Task: Create a digital comic strip: Use Photoshop to create a multi-panel digital comic strip. Experiment with speech bubbles, sound effects, and expressive characters.
Action: Mouse moved to (15, 116)
Screenshot: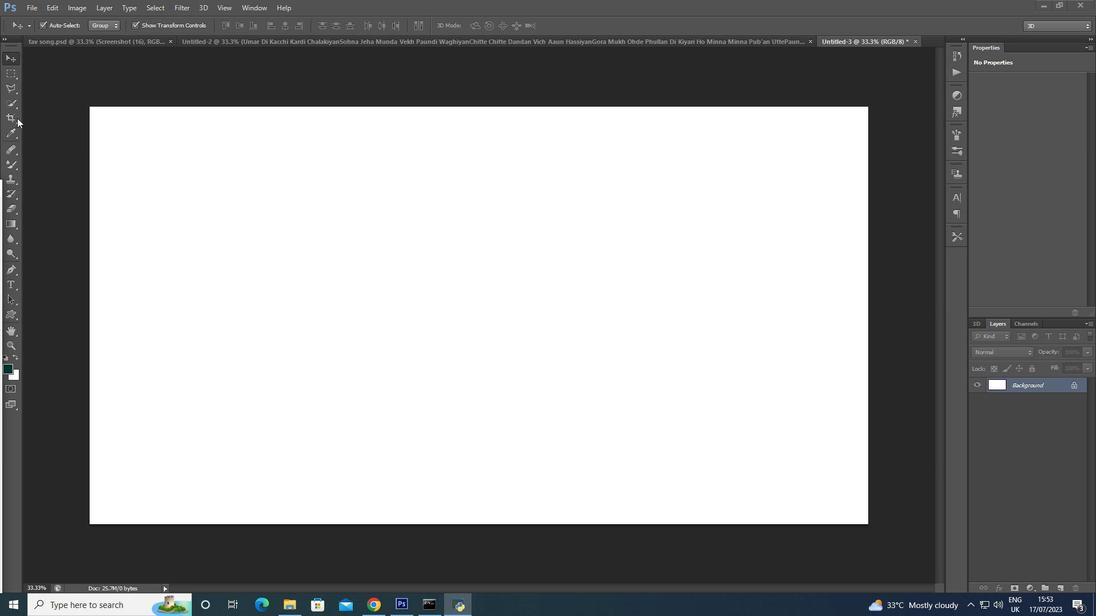 
Action: Mouse pressed left at (15, 116)
Screenshot: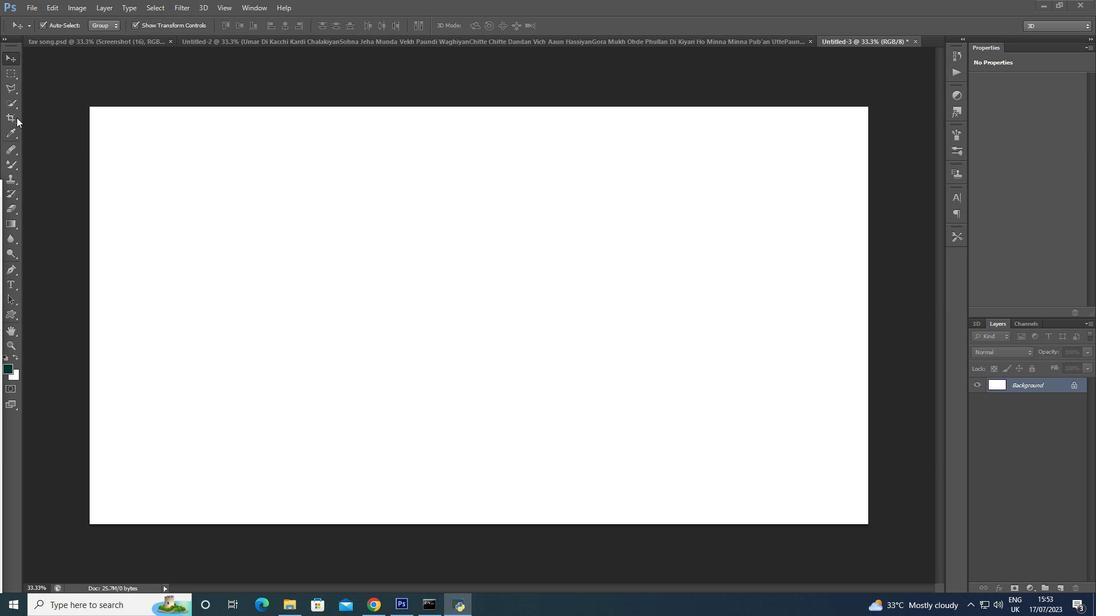 
Action: Mouse moved to (6, 116)
Screenshot: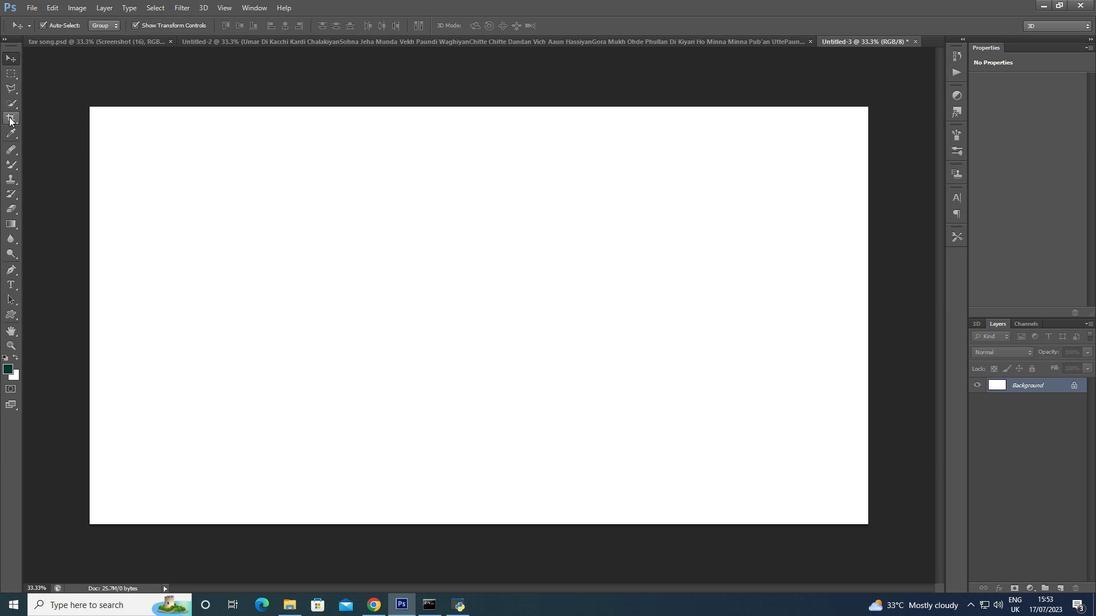 
Action: Mouse pressed left at (6, 116)
Screenshot: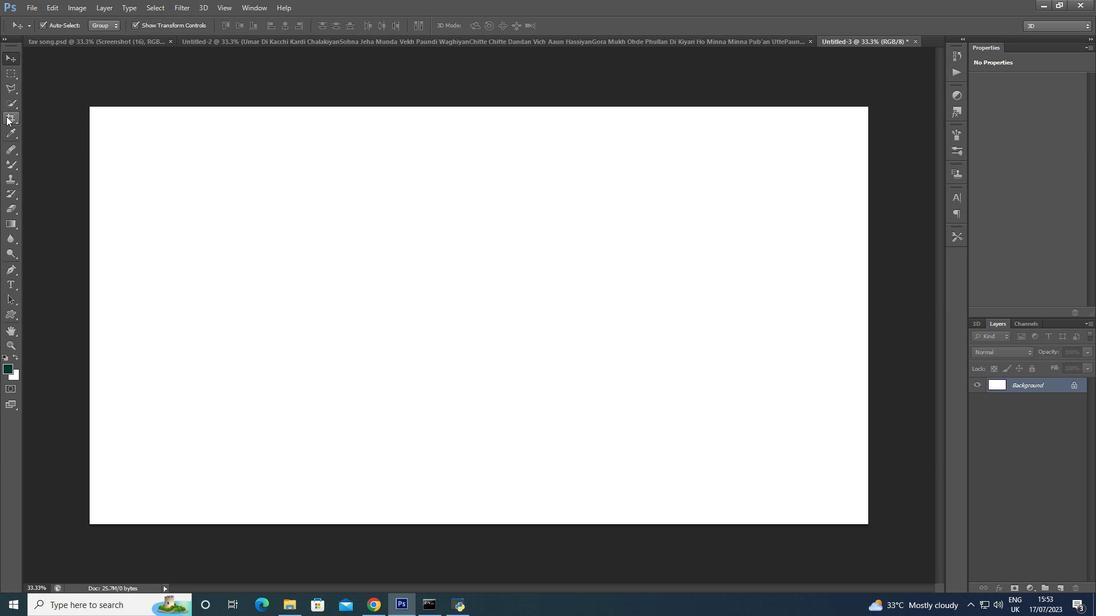 
Action: Mouse moved to (91, 109)
Screenshot: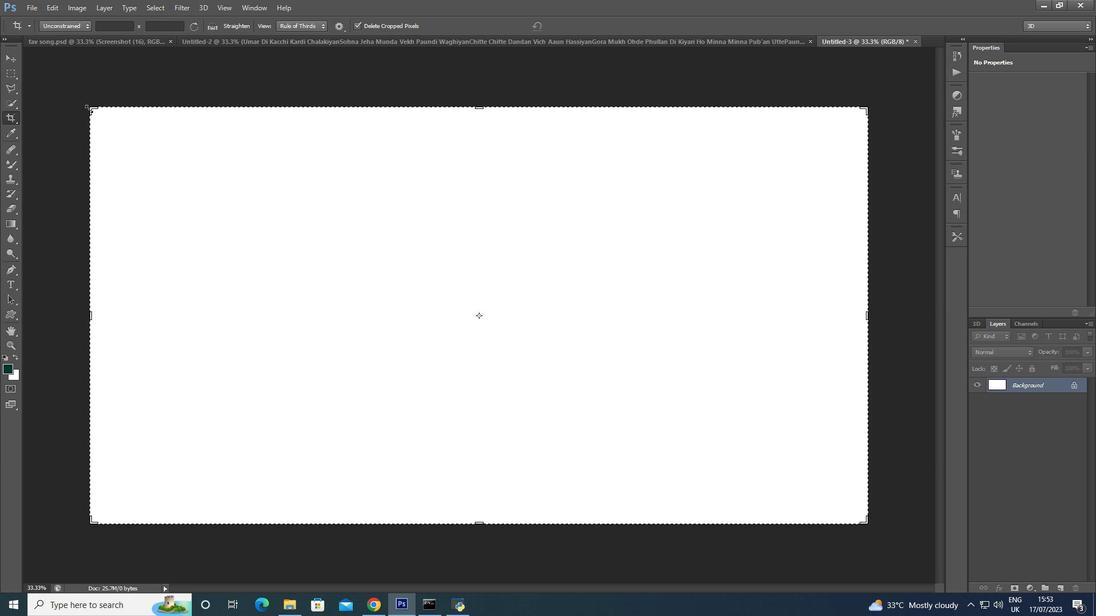 
Action: Mouse pressed left at (91, 109)
Screenshot: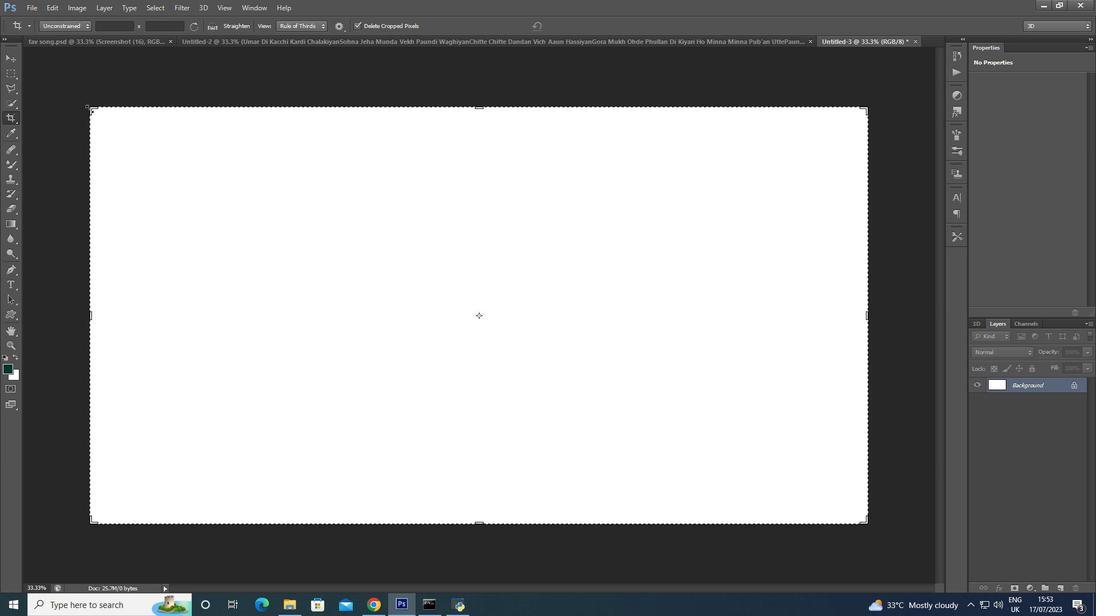 
Action: Mouse moved to (300, 186)
Screenshot: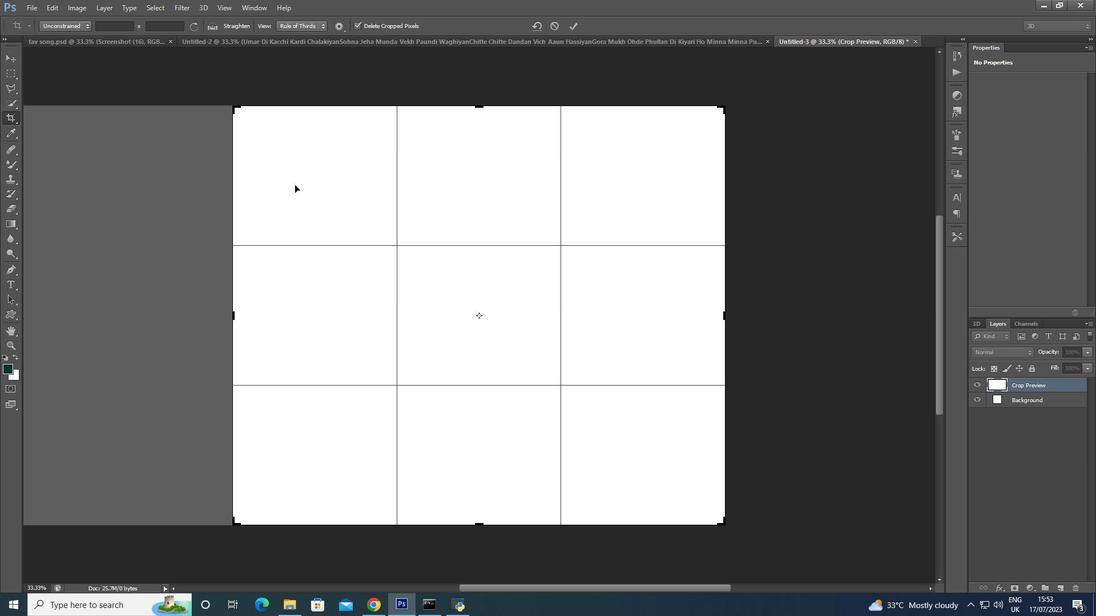 
Action: Key pressed <Key.enter>
Screenshot: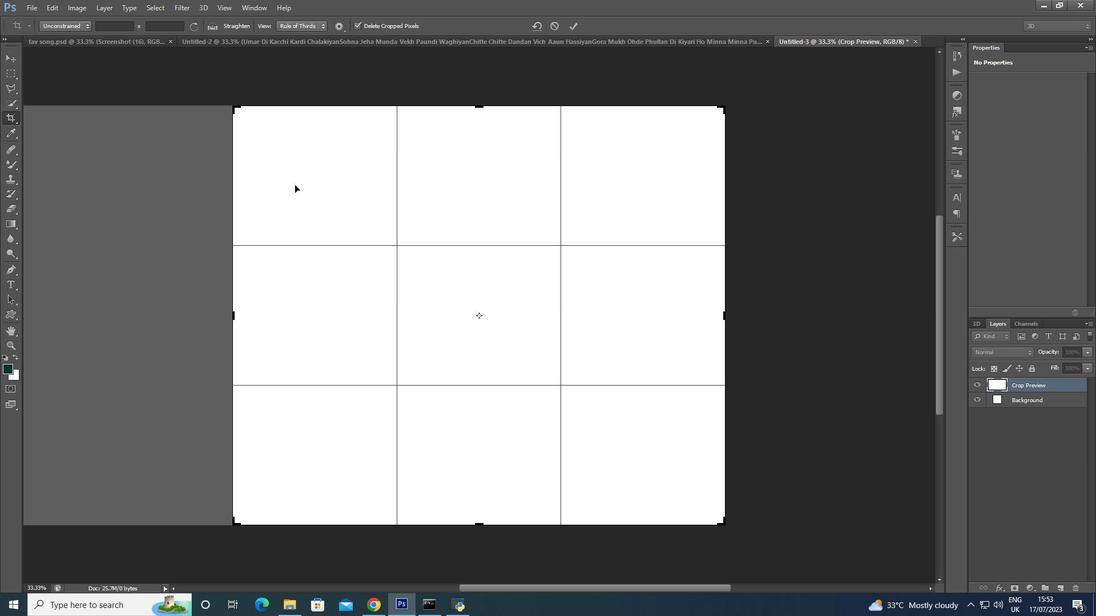 
Action: Mouse moved to (453, 242)
Screenshot: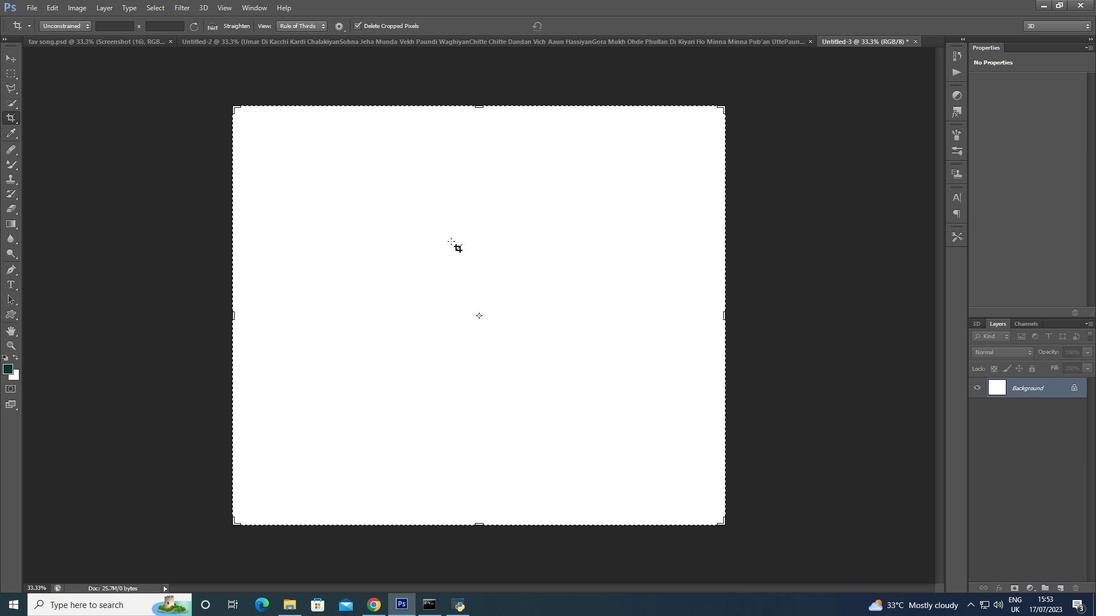 
Action: Key pressed <Key.enter>
Screenshot: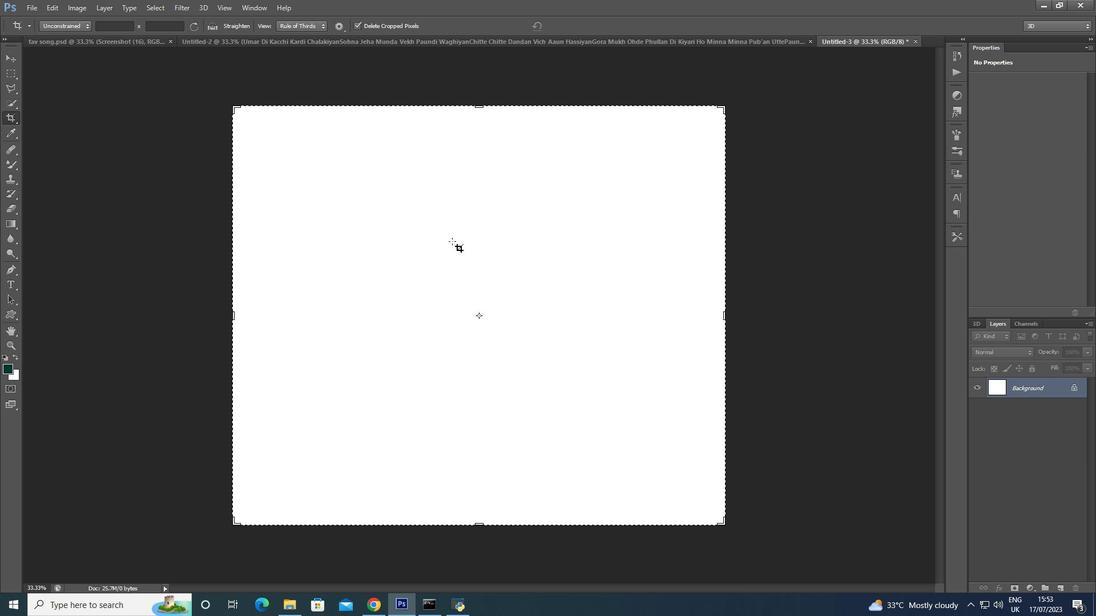 
Action: Mouse moved to (7, 62)
Screenshot: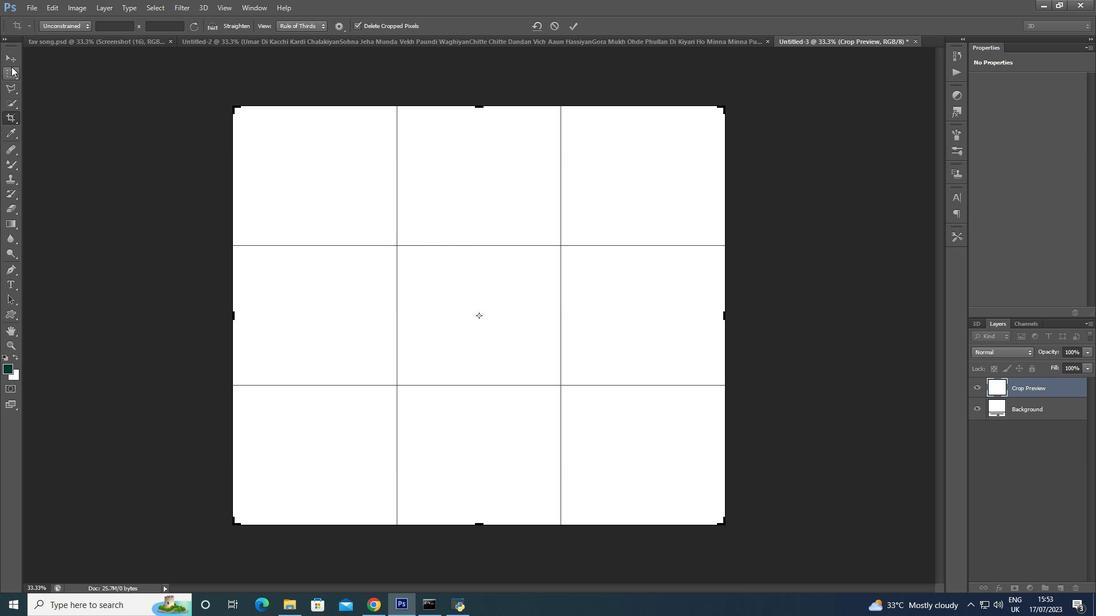 
Action: Mouse pressed left at (7, 62)
Screenshot: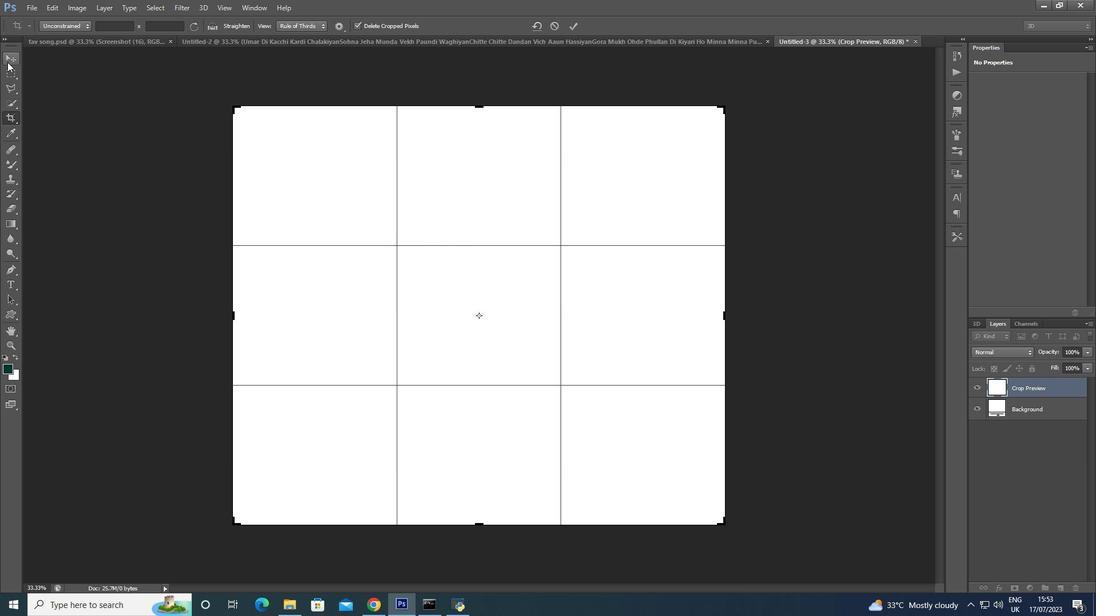 
Action: Mouse moved to (482, 226)
Screenshot: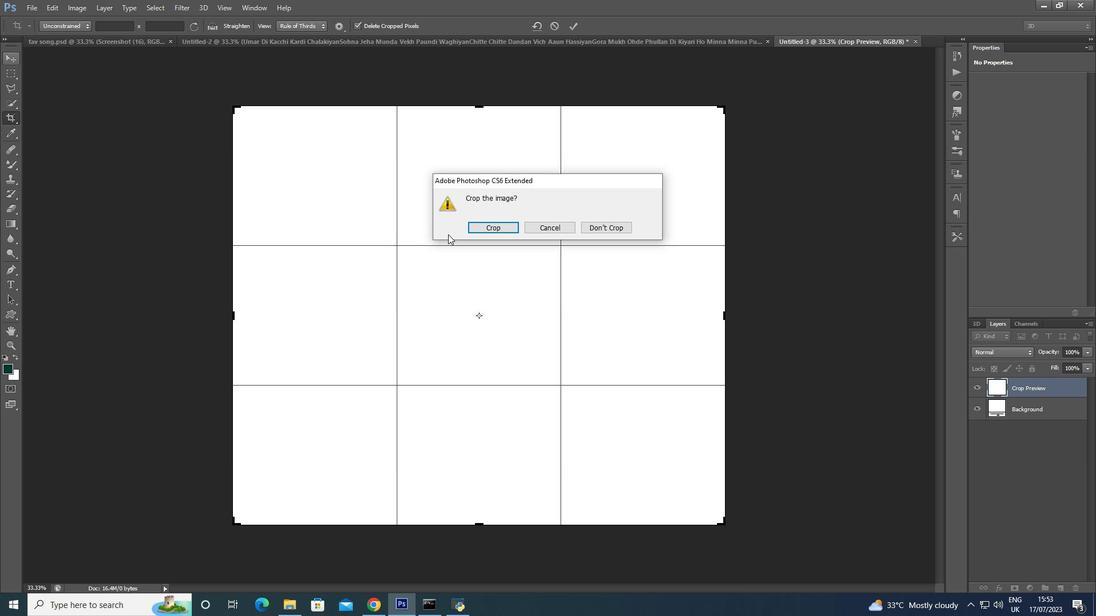 
Action: Mouse pressed left at (482, 226)
Screenshot: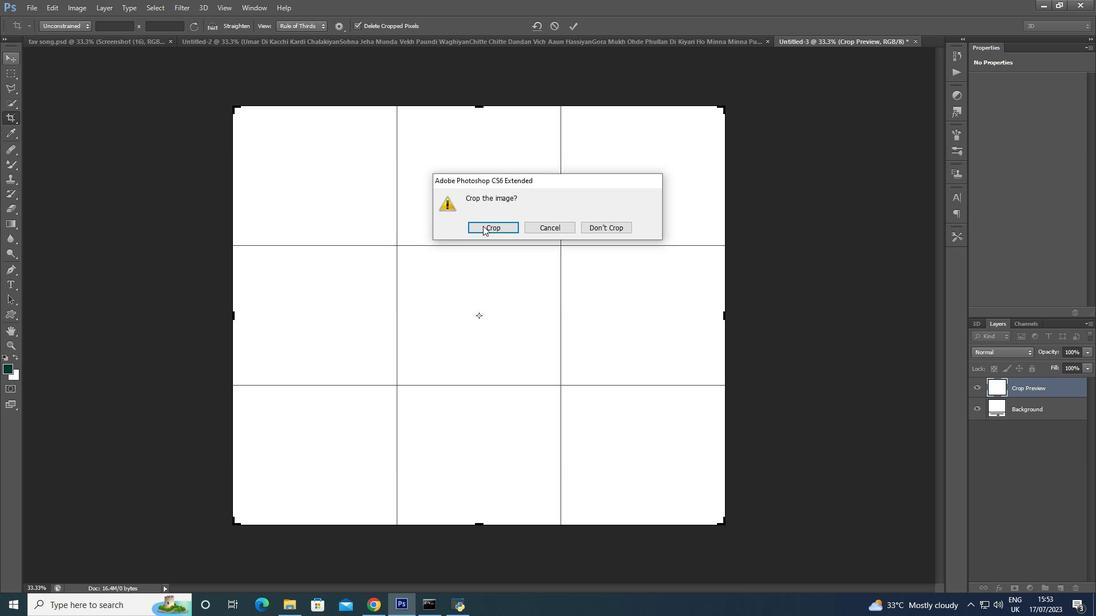 
Action: Mouse moved to (1033, 585)
Screenshot: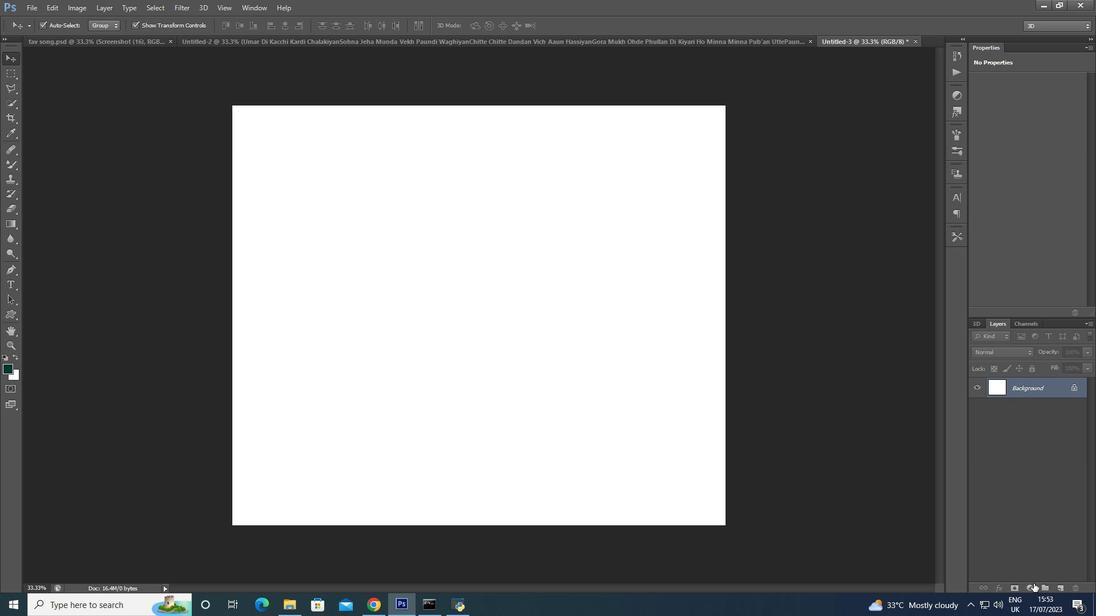 
Action: Mouse pressed left at (1033, 585)
Screenshot: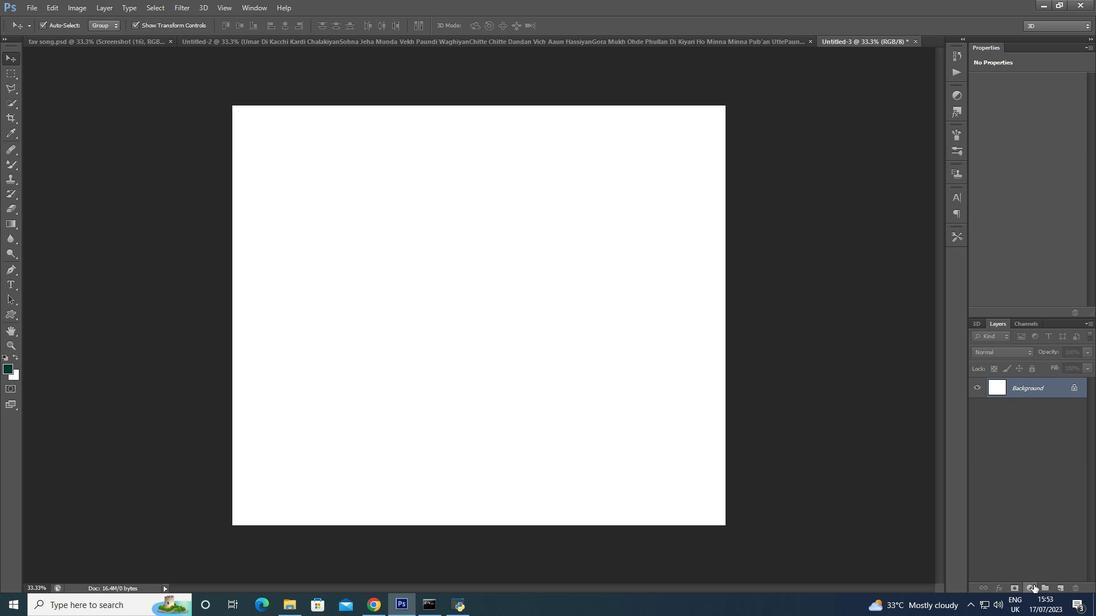 
Action: Mouse moved to (1004, 344)
Screenshot: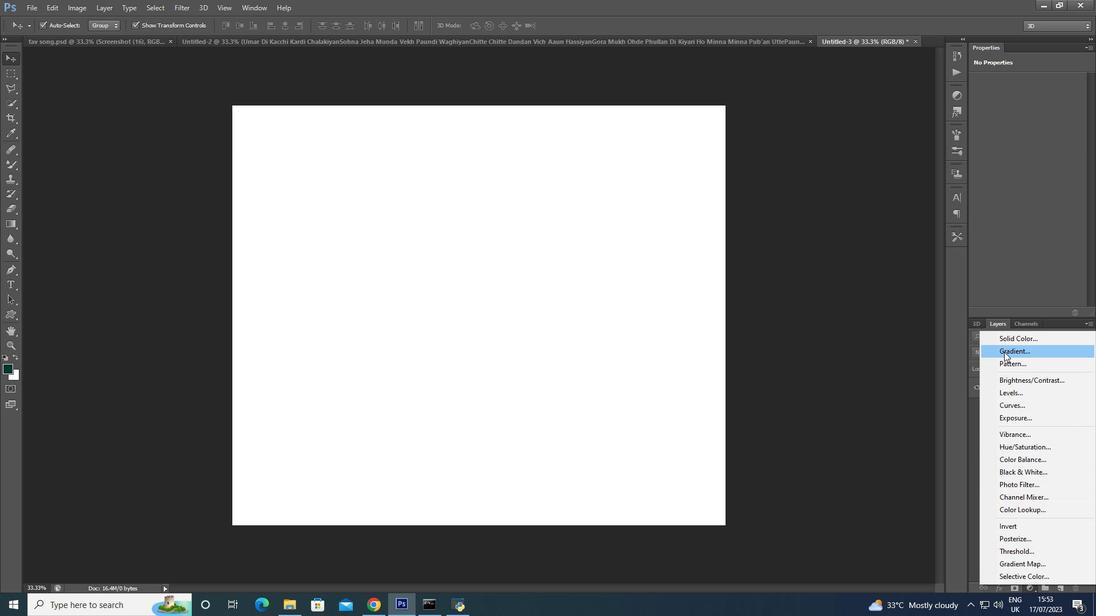
Action: Mouse pressed left at (1004, 344)
Screenshot: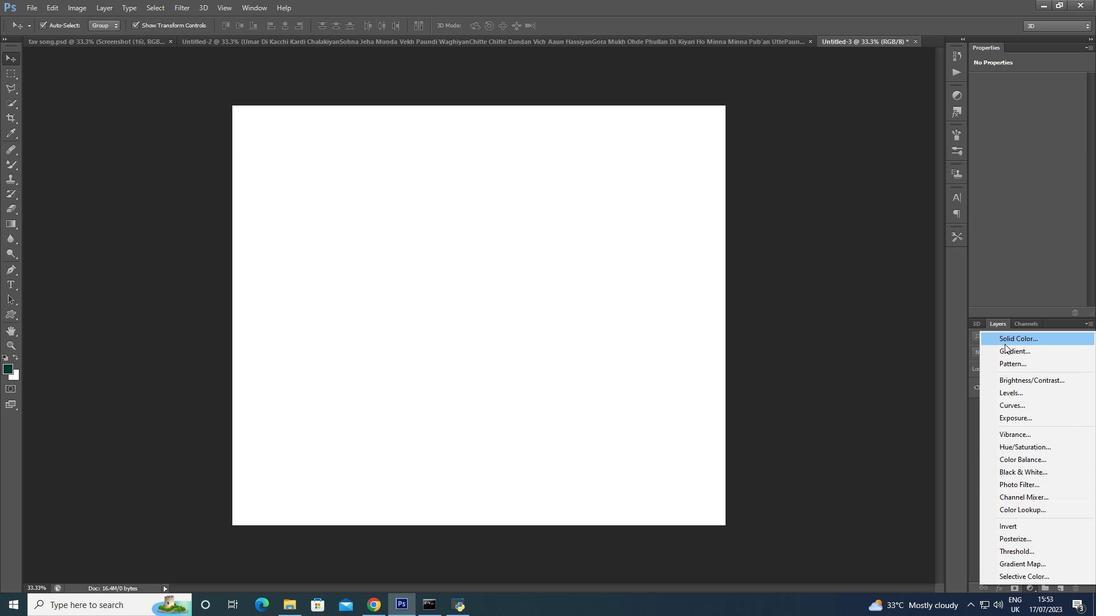 
Action: Mouse moved to (758, 260)
Screenshot: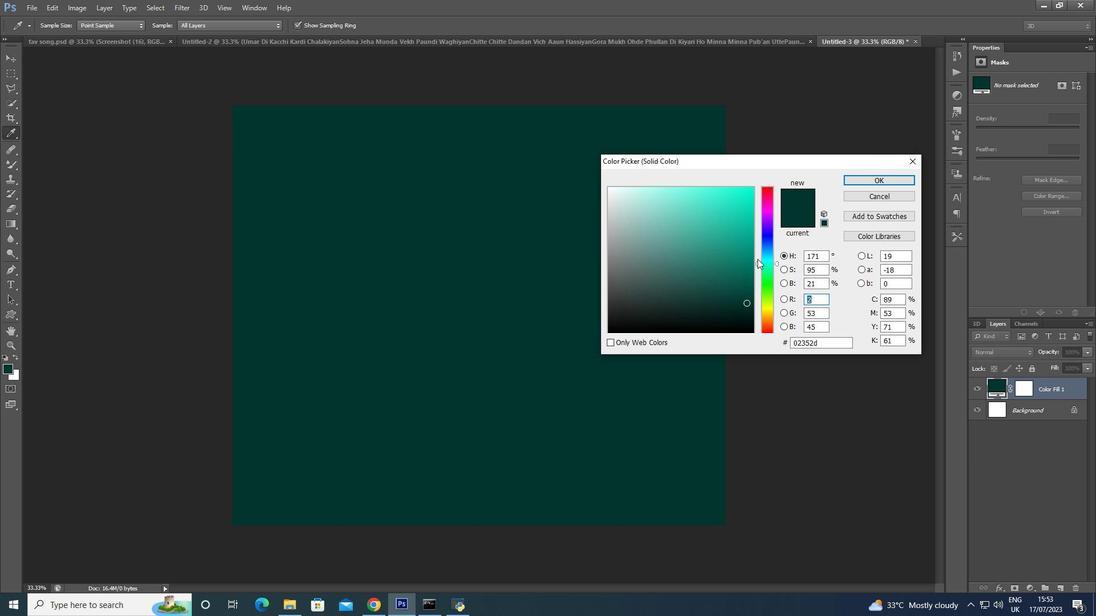 
Action: Mouse pressed left at (758, 260)
Screenshot: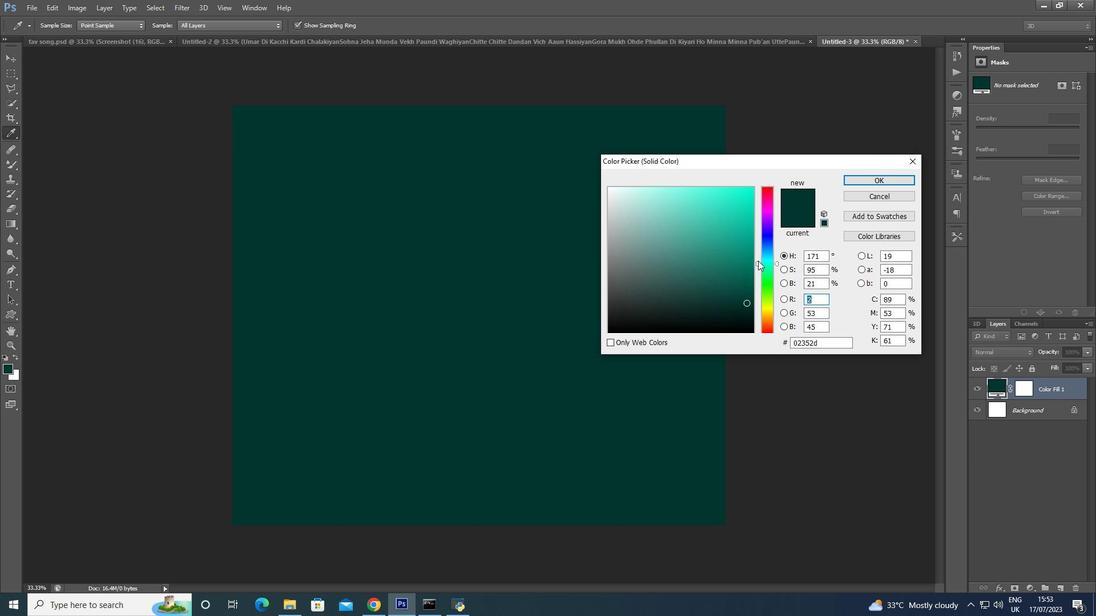 
Action: Mouse moved to (715, 221)
Screenshot: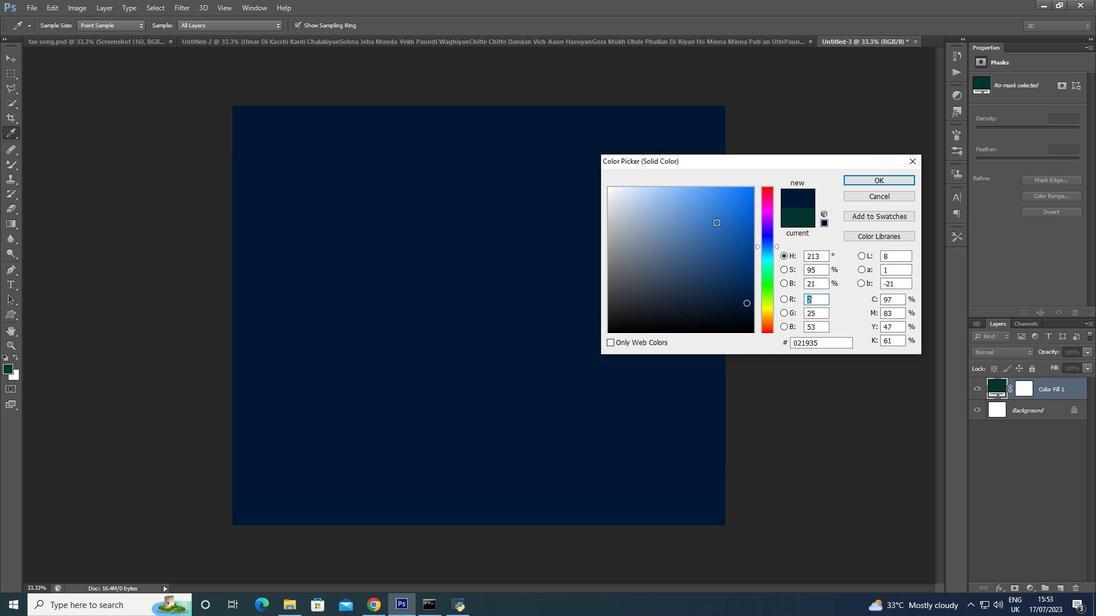 
Action: Mouse pressed left at (715, 221)
Screenshot: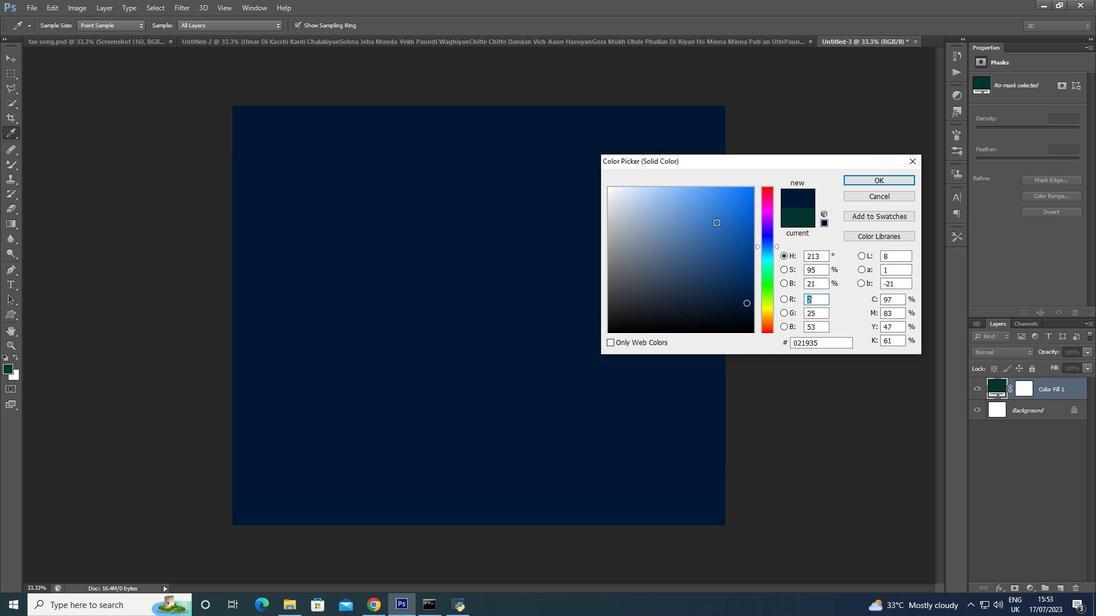 
Action: Mouse moved to (694, 192)
Screenshot: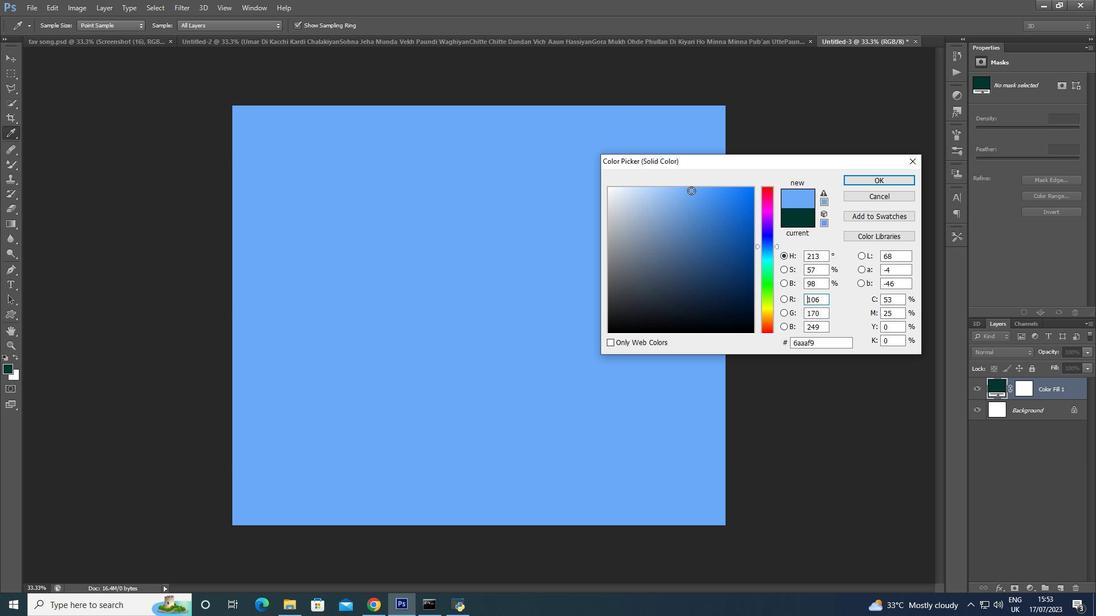
Action: Mouse pressed left at (694, 192)
Screenshot: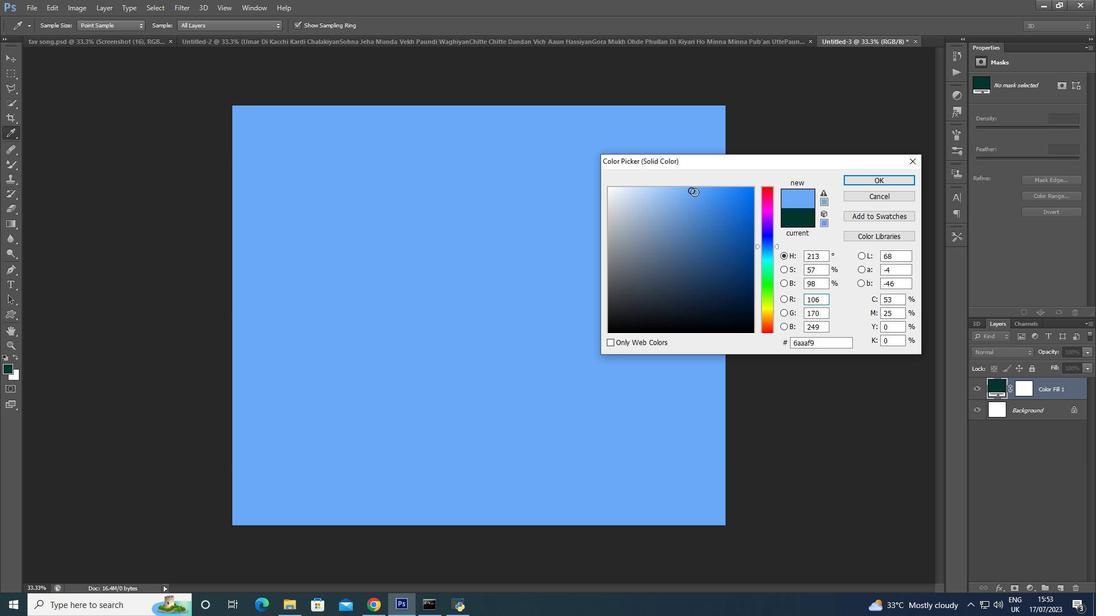 
Action: Mouse moved to (879, 180)
Screenshot: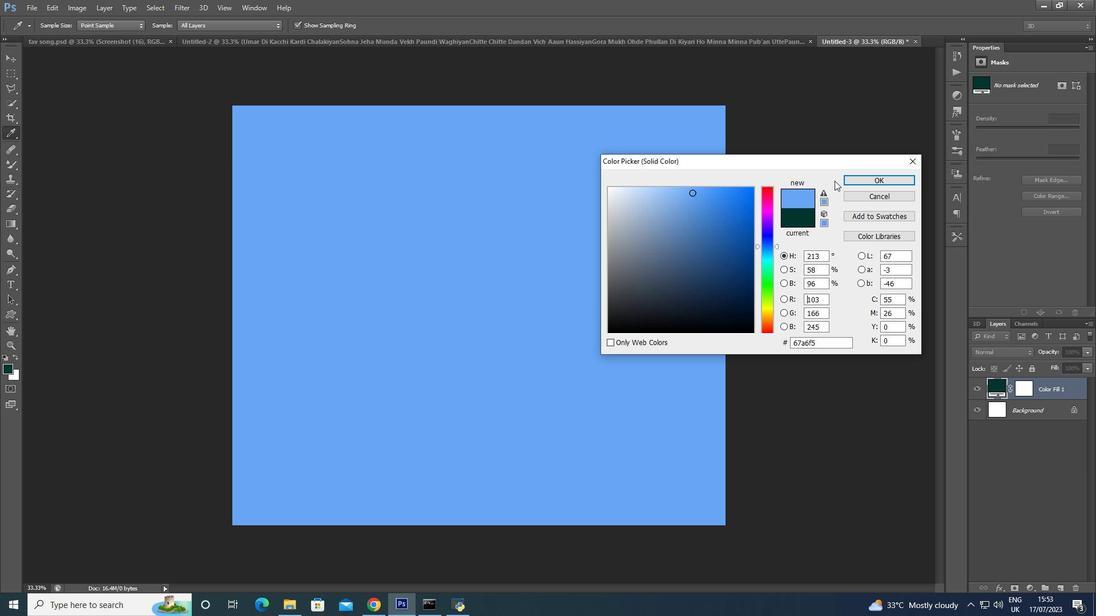 
Action: Mouse pressed left at (879, 180)
Screenshot: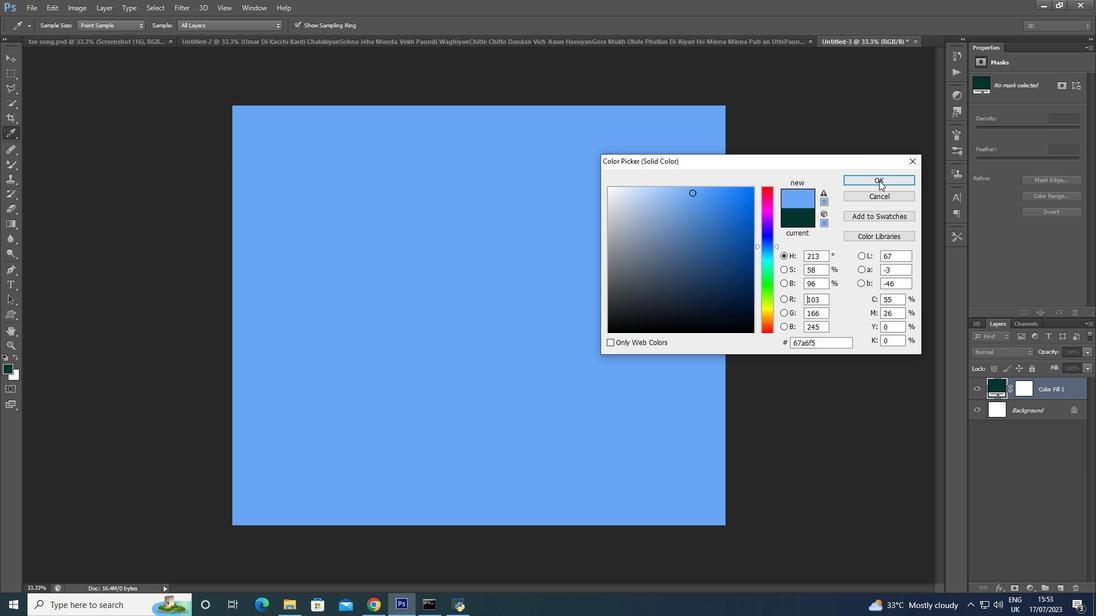
Action: Mouse moved to (573, 287)
Screenshot: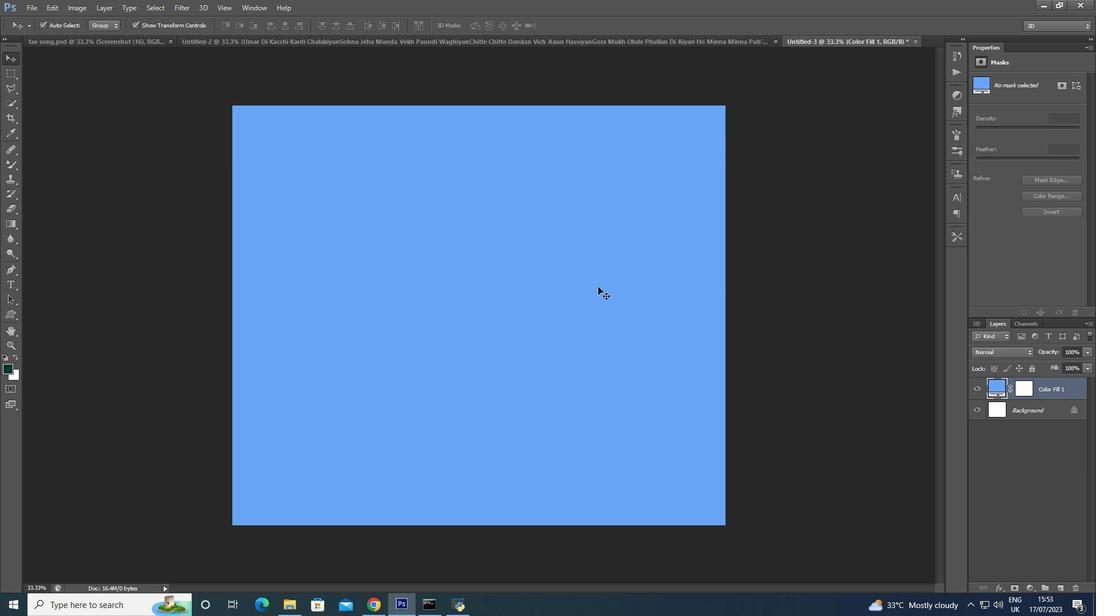 
Action: Mouse pressed left at (573, 287)
Screenshot: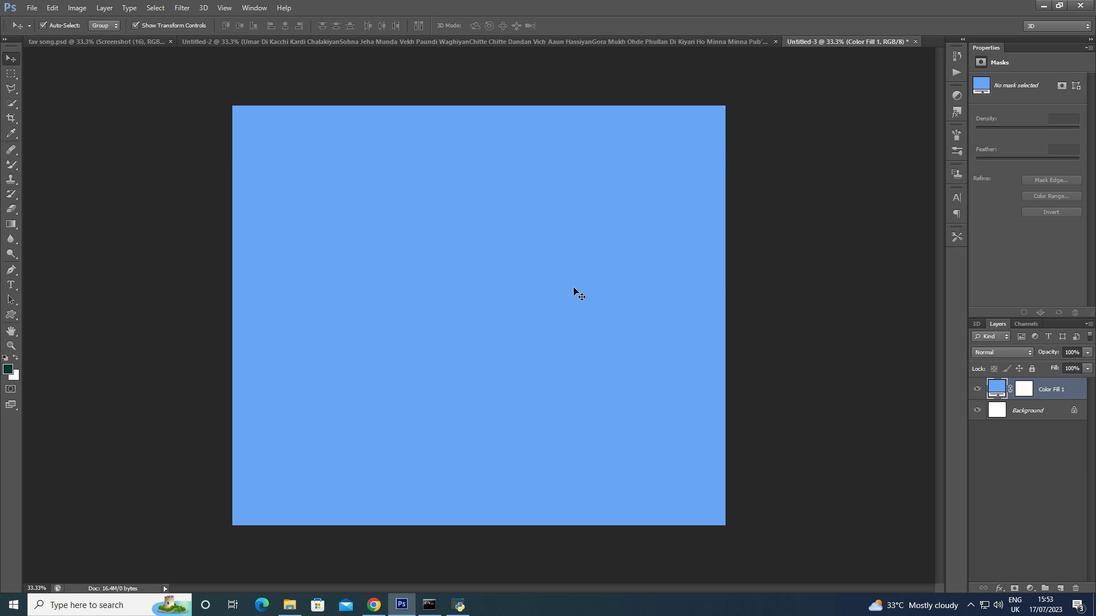 
Action: Mouse moved to (15, 283)
Screenshot: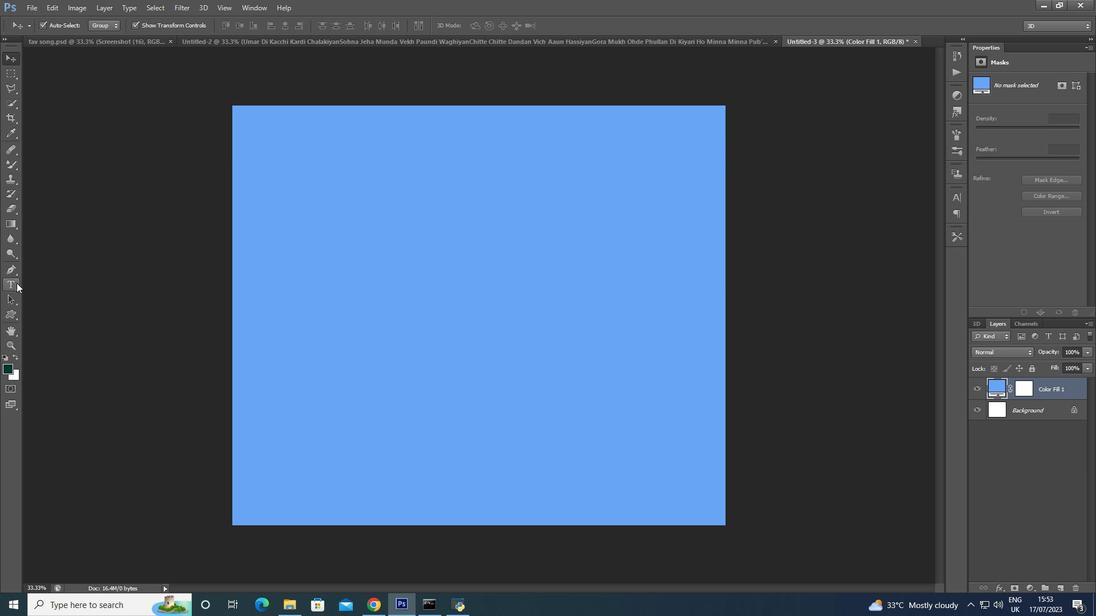 
Action: Mouse pressed left at (15, 283)
Screenshot: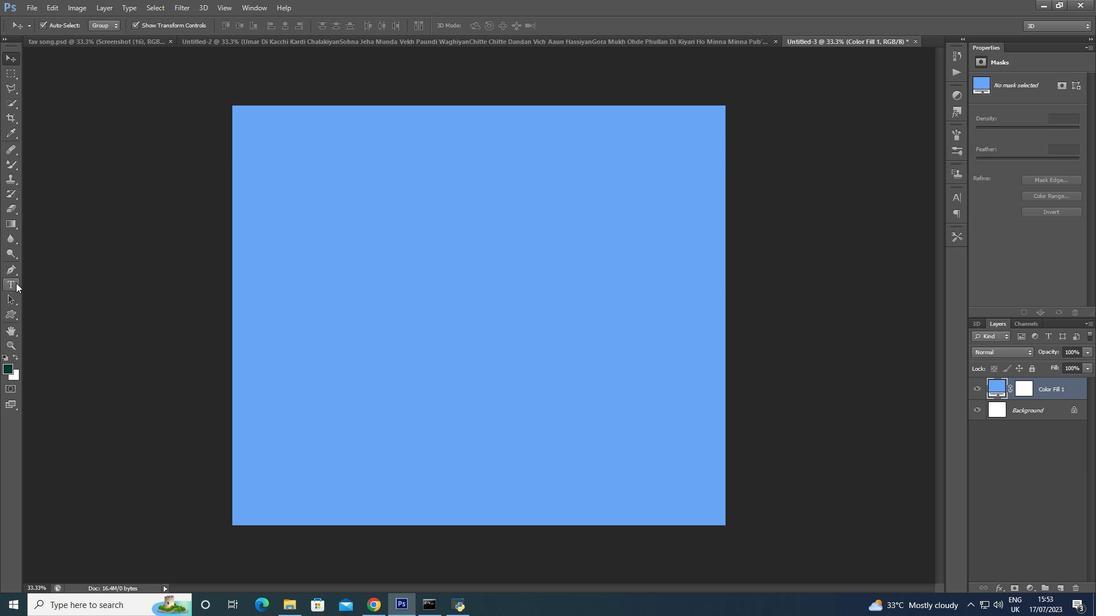 
Action: Mouse moved to (362, 135)
Screenshot: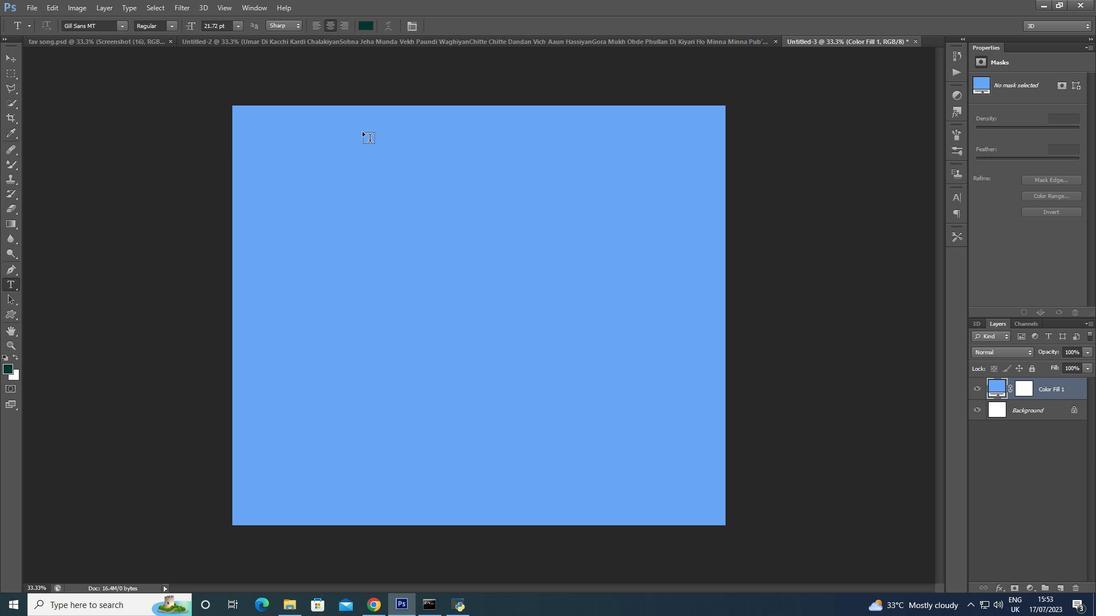
Action: Mouse pressed left at (362, 135)
Screenshot: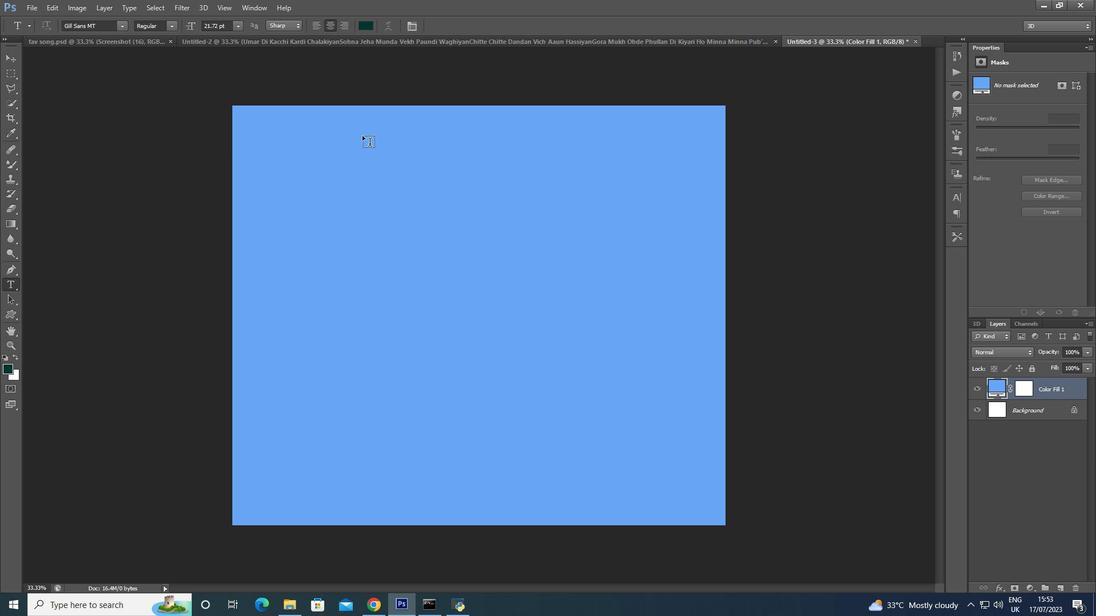 
Action: Mouse moved to (363, 24)
Screenshot: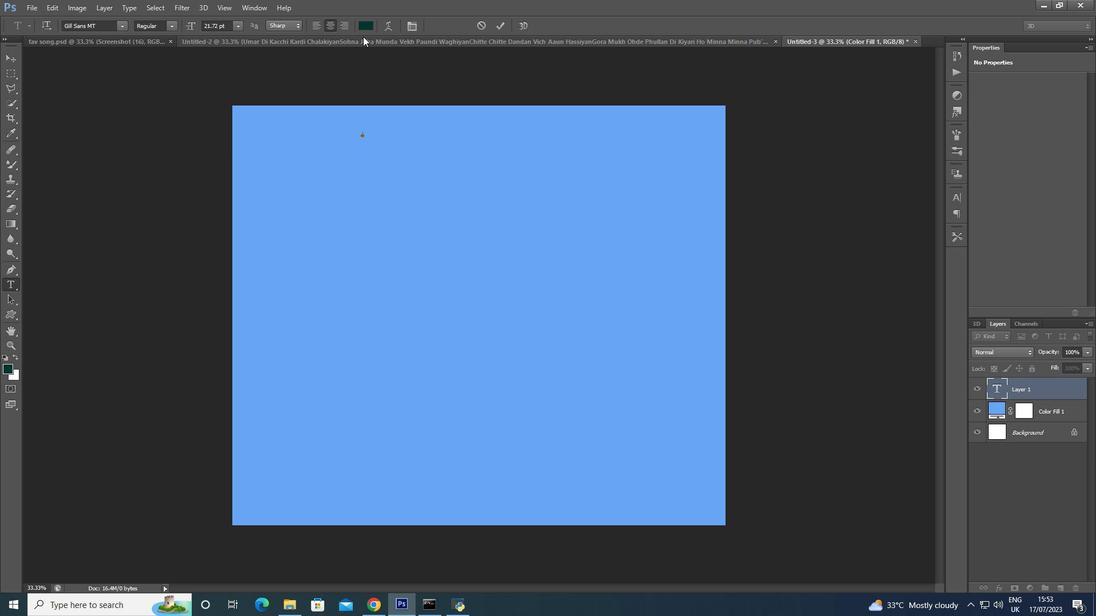 
Action: Mouse pressed left at (363, 24)
Screenshot: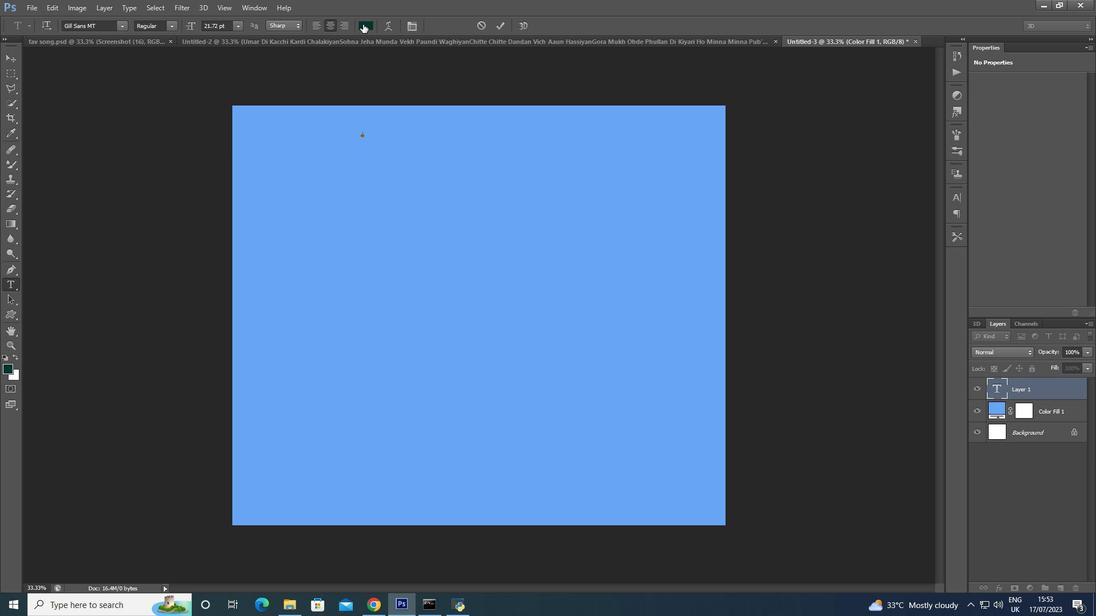 
Action: Mouse moved to (615, 215)
Screenshot: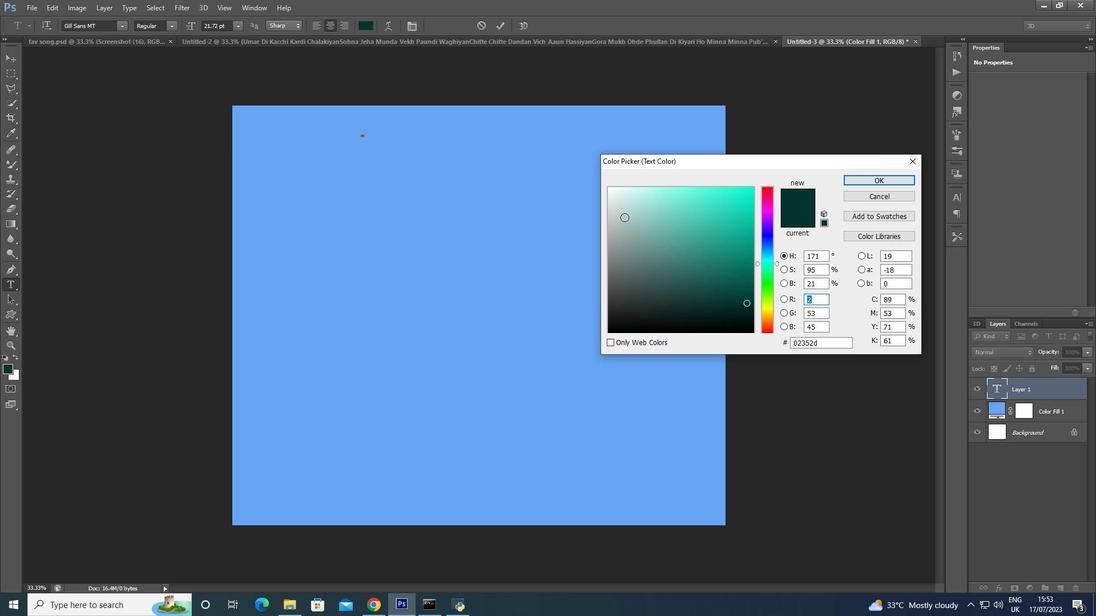 
Action: Mouse pressed left at (615, 215)
Screenshot: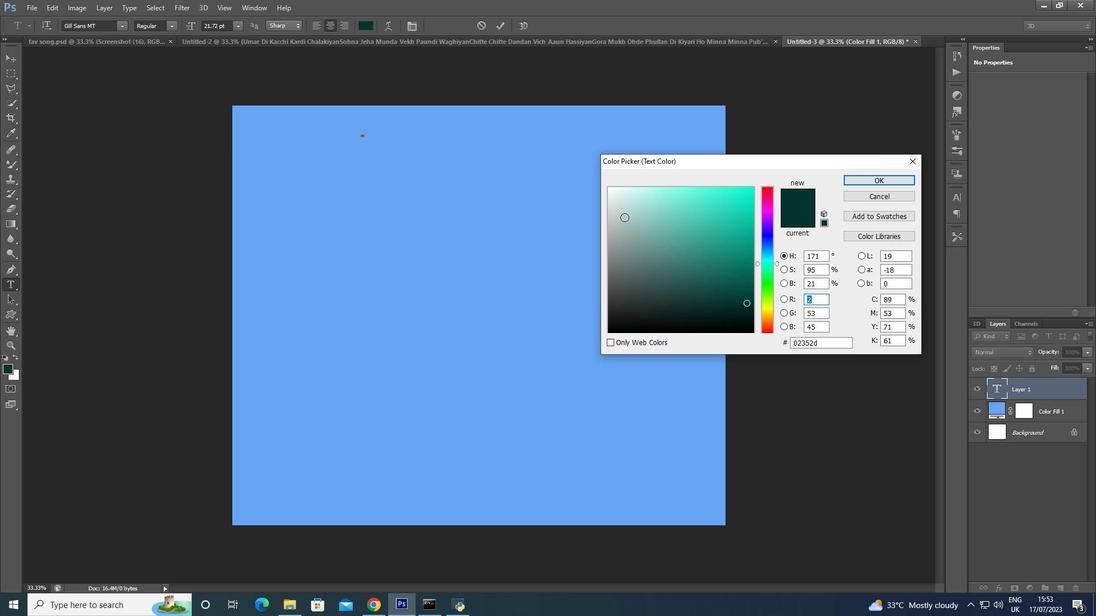 
Action: Mouse moved to (857, 178)
Screenshot: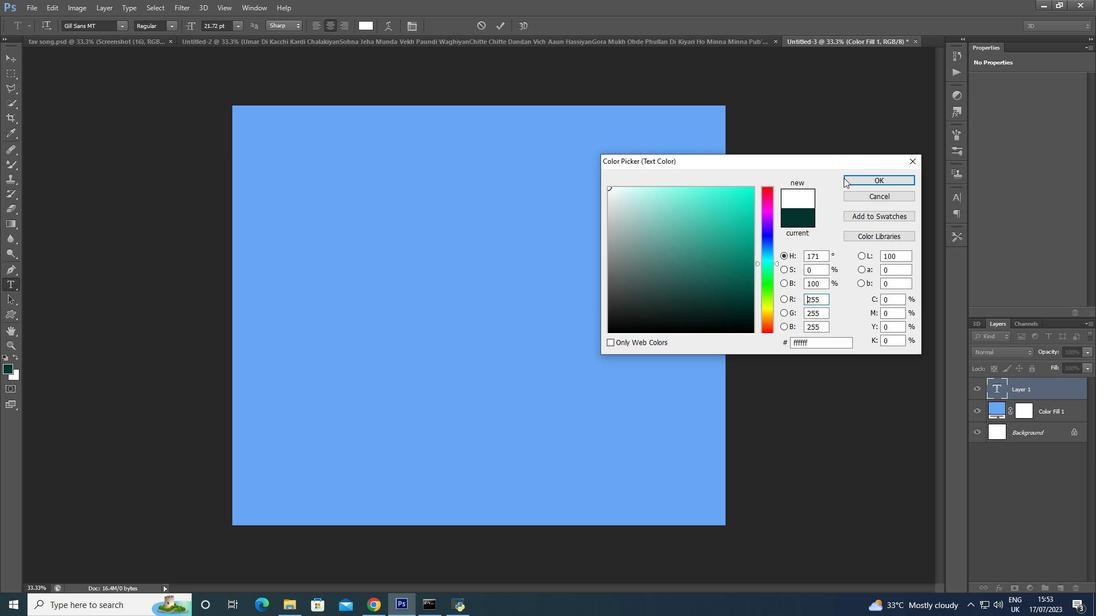 
Action: Mouse pressed left at (857, 178)
Screenshot: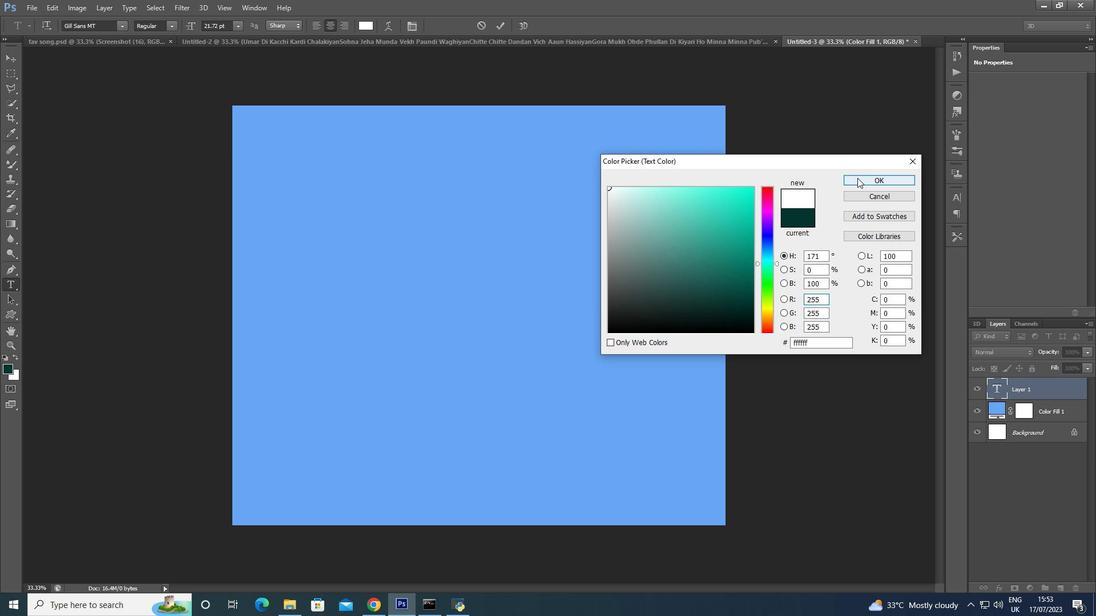 
Action: Mouse moved to (232, 27)
Screenshot: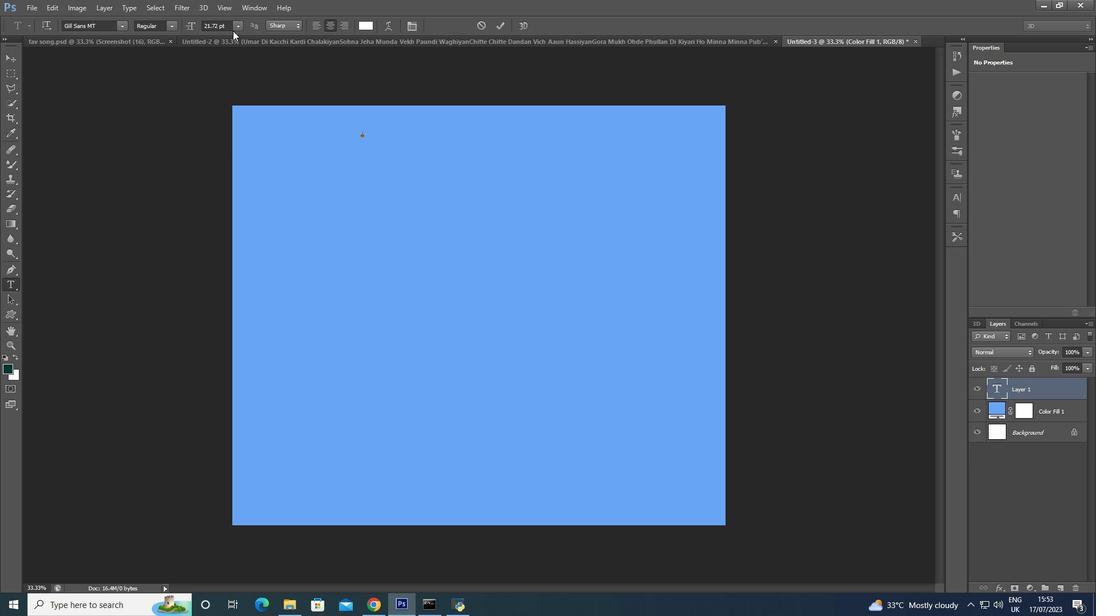 
Action: Mouse pressed left at (232, 27)
Screenshot: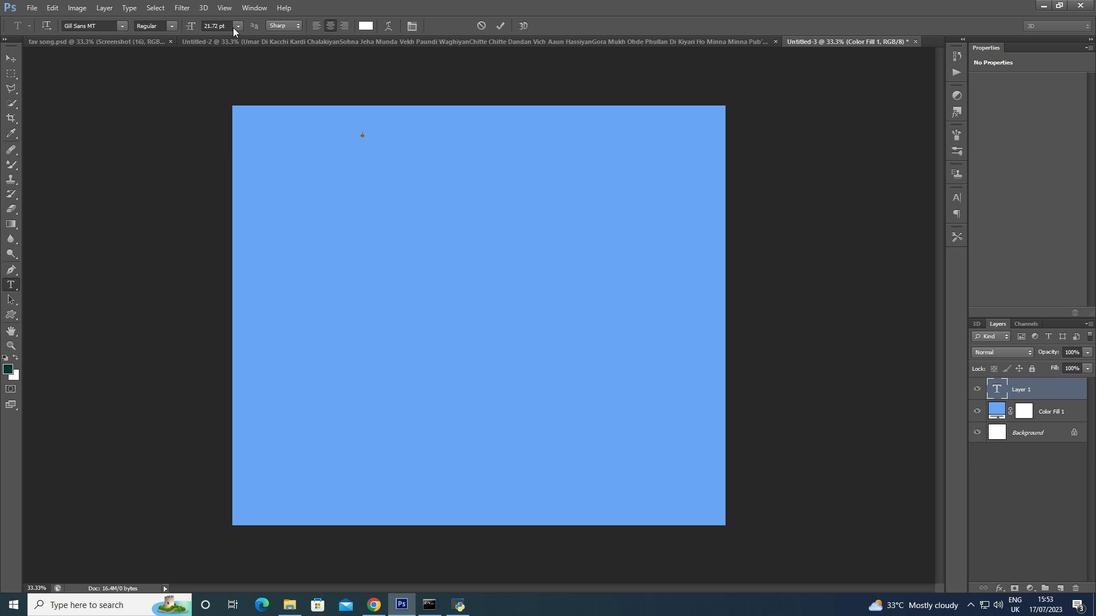 
Action: Mouse pressed right at (232, 27)
Screenshot: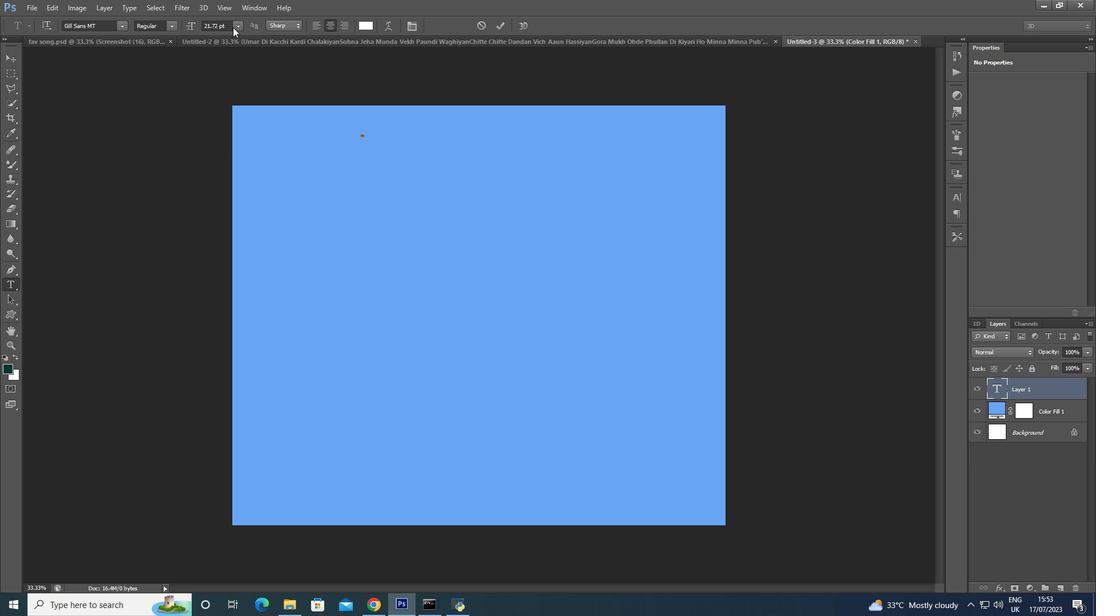 
Action: Mouse moved to (241, 198)
Screenshot: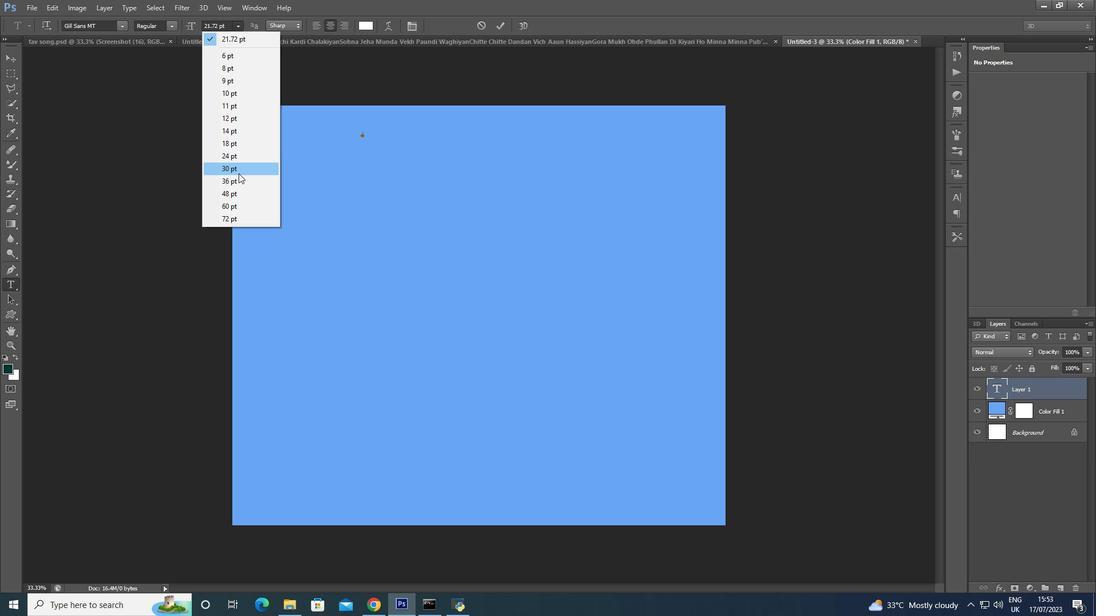 
Action: Mouse pressed left at (241, 198)
Screenshot: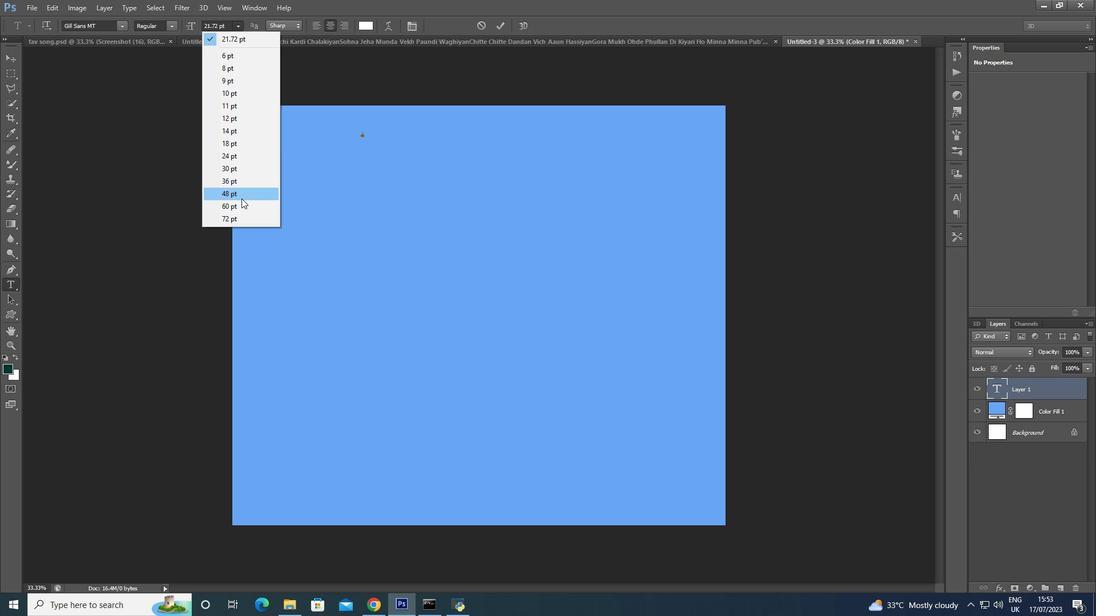 
Action: Mouse moved to (360, 134)
Screenshot: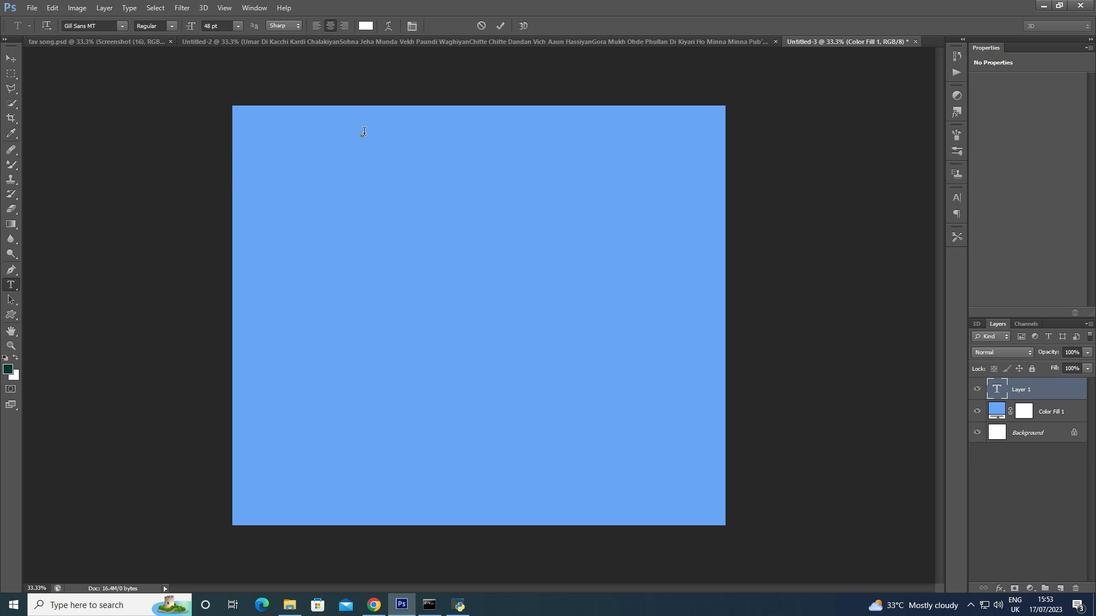 
Action: Mouse pressed left at (360, 134)
Screenshot: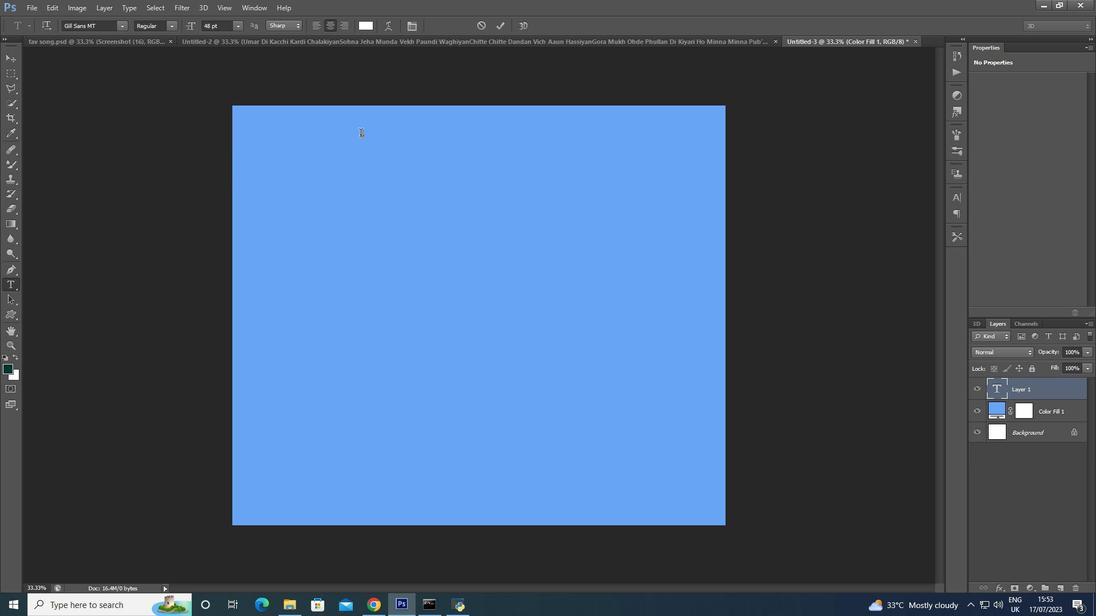 
Action: Mouse pressed left at (360, 134)
Screenshot: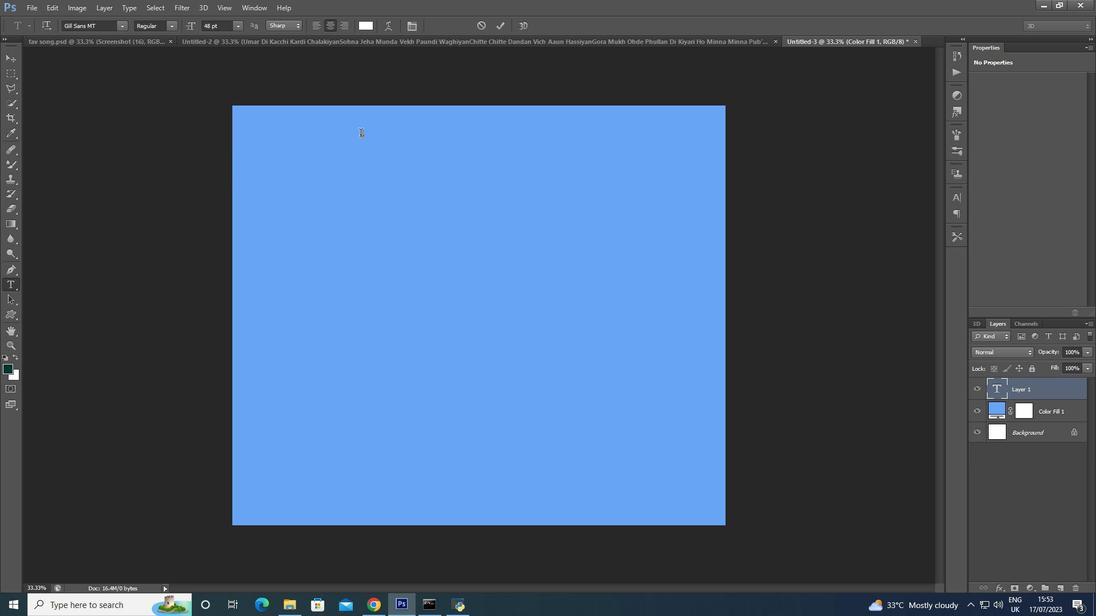 
Action: Mouse moved to (368, 137)
Screenshot: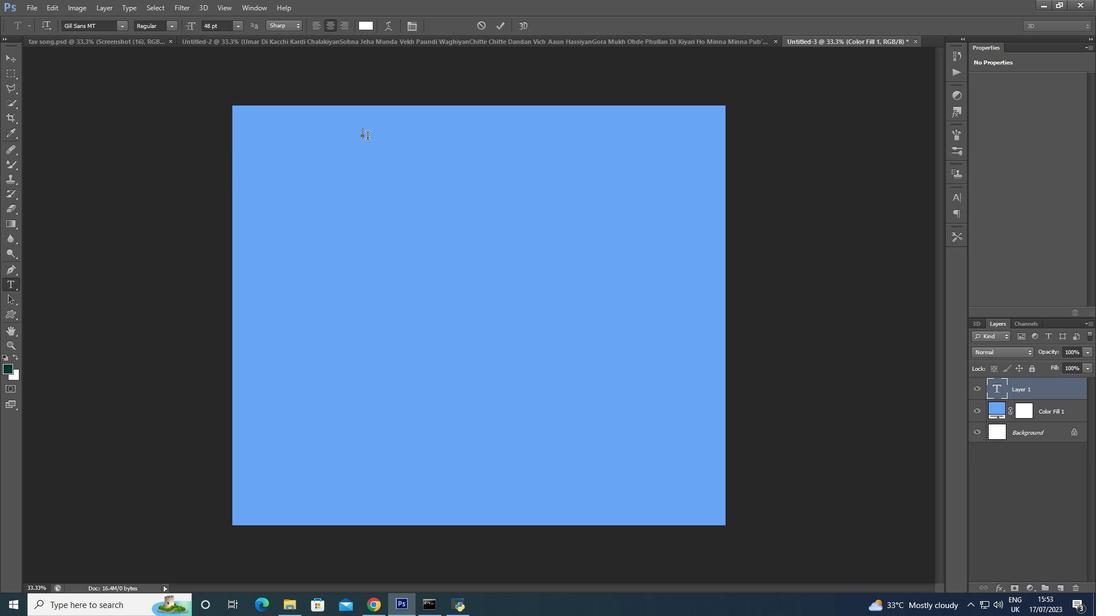 
Action: Key pressed ctrl+A
Screenshot: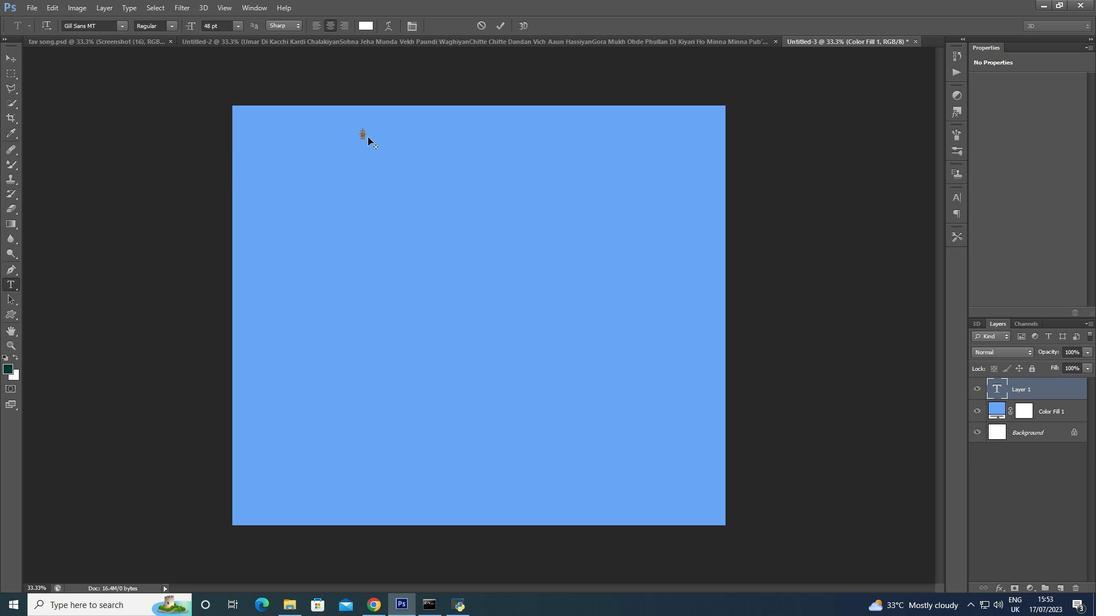 
Action: Mouse moved to (238, 23)
Screenshot: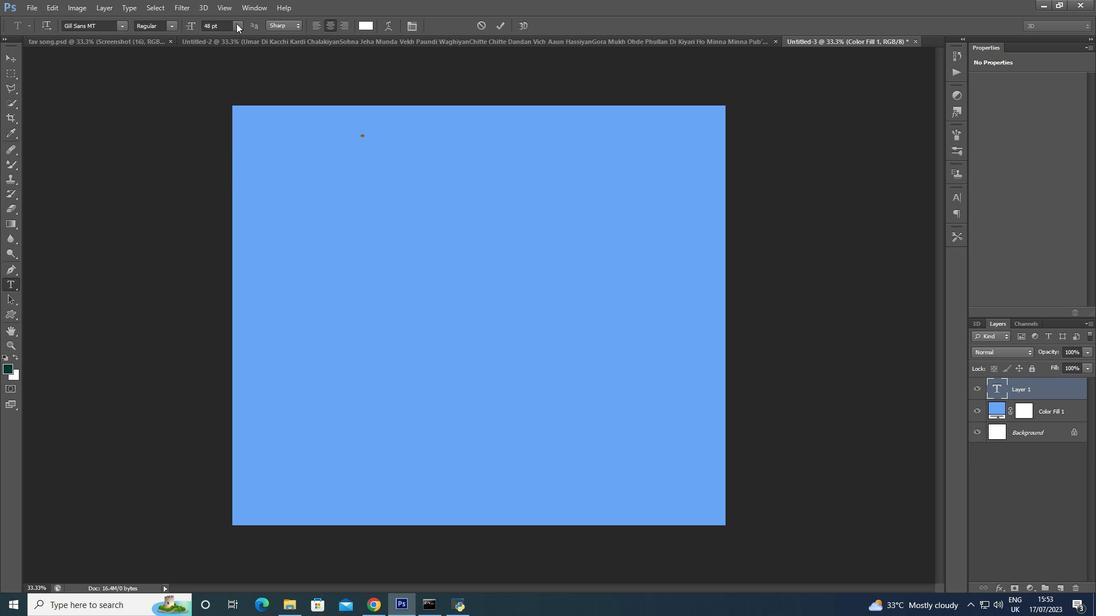 
Action: Mouse pressed left at (238, 23)
Screenshot: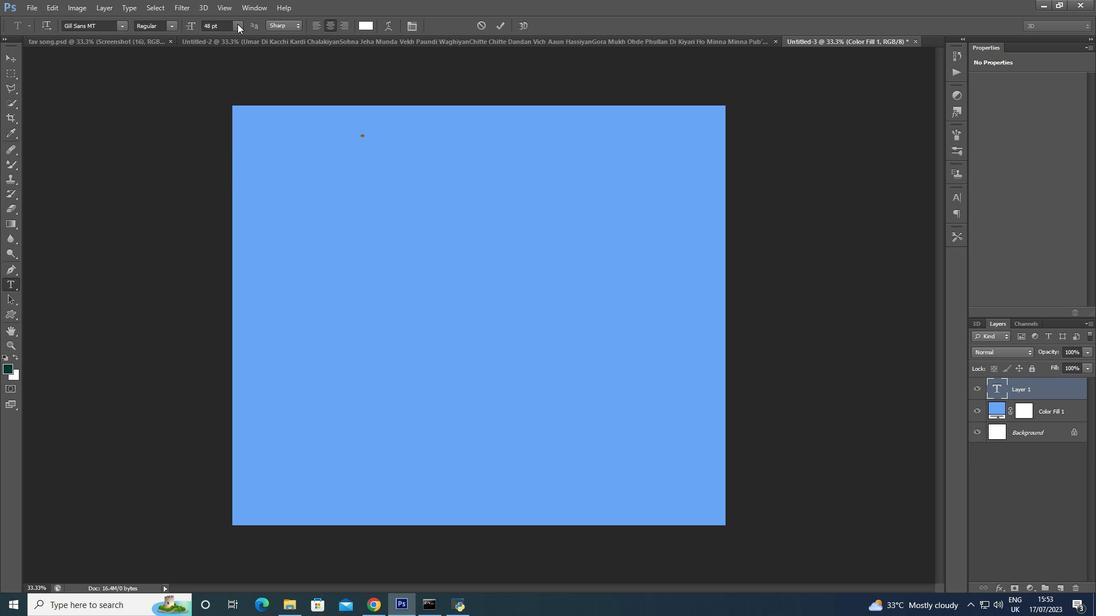 
Action: Mouse moved to (237, 200)
Screenshot: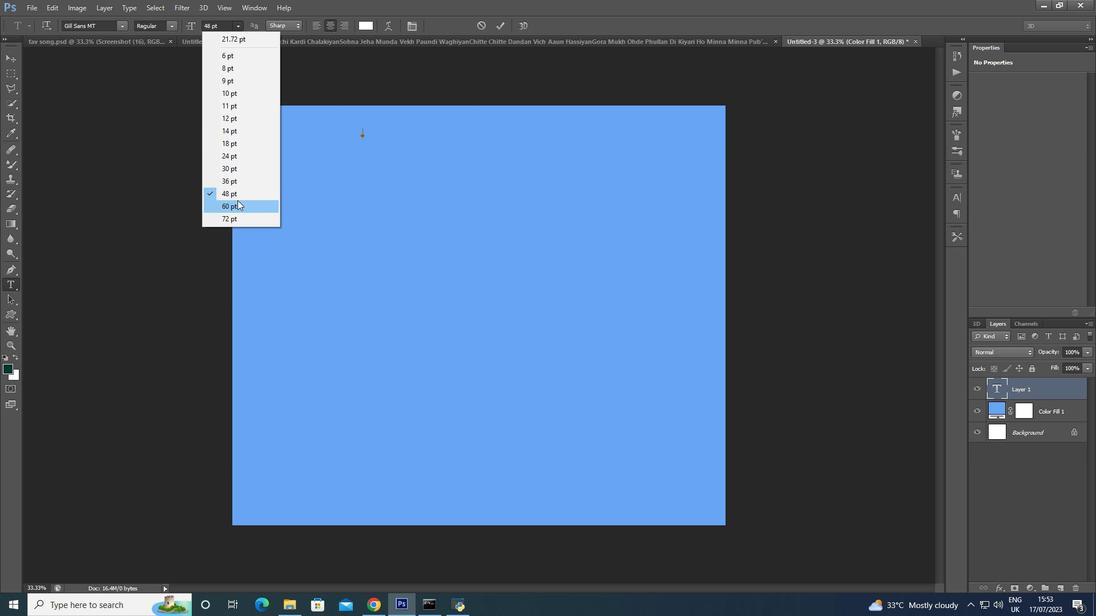 
Action: Mouse pressed left at (237, 200)
Screenshot: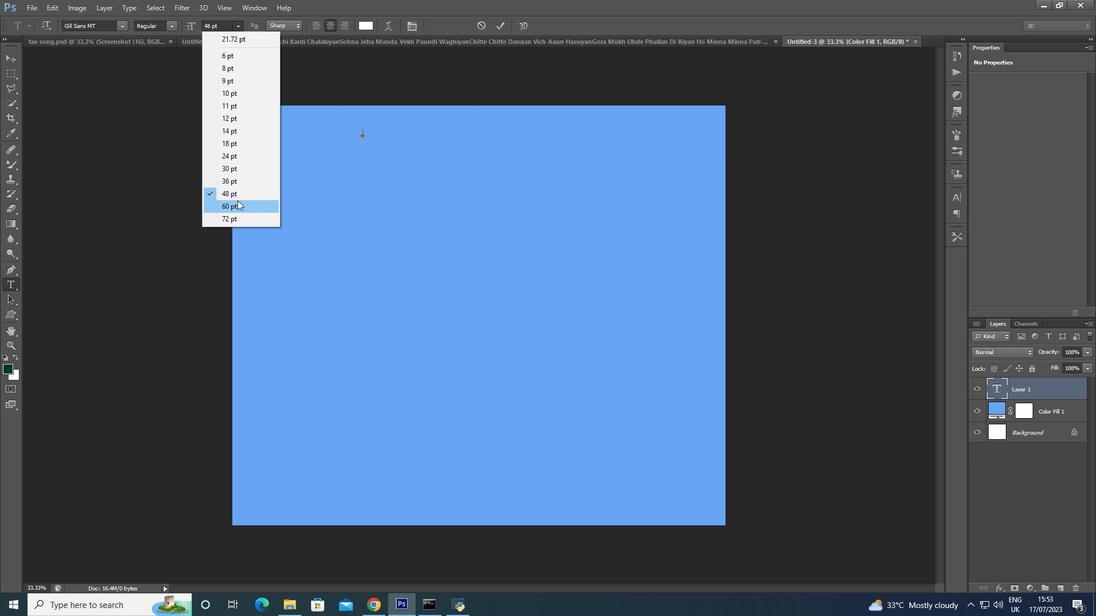 
Action: Mouse moved to (364, 133)
Screenshot: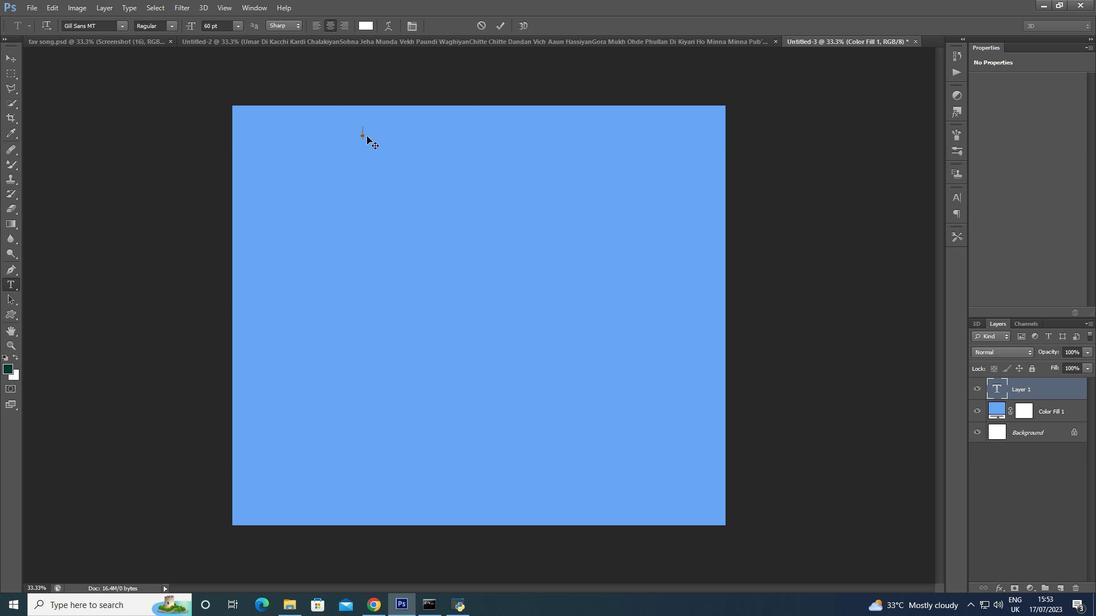 
Action: Key pressed <Key.shift>Smoking<Key.space>is<Key.space>good<Key.space>and<Key.space>bad
Screenshot: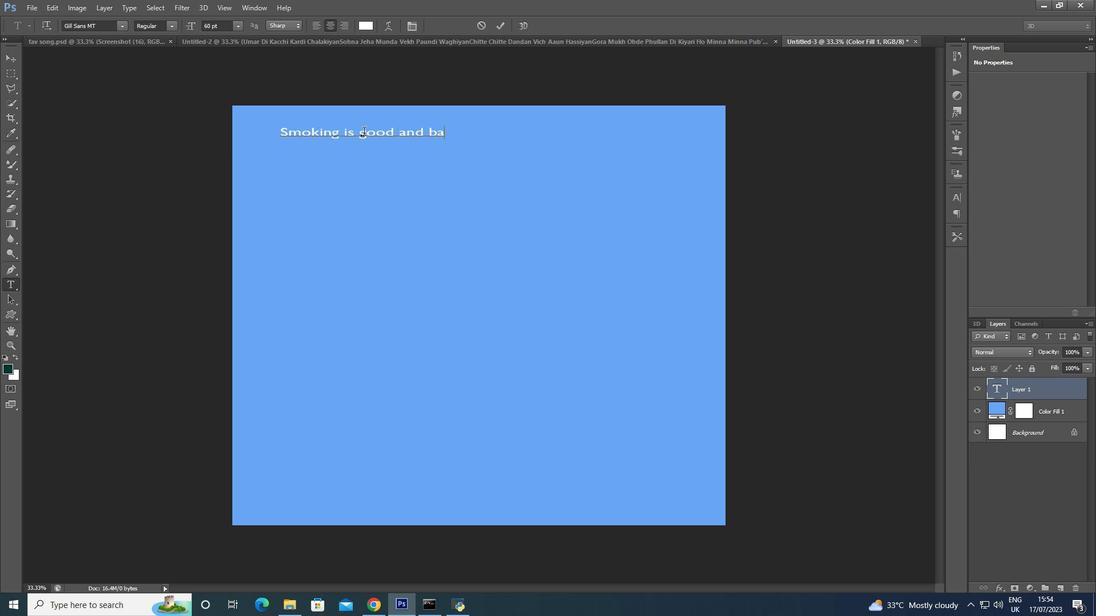 
Action: Mouse moved to (363, 133)
Screenshot: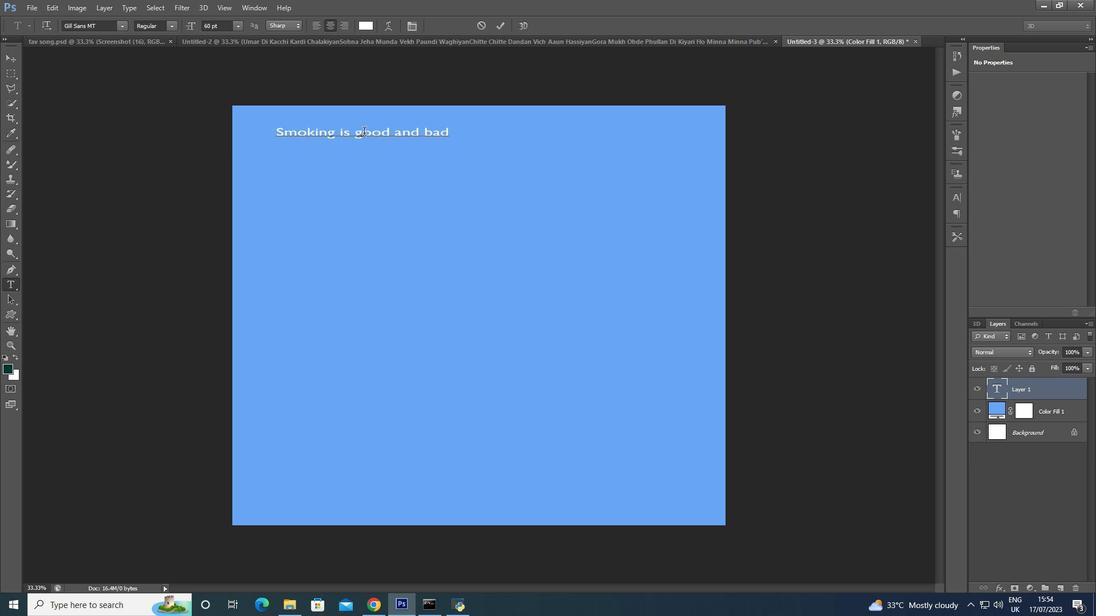 
Action: Key pressed ctrl+A
Screenshot: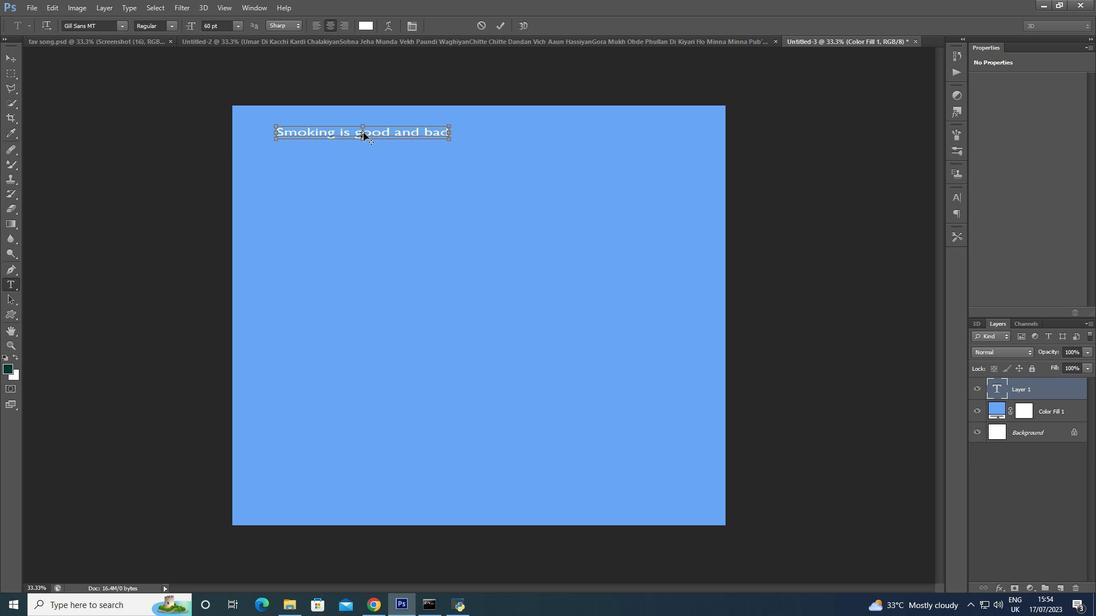 
Action: Mouse moved to (123, 23)
Screenshot: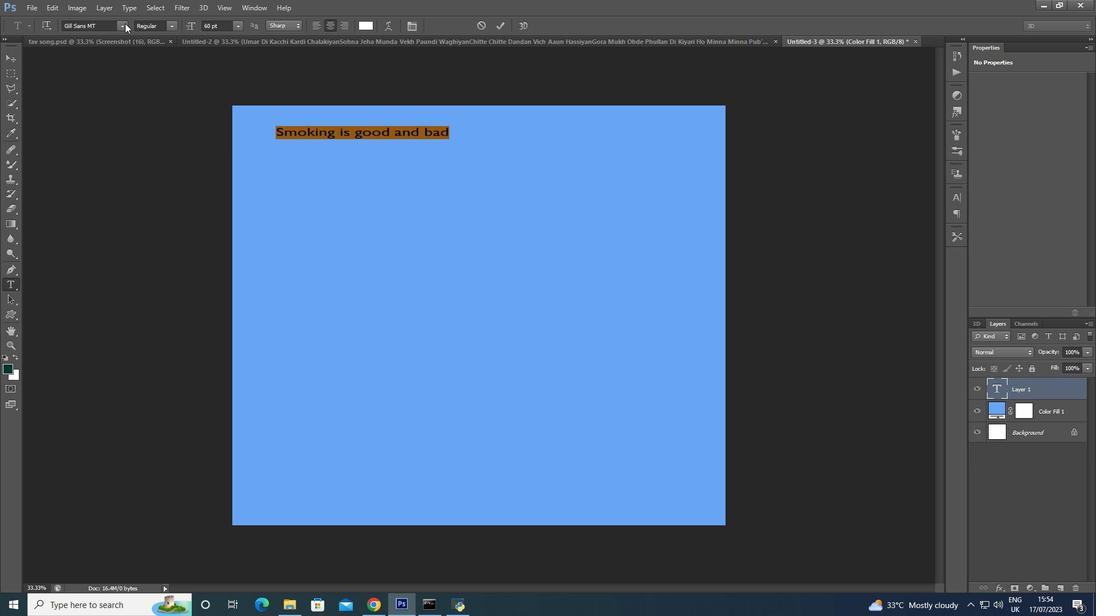 
Action: Mouse pressed left at (123, 23)
Screenshot: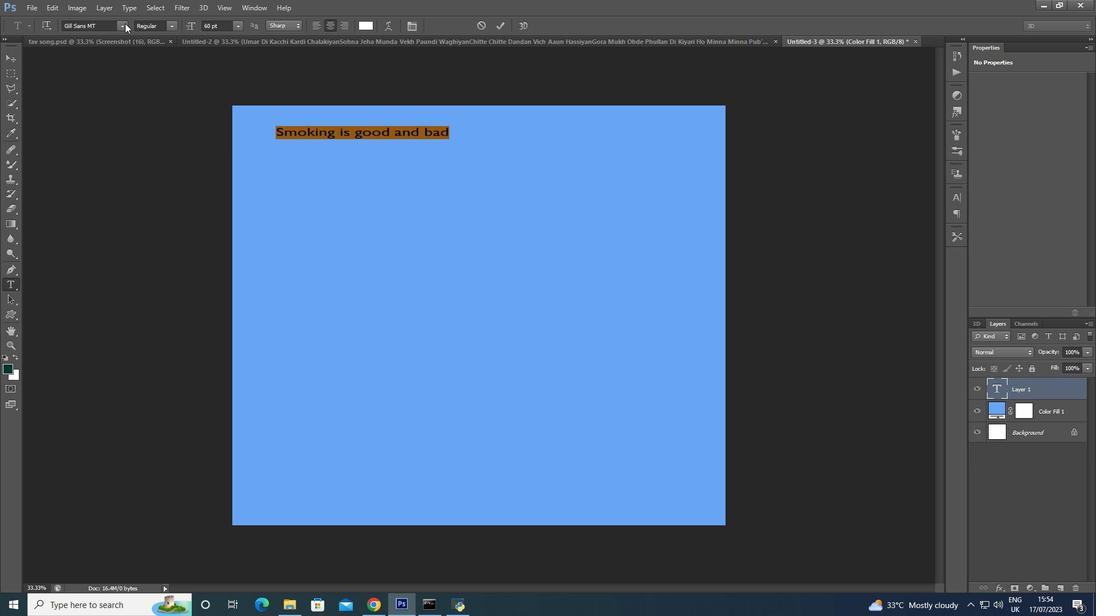 
Action: Mouse moved to (201, 122)
Screenshot: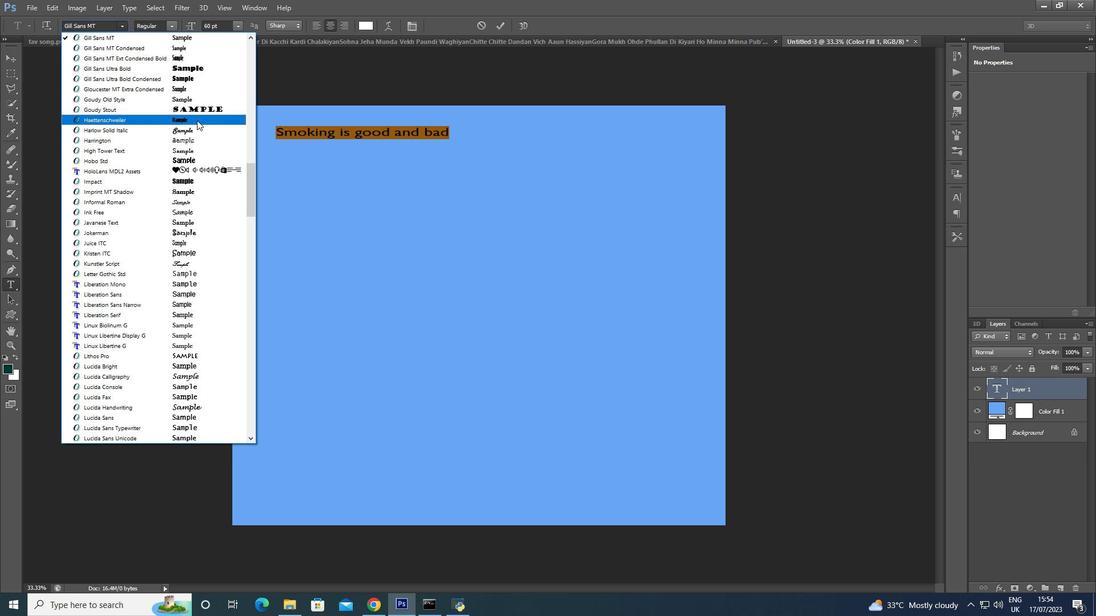 
Action: Mouse scrolled (201, 122) with delta (0, 0)
Screenshot: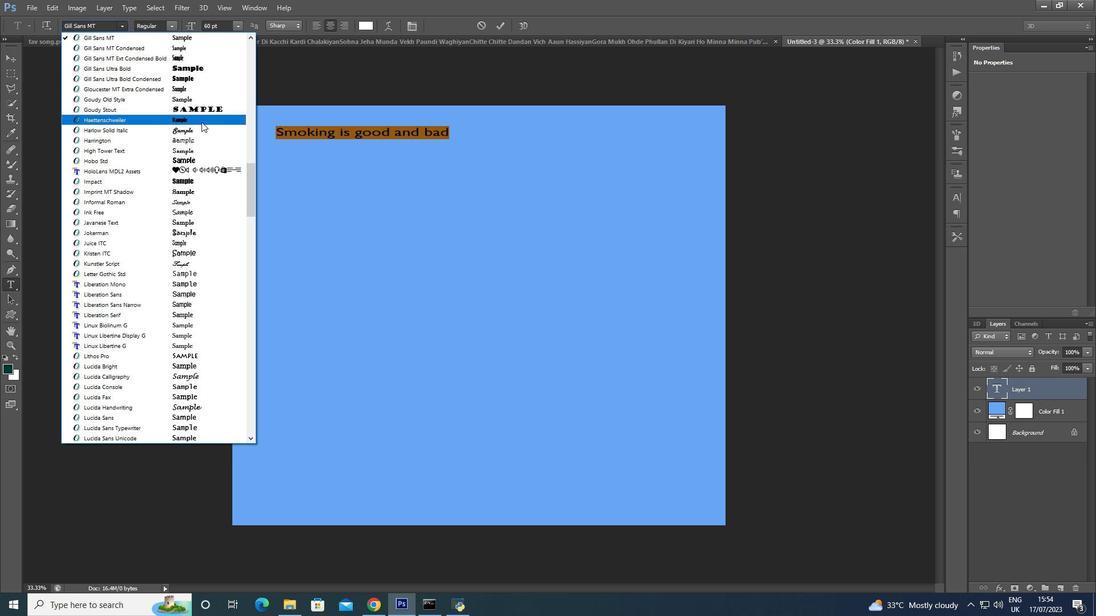 
Action: Mouse scrolled (201, 122) with delta (0, 0)
Screenshot: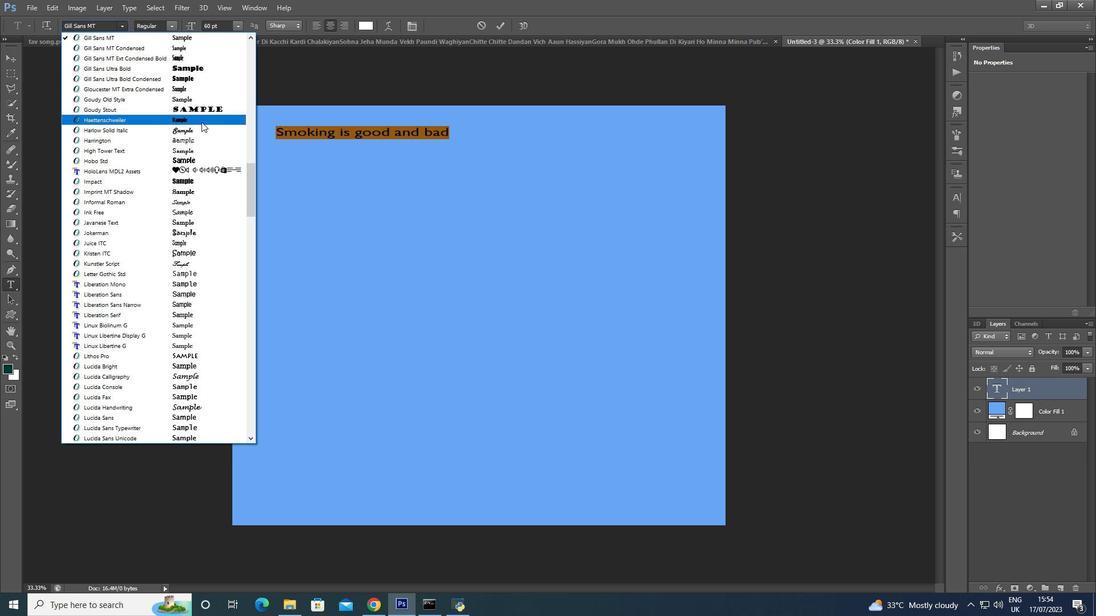 
Action: Mouse scrolled (201, 122) with delta (0, 0)
Screenshot: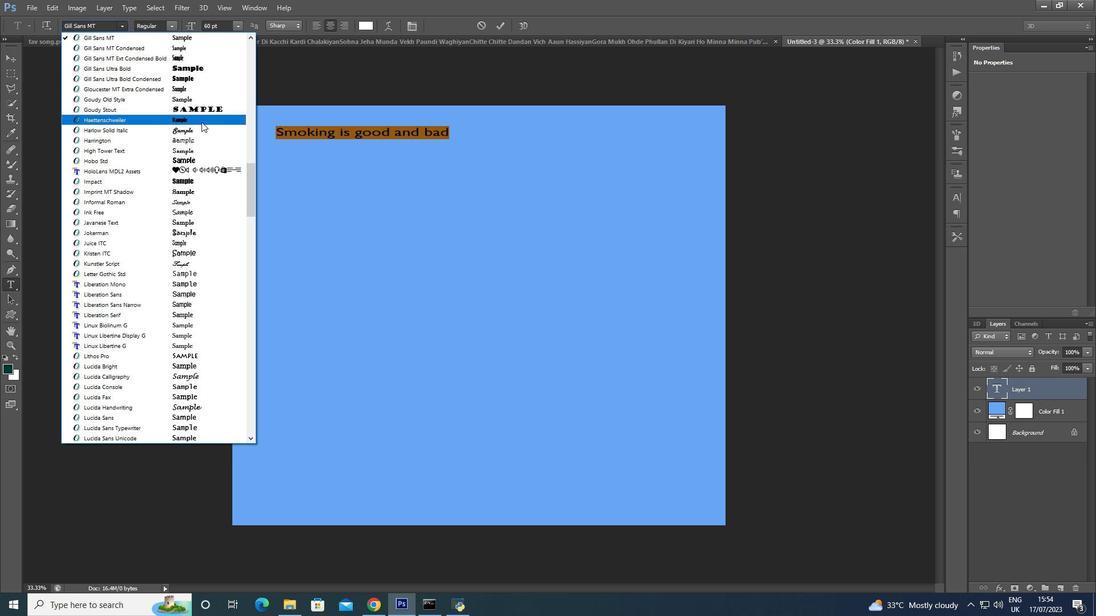 
Action: Mouse scrolled (201, 122) with delta (0, 0)
Screenshot: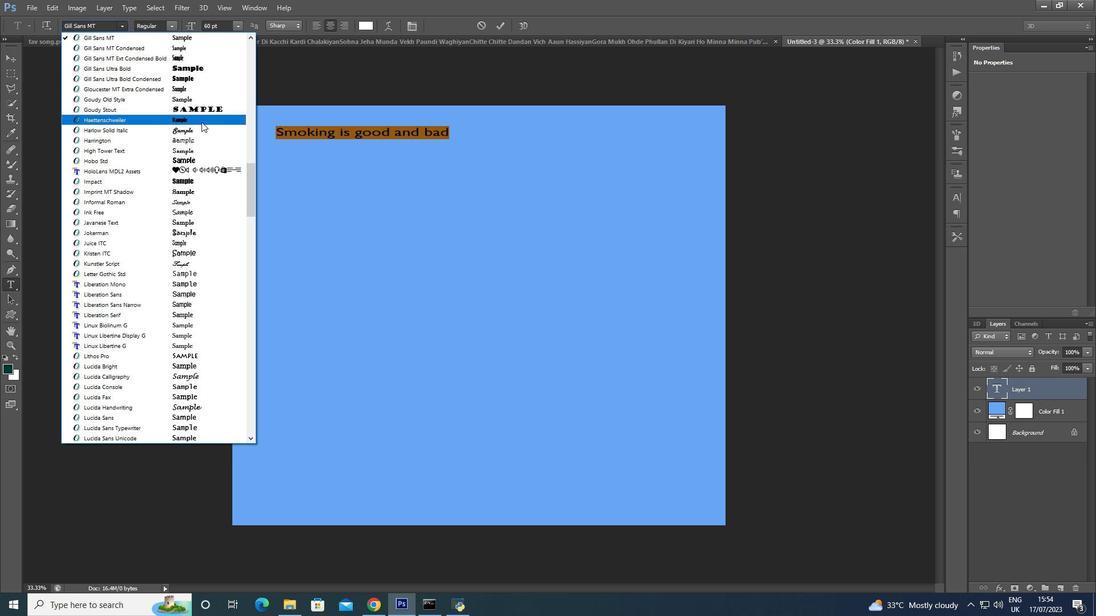 
Action: Mouse scrolled (201, 122) with delta (0, 0)
Screenshot: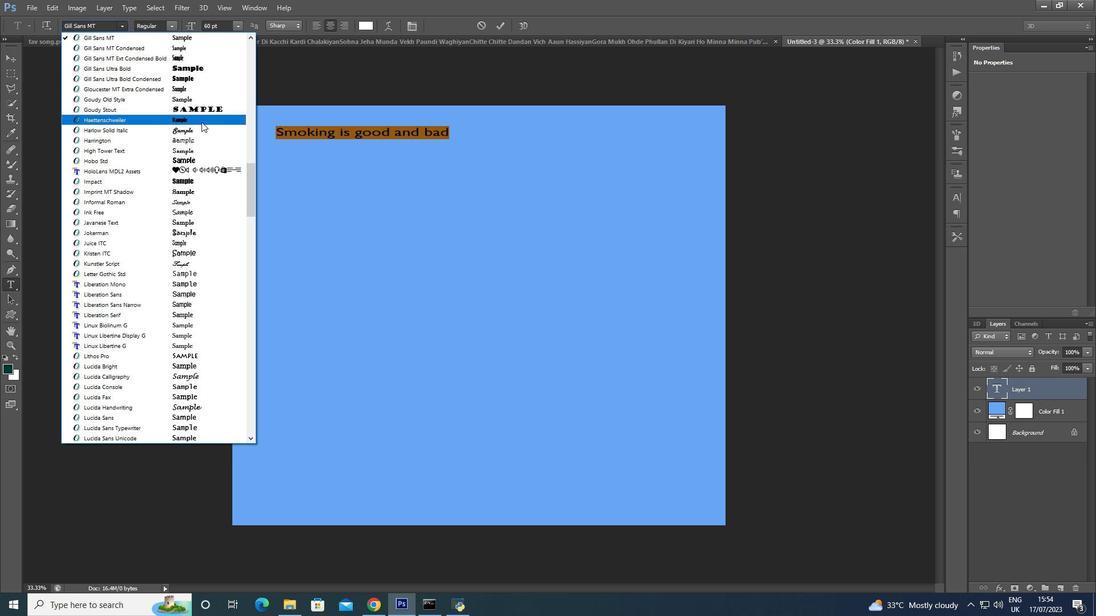 
Action: Mouse scrolled (201, 122) with delta (0, 0)
Screenshot: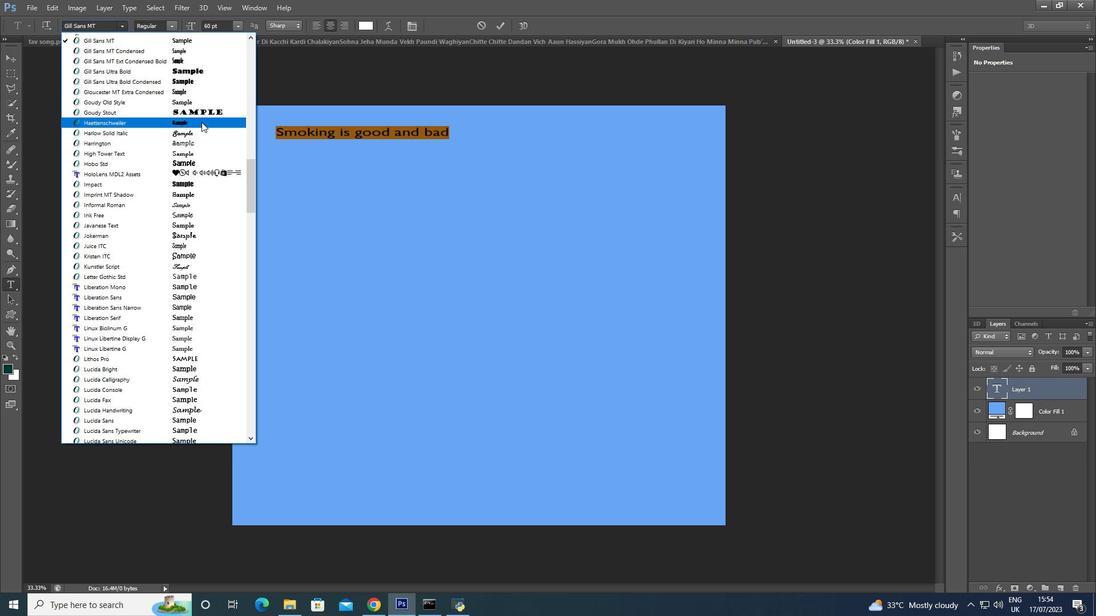 
Action: Mouse moved to (210, 131)
Screenshot: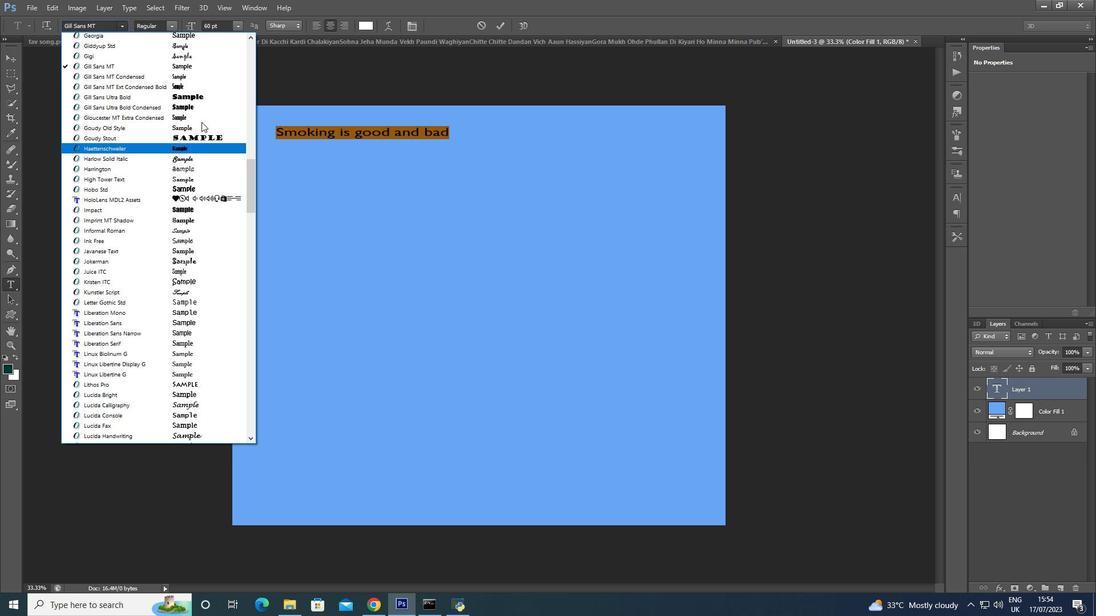 
Action: Mouse scrolled (210, 132) with delta (0, 0)
Screenshot: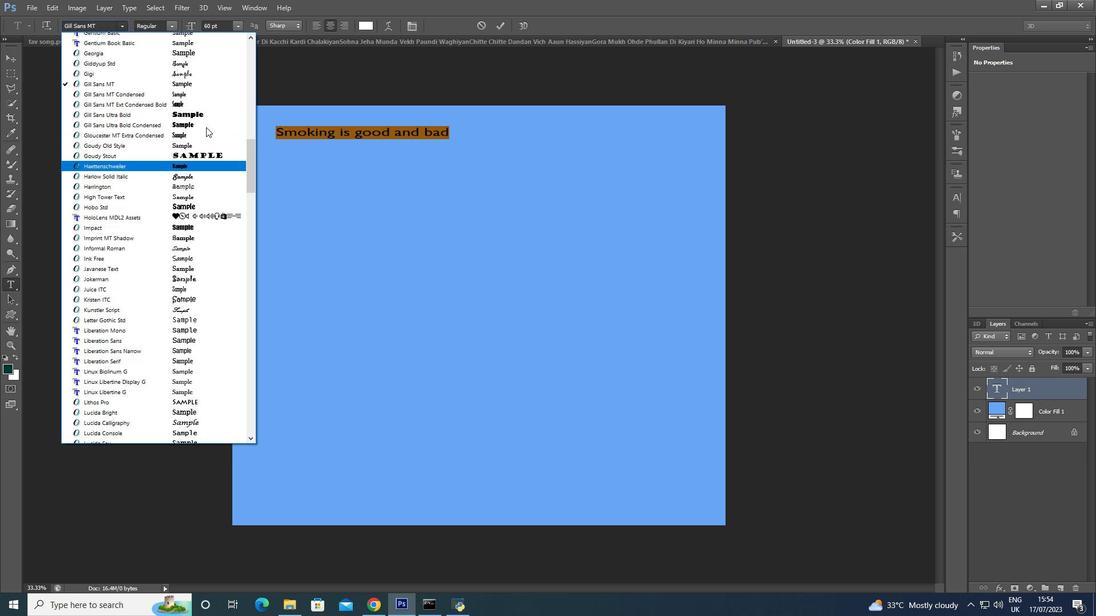 
Action: Mouse scrolled (210, 132) with delta (0, 0)
Screenshot: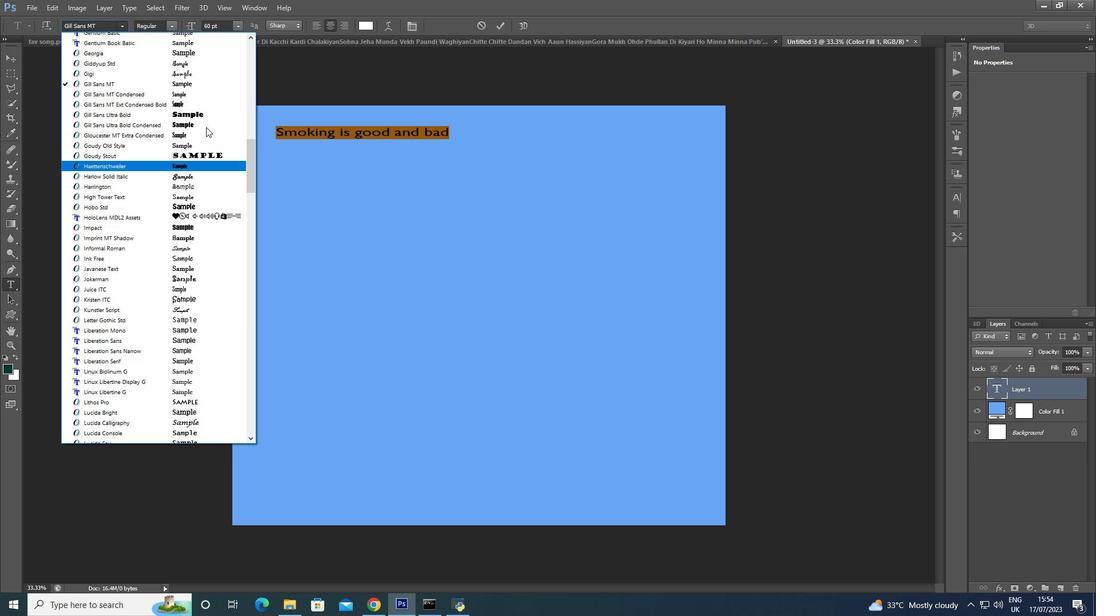 
Action: Mouse scrolled (210, 132) with delta (0, 0)
Screenshot: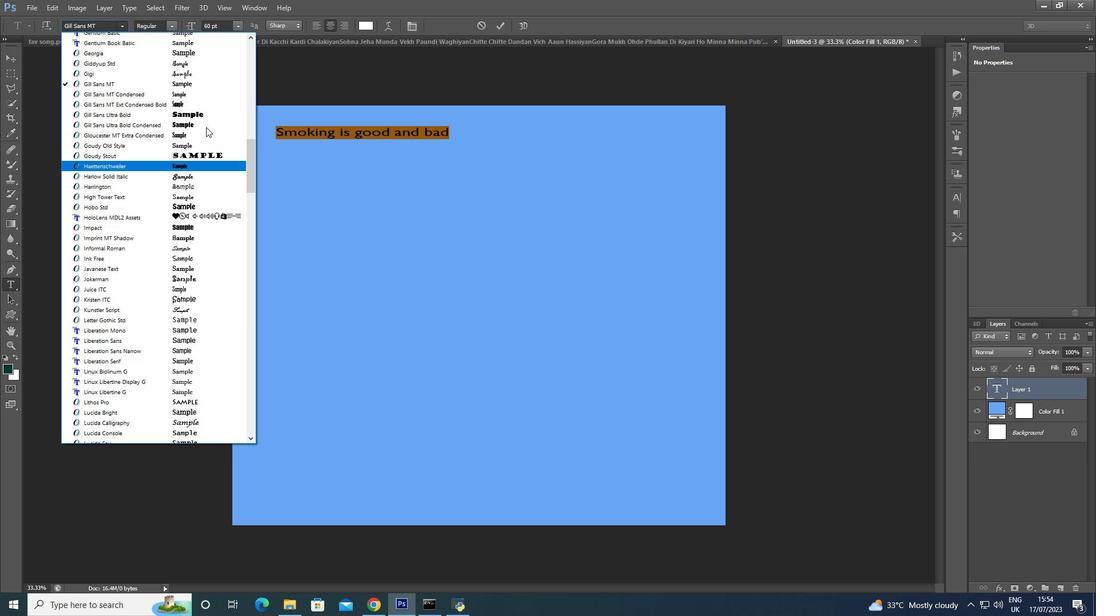 
Action: Mouse scrolled (210, 132) with delta (0, 0)
Screenshot: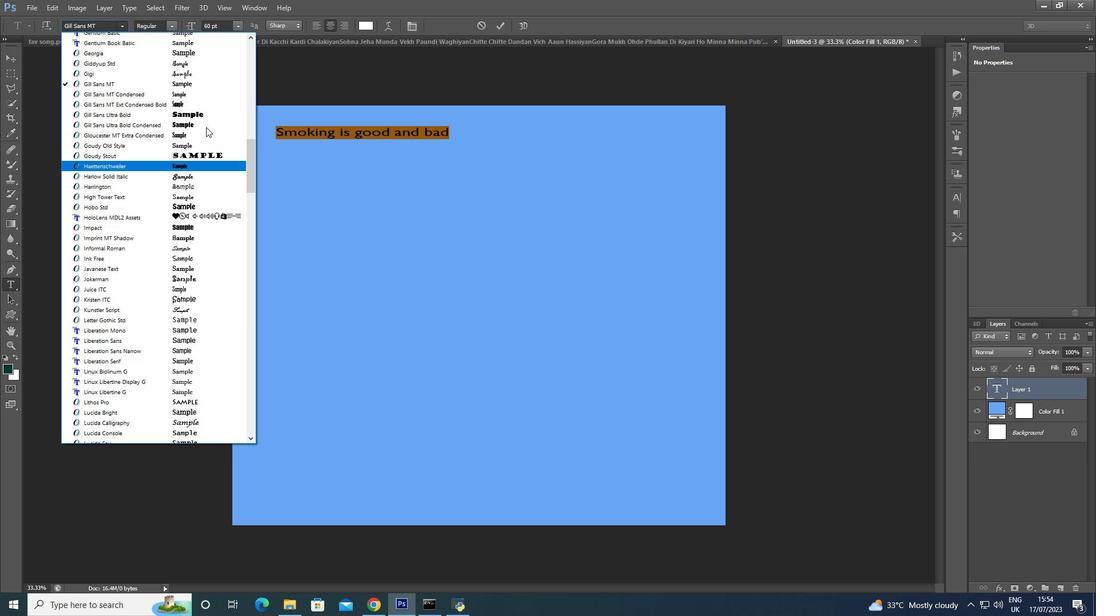 
Action: Mouse scrolled (210, 132) with delta (0, 0)
Screenshot: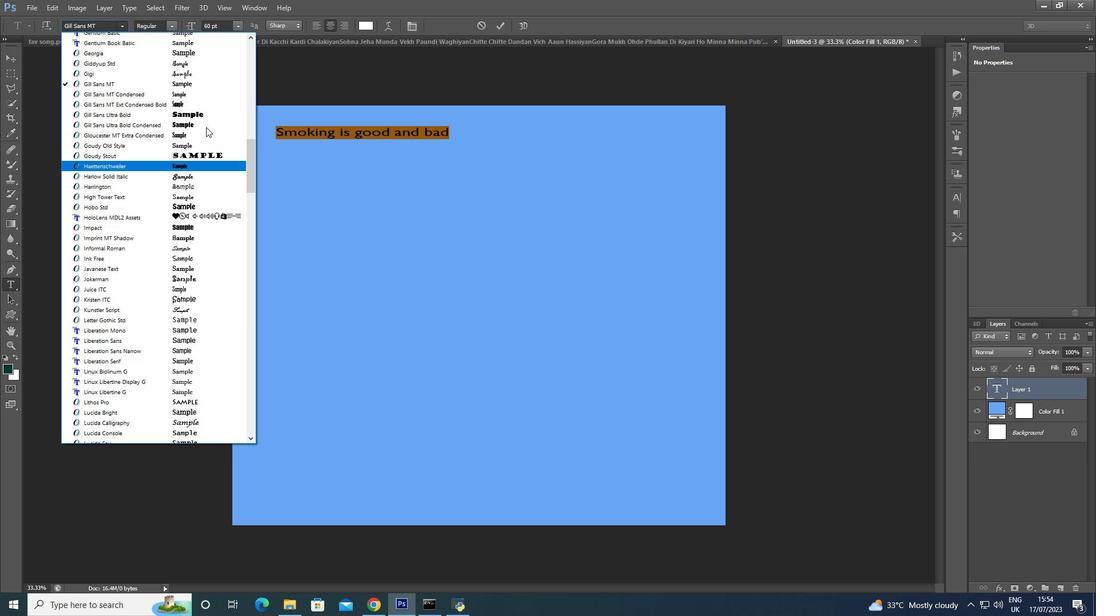 
Action: Mouse scrolled (210, 132) with delta (0, 0)
Screenshot: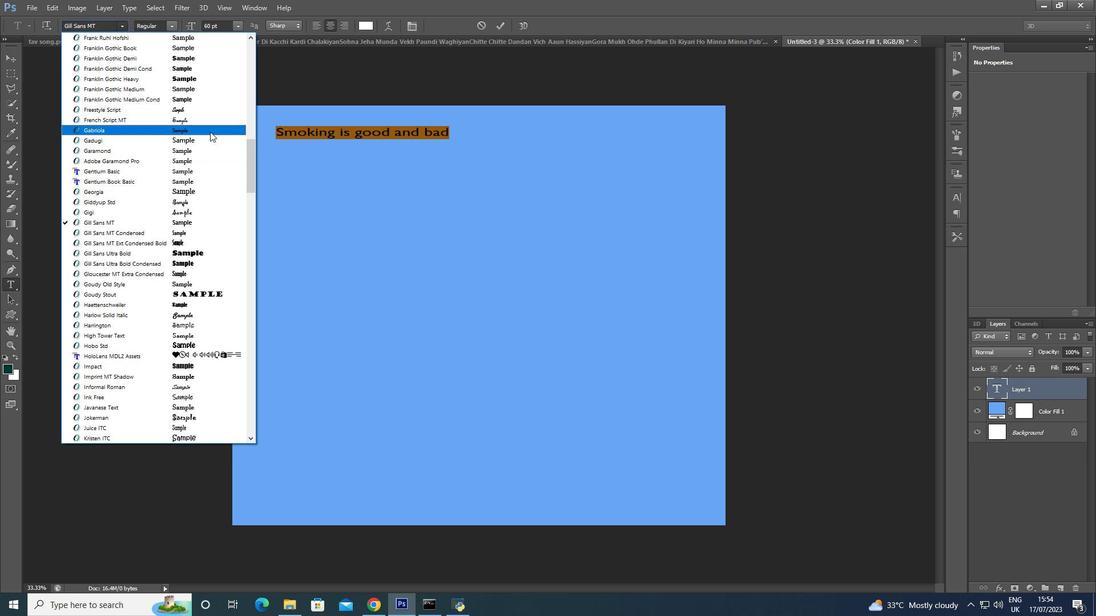 
Action: Mouse scrolled (210, 132) with delta (0, 0)
Screenshot: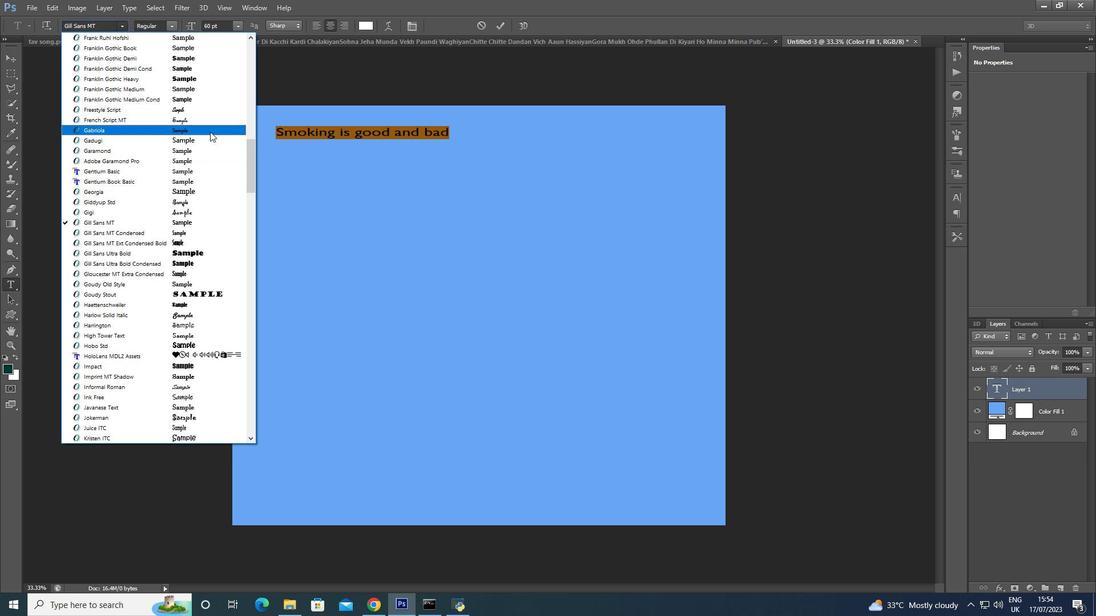 
Action: Mouse moved to (252, 145)
Screenshot: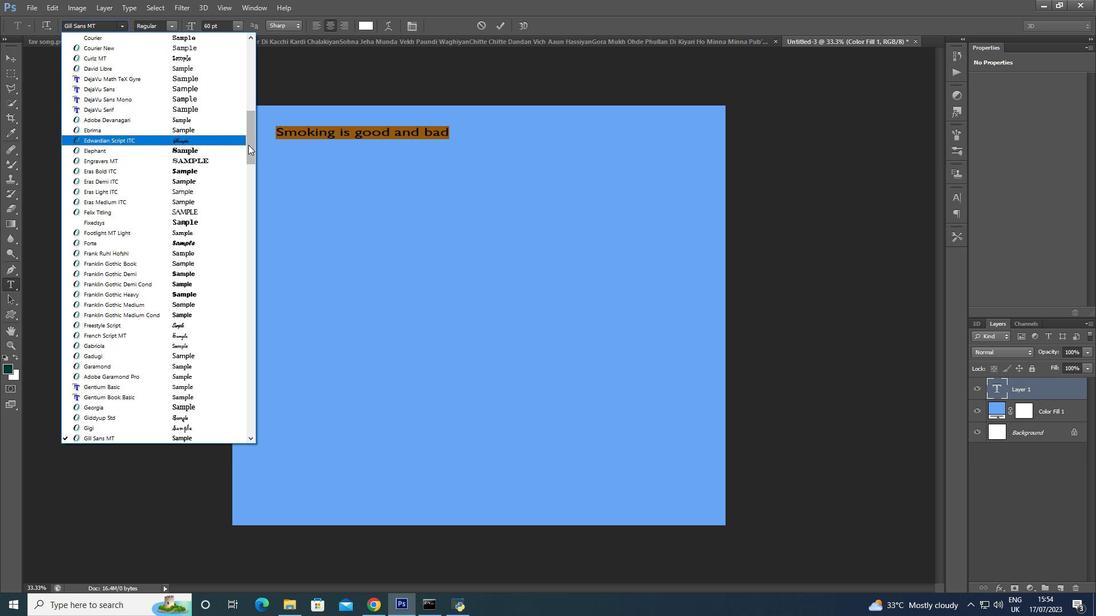 
Action: Mouse pressed left at (252, 145)
Screenshot: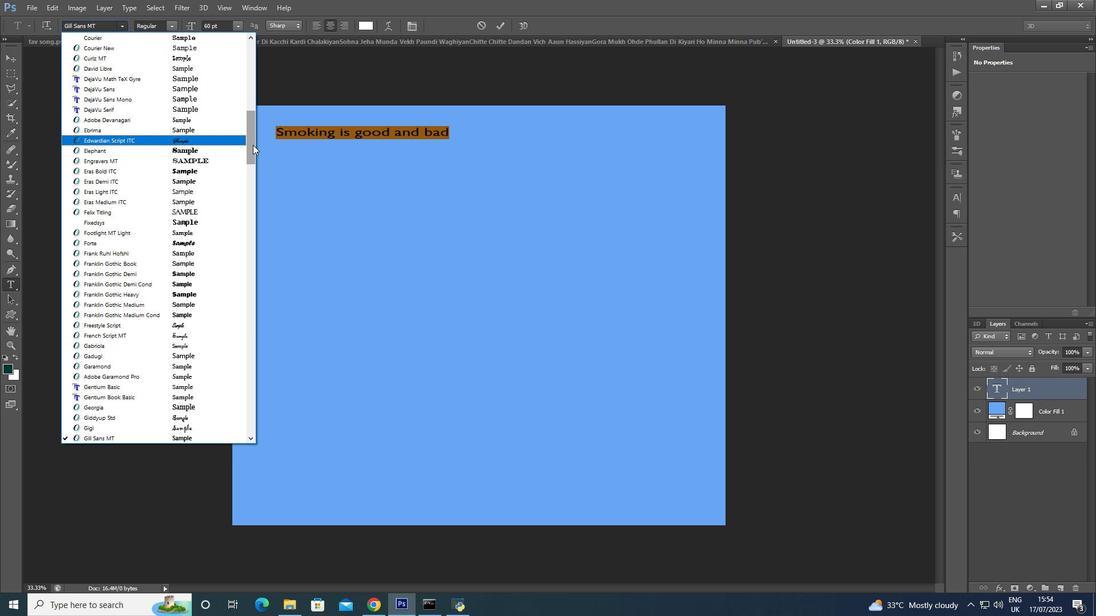 
Action: Mouse moved to (210, 55)
Screenshot: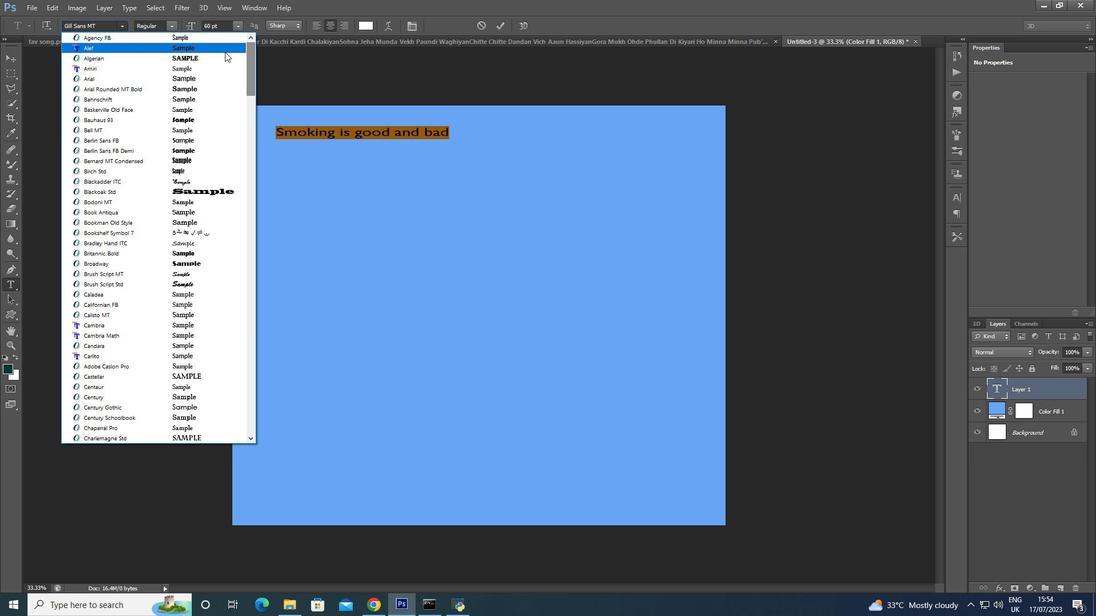 
Action: Mouse pressed left at (210, 55)
Screenshot: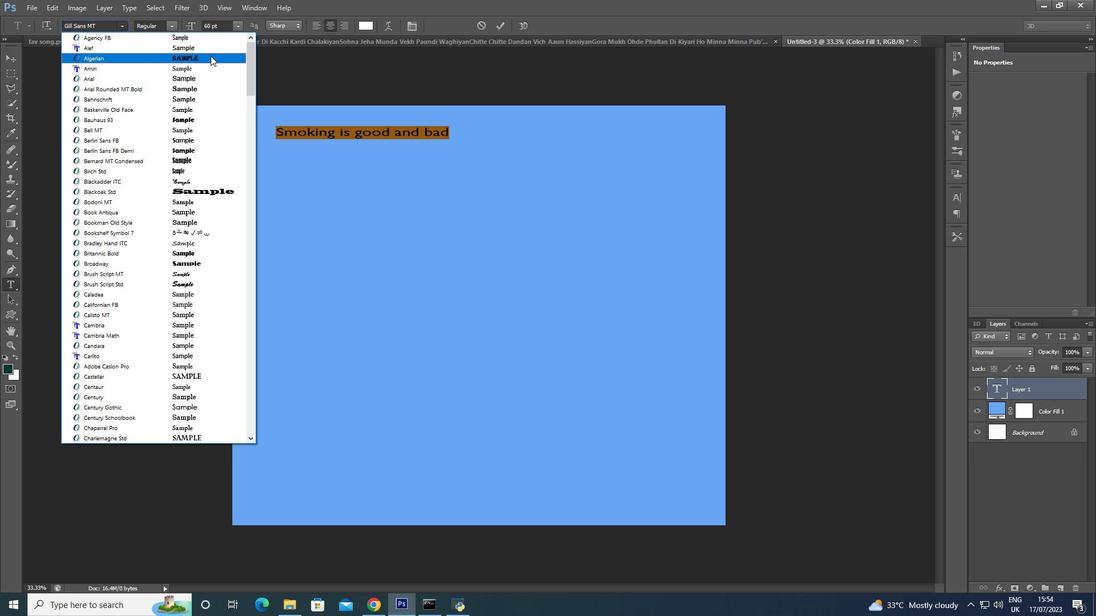 
Action: Mouse moved to (123, 22)
Screenshot: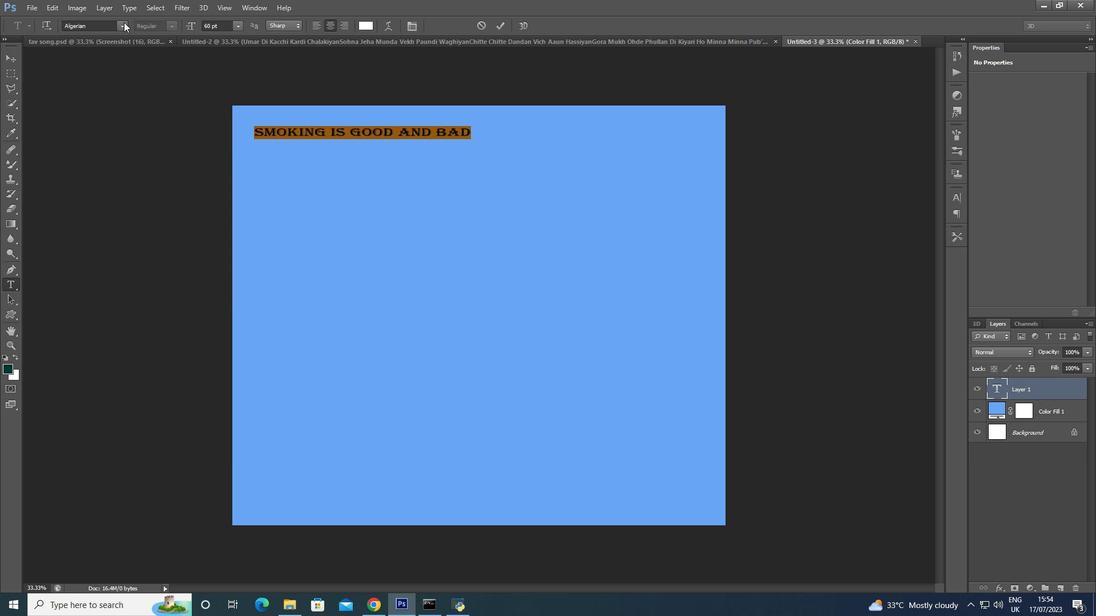 
Action: Mouse pressed left at (123, 22)
Screenshot: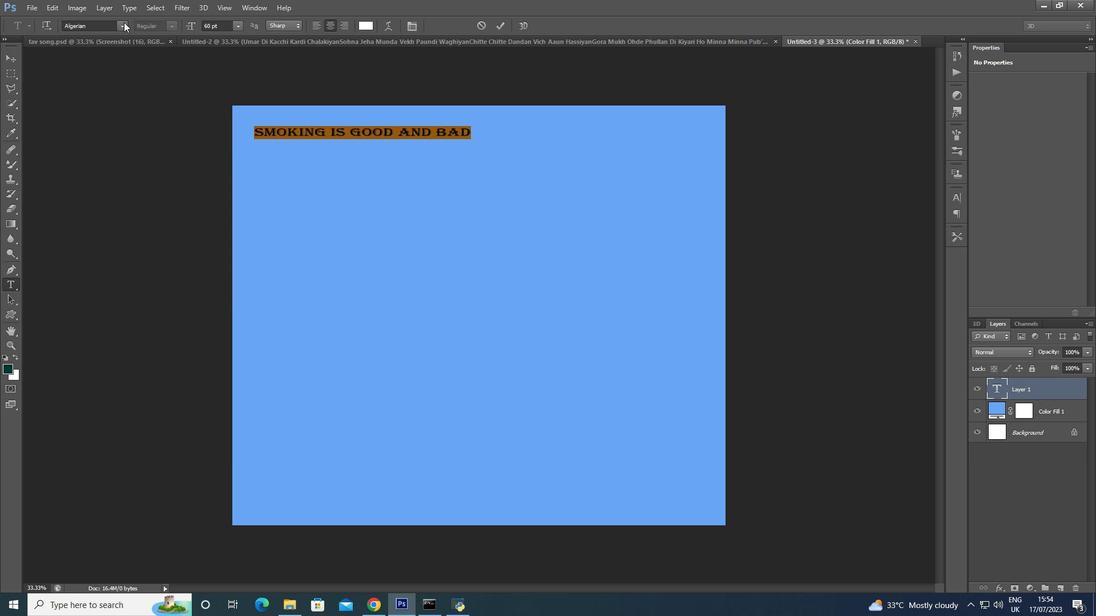 
Action: Mouse moved to (138, 45)
Screenshot: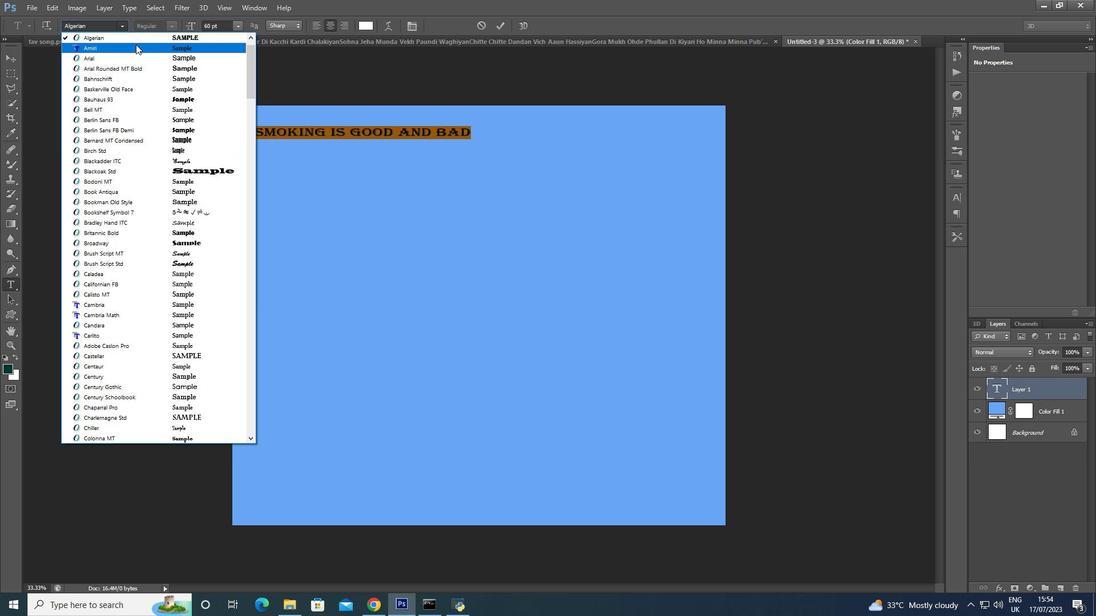 
Action: Mouse scrolled (138, 45) with delta (0, 0)
Screenshot: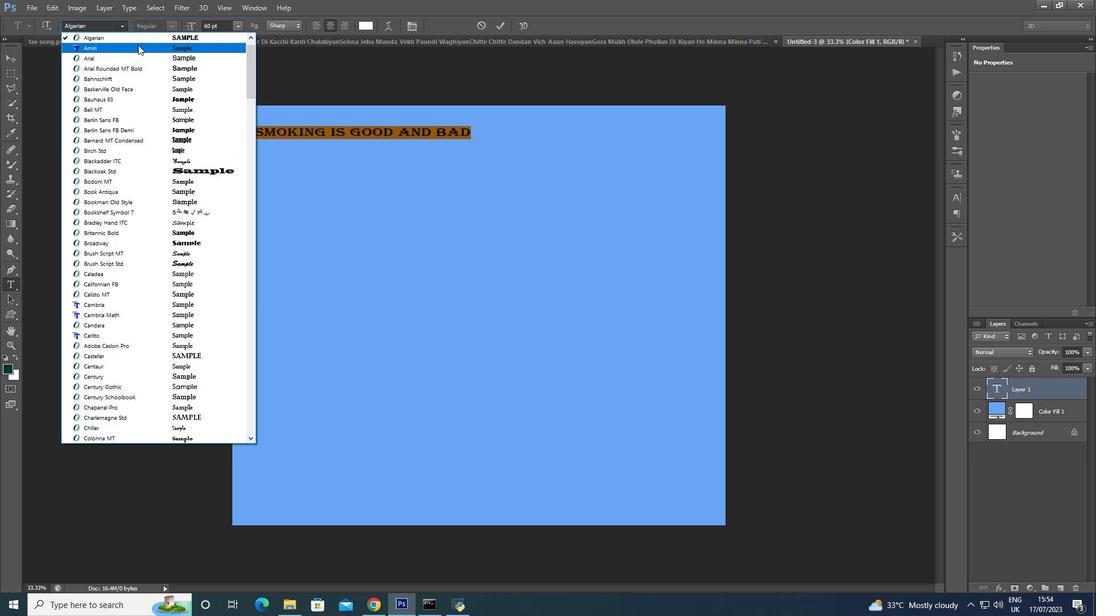
Action: Mouse moved to (132, 75)
Screenshot: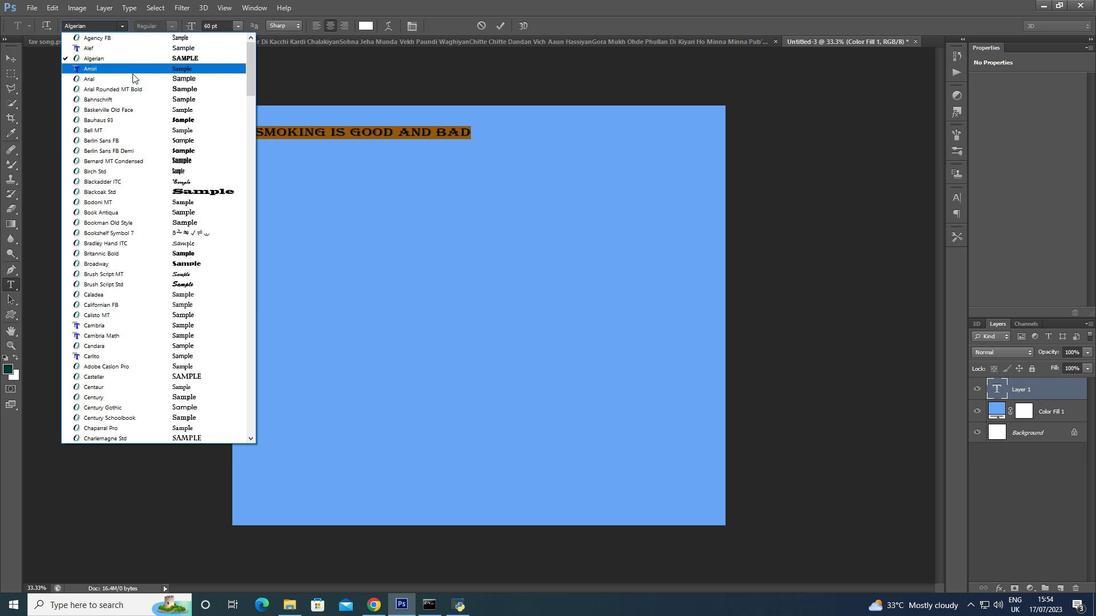 
Action: Mouse pressed left at (132, 75)
Screenshot: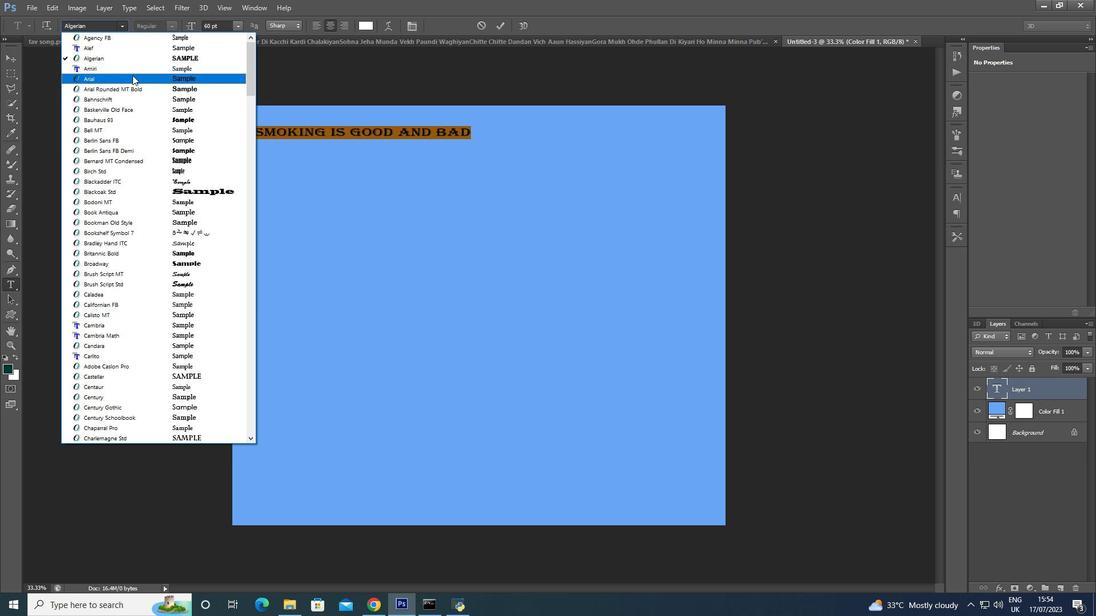 
Action: Mouse moved to (339, 129)
Screenshot: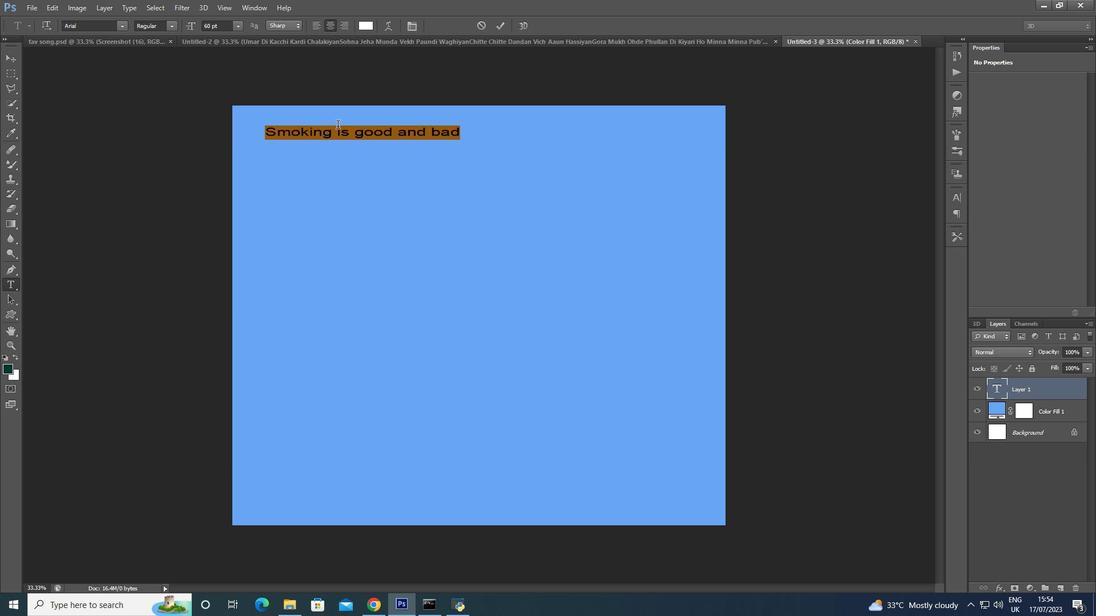 
Action: Mouse pressed left at (339, 129)
Screenshot: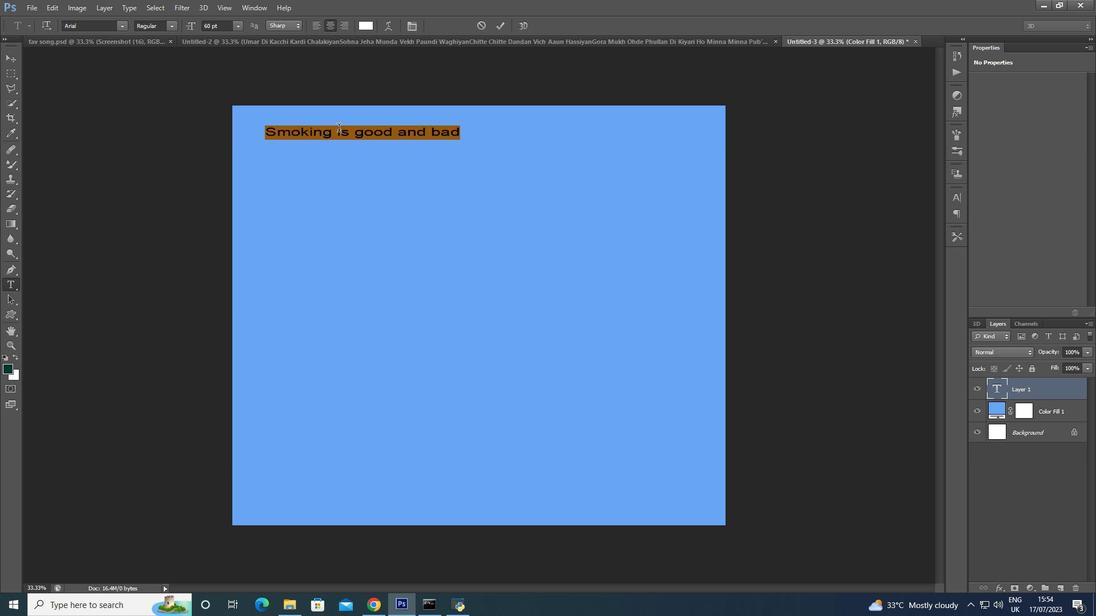 
Action: Mouse moved to (351, 133)
Screenshot: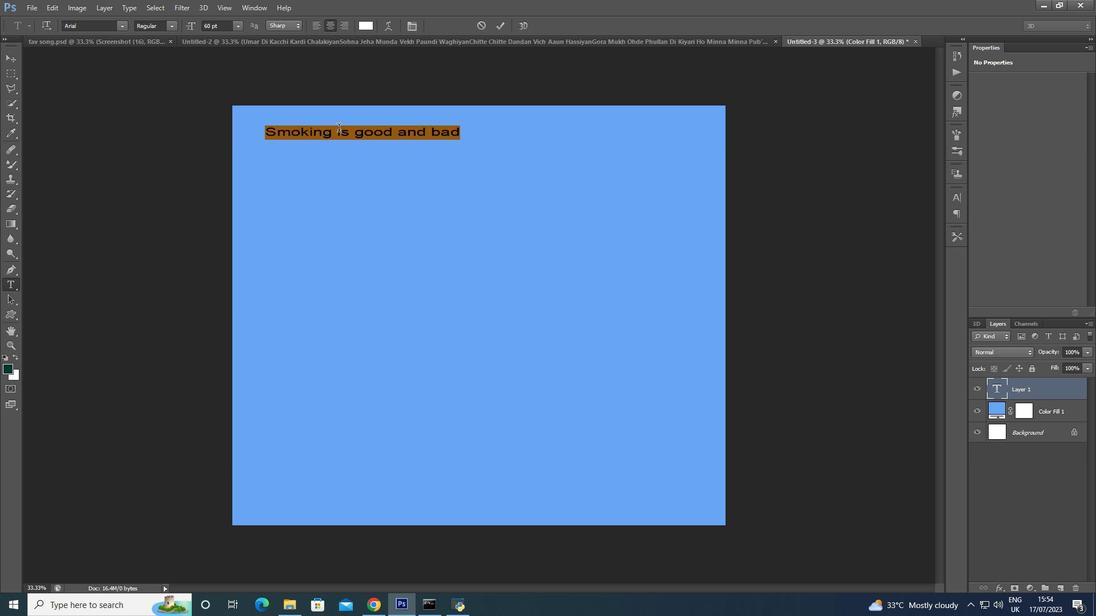 
Action: Mouse pressed left at (351, 133)
Screenshot: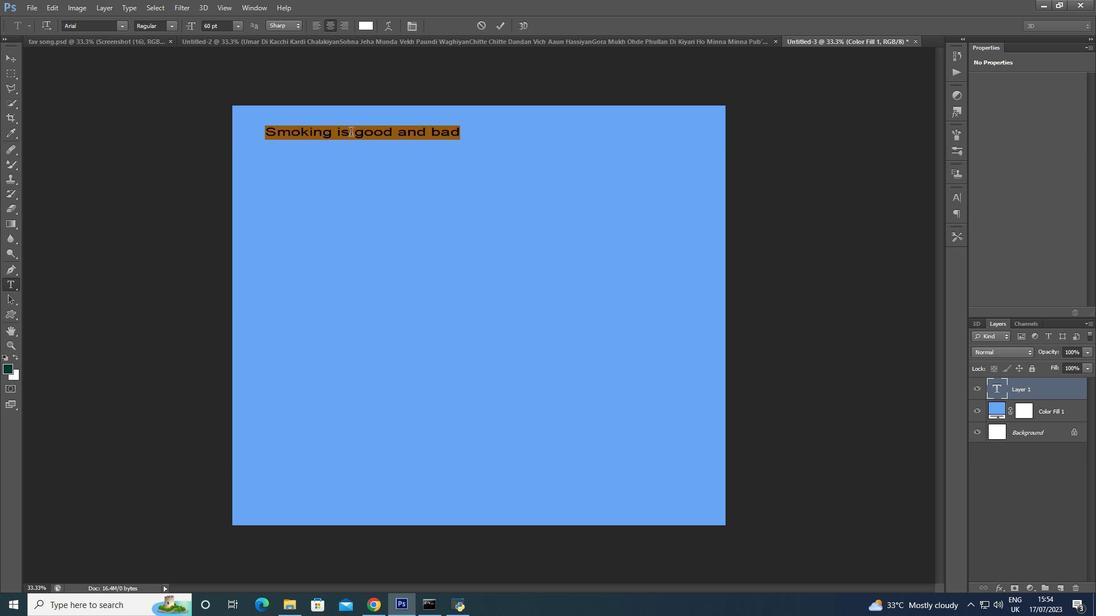 
Action: Mouse moved to (14, 61)
Screenshot: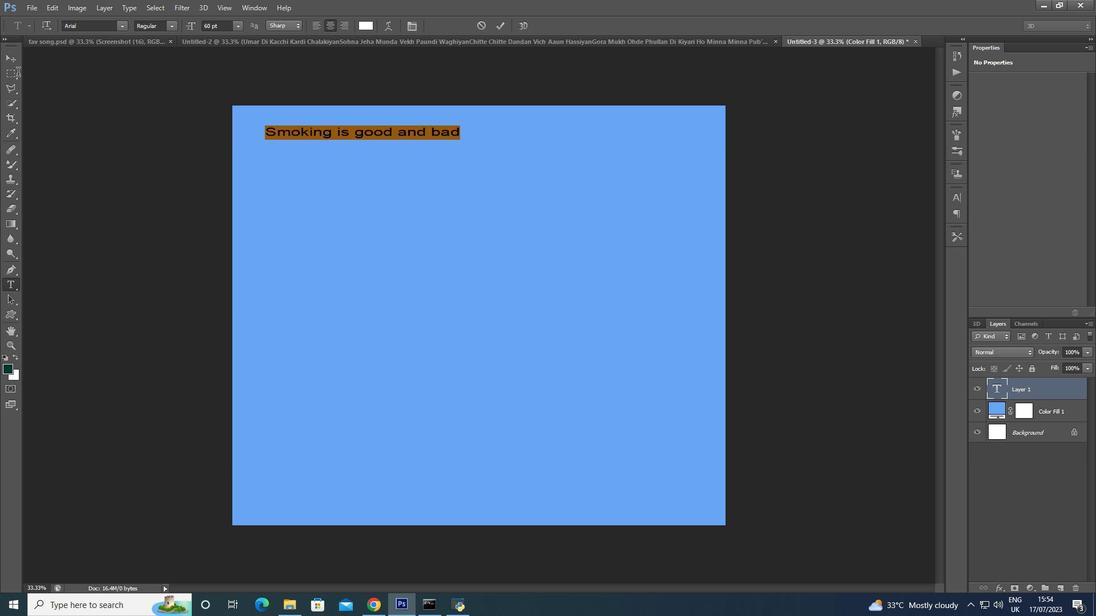 
Action: Mouse pressed left at (14, 61)
Screenshot: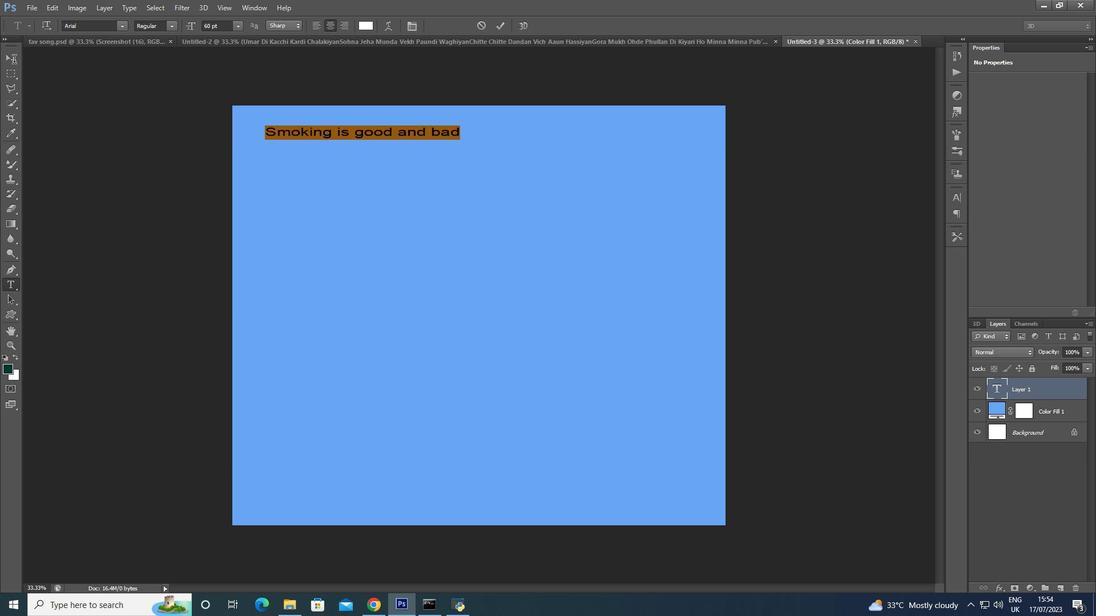 
Action: Mouse moved to (14, 63)
Screenshot: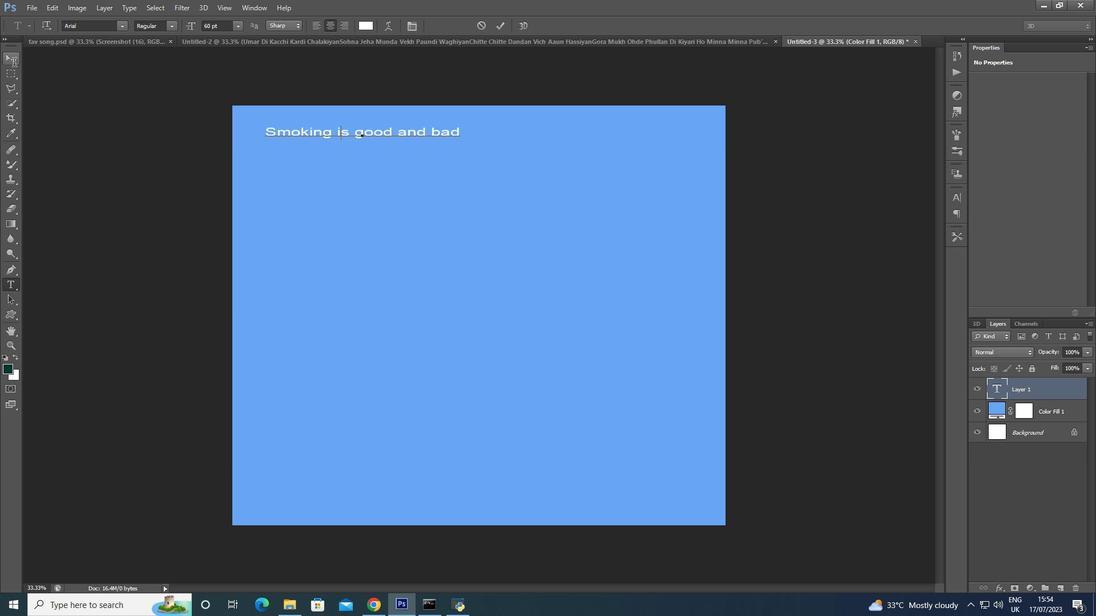 
Action: Mouse pressed left at (14, 63)
Screenshot: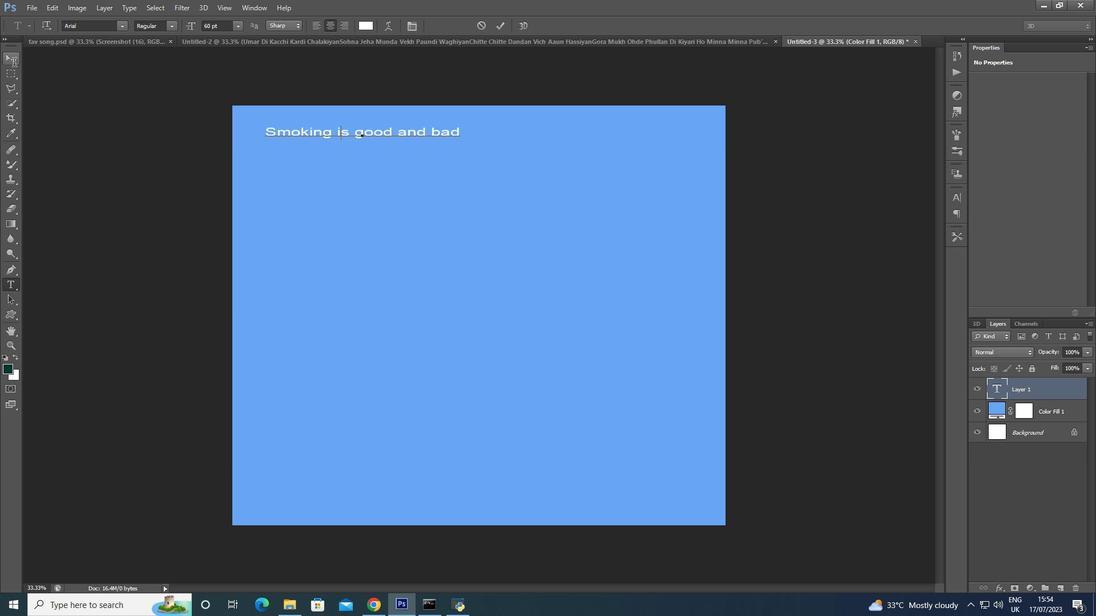 
Action: Mouse moved to (457, 137)
Screenshot: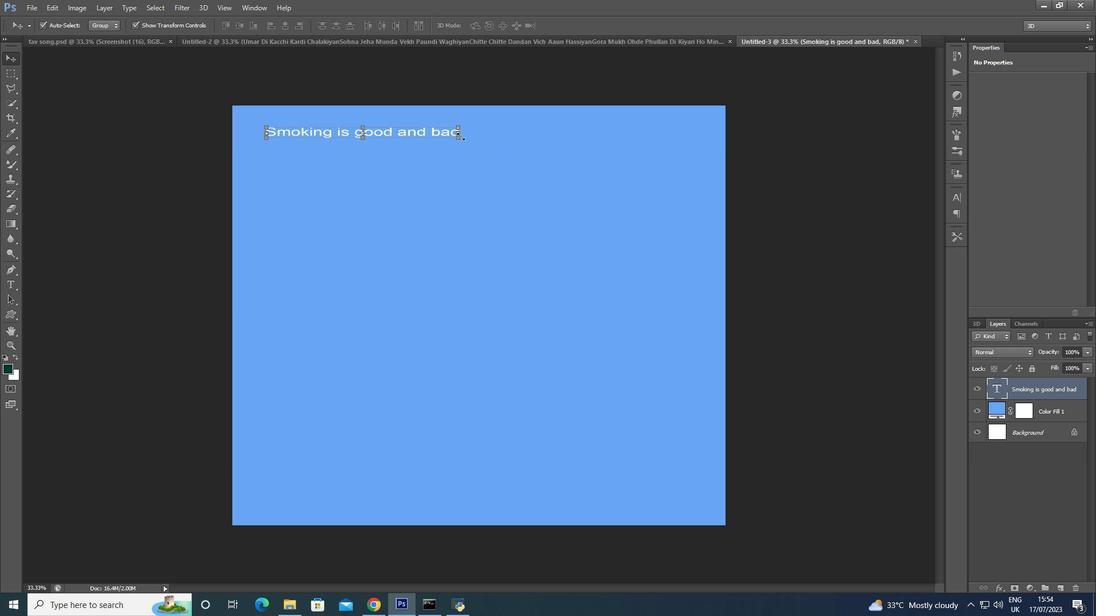 
Action: Key pressed <Key.shift><Key.alt_l>
Screenshot: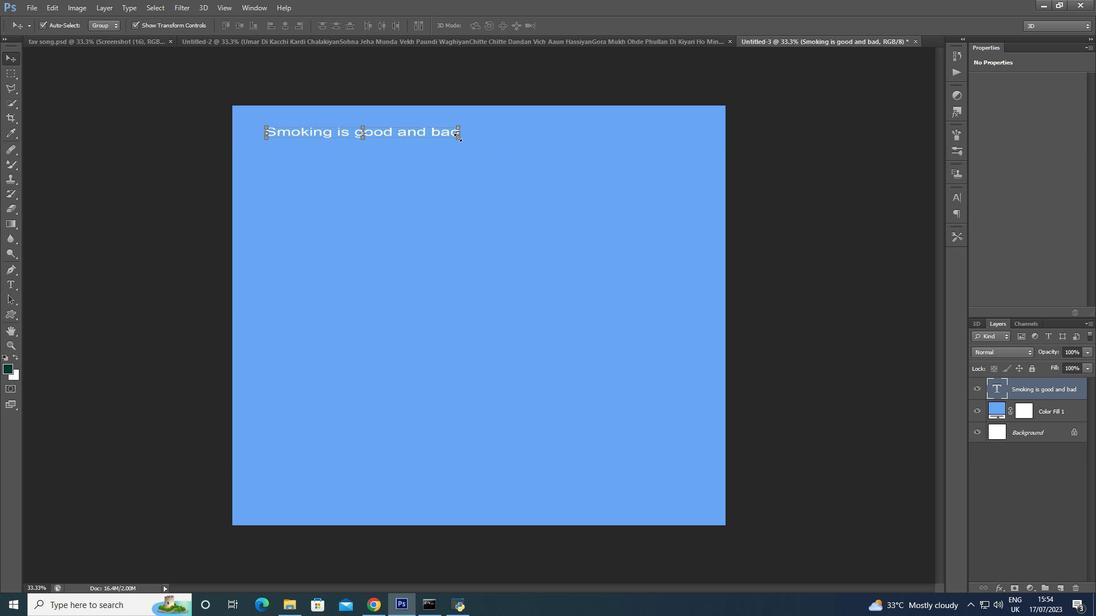 
Action: Mouse pressed left at (457, 137)
Screenshot: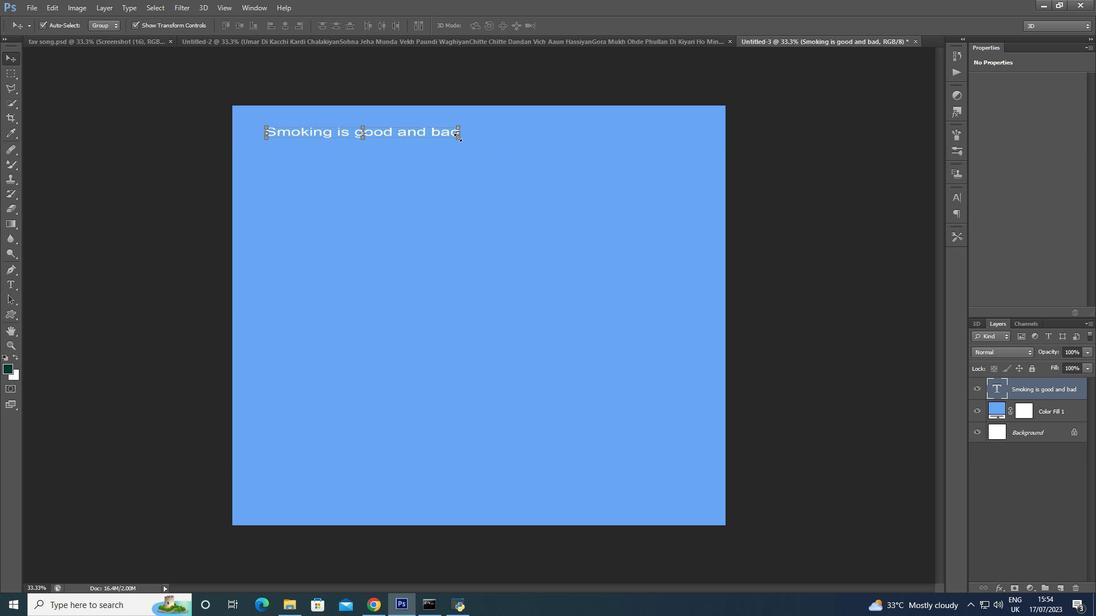 
Action: Mouse moved to (469, 143)
Screenshot: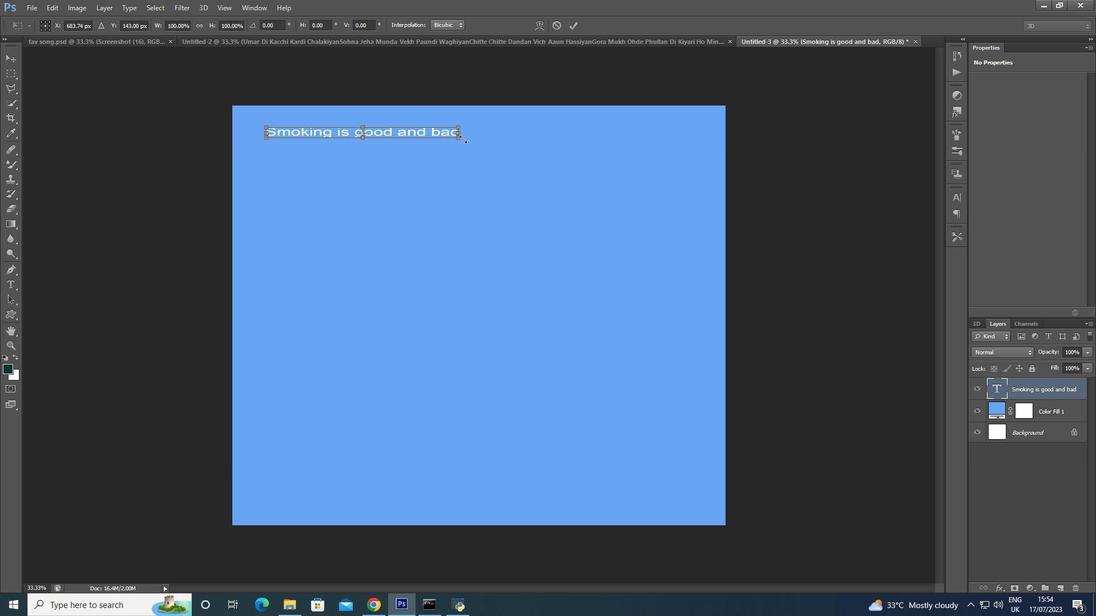 
Action: Key pressed <Key.shift>
Screenshot: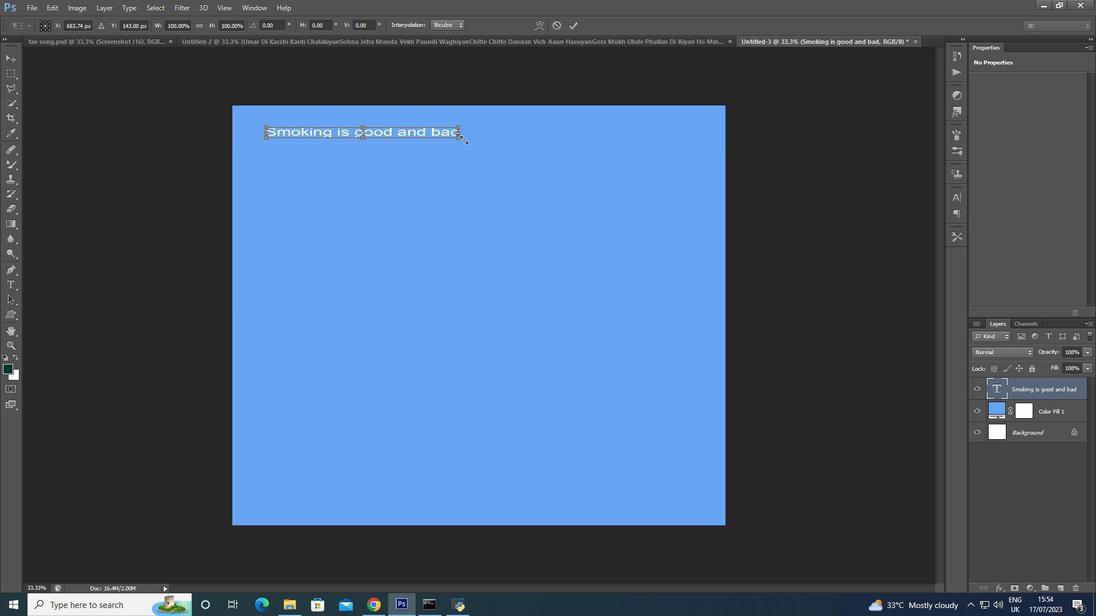 
Action: Mouse moved to (469, 143)
Screenshot: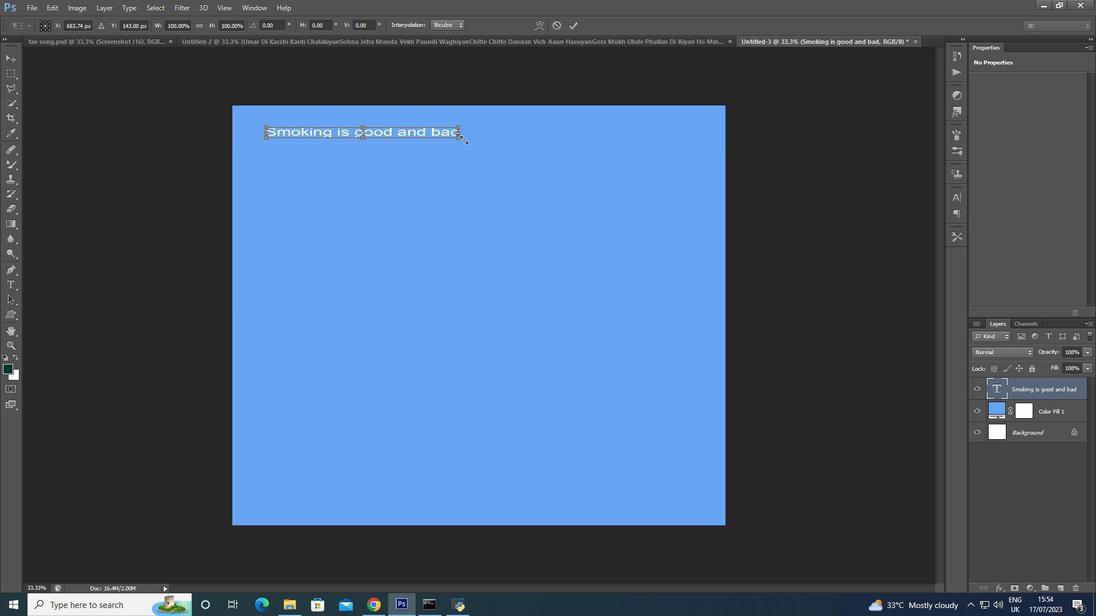 
Action: Key pressed <Key.alt_l>
Screenshot: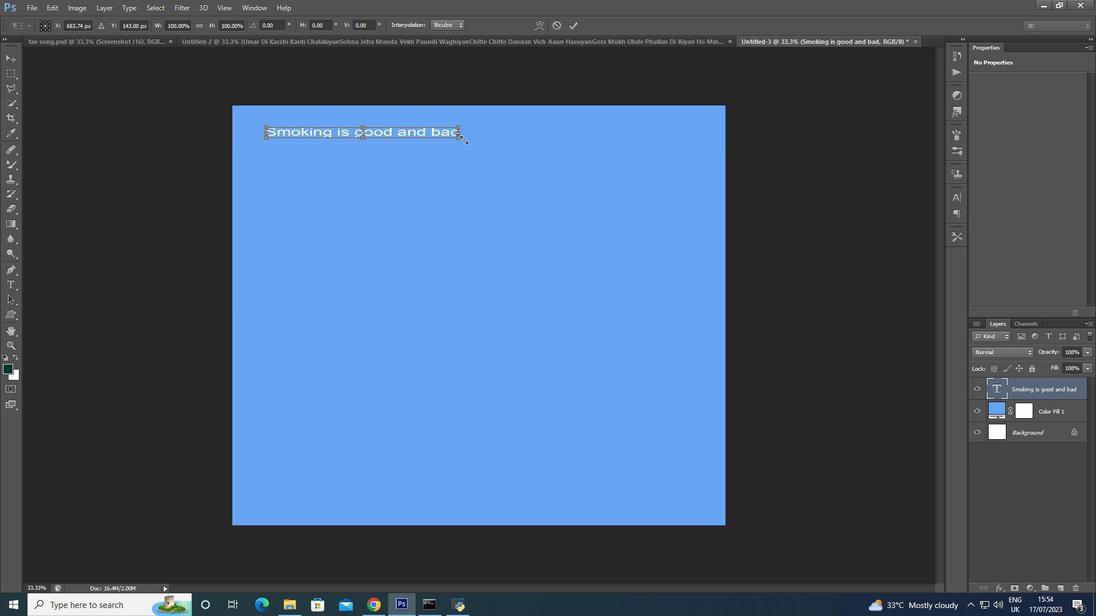 
Action: Mouse moved to (471, 144)
Screenshot: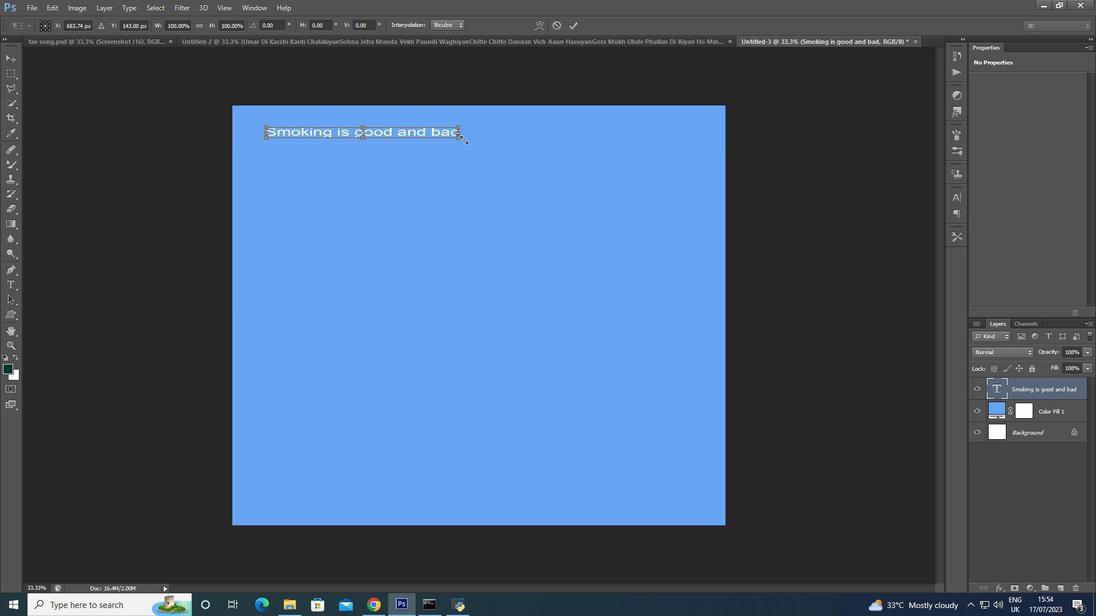 
Action: Key pressed <Key.shift>
Screenshot: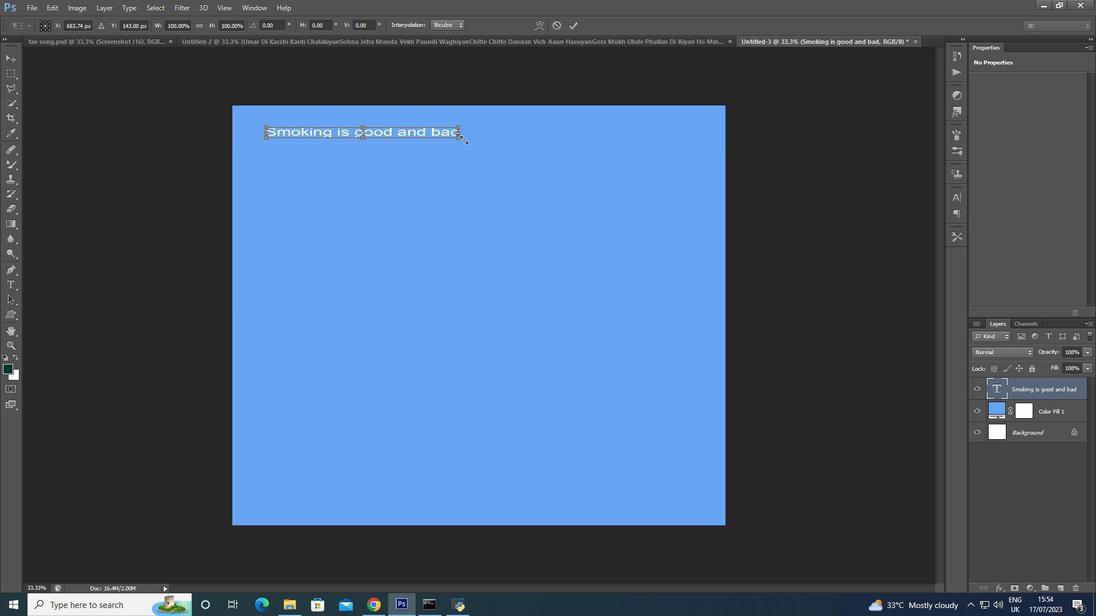 
Action: Mouse moved to (472, 145)
Screenshot: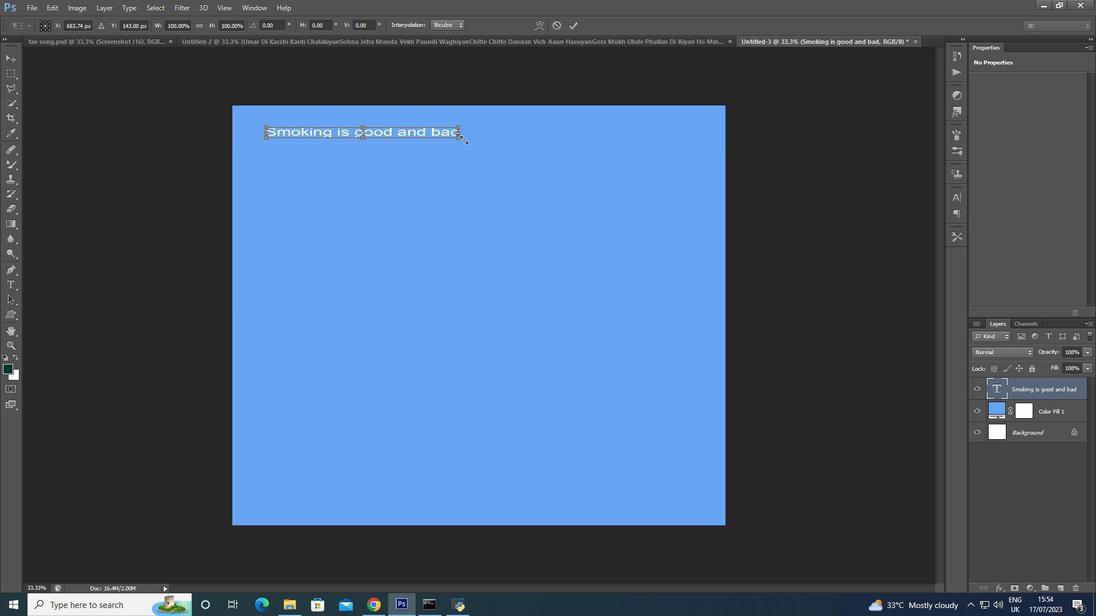 
Action: Key pressed <Key.alt_l>
Screenshot: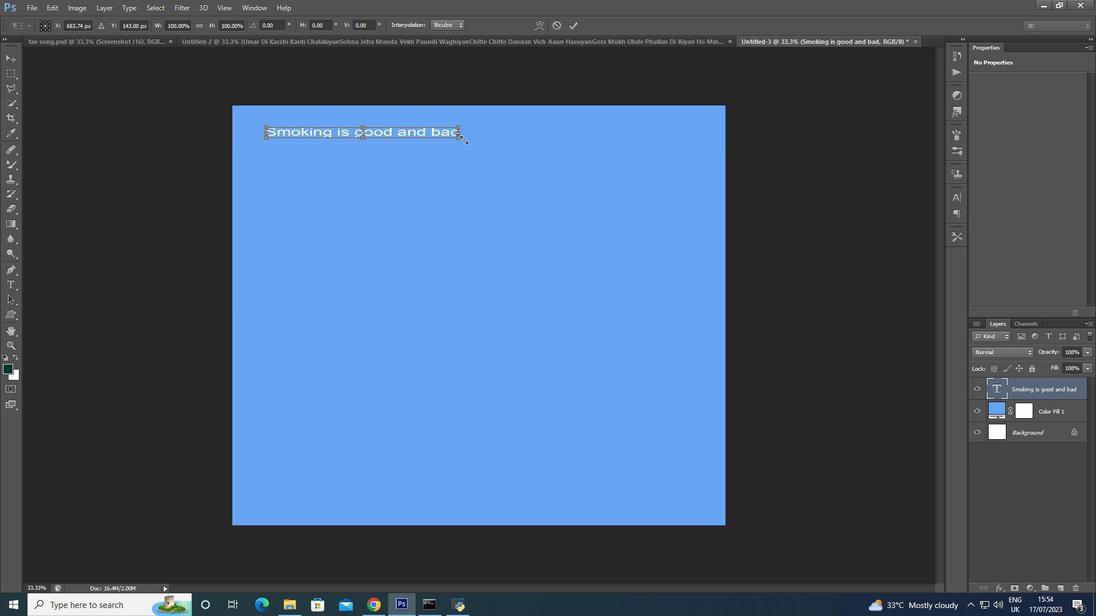 
Action: Mouse moved to (473, 146)
Screenshot: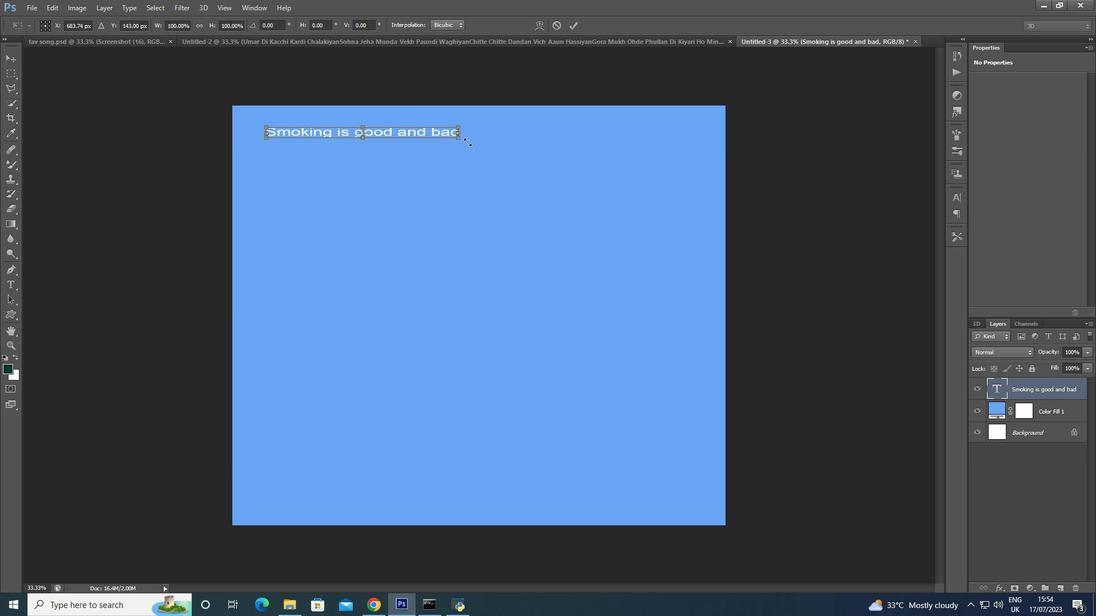 
Action: Key pressed <Key.shift>
Screenshot: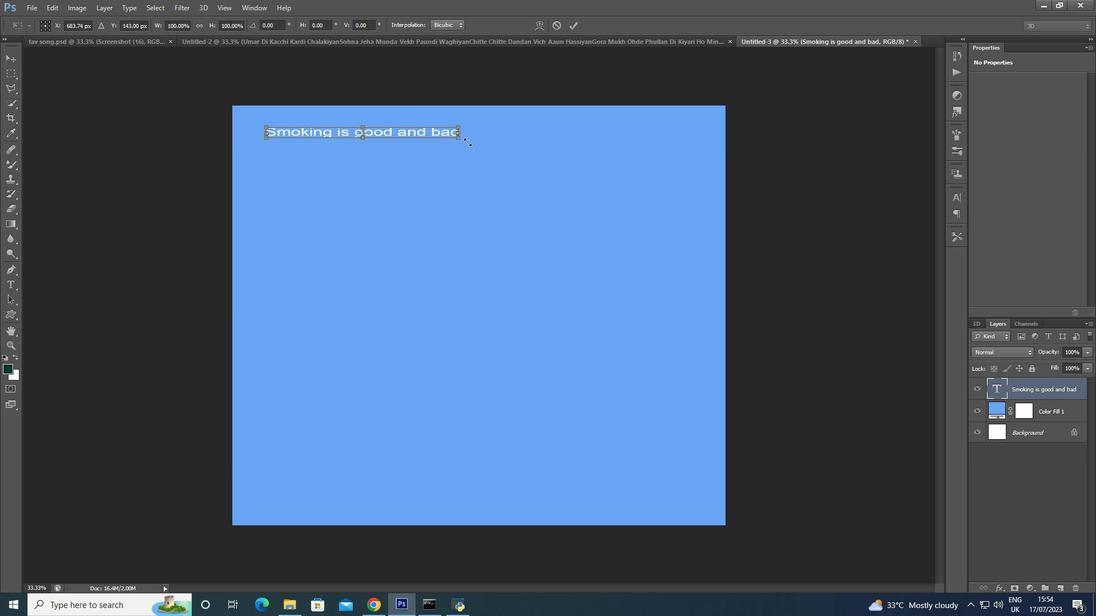 
Action: Mouse moved to (473, 146)
Screenshot: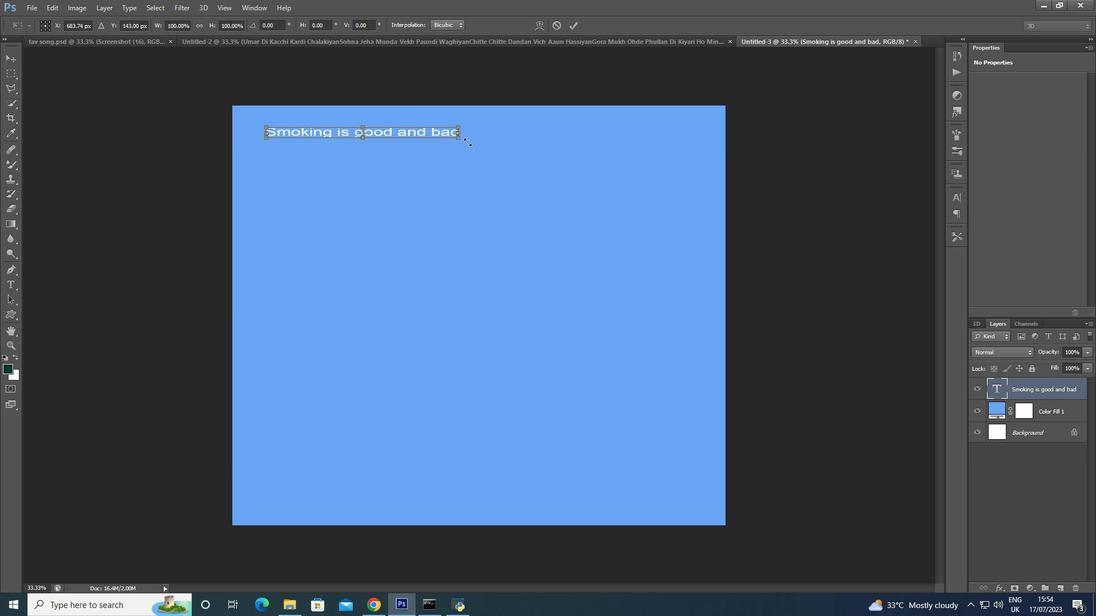 
Action: Key pressed <Key.alt_l>
Screenshot: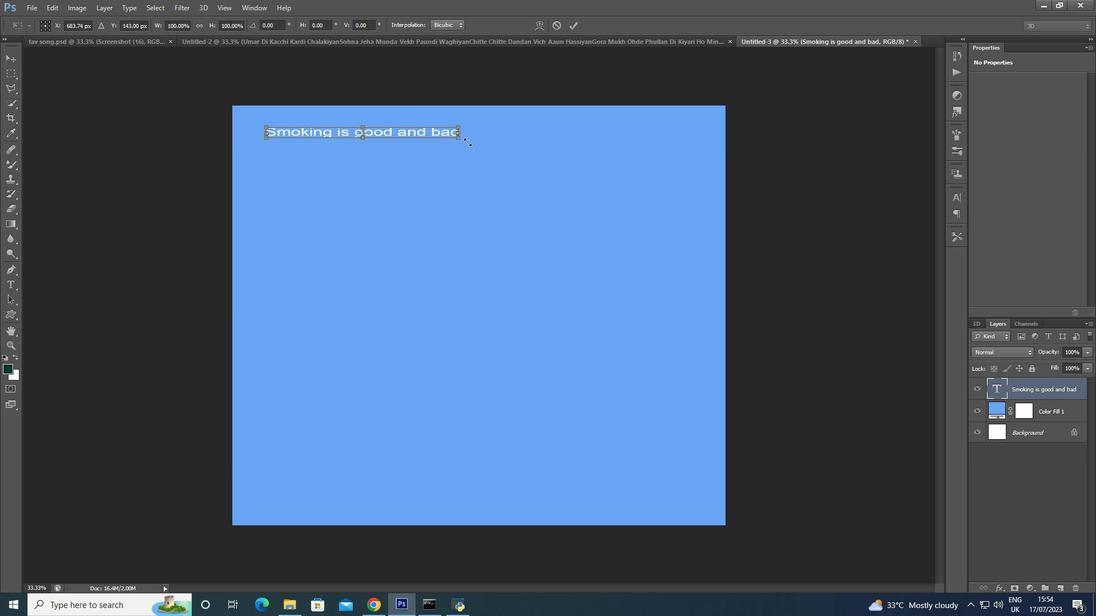 
Action: Mouse moved to (476, 147)
Screenshot: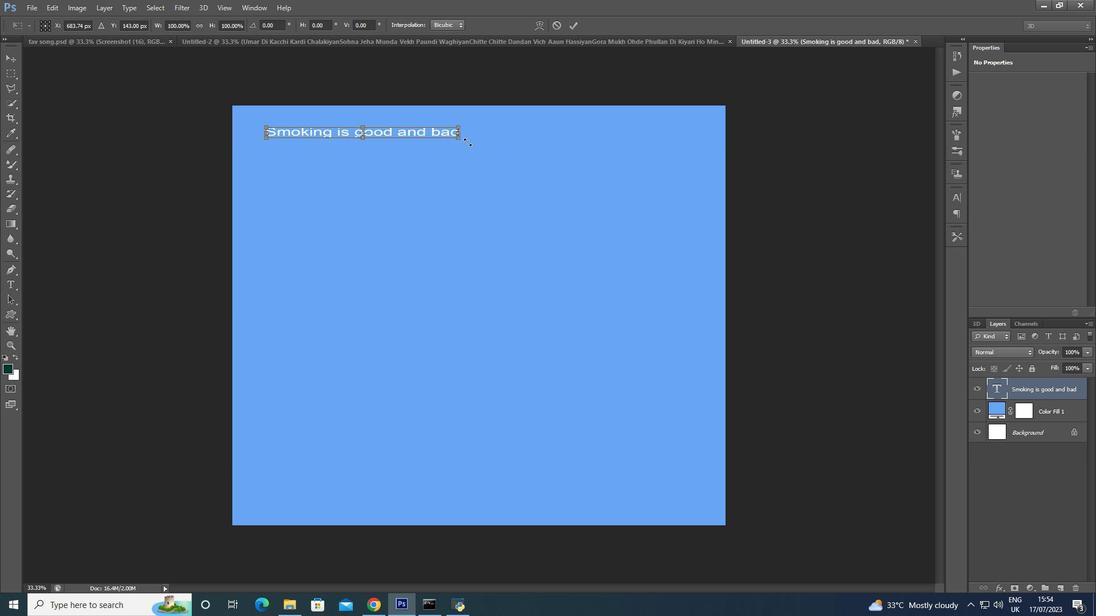 
Action: Key pressed <Key.shift>
Screenshot: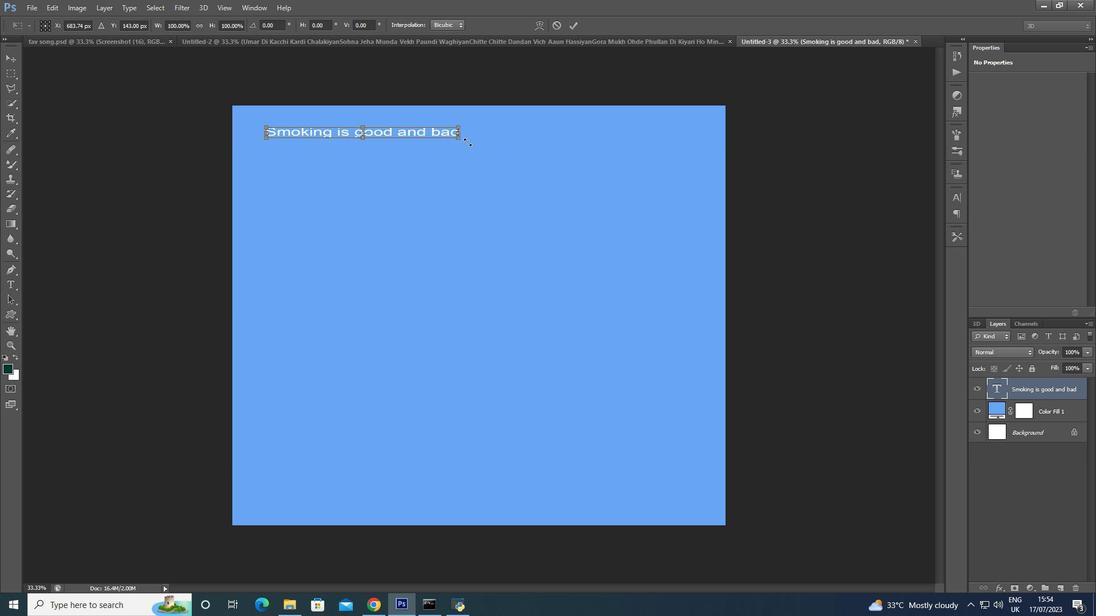 
Action: Mouse moved to (476, 148)
Screenshot: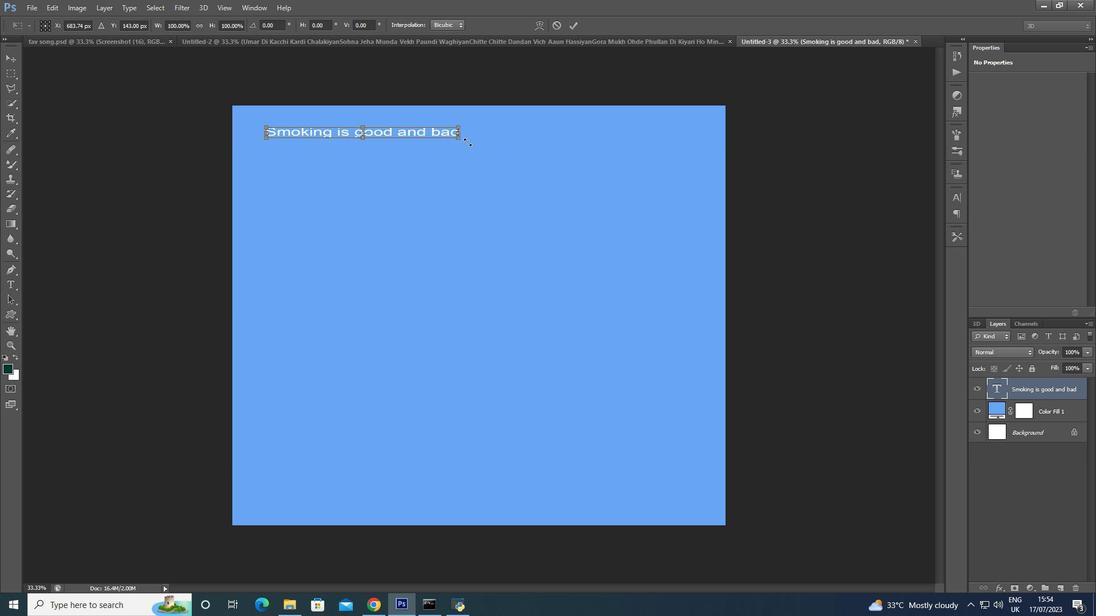 
Action: Key pressed <Key.alt_l>
Screenshot: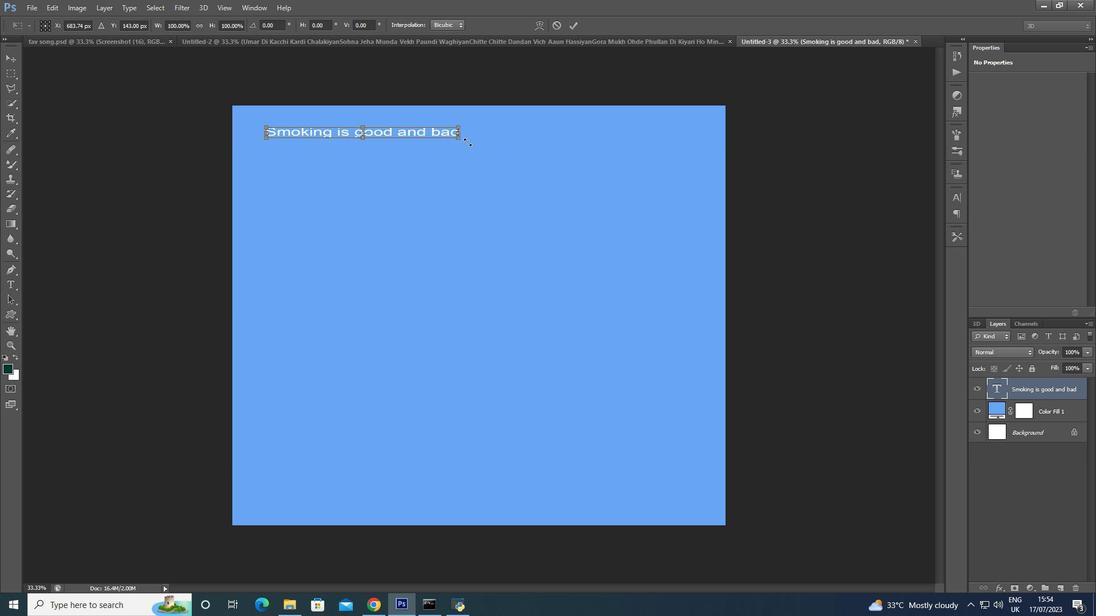 
Action: Mouse moved to (478, 150)
Screenshot: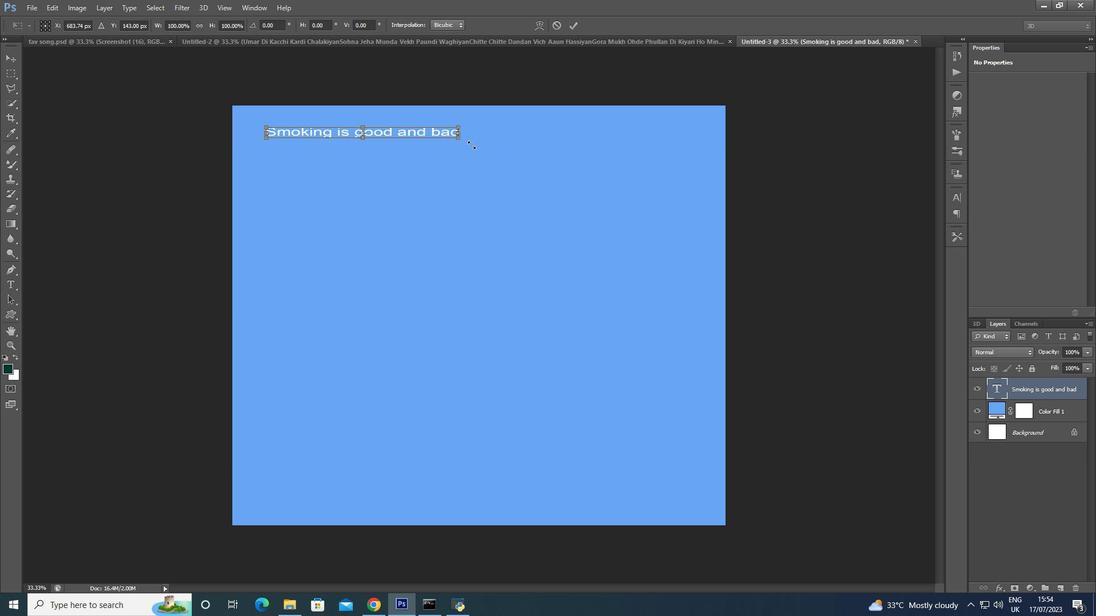 
Action: Key pressed <Key.shift><Key.alt_l>
Screenshot: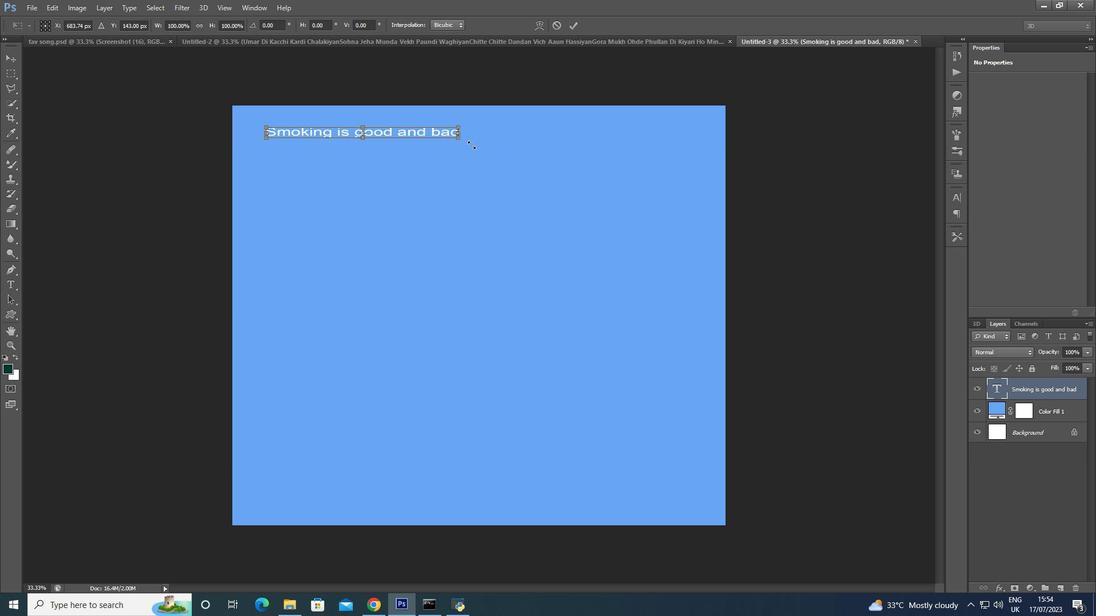 
Action: Mouse moved to (479, 151)
Screenshot: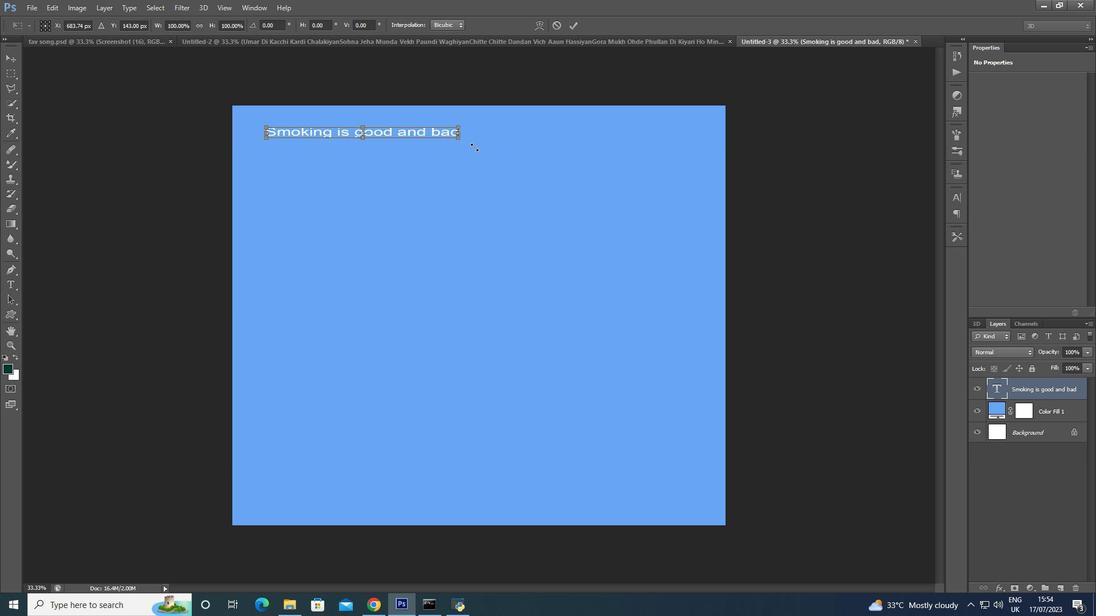 
Action: Key pressed <Key.shift><Key.alt_l>
Screenshot: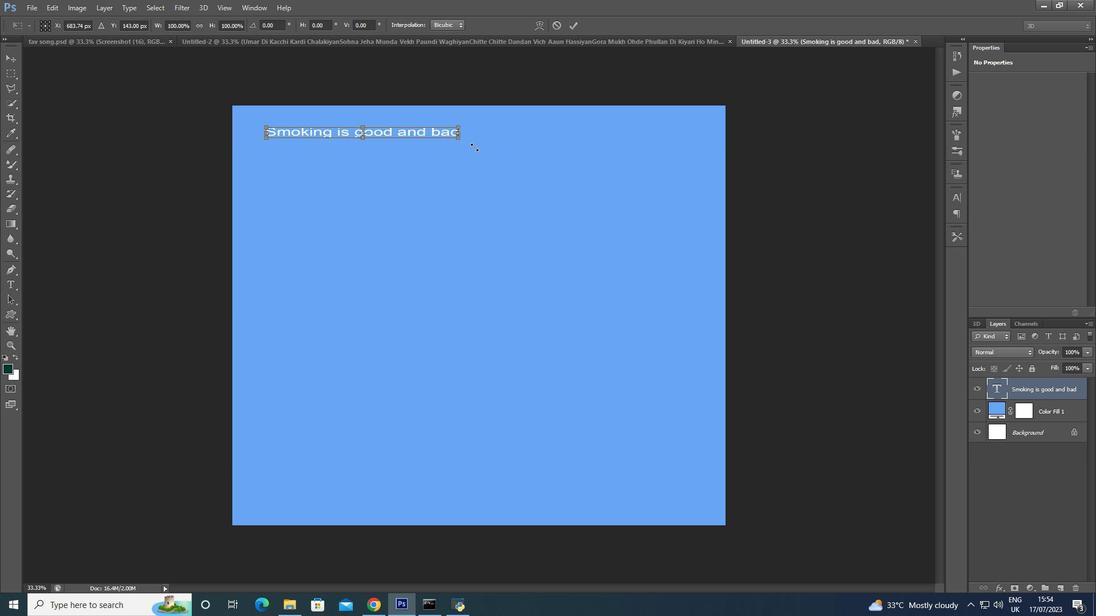 
Action: Mouse moved to (480, 152)
Screenshot: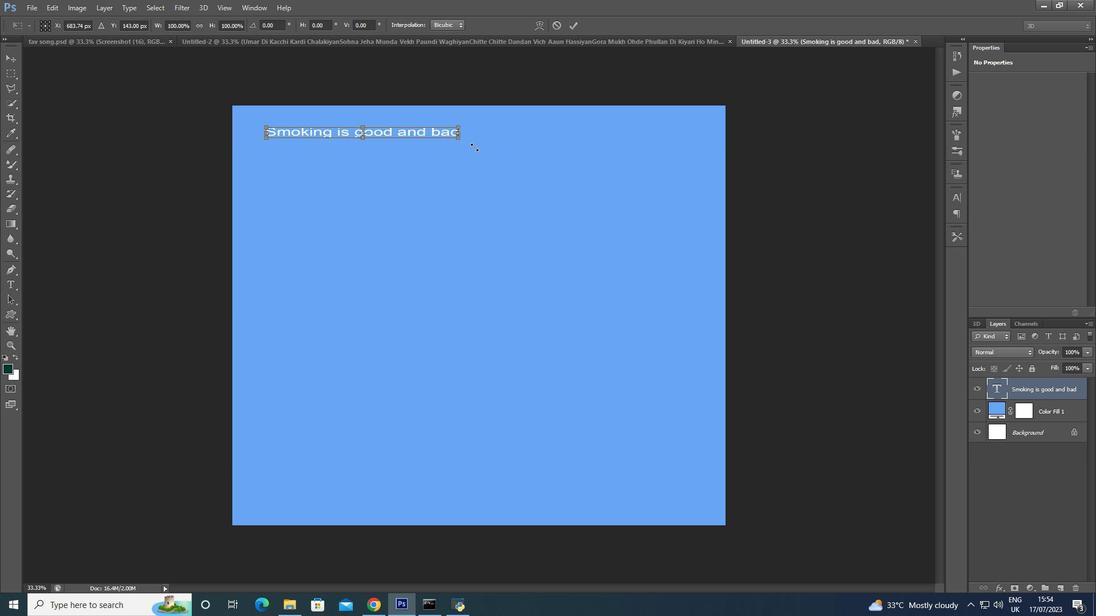 
Action: Key pressed <Key.shift><Key.alt_l>
Screenshot: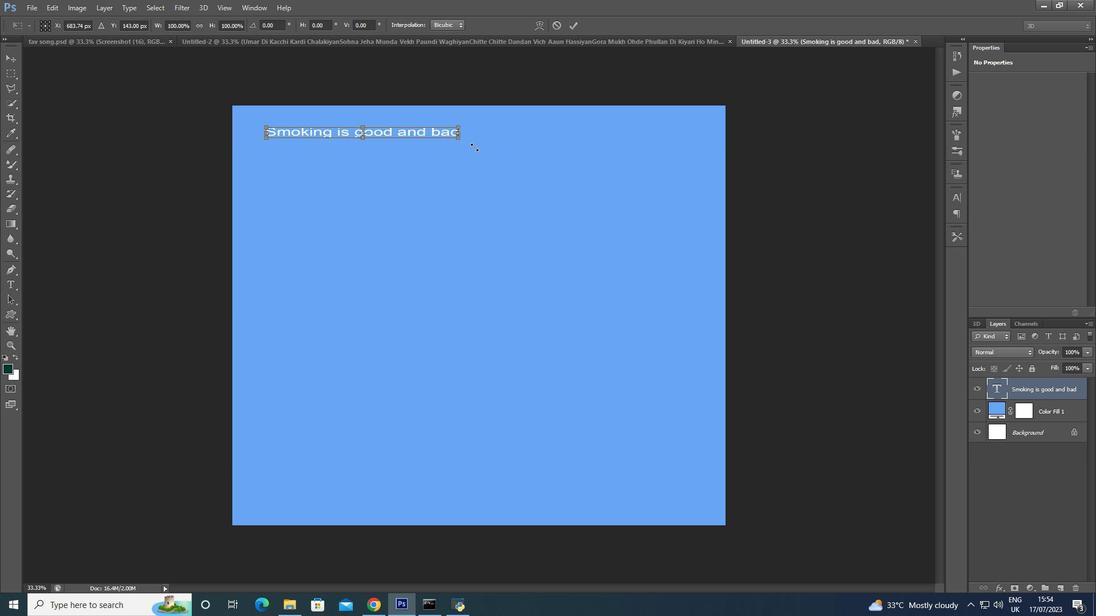 
Action: Mouse moved to (481, 154)
Screenshot: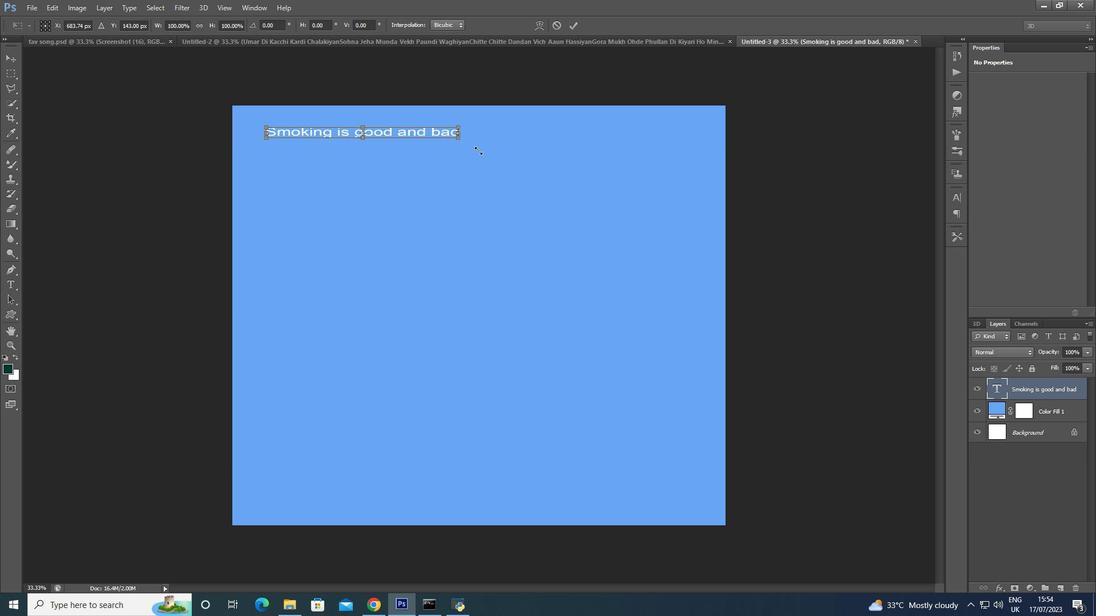 
Action: Key pressed <Key.shift><Key.alt_l>
Screenshot: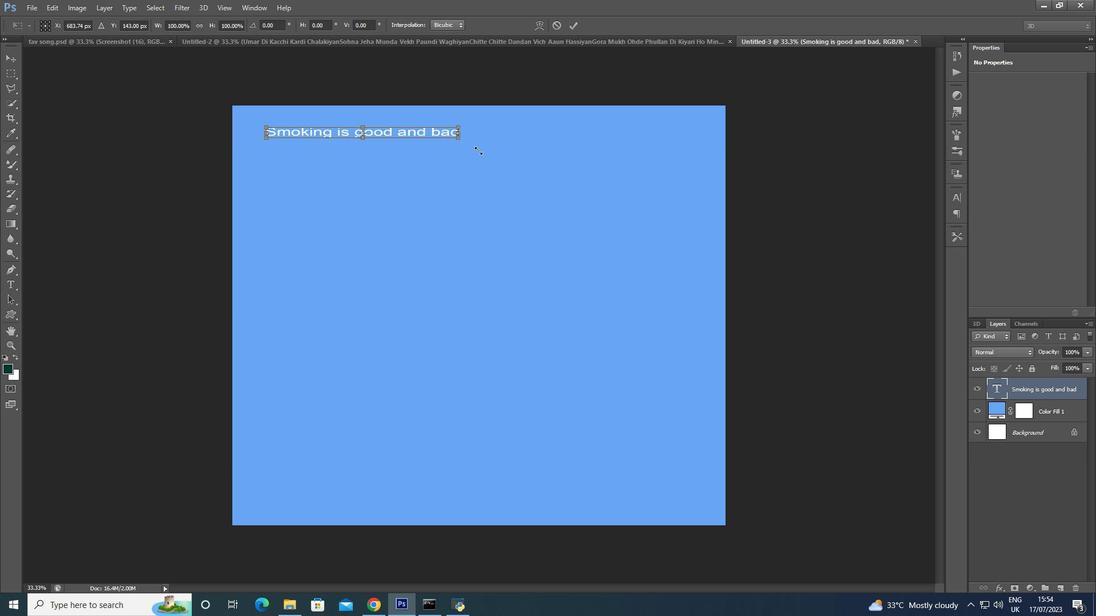 
Action: Mouse moved to (481, 155)
Screenshot: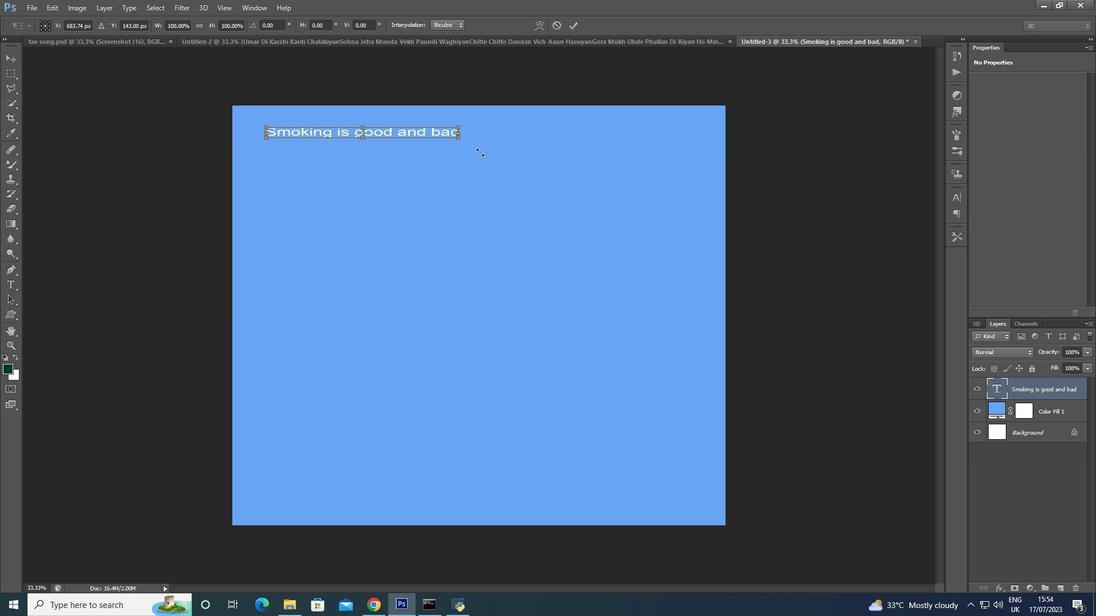 
Action: Key pressed <Key.shift><Key.alt_l><Key.shift><Key.alt_l>
Screenshot: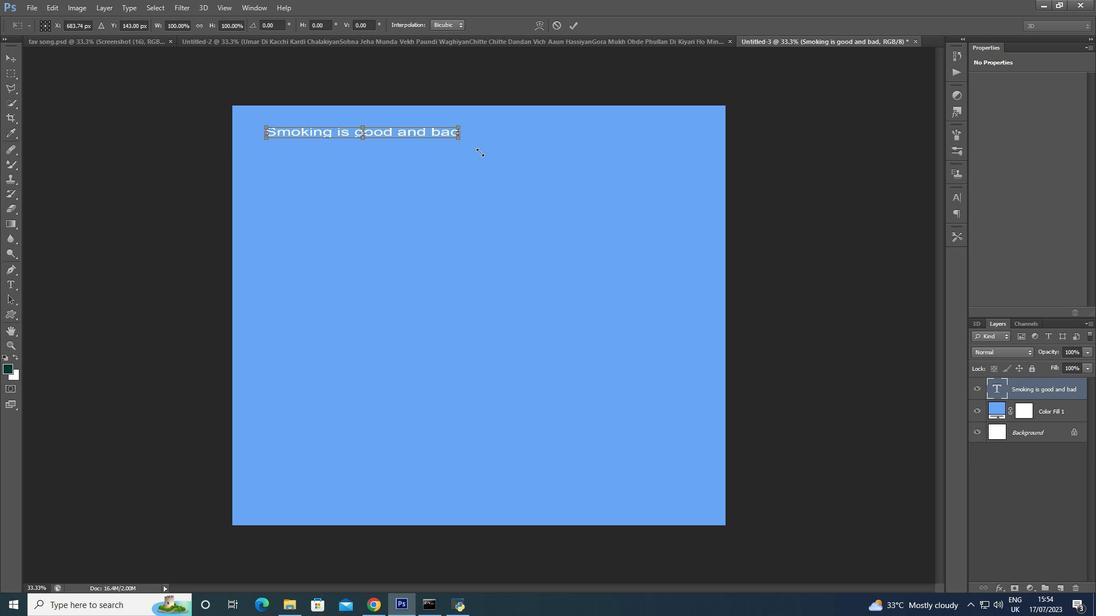 
Action: Mouse moved to (481, 155)
Screenshot: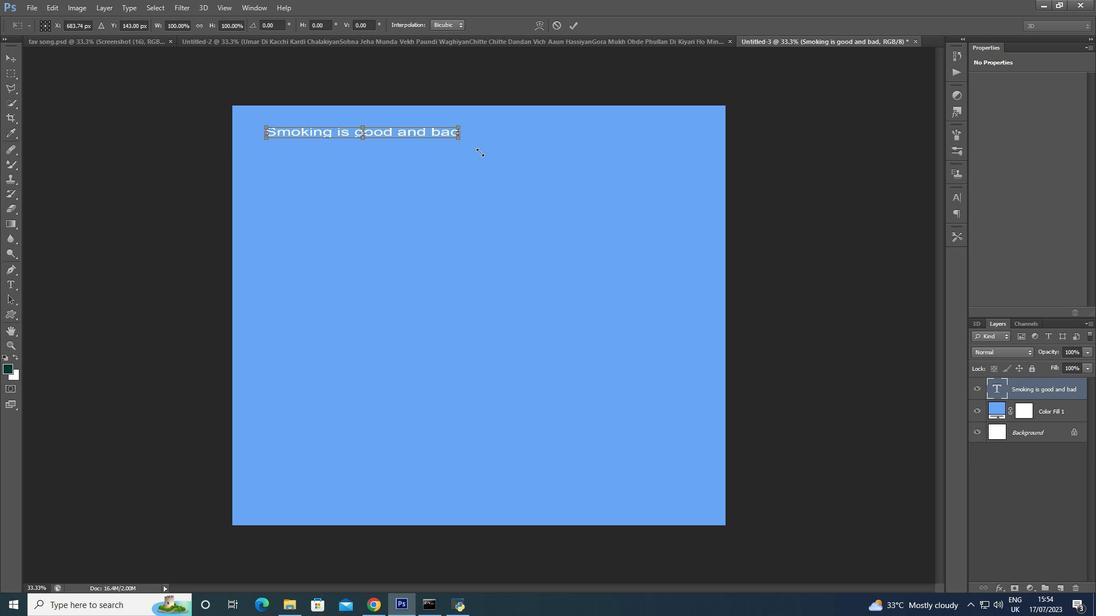 
Action: Key pressed <Key.shift><Key.alt_l><Key.shift><Key.alt_l>
Screenshot: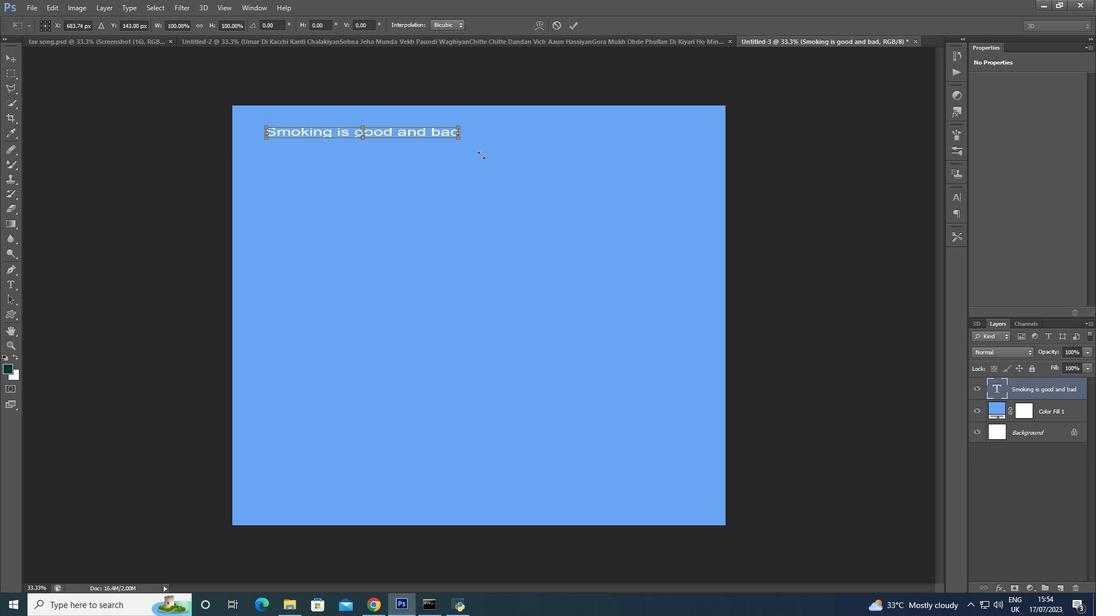 
Action: Mouse moved to (482, 156)
Screenshot: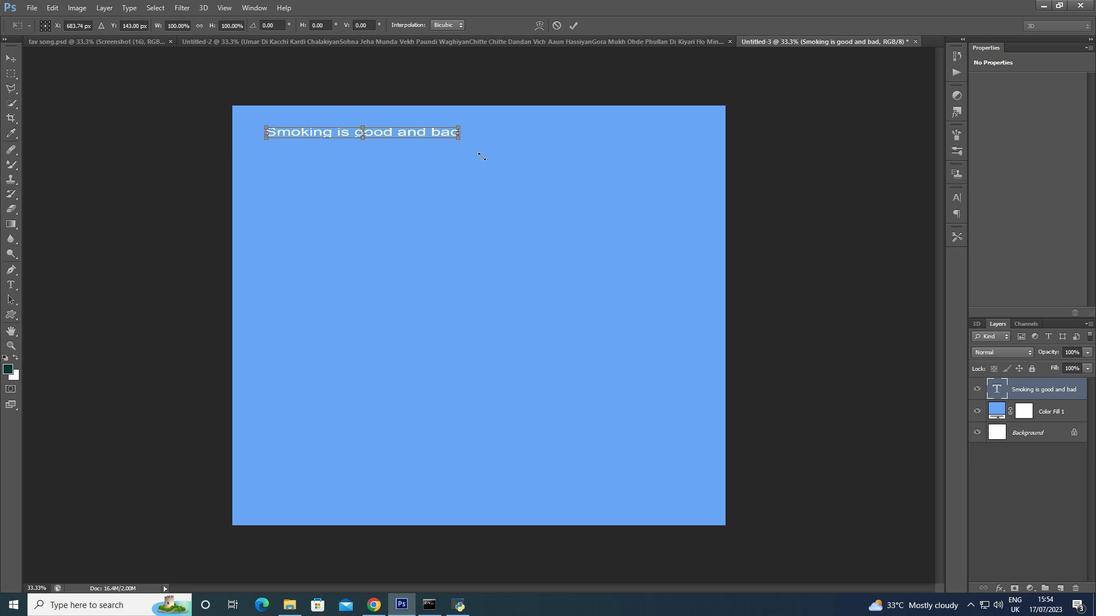 
Action: Key pressed <Key.shift><Key.alt_l>
Screenshot: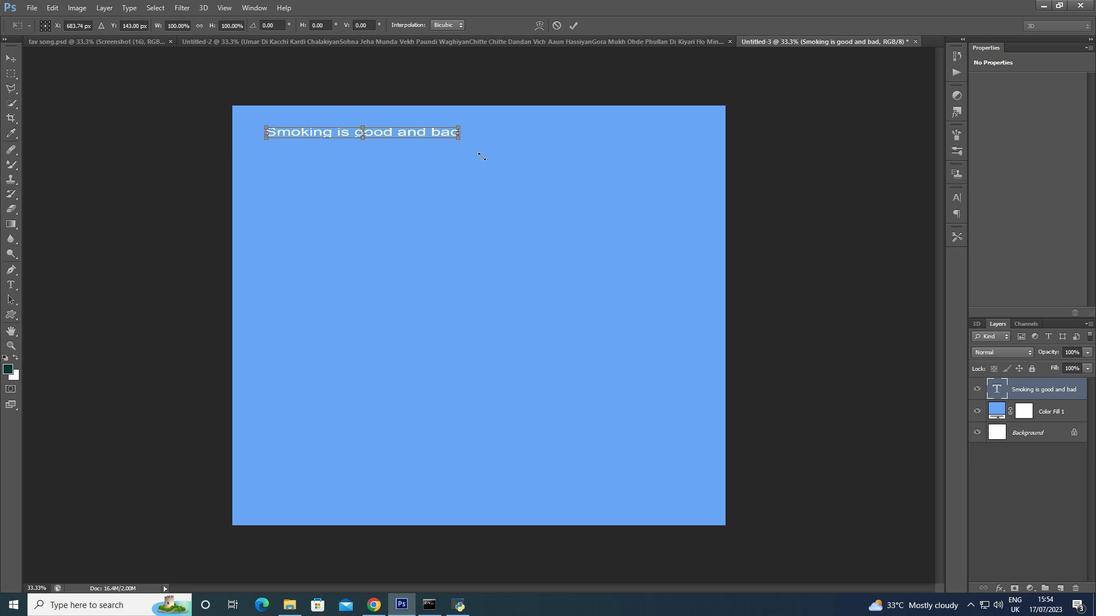 
Action: Mouse moved to (483, 157)
Screenshot: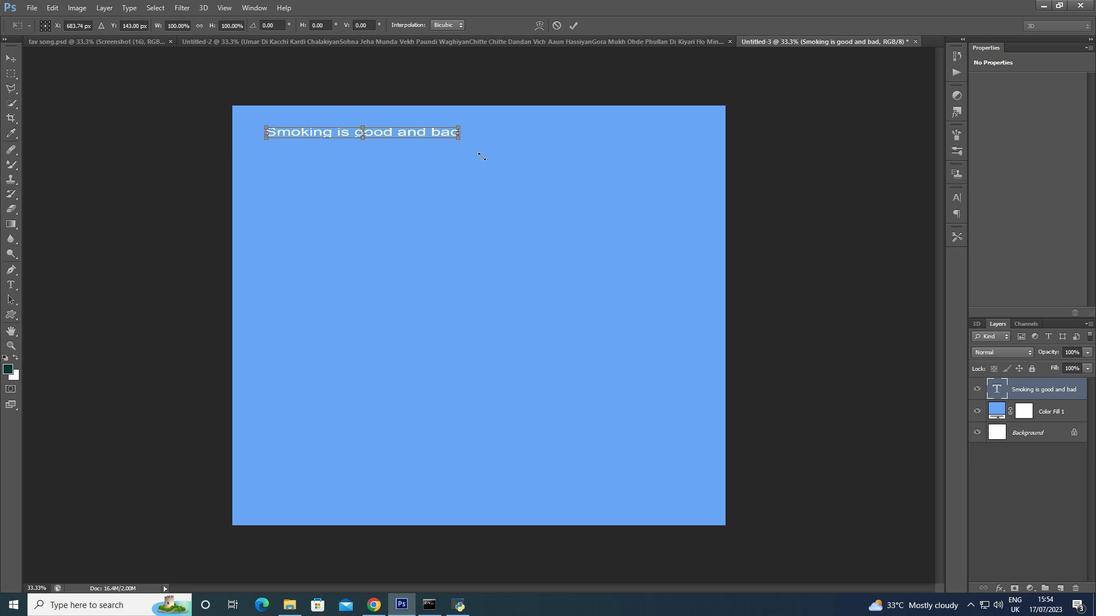 
Action: Key pressed <Key.shift><Key.alt_l><Key.shift>
Screenshot: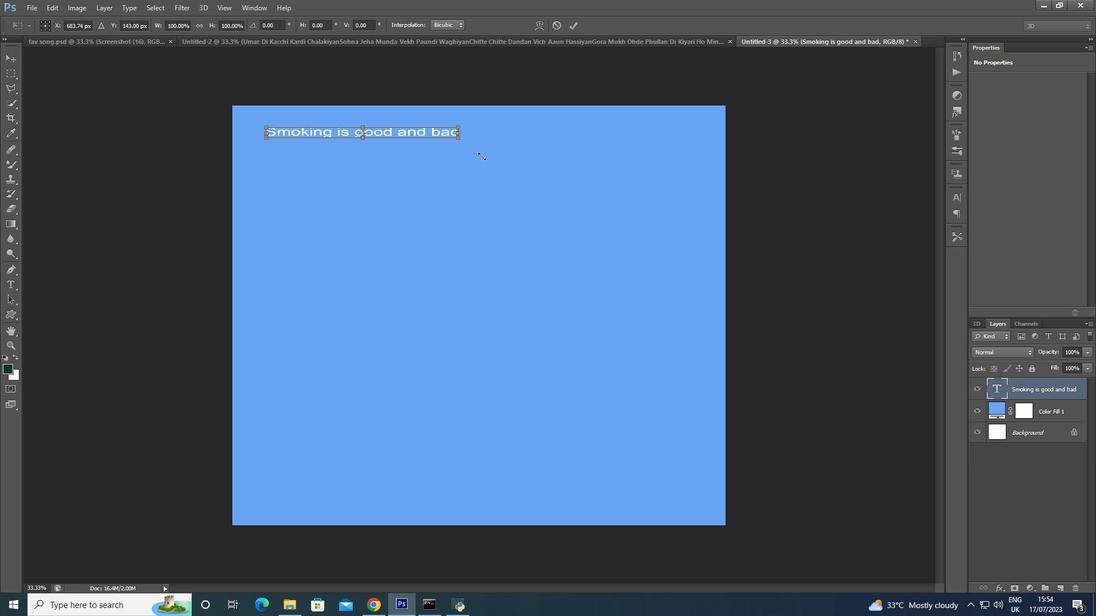 
Action: Mouse moved to (483, 158)
Screenshot: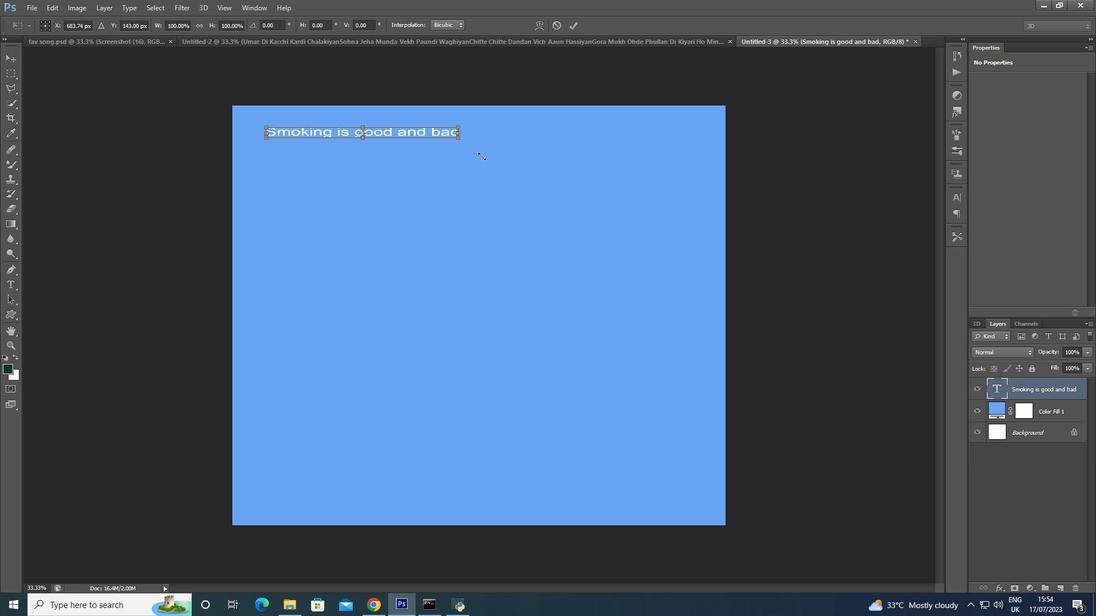 
Action: Key pressed <Key.alt_l>
Screenshot: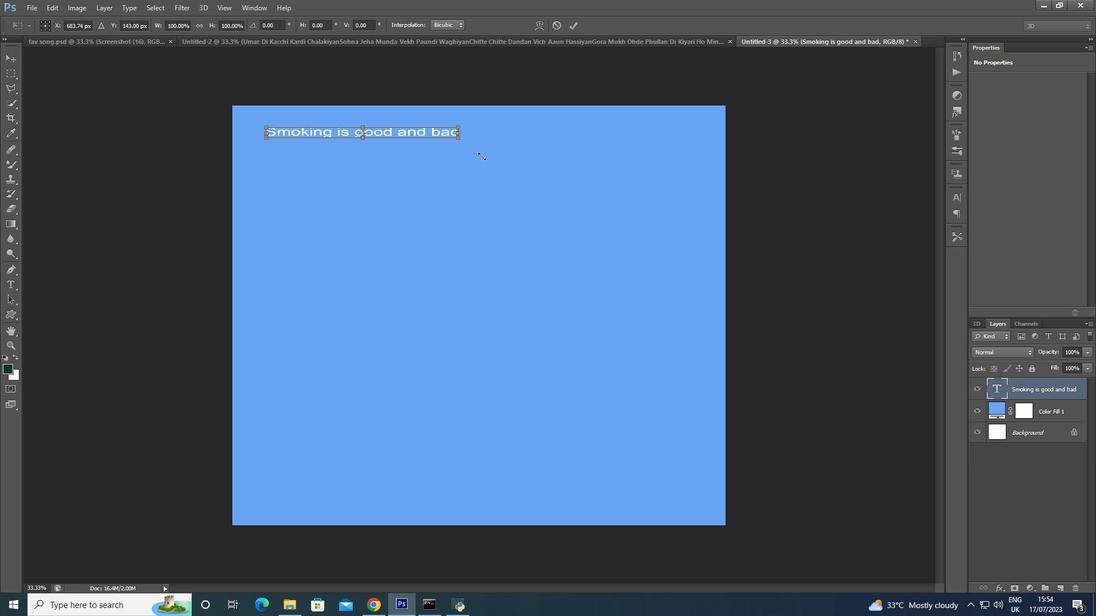 
Action: Mouse moved to (485, 158)
Screenshot: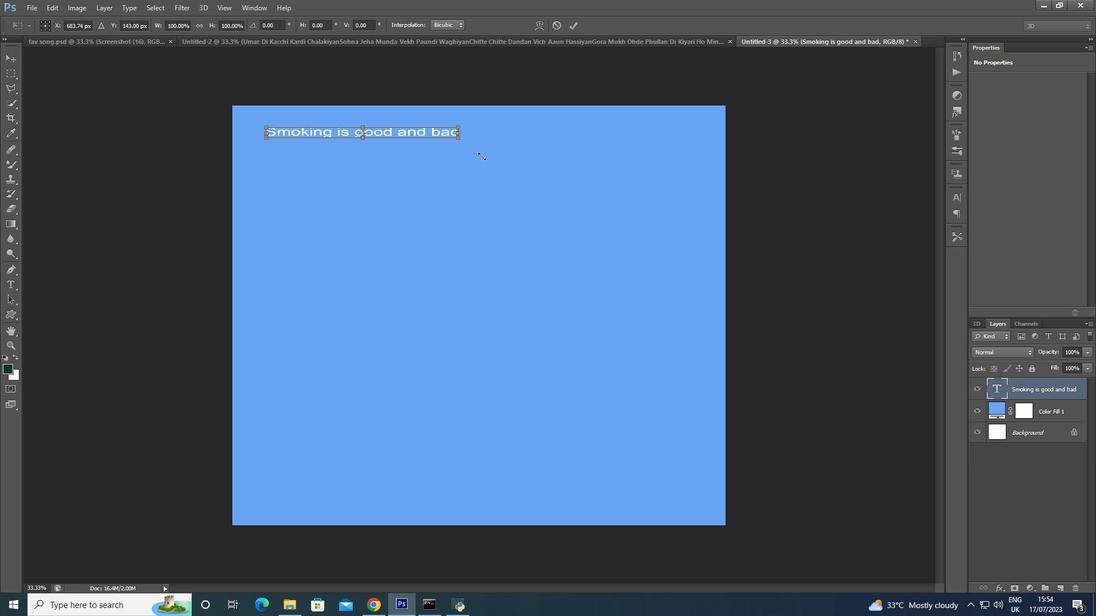 
Action: Key pressed <Key.shift><Key.alt_l>
Screenshot: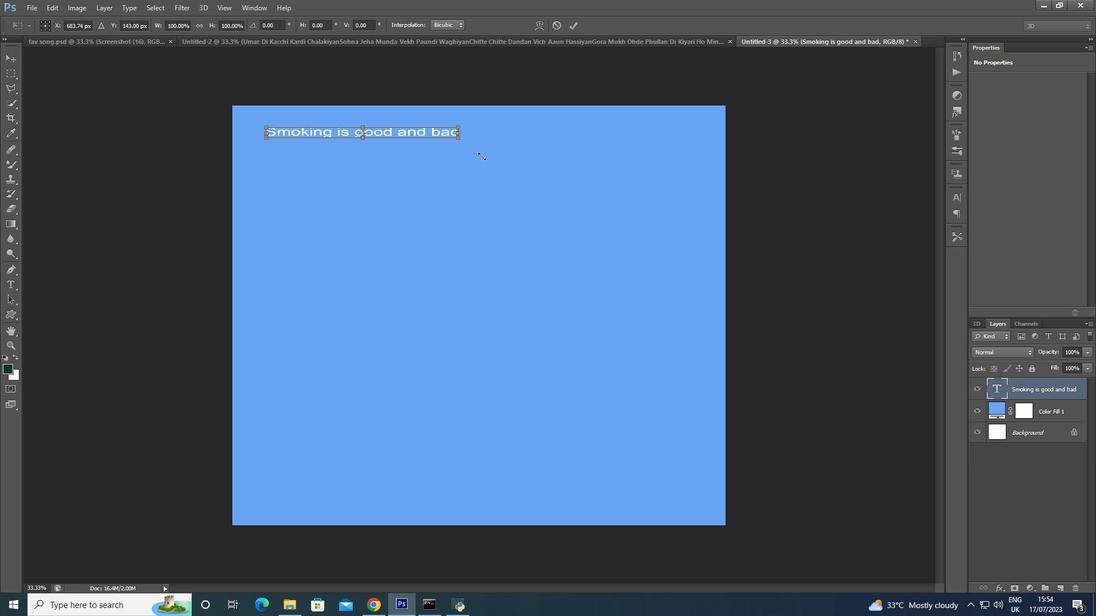 
Action: Mouse moved to (487, 159)
Screenshot: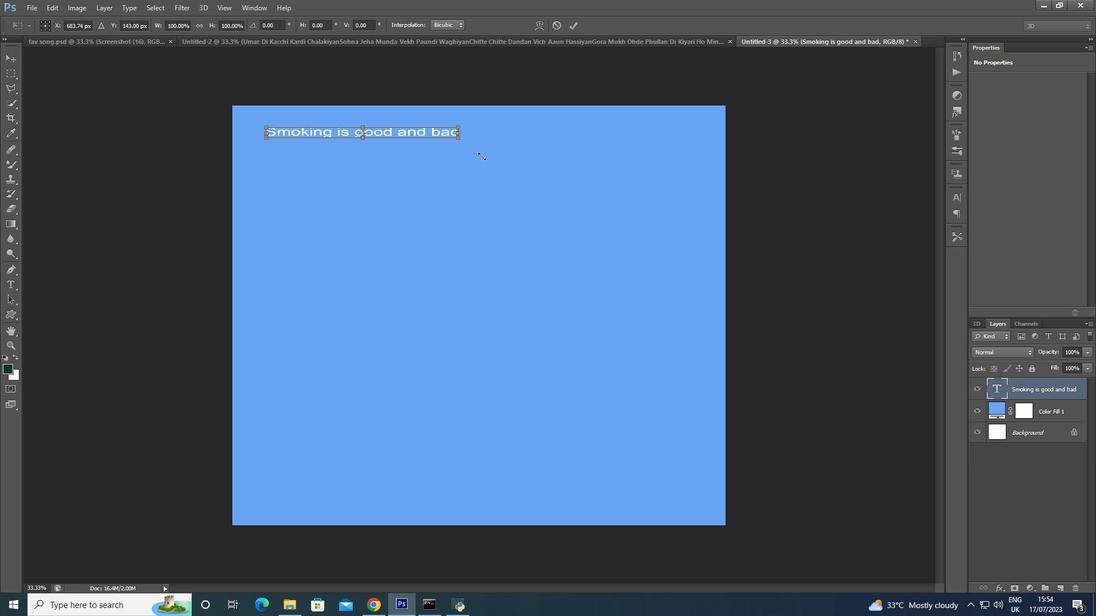 
Action: Key pressed <Key.shift><Key.alt_l>
Screenshot: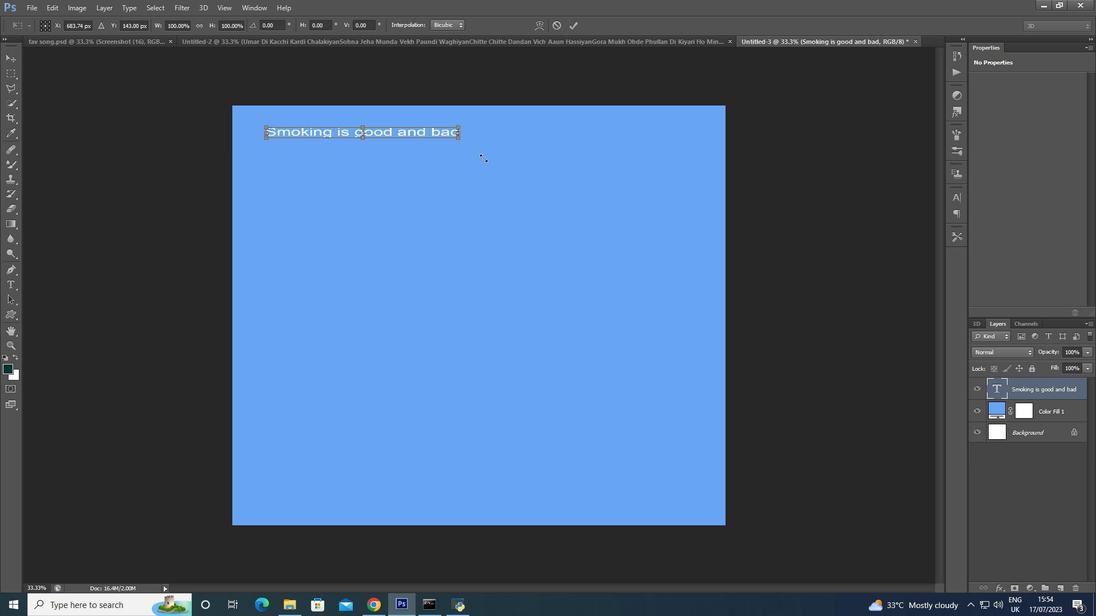 
Action: Mouse moved to (489, 159)
Screenshot: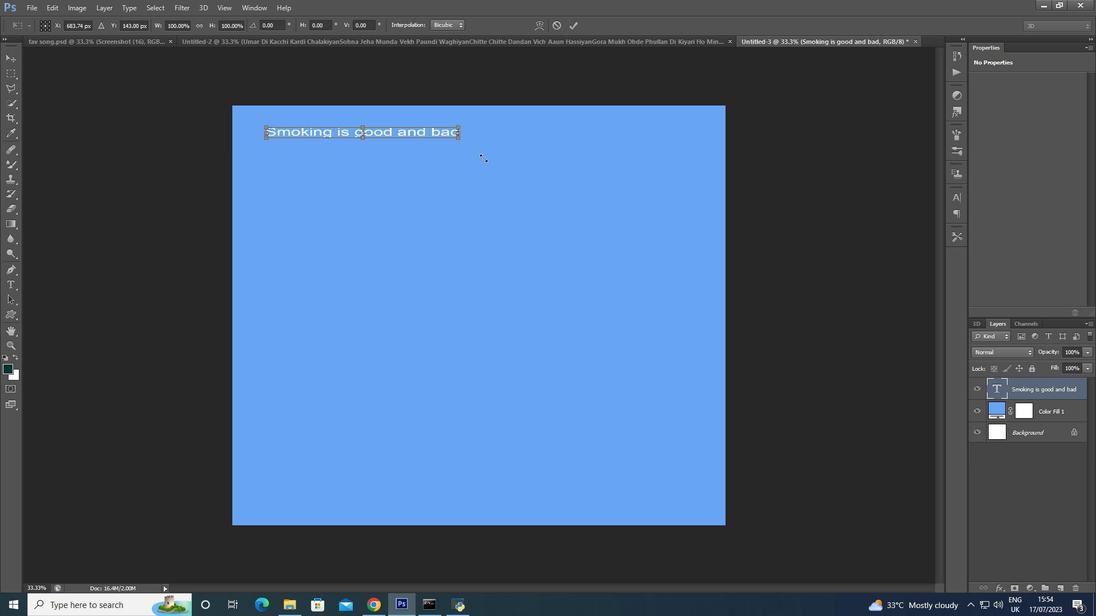 
Action: Key pressed <Key.shift>
Screenshot: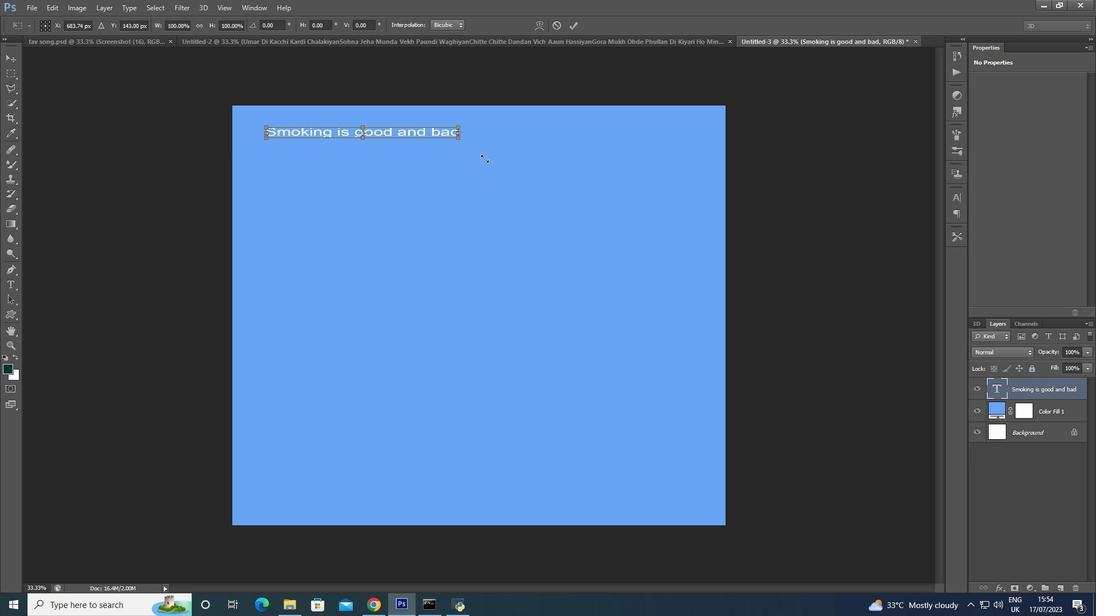 
Action: Mouse moved to (489, 159)
Screenshot: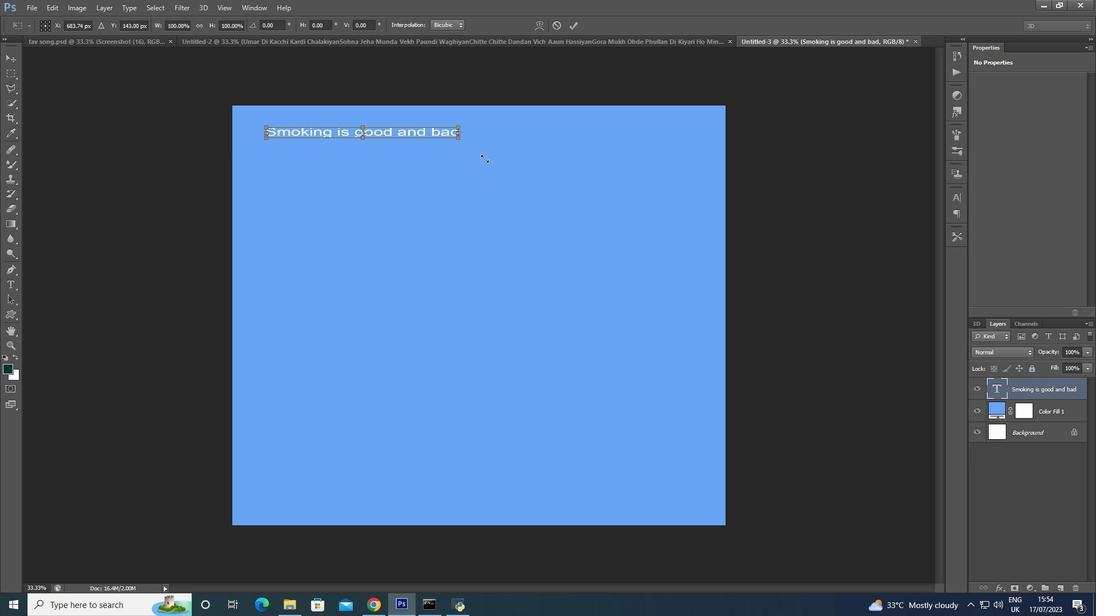 
Action: Key pressed <Key.alt_l>
Screenshot: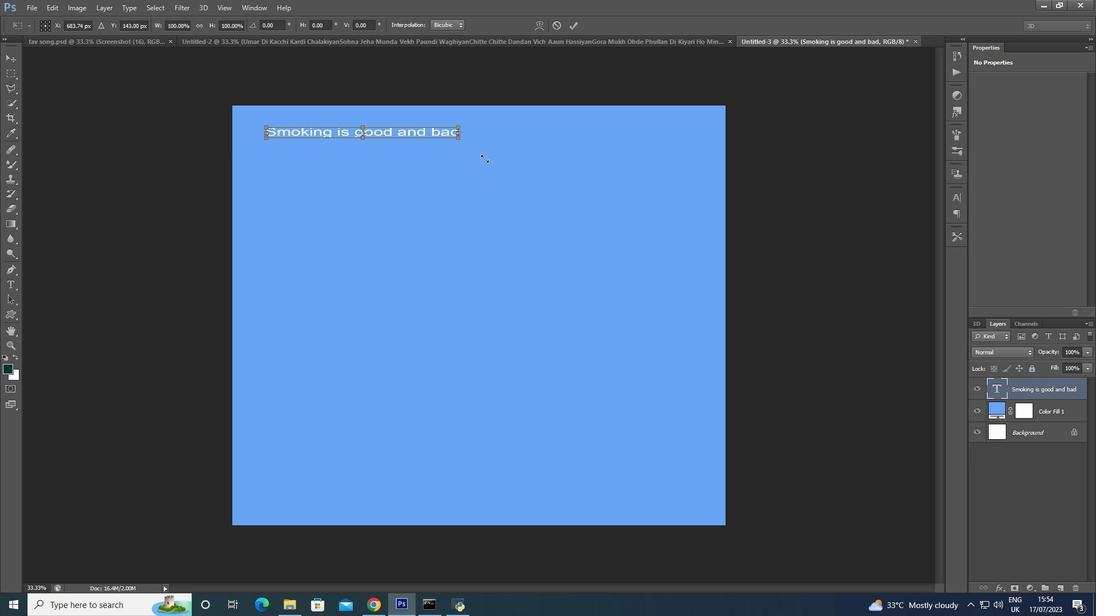 
Action: Mouse moved to (492, 160)
Screenshot: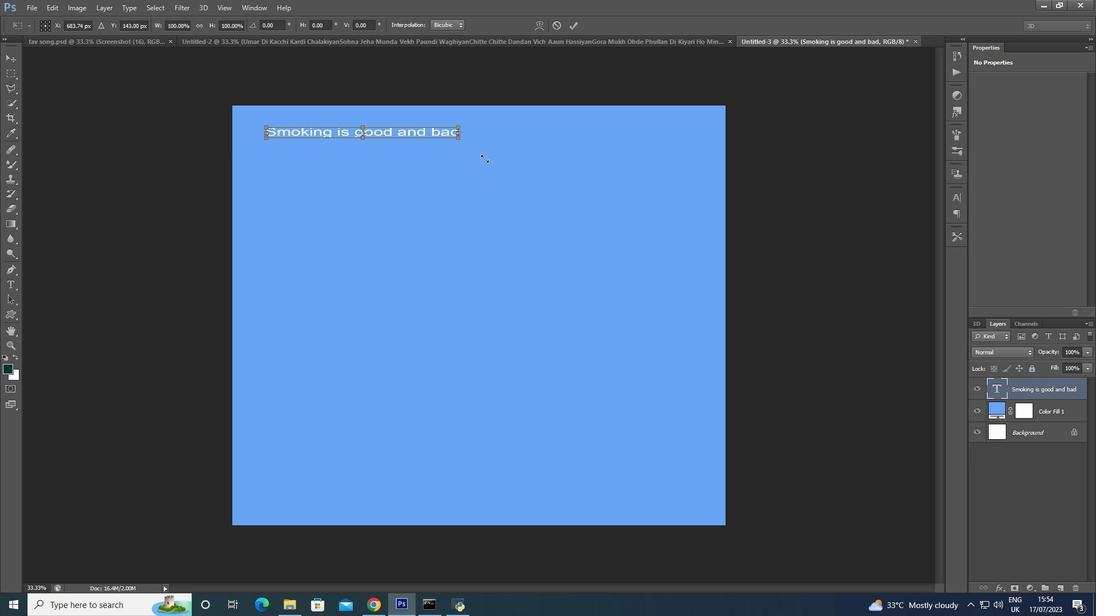 
Action: Key pressed <Key.shift>
Screenshot: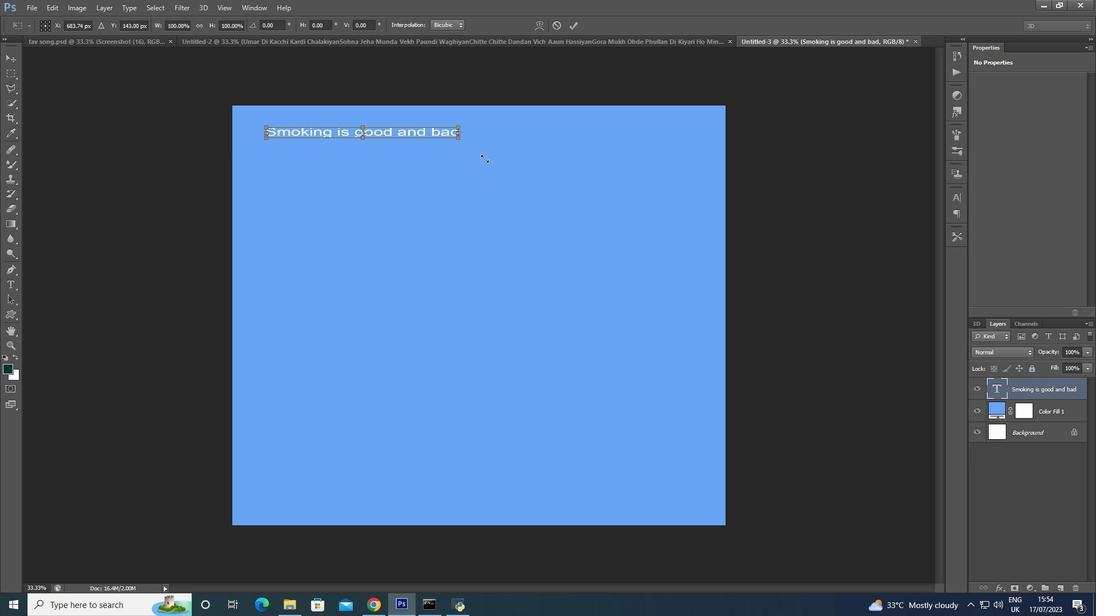 
Action: Mouse moved to (493, 160)
Screenshot: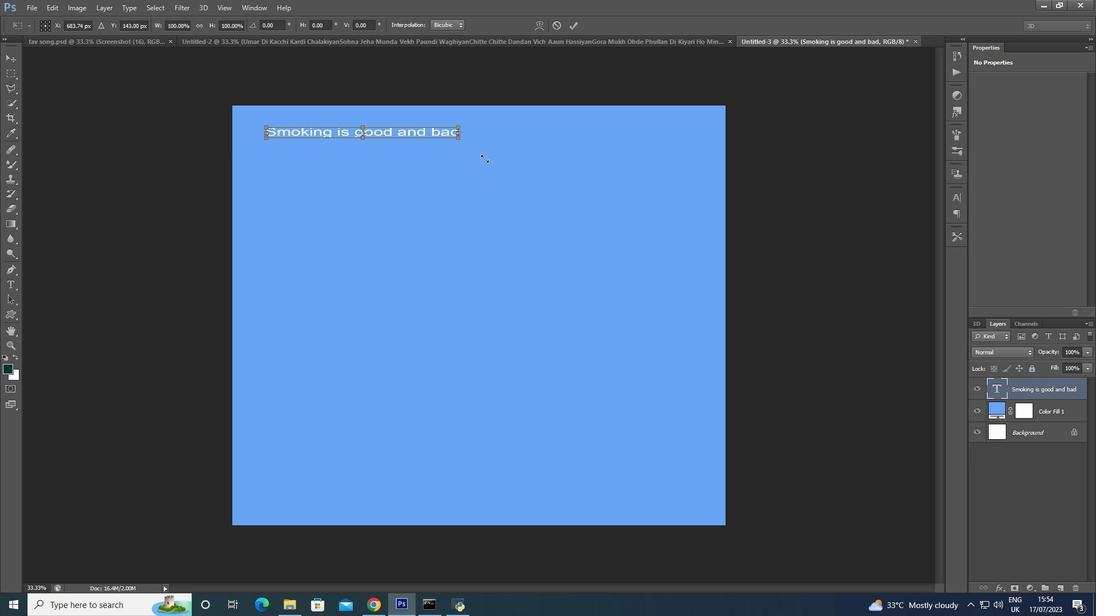 
Action: Key pressed <Key.alt_l>
Screenshot: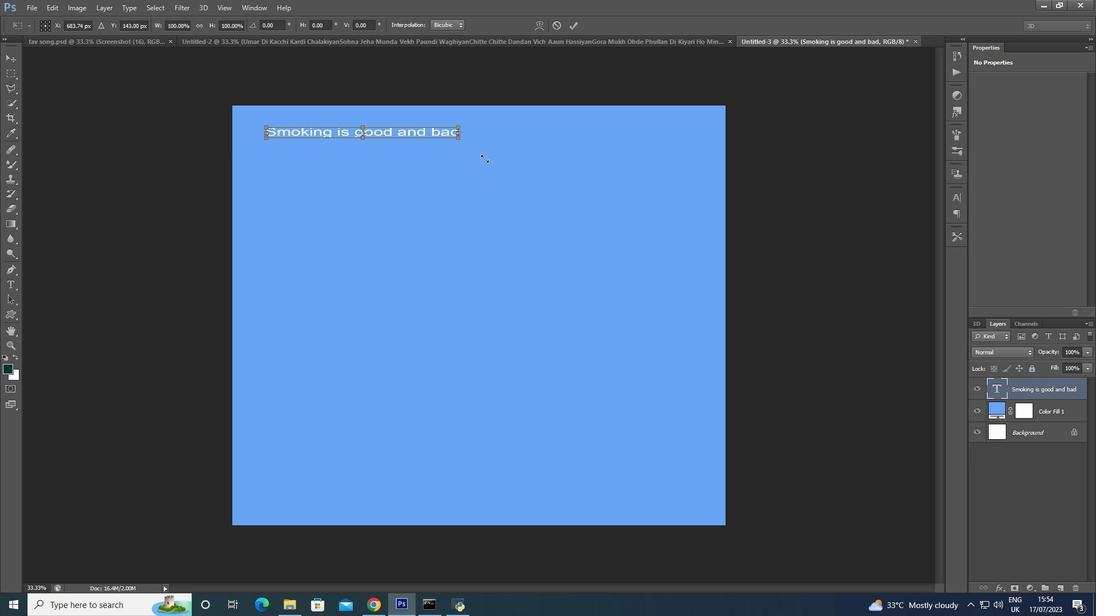 
Action: Mouse moved to (493, 160)
Screenshot: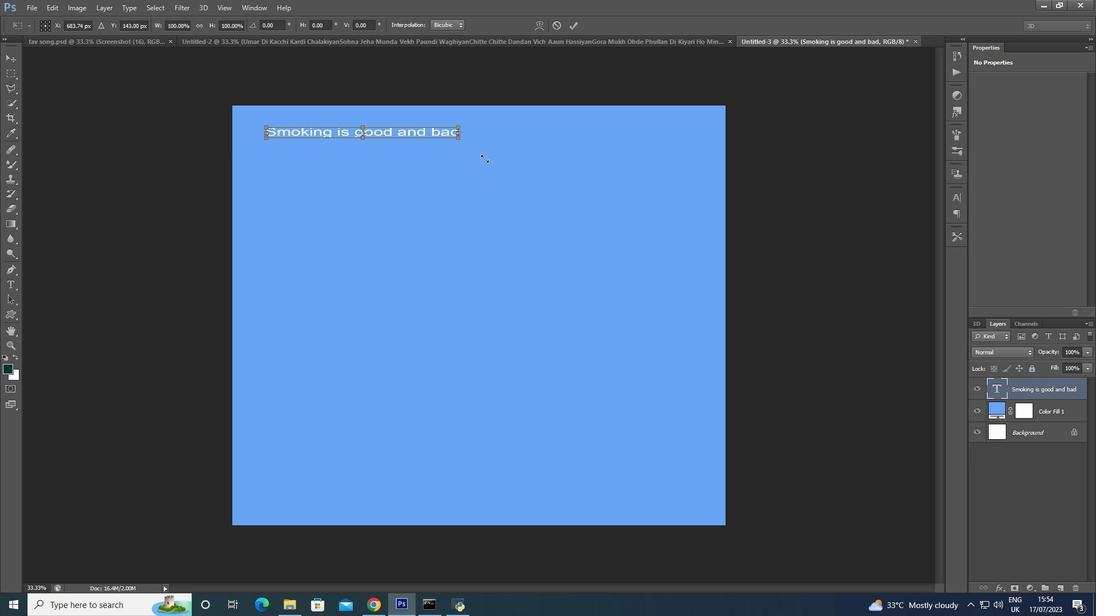 
Action: Key pressed <Key.shift><Key.alt_l>
Screenshot: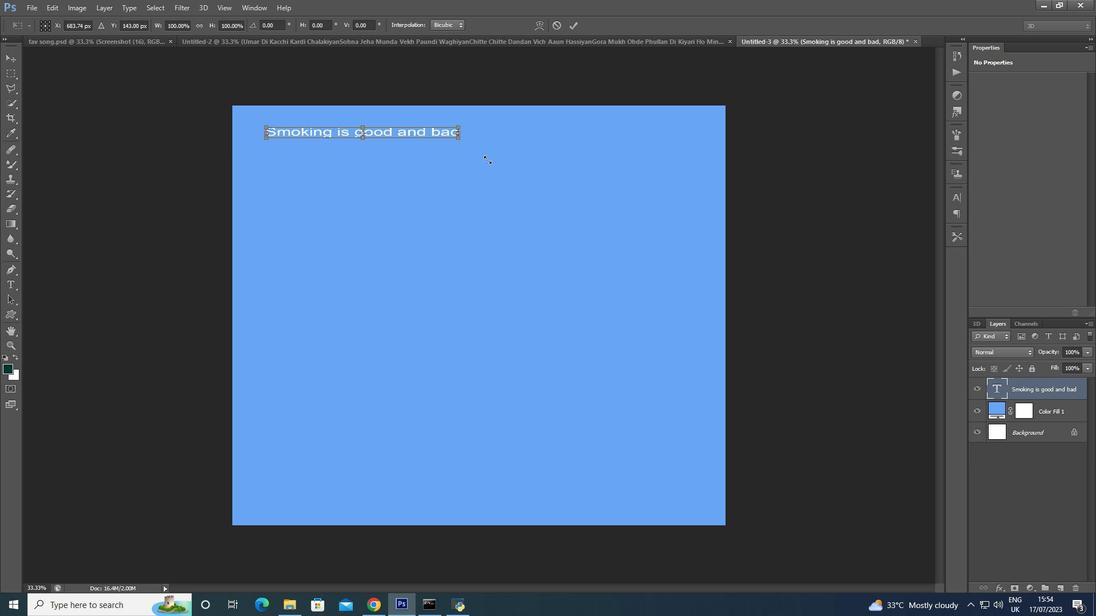 
Action: Mouse moved to (494, 160)
Screenshot: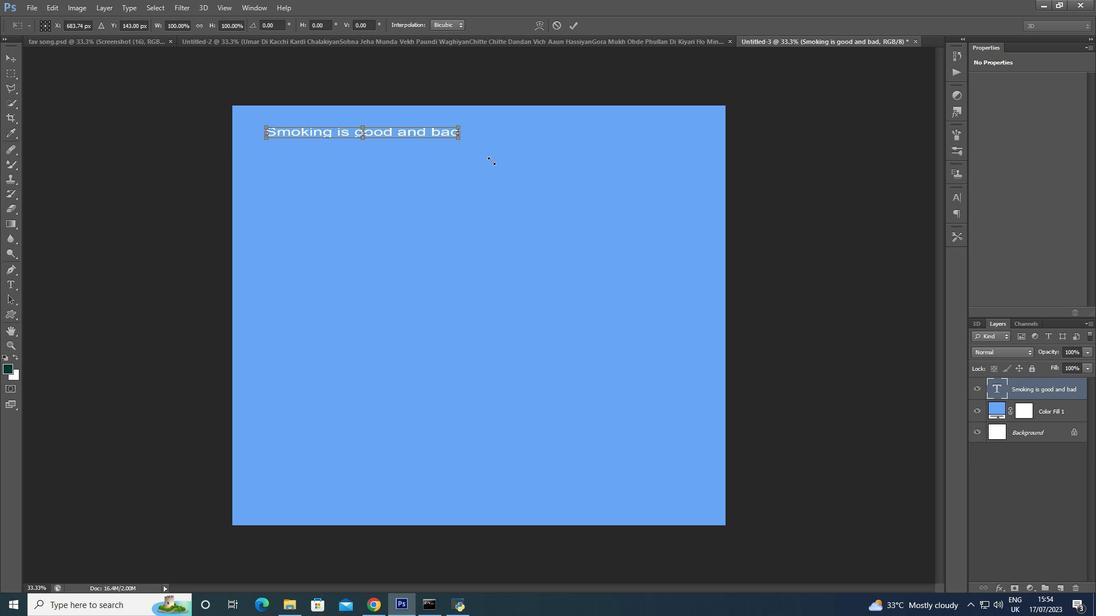 
Action: Key pressed <Key.shift><Key.alt_l>
Screenshot: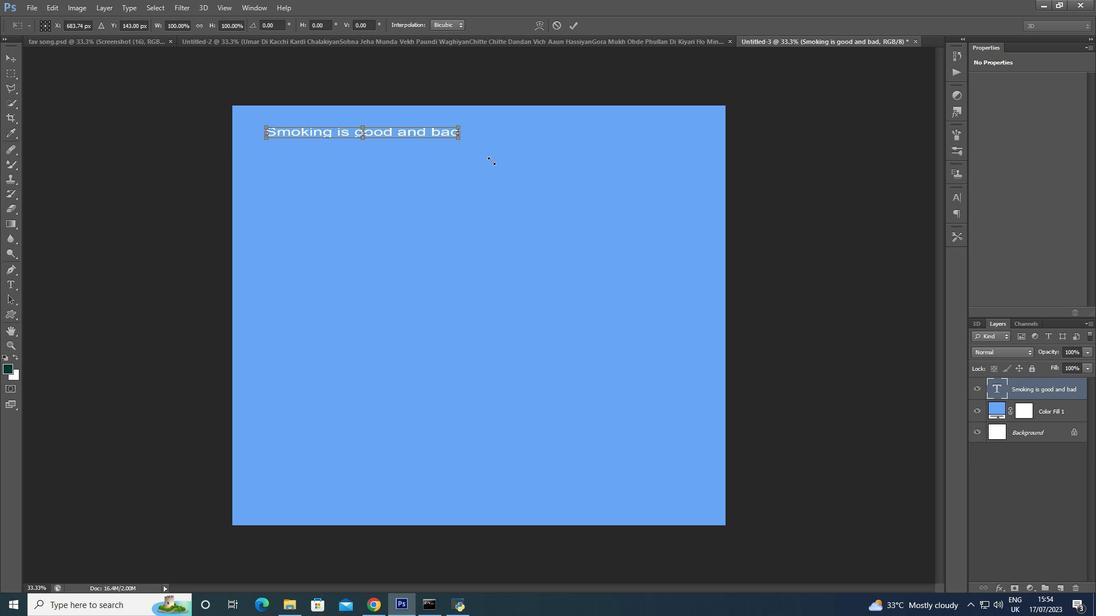 
Action: Mouse moved to (496, 161)
Screenshot: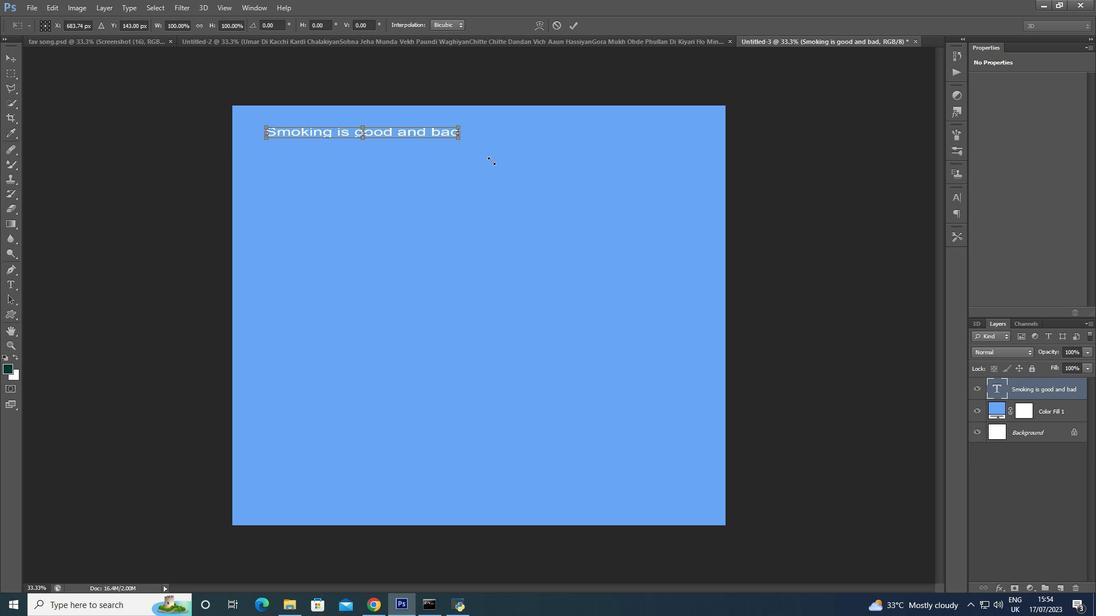 
Action: Key pressed <Key.shift>
Screenshot: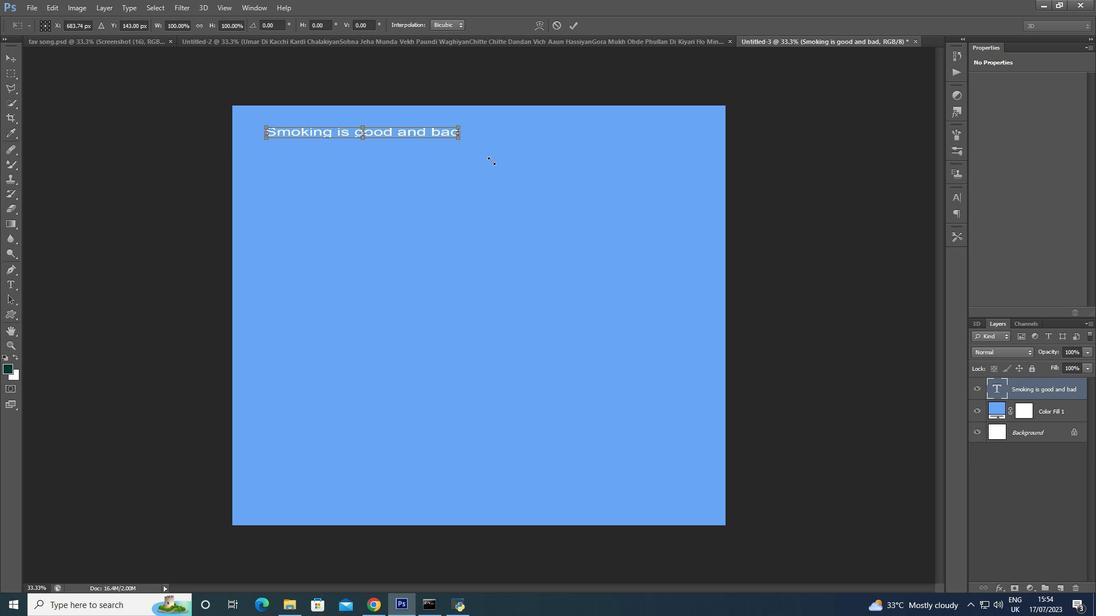 
Action: Mouse moved to (496, 162)
Screenshot: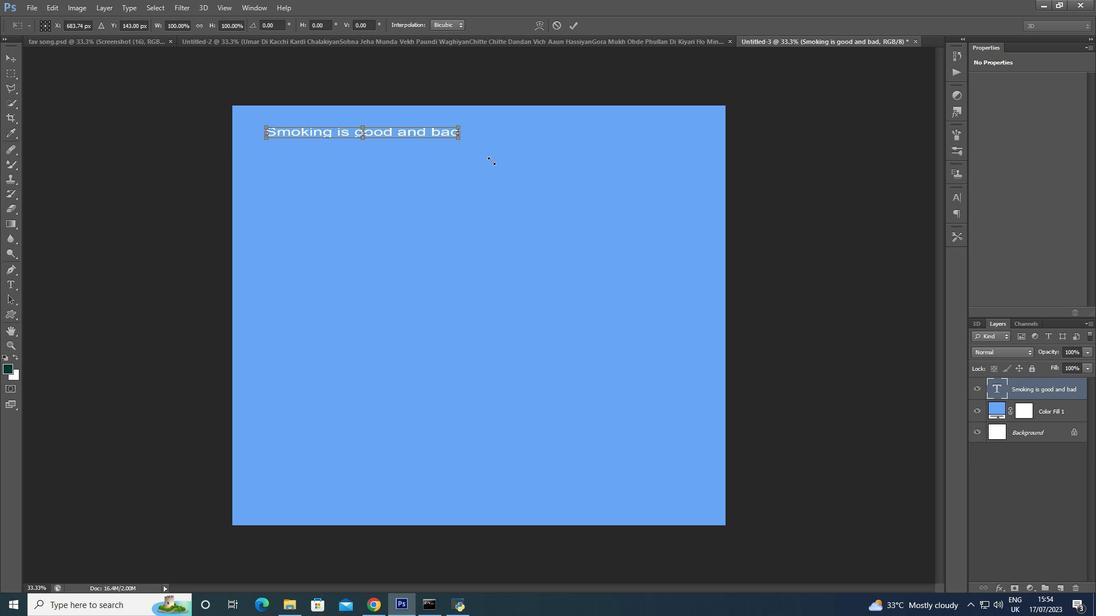 
Action: Key pressed <Key.alt_l>
Screenshot: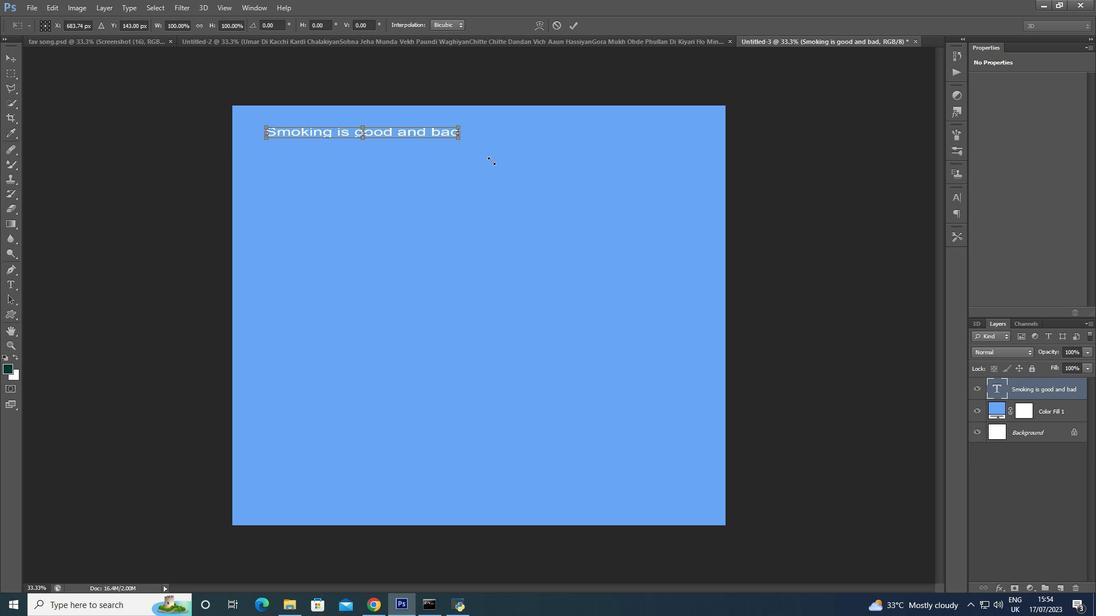 
Action: Mouse moved to (498, 162)
Screenshot: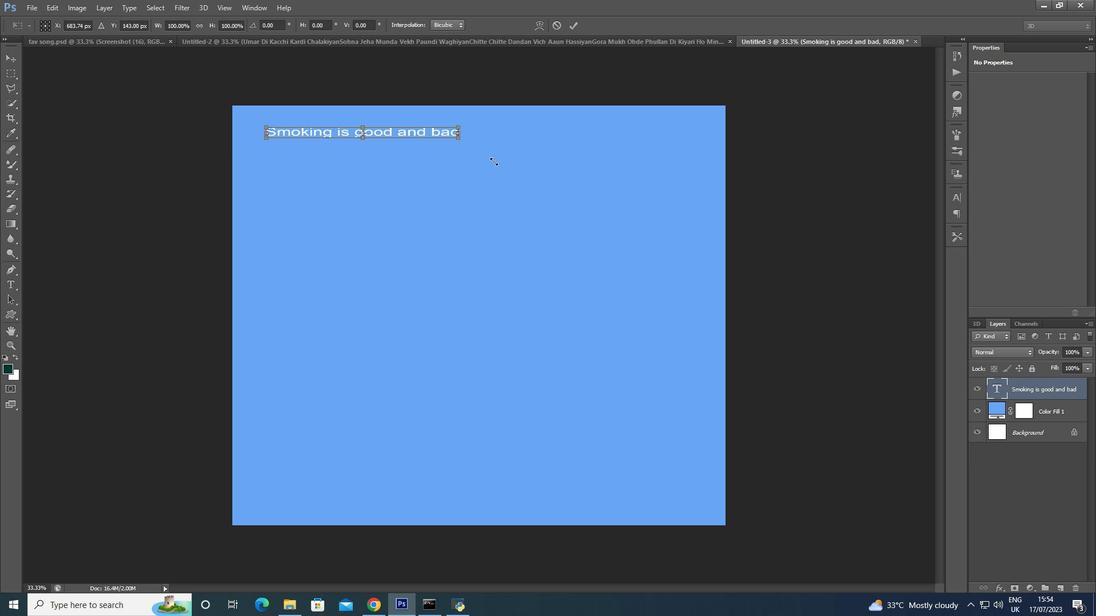 
Action: Key pressed <Key.shift>
Screenshot: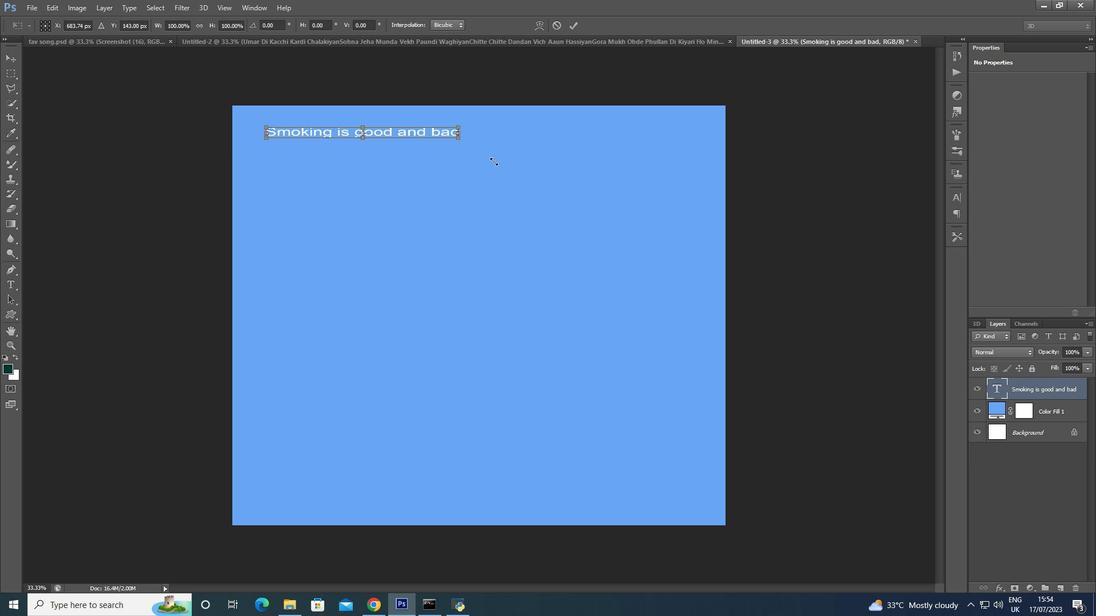 
Action: Mouse moved to (499, 162)
Screenshot: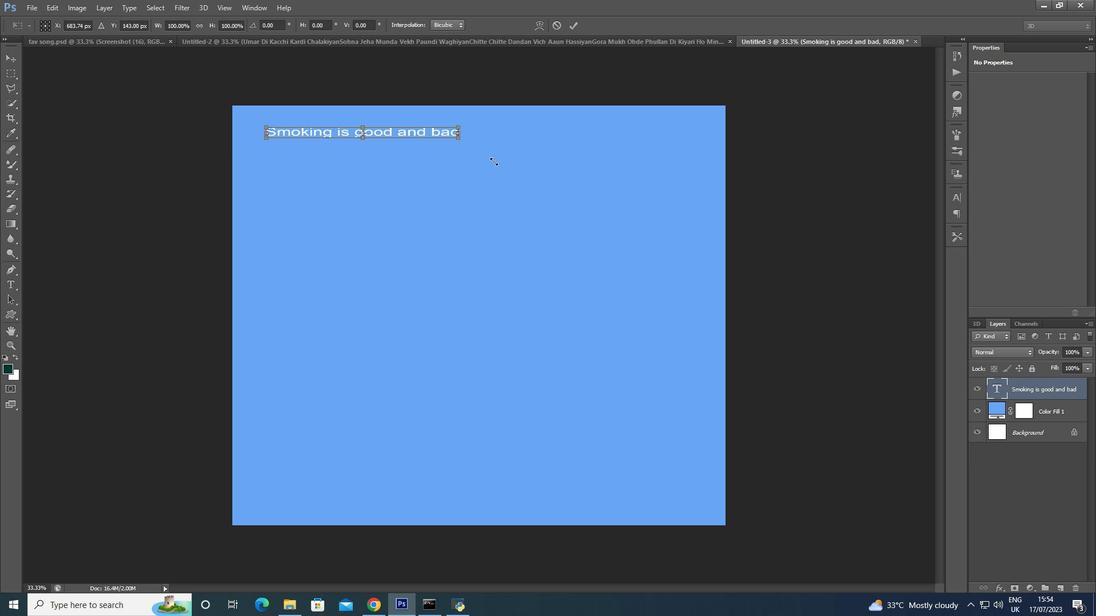 
Action: Key pressed <Key.alt_l>
Screenshot: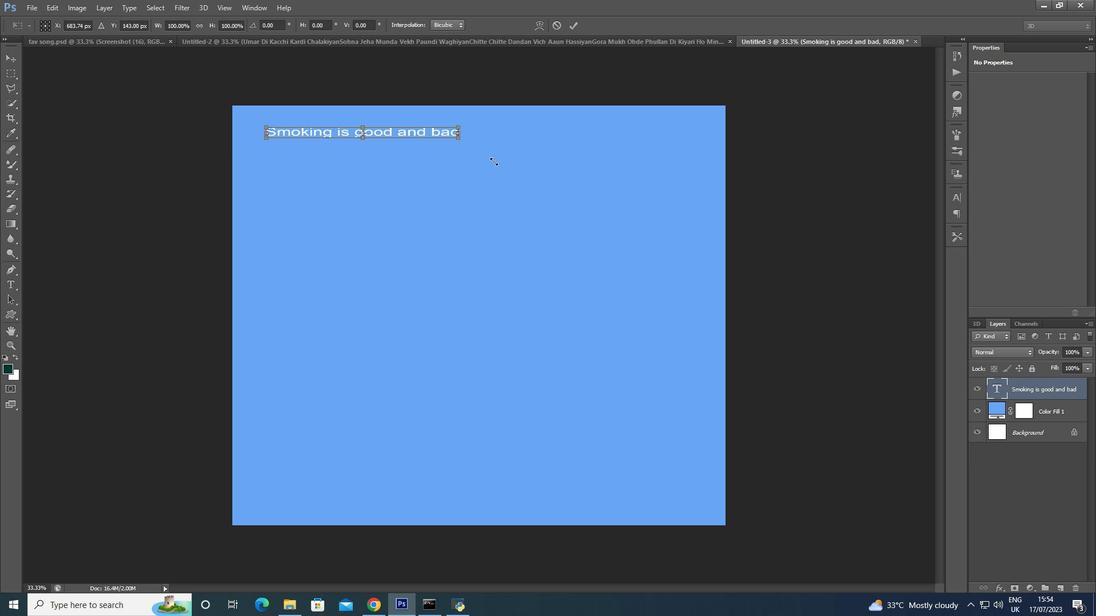 
Action: Mouse moved to (503, 163)
Screenshot: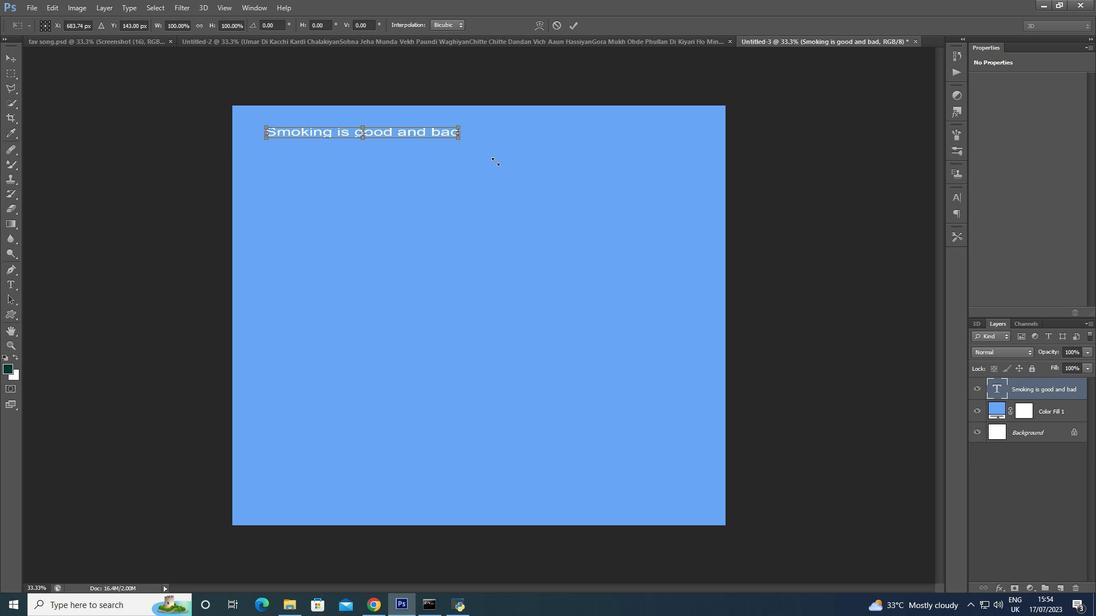 
Action: Key pressed <Key.shift><Key.alt_l>
Screenshot: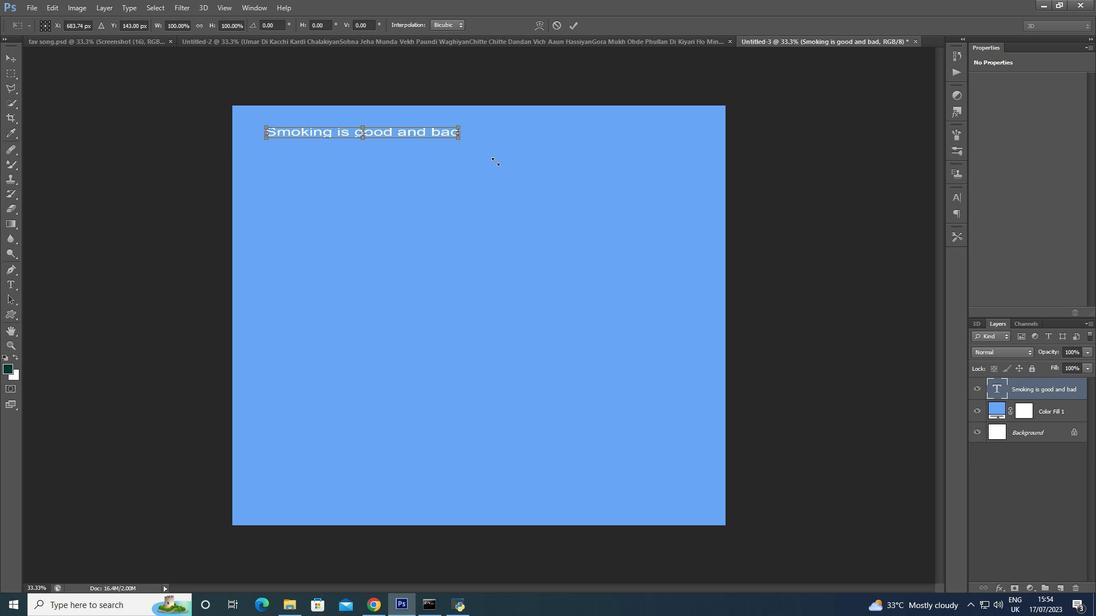 
Action: Mouse moved to (505, 163)
Screenshot: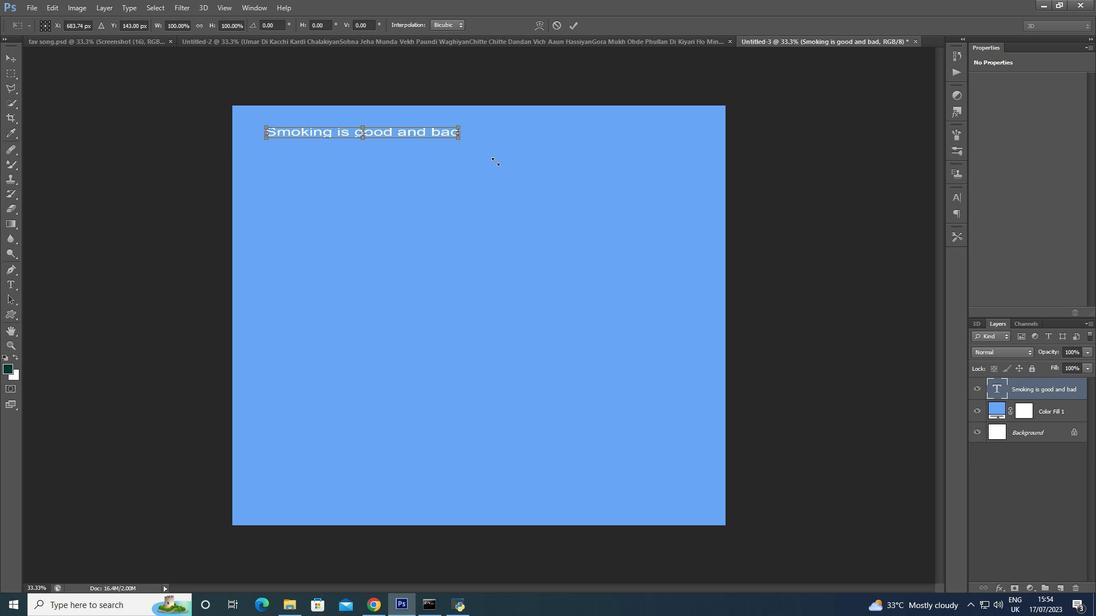 
Action: Key pressed <Key.shift><Key.alt_l>
Screenshot: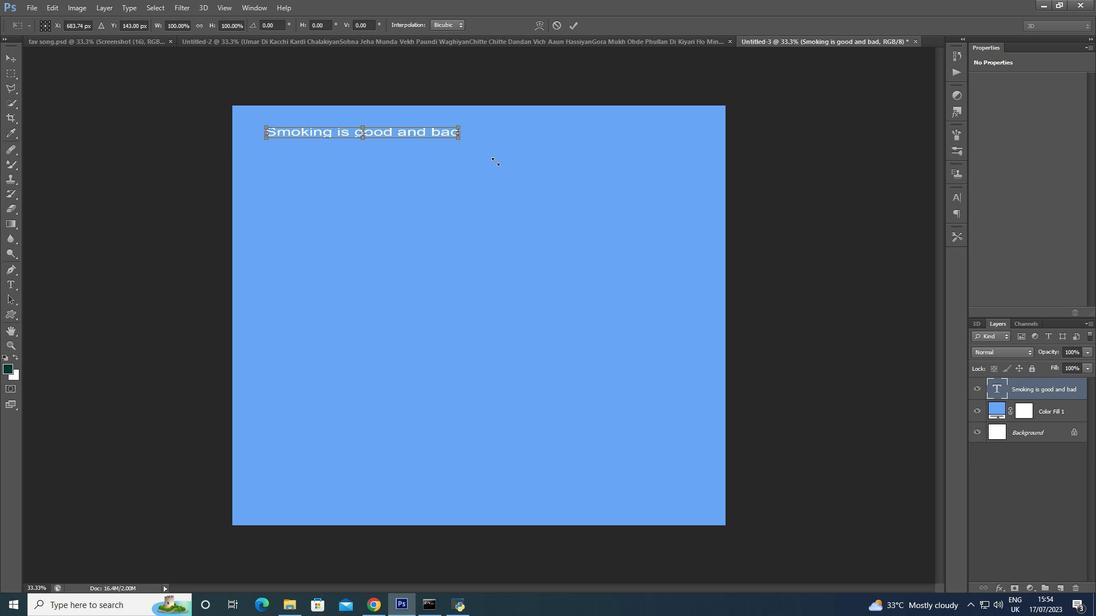 
Action: Mouse moved to (506, 163)
Screenshot: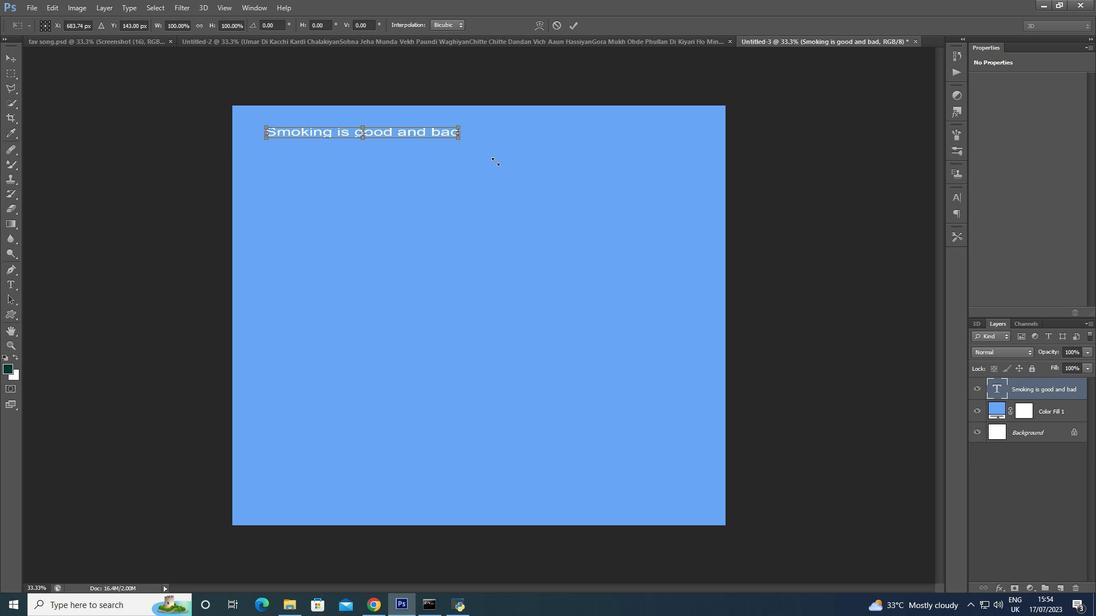 
Action: Key pressed <Key.shift><Key.alt_l><Key.shift><Key.alt_l><Key.shift><Key.alt_l><Key.shift>
Screenshot: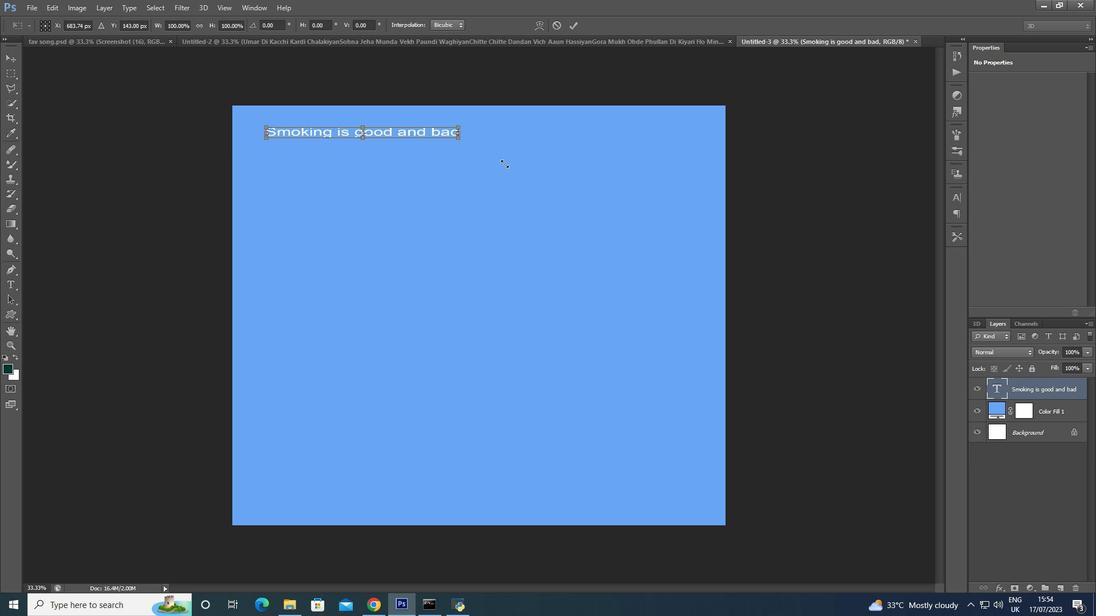 
Action: Mouse moved to (513, 164)
Screenshot: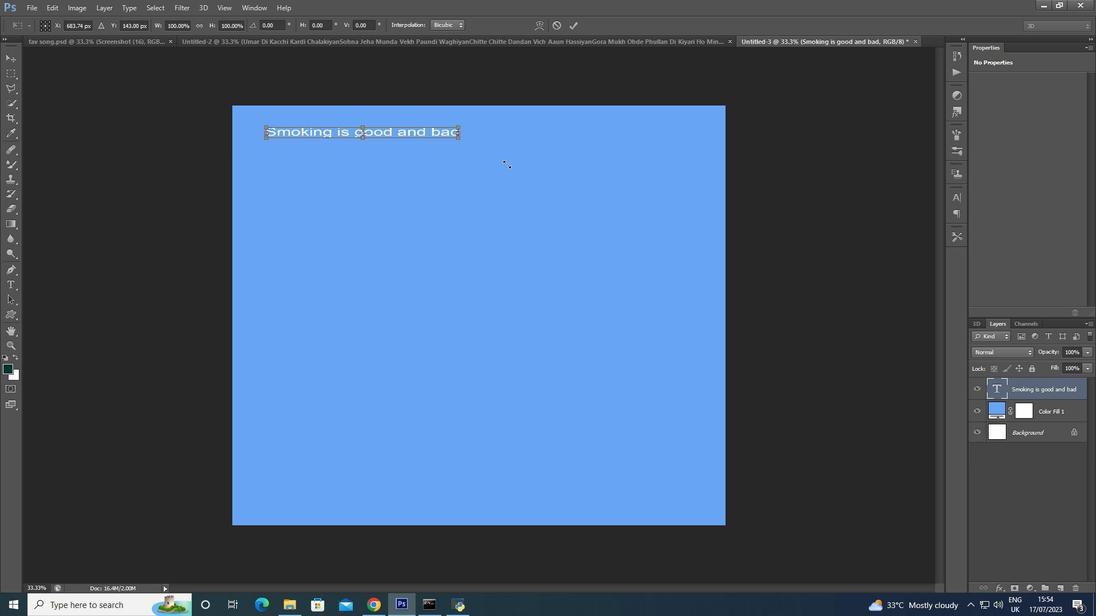 
Action: Key pressed <Key.shift>
Screenshot: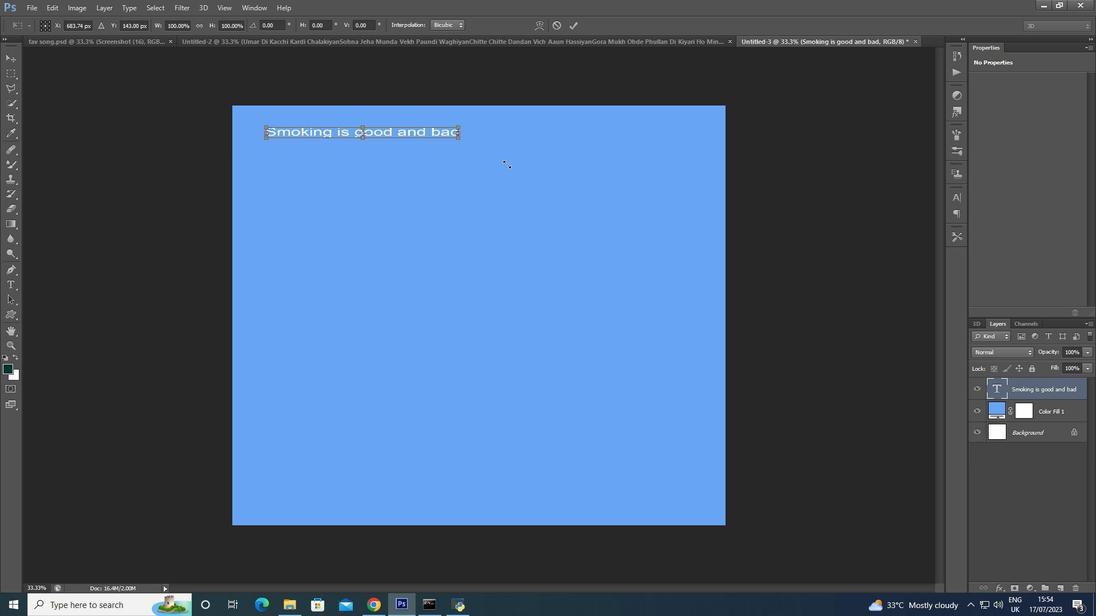 
Action: Mouse moved to (514, 164)
Screenshot: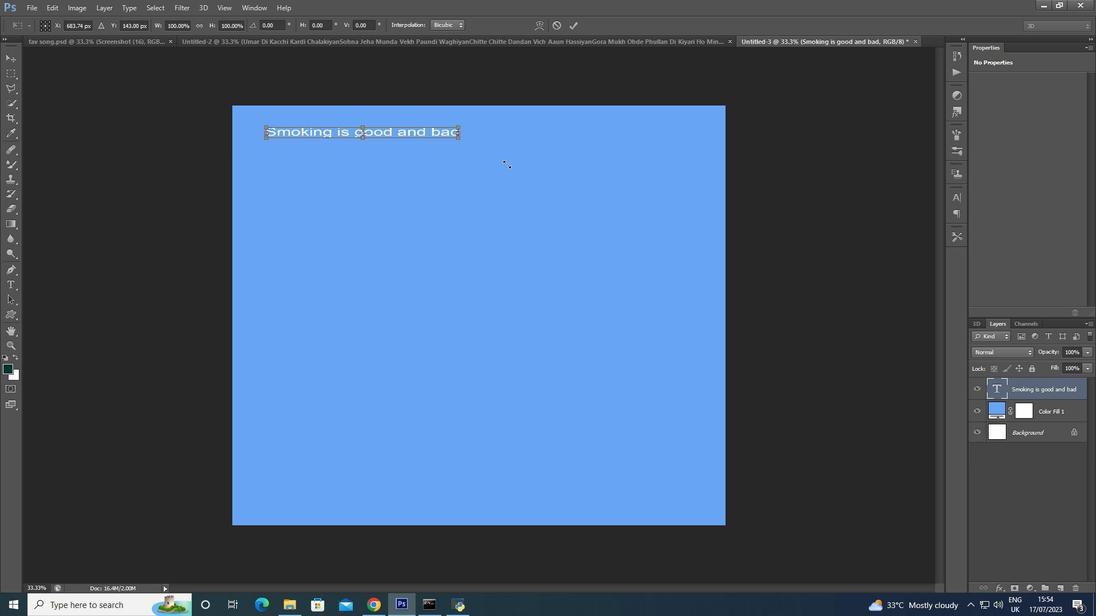 
Action: Key pressed <Key.alt_l><Key.shift><Key.alt_l>
Screenshot: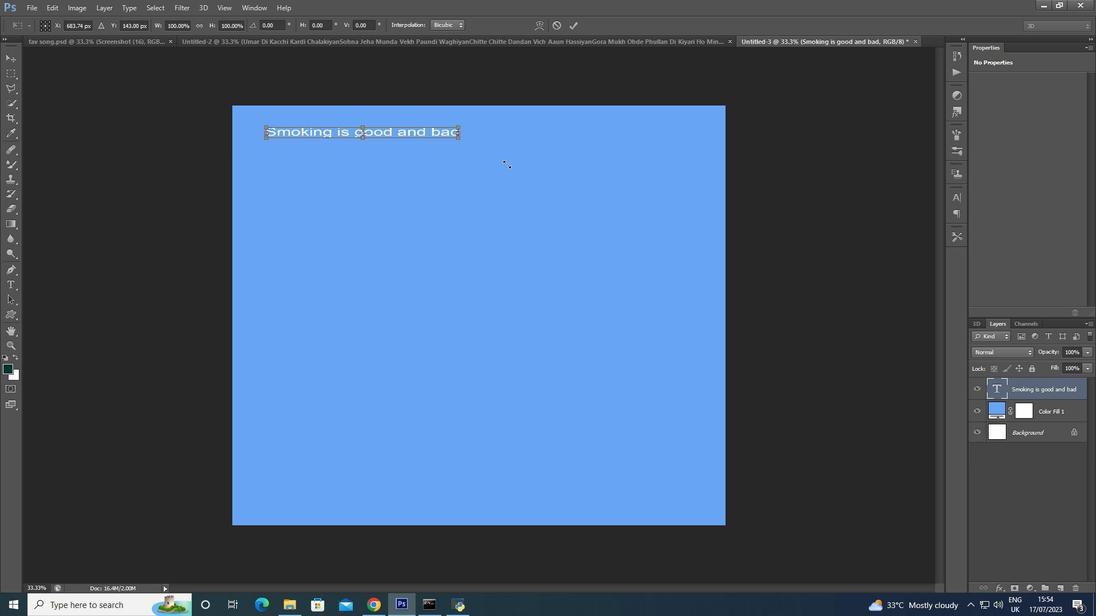 
Action: Mouse moved to (514, 164)
Screenshot: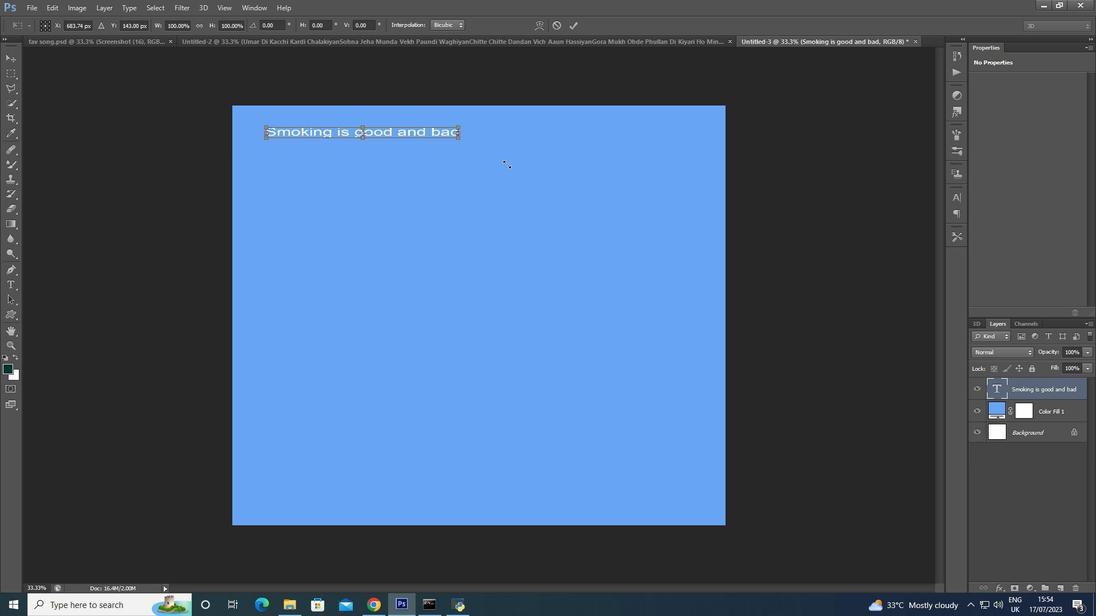 
Action: Key pressed <Key.shift><Key.alt_l>
Screenshot: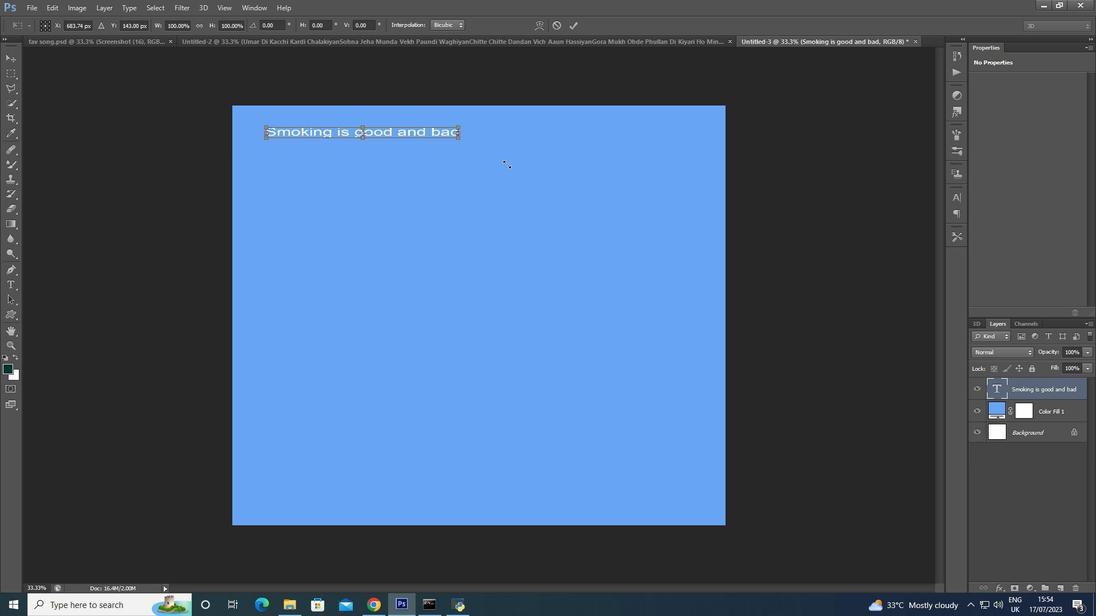 
Action: Mouse moved to (515, 164)
Screenshot: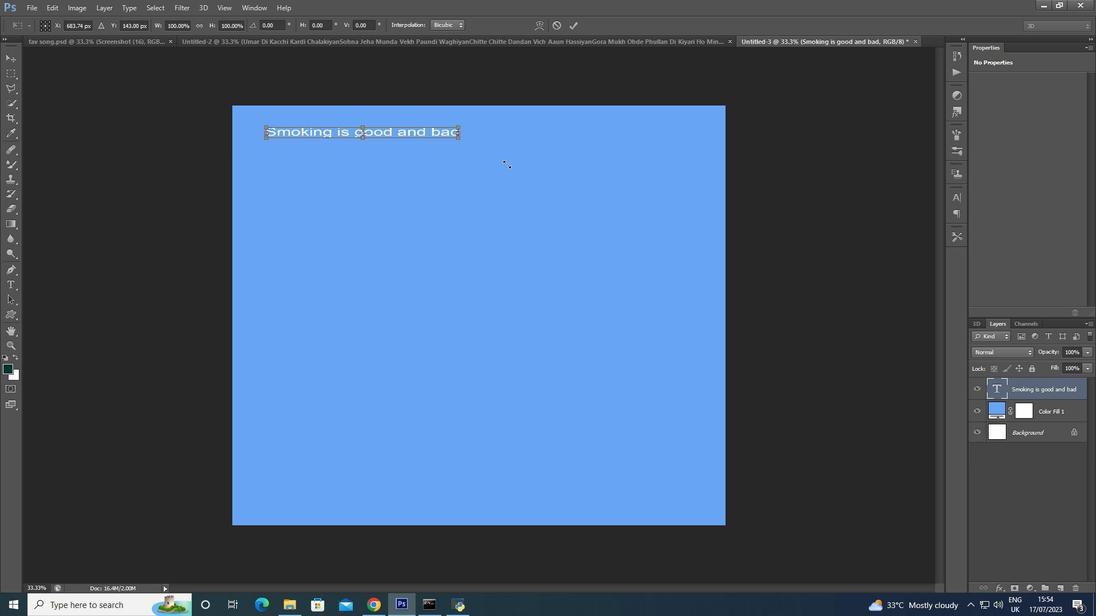 
Action: Key pressed <Key.shift>
Screenshot: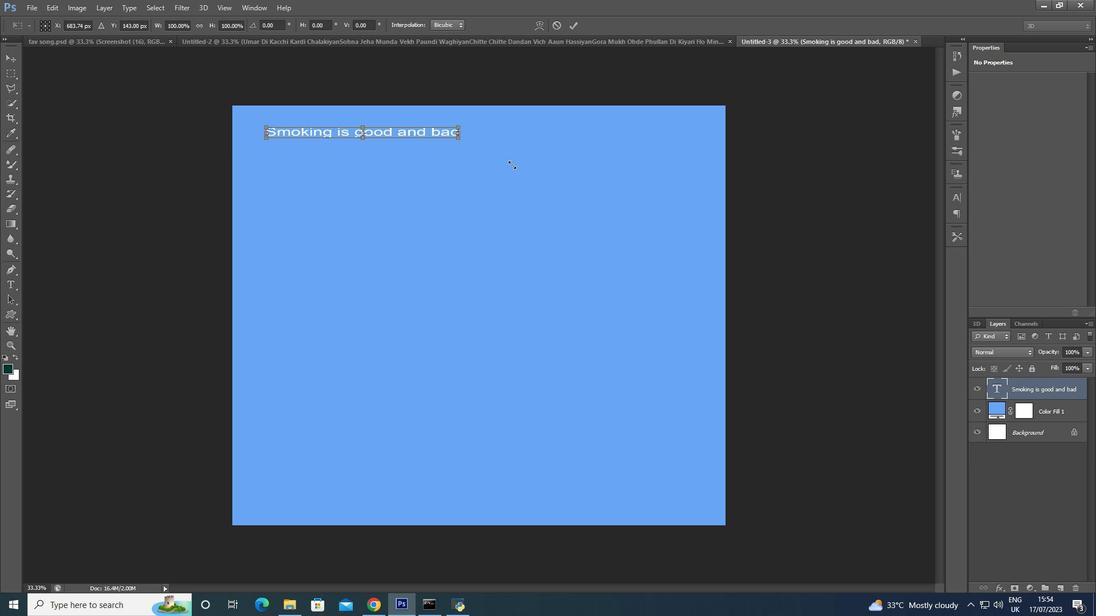 
Action: Mouse moved to (516, 164)
Screenshot: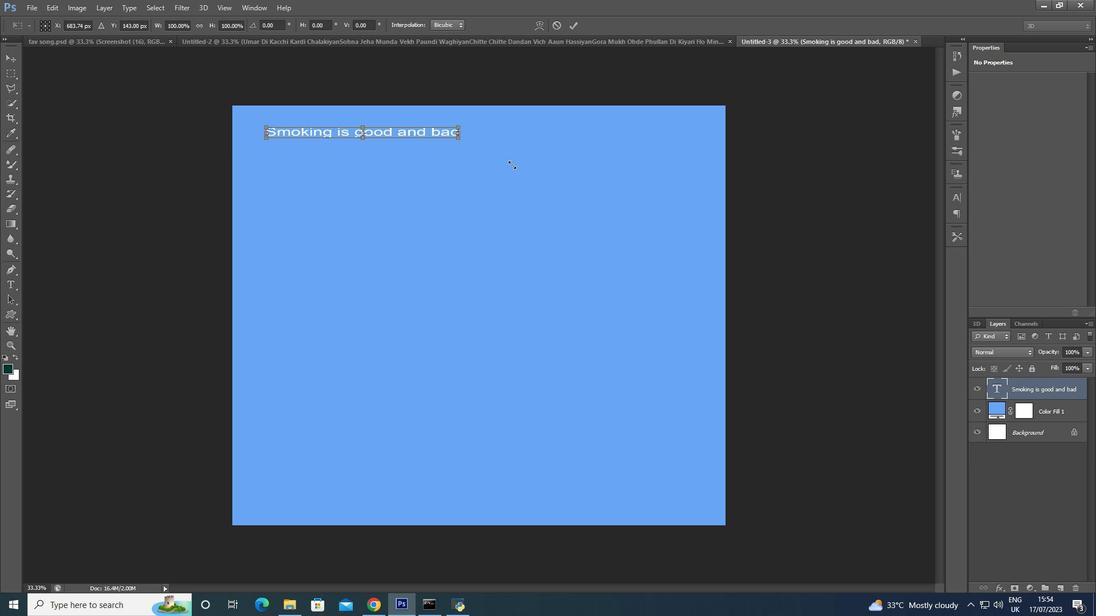 
Action: Key pressed <Key.alt_l><Key.shift><Key.alt_l><Key.shift><Key.alt_l><Key.shift><Key.alt_l>
Screenshot: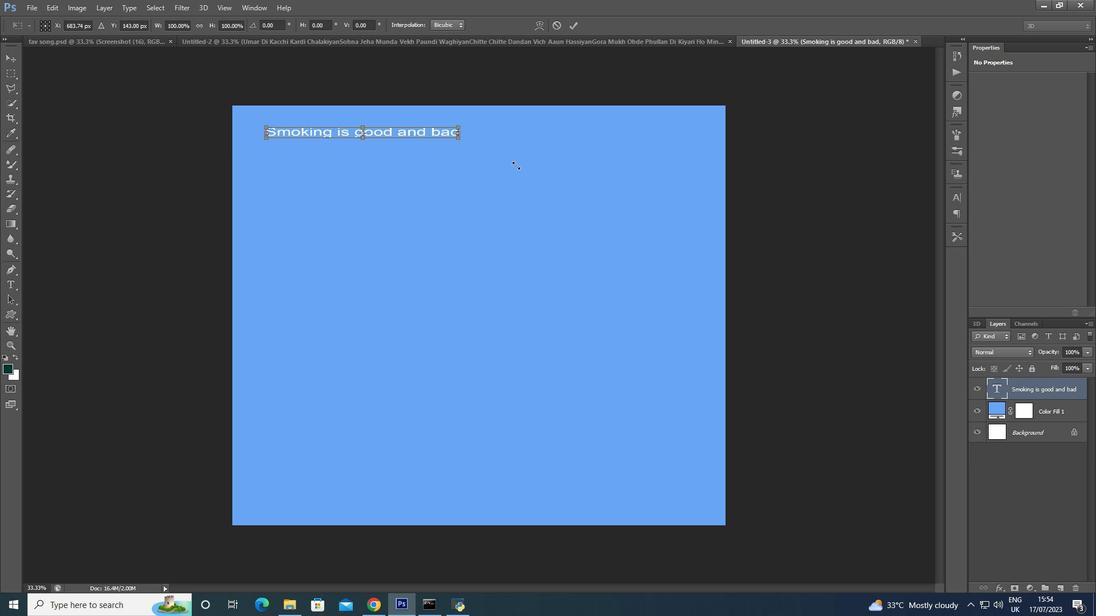 
Action: Mouse moved to (518, 165)
Screenshot: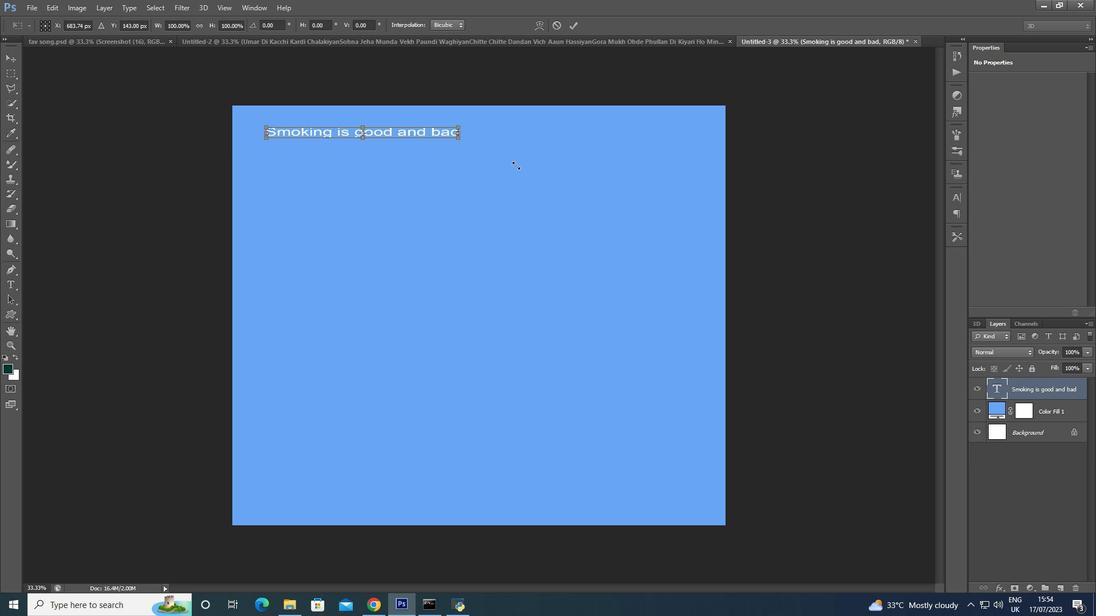 
Action: Key pressed <Key.shift><Key.alt_l>
Screenshot: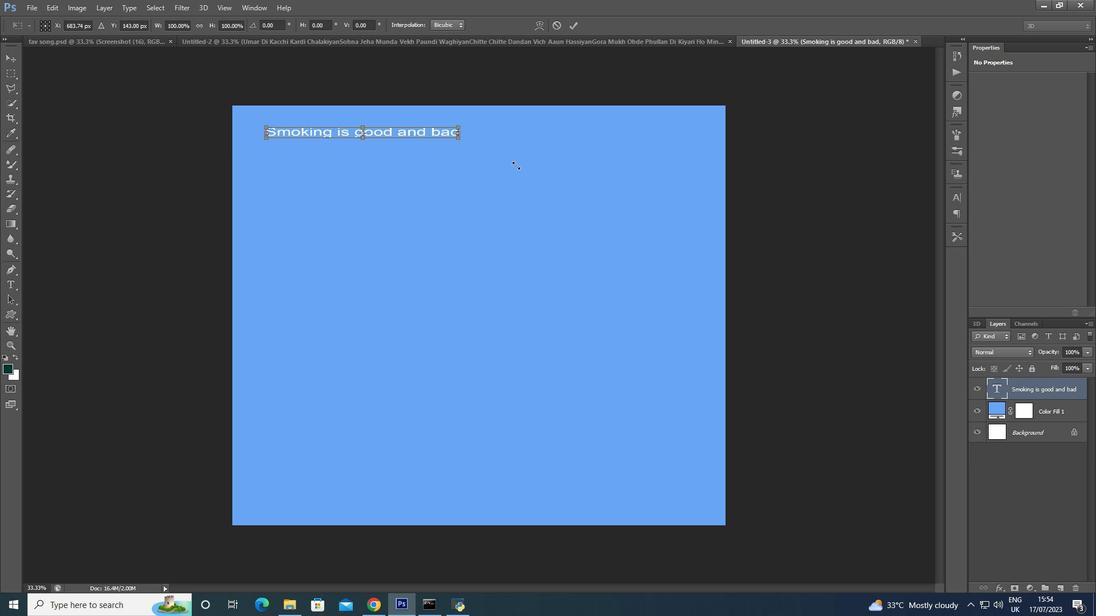 
Action: Mouse moved to (529, 167)
Screenshot: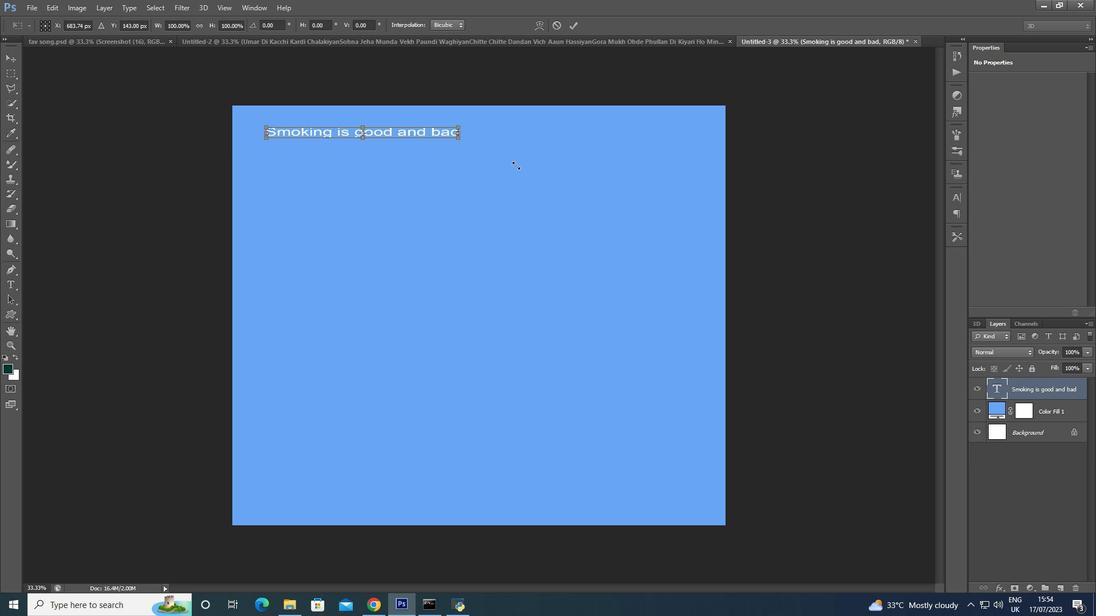 
Action: Key pressed <Key.shift>
Screenshot: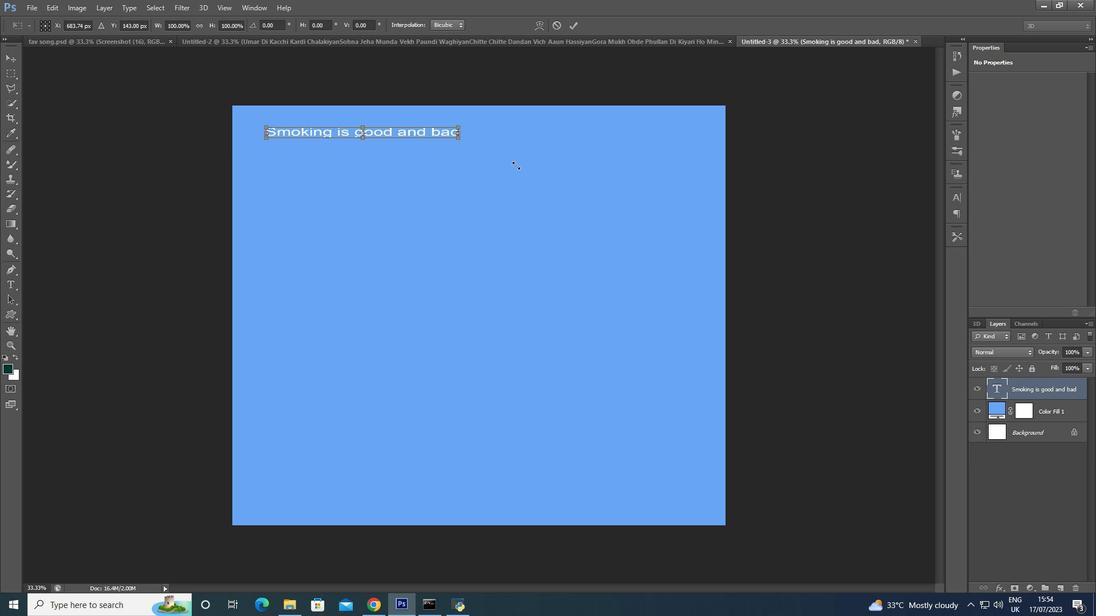 
Action: Mouse moved to (533, 167)
Screenshot: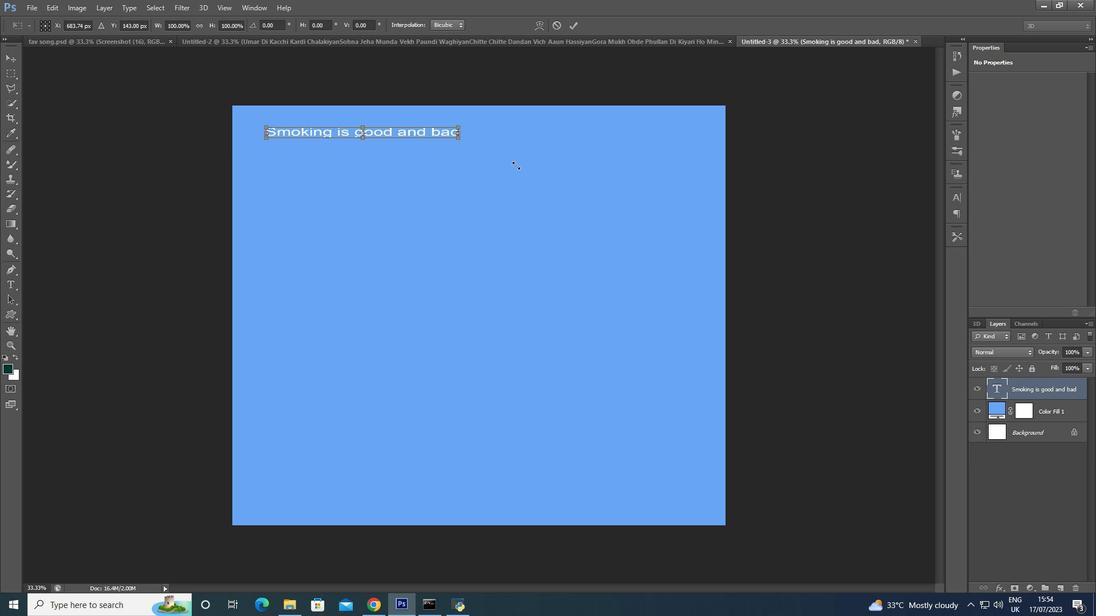 
Action: Key pressed <Key.shift>
Screenshot: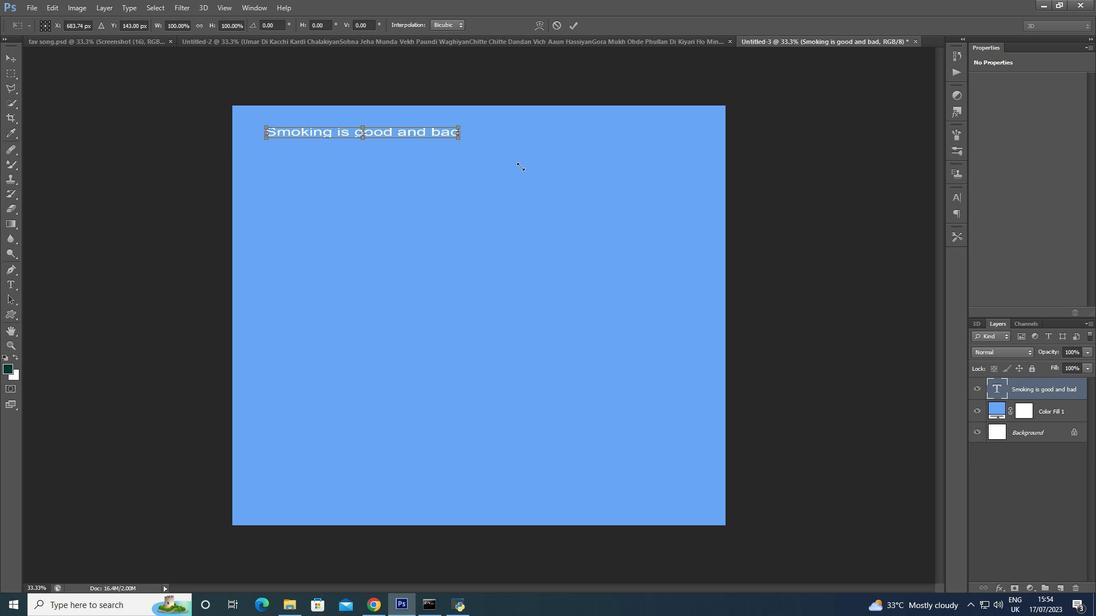 
Action: Mouse moved to (534, 167)
Screenshot: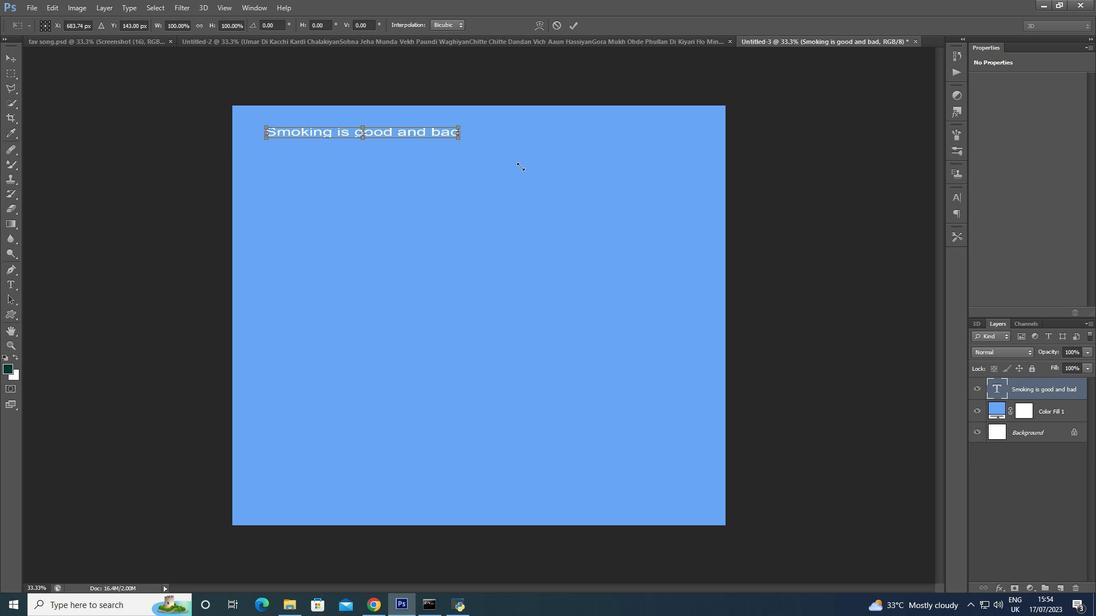 
Action: Key pressed <Key.alt_l><Key.shift><Key.alt_l><Key.shift><Key.alt_l>
Screenshot: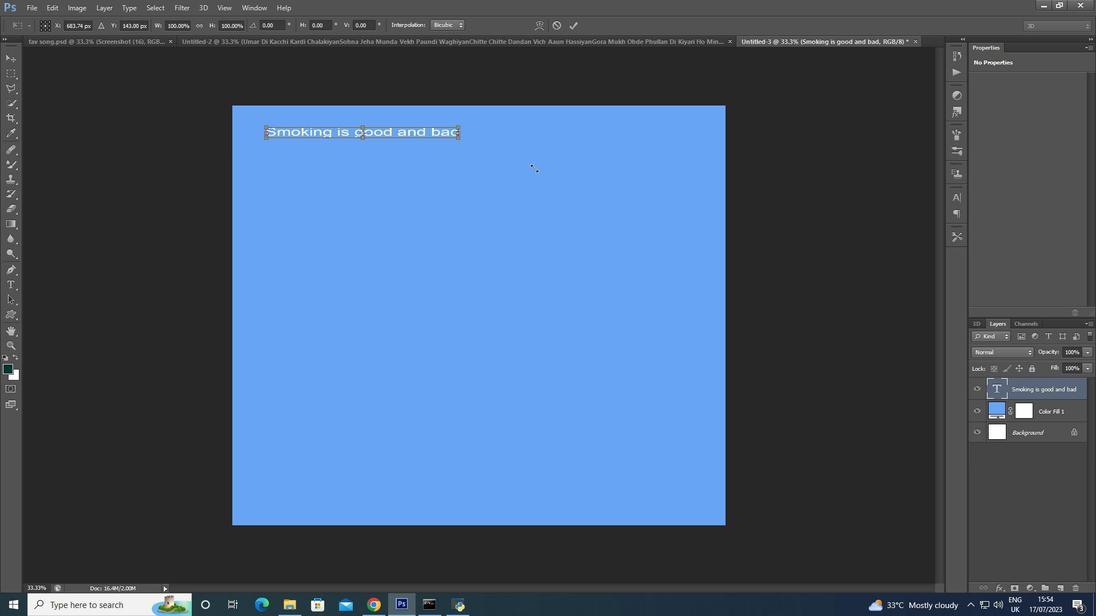 
Action: Mouse moved to (534, 167)
Screenshot: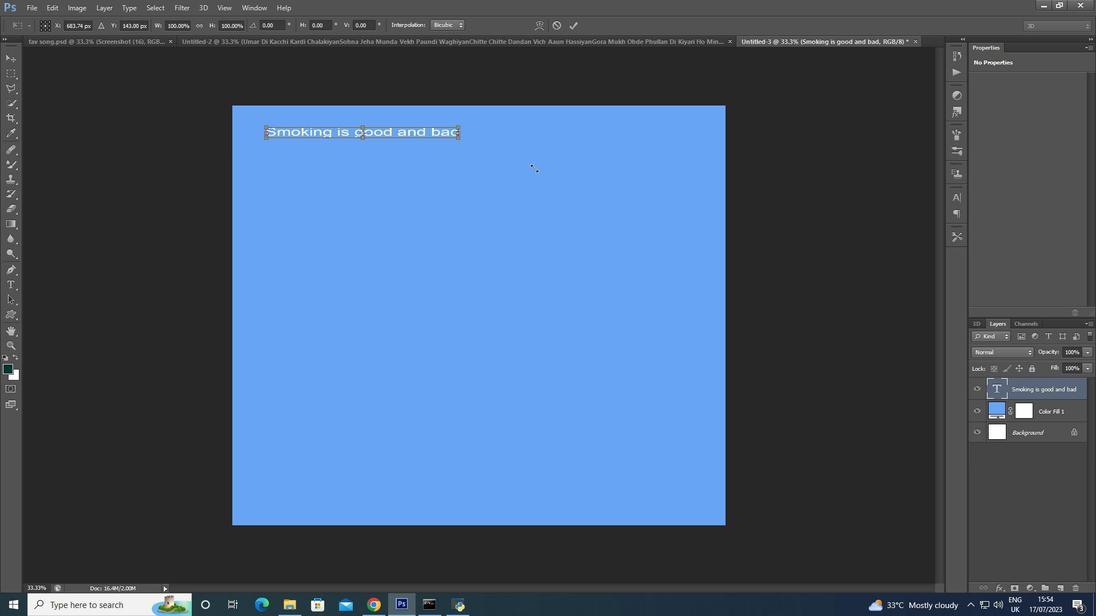 
Action: Key pressed <Key.shift><Key.alt_l>
Screenshot: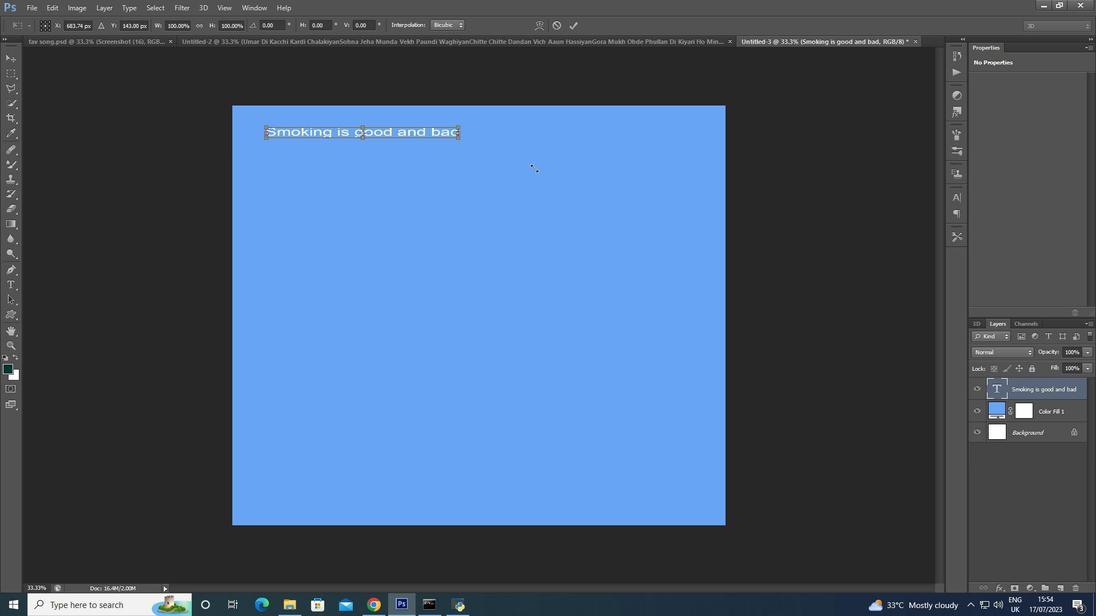 
Action: Mouse moved to (535, 167)
Screenshot: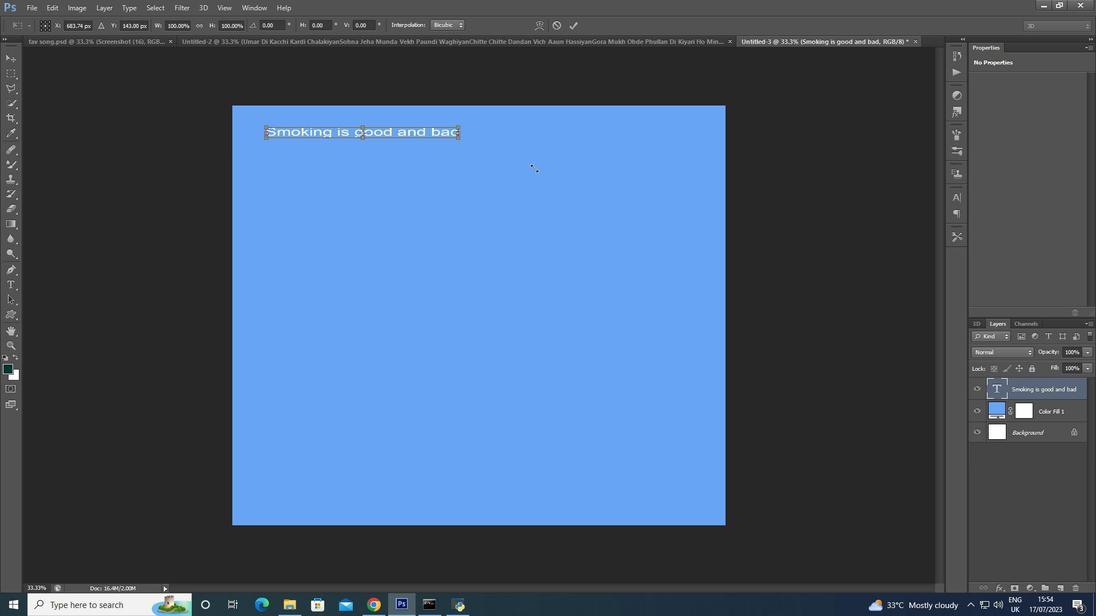 
Action: Key pressed <Key.shift><Key.alt_l>
Screenshot: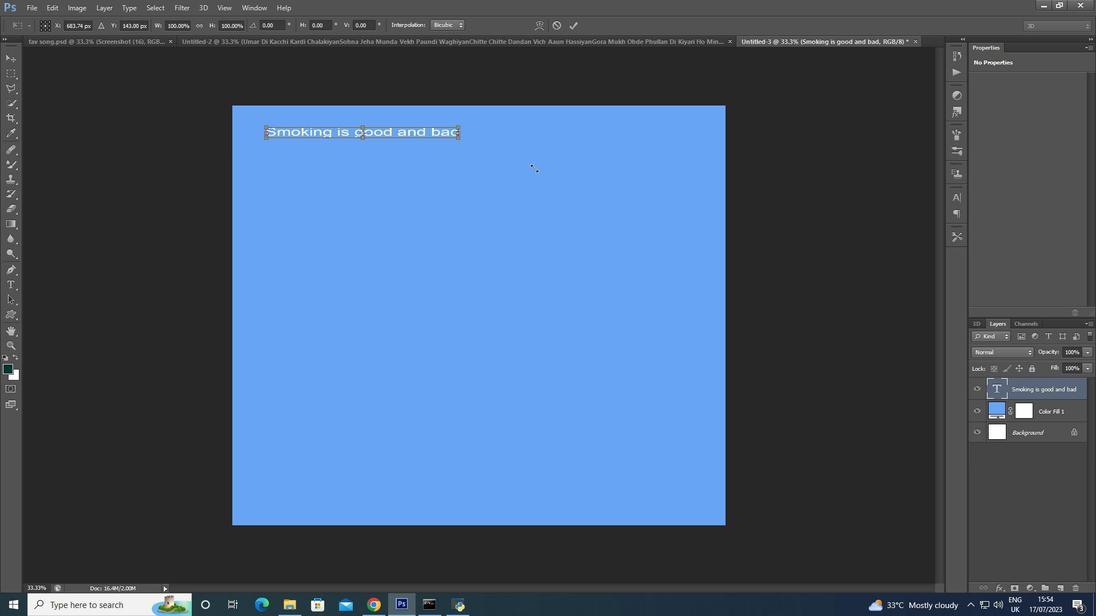 
Action: Mouse moved to (536, 167)
Screenshot: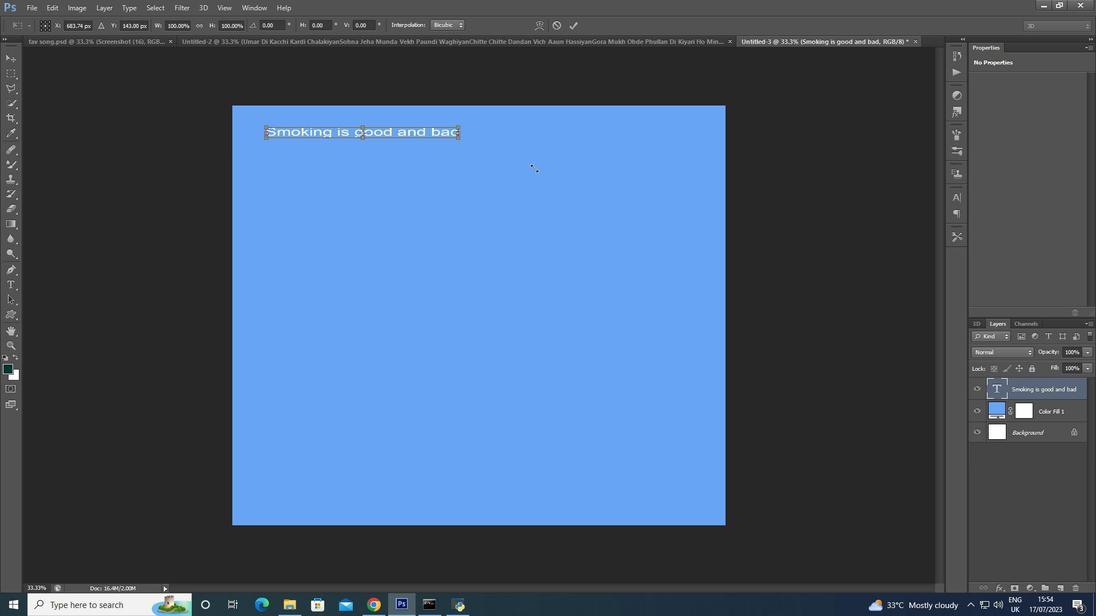 
Action: Key pressed <Key.shift><Key.alt_l><Key.shift><Key.alt_l><Key.shift><Key.alt_l><Key.shift><Key.alt_l><Key.shift><Key.alt_l><Key.shift><Key.alt_l><Key.shift><Key.alt_l><Key.shift><Key.alt_l><Key.shift><Key.alt_l>
Screenshot: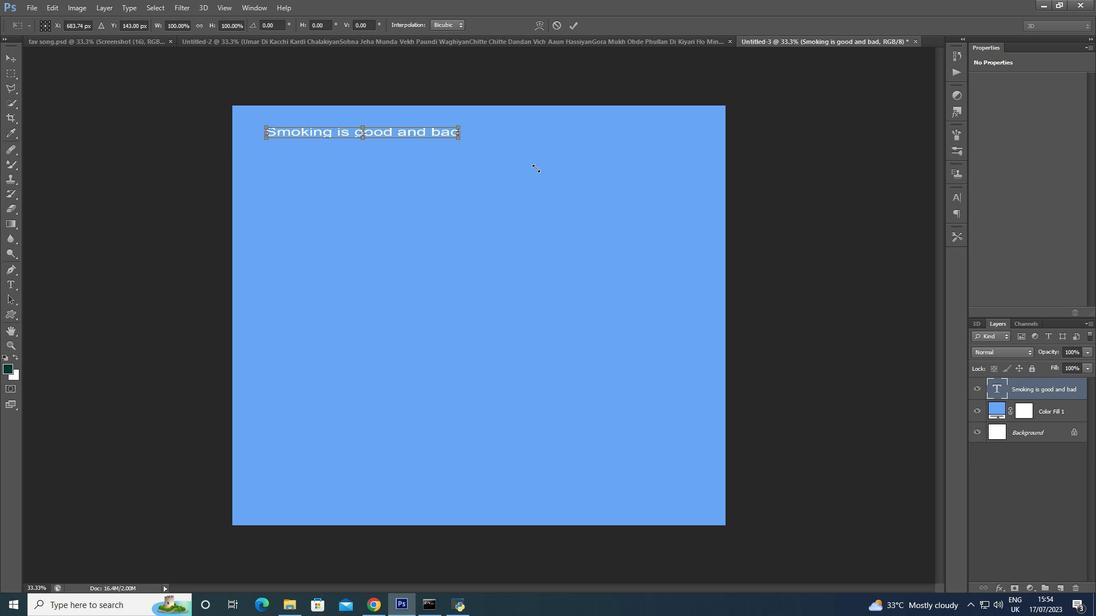 
Action: Mouse moved to (537, 167)
Screenshot: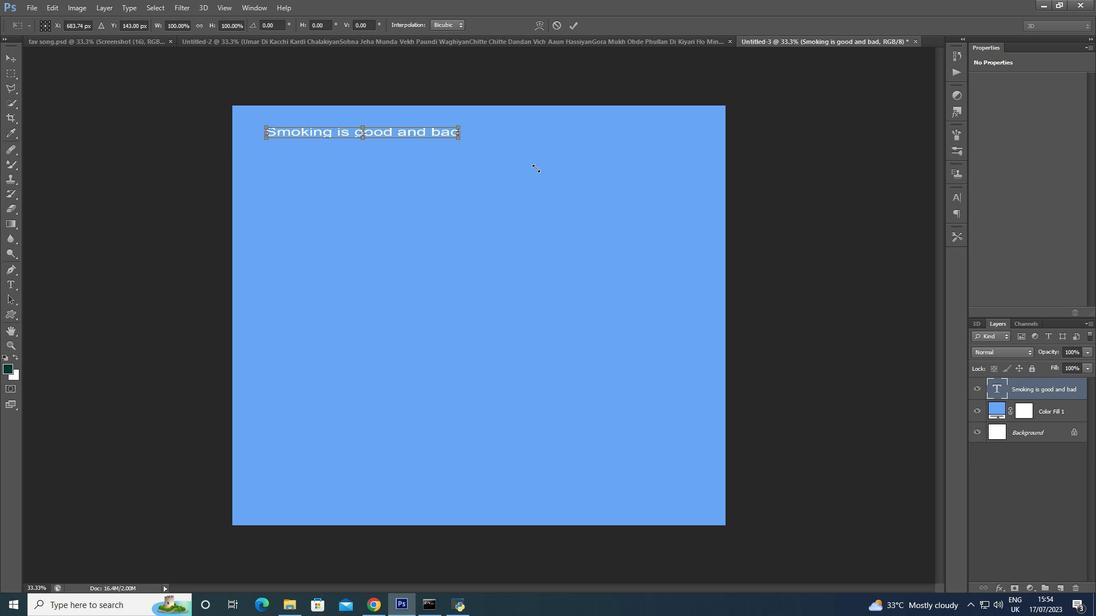 
Action: Key pressed <Key.shift>
Screenshot: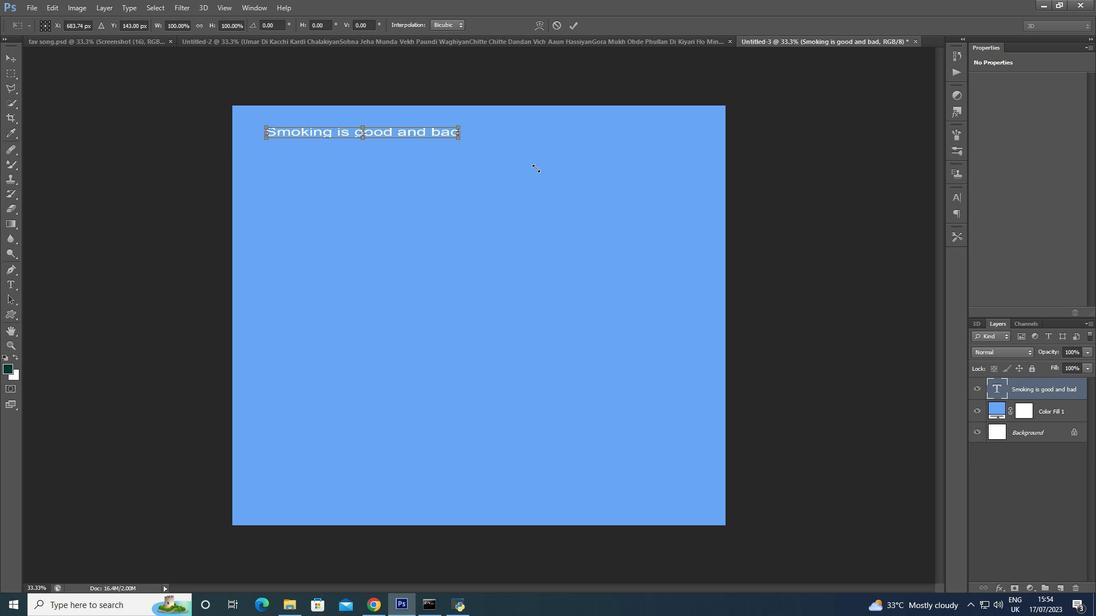 
Action: Mouse moved to (538, 167)
Screenshot: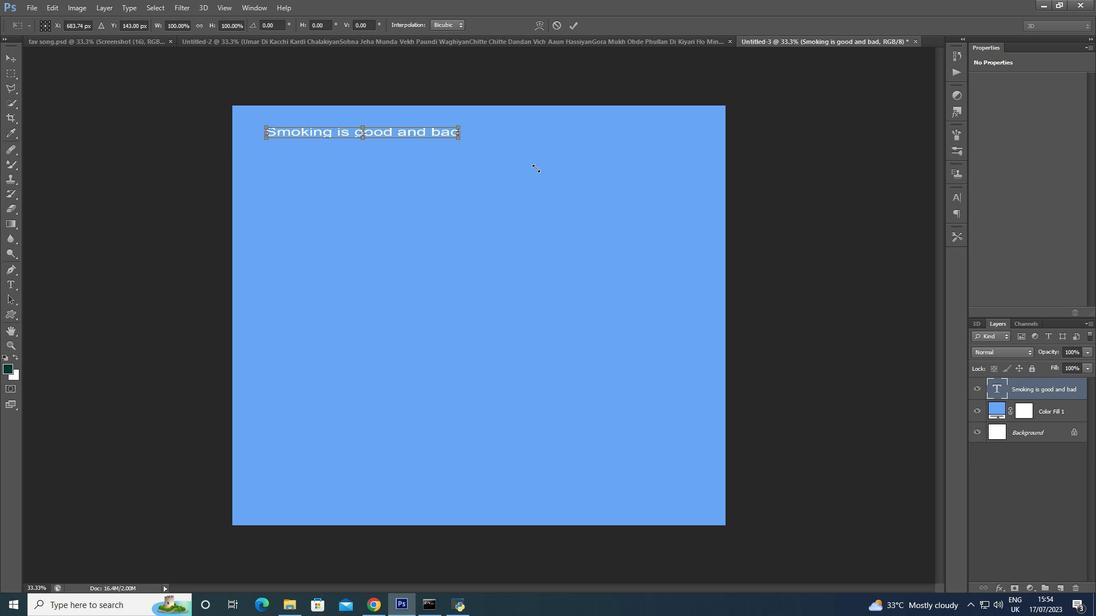 
Action: Key pressed <Key.alt_l>
Screenshot: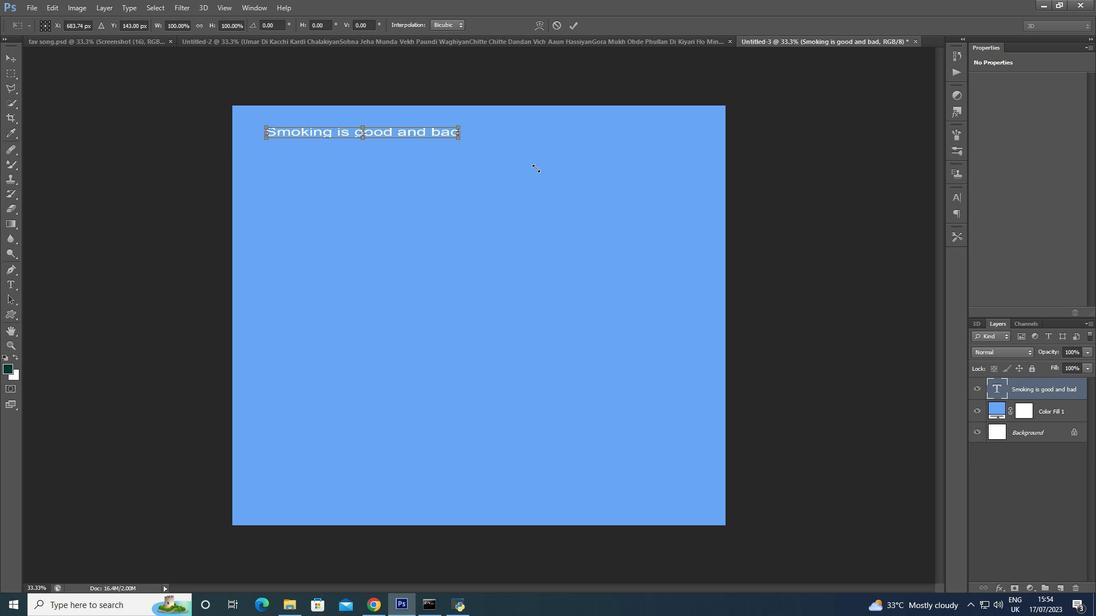 
Action: Mouse moved to (540, 168)
Screenshot: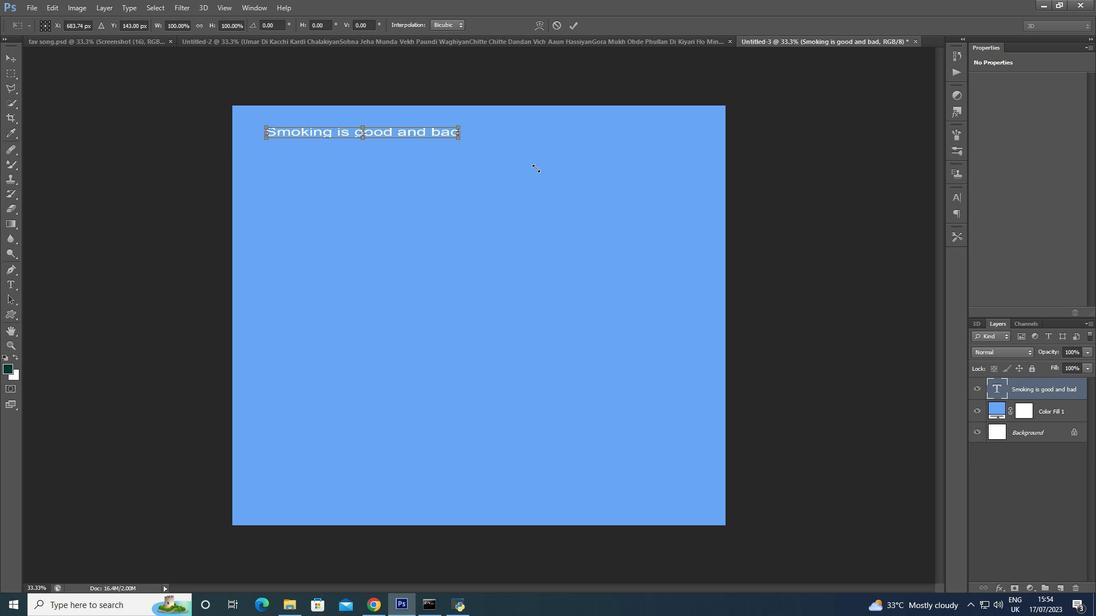 
Action: Key pressed <Key.shift>
Screenshot: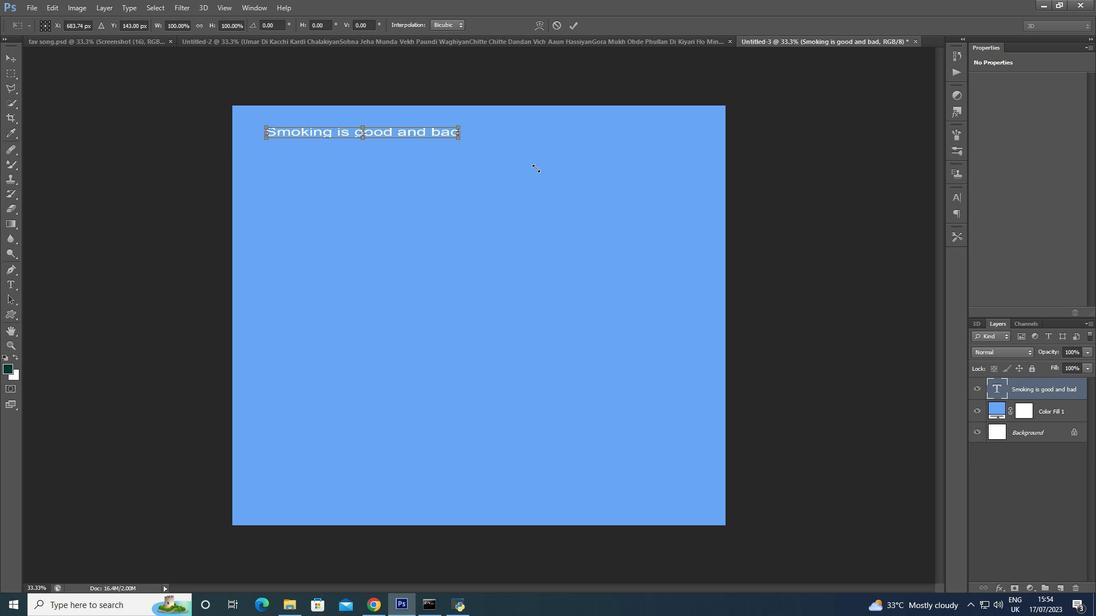 
Action: Mouse moved to (541, 168)
Screenshot: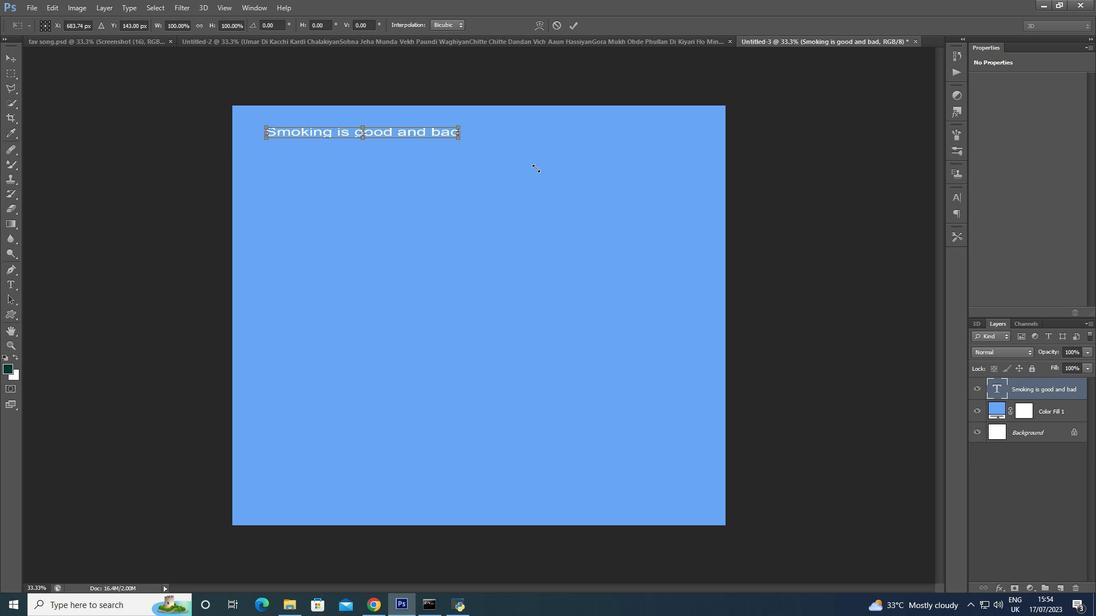 
Action: Key pressed <Key.alt_l>
Screenshot: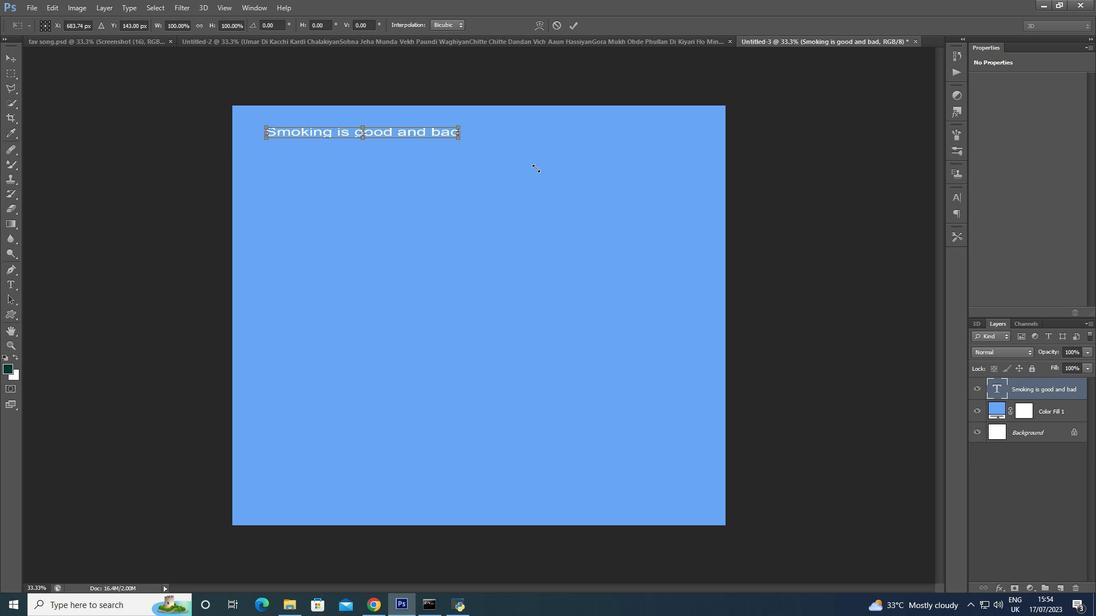 
Action: Mouse moved to (542, 168)
Screenshot: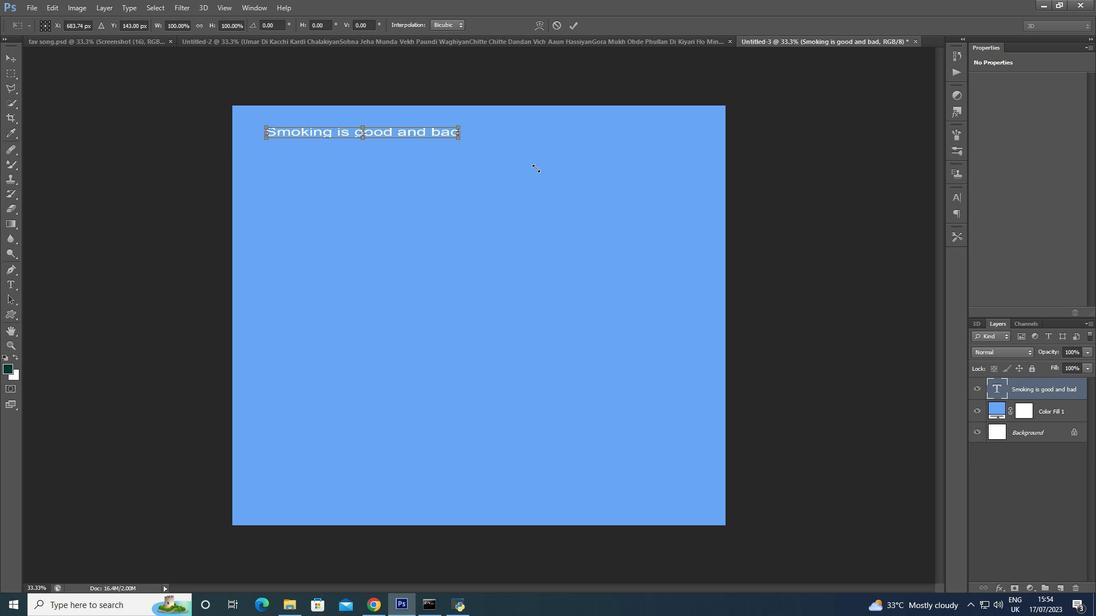 
Action: Key pressed <Key.shift><Key.alt_l><Key.shift><Key.alt_l><Key.shift><Key.alt_l><Key.shift><Key.alt_l><Key.shift><Key.alt_l><Key.shift><Key.alt_l><Key.shift><Key.alt_l><Key.shift><Key.alt_l><Key.shift><Key.alt_l><Key.shift><Key.alt_l><Key.shift><Key.alt_l><Key.shift><Key.alt_l><Key.shift><Key.alt_l><Key.shift><Key.alt_l><Key.shift><Key.alt_l><Key.shift><Key.alt_l><Key.shift><Key.alt_l><Key.shift><Key.alt_l>
Screenshot: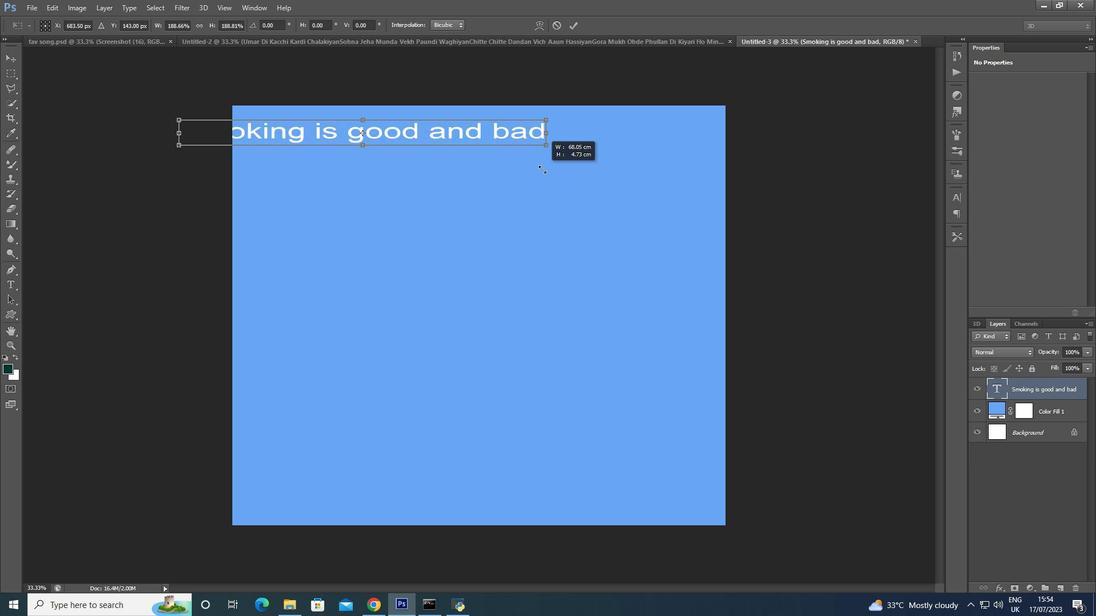 
Action: Mouse moved to (542, 168)
Screenshot: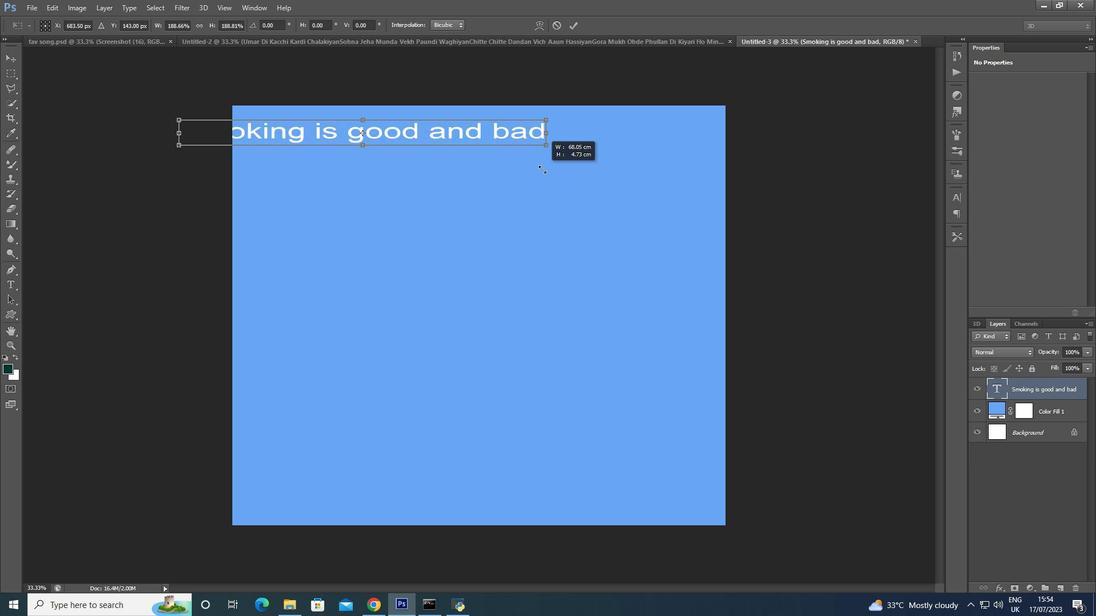 
Action: Key pressed <Key.shift><Key.alt_l>
Screenshot: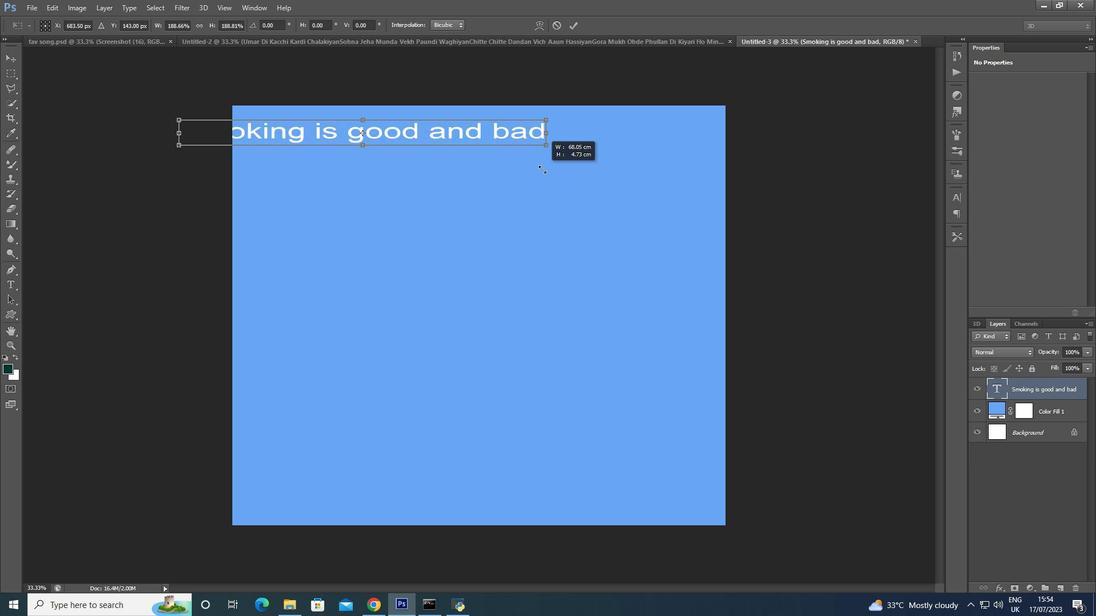 
Action: Mouse moved to (540, 170)
Screenshot: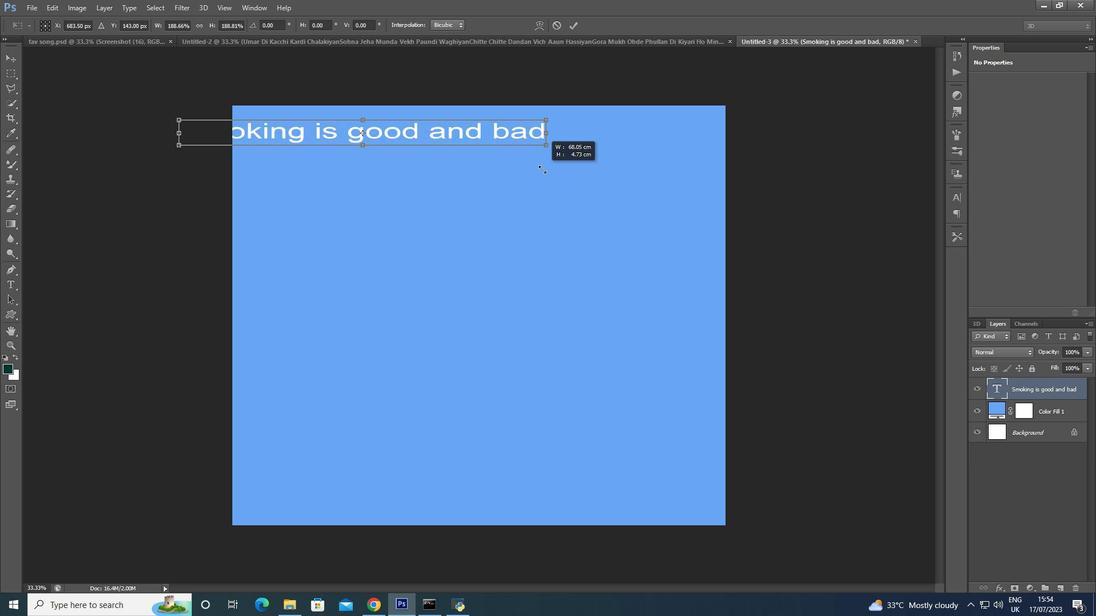 
Action: Key pressed <Key.shift>
Screenshot: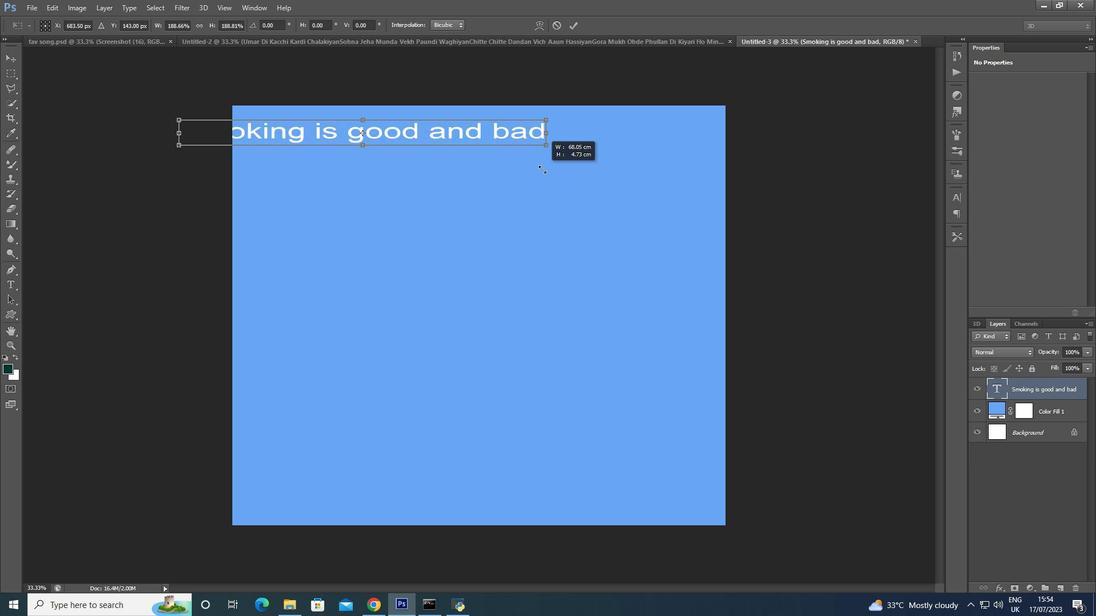 
Action: Mouse moved to (540, 170)
Screenshot: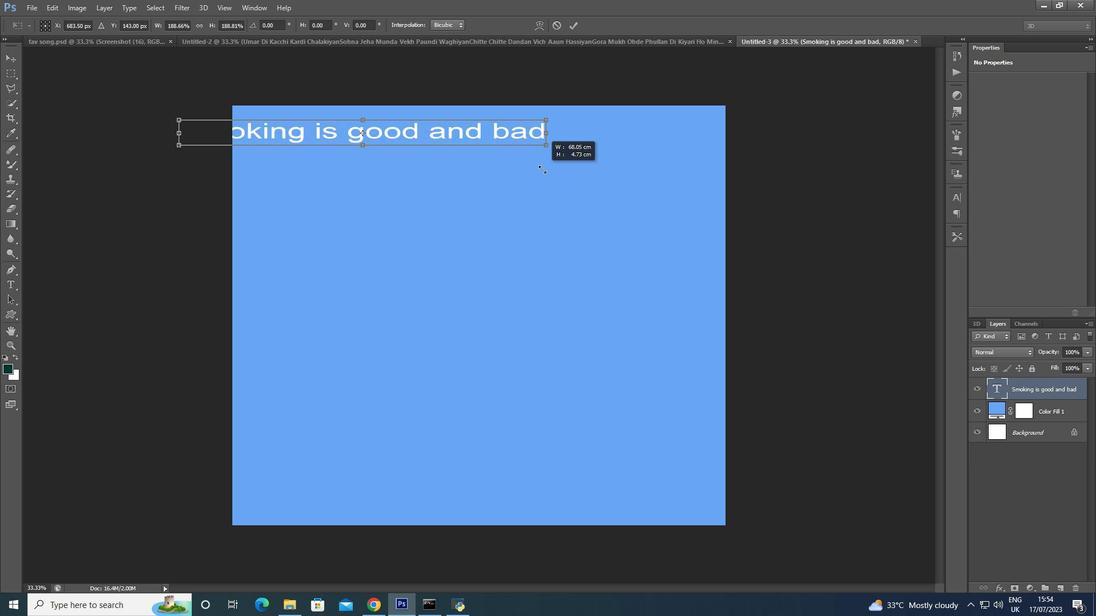 
Action: Key pressed <Key.alt_l>
Screenshot: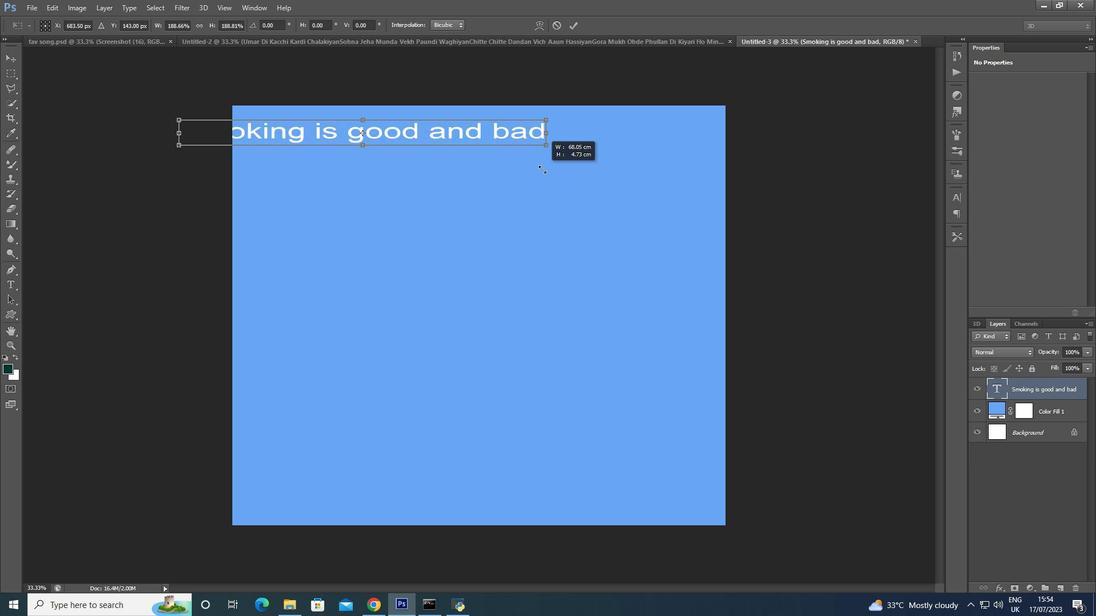 
Action: Mouse moved to (534, 170)
Screenshot: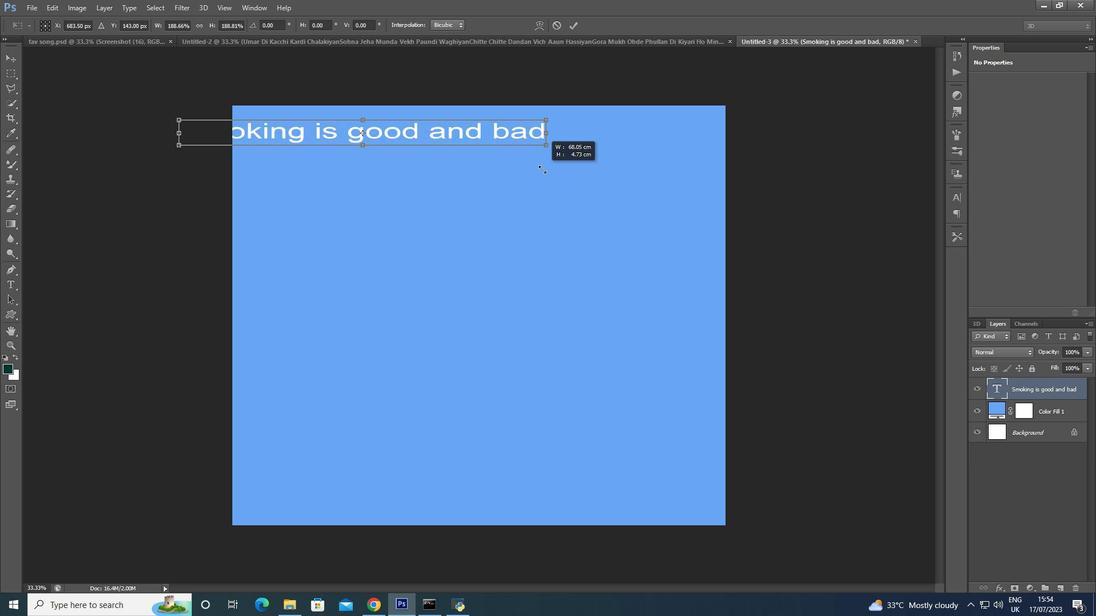 
Action: Key pressed <Key.shift>
Screenshot: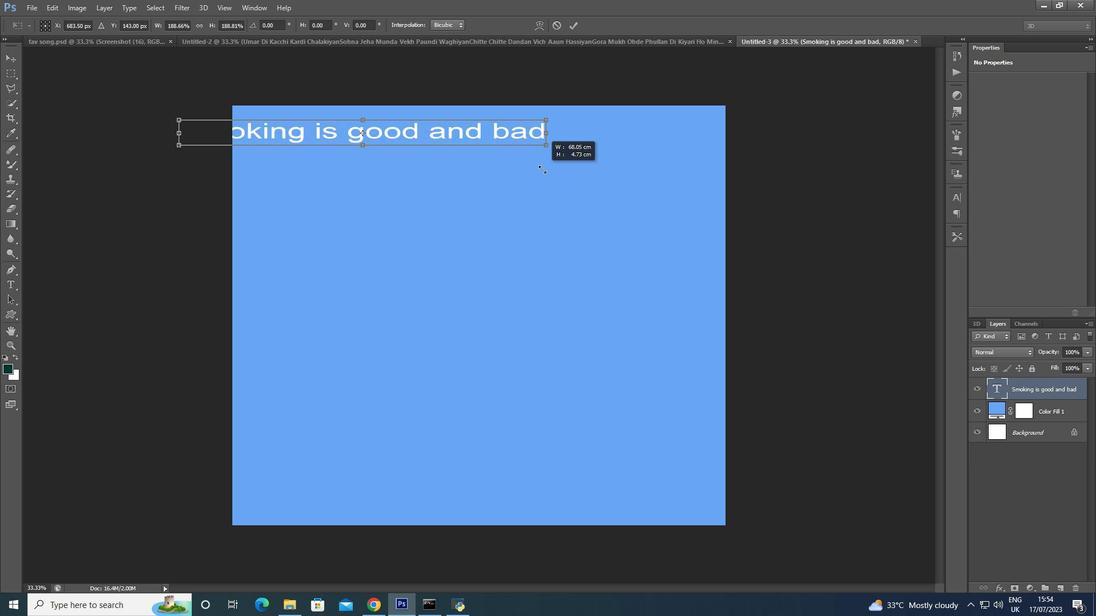 
Action: Mouse moved to (534, 170)
Screenshot: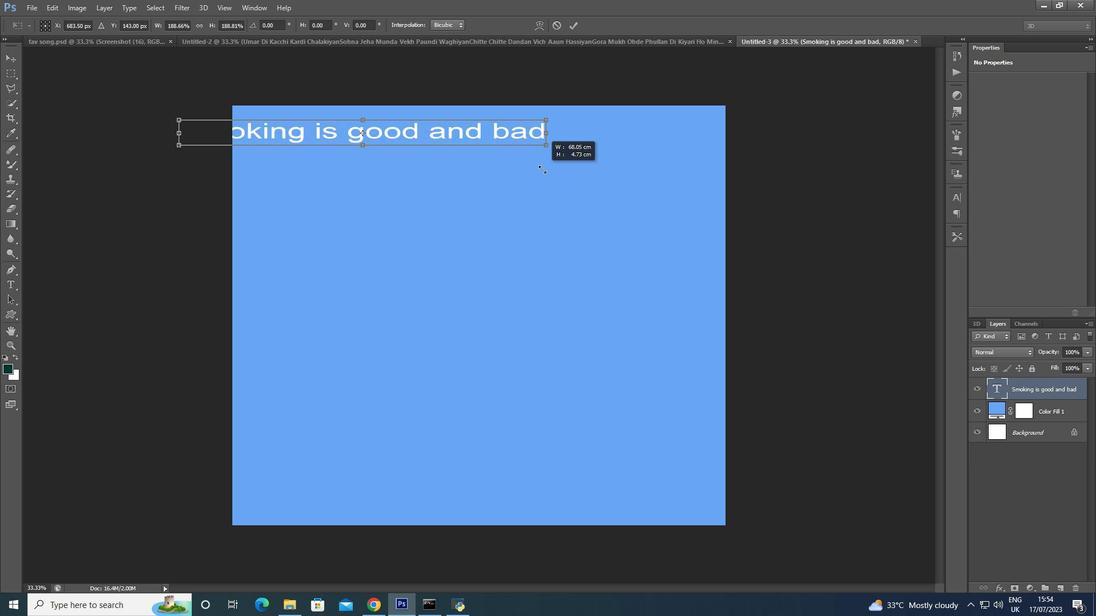 
Action: Key pressed <Key.alt_l>
Screenshot: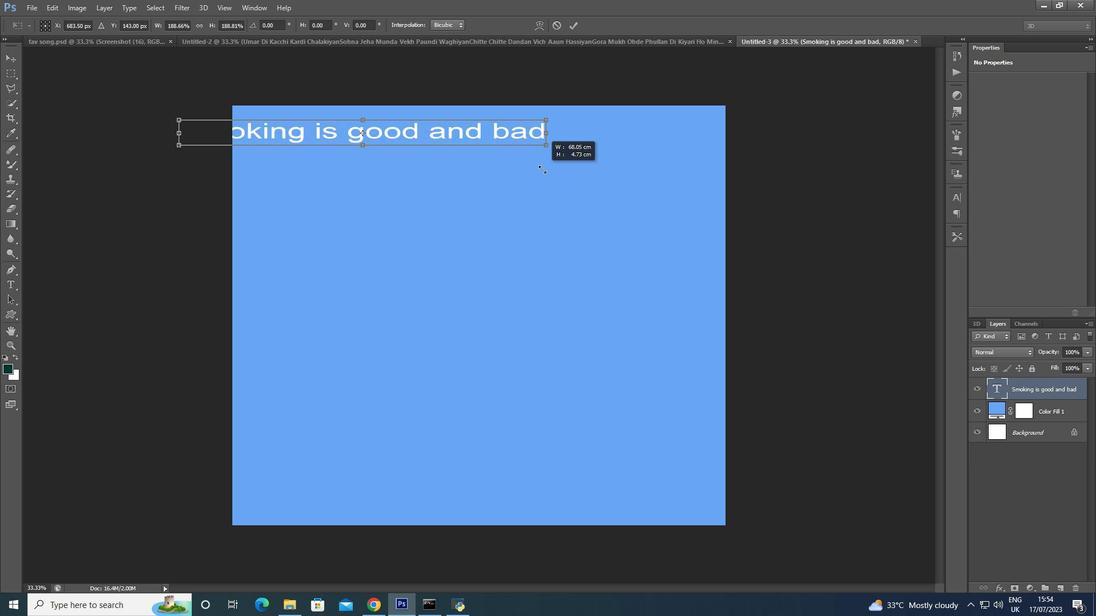 
Action: Mouse moved to (533, 169)
Screenshot: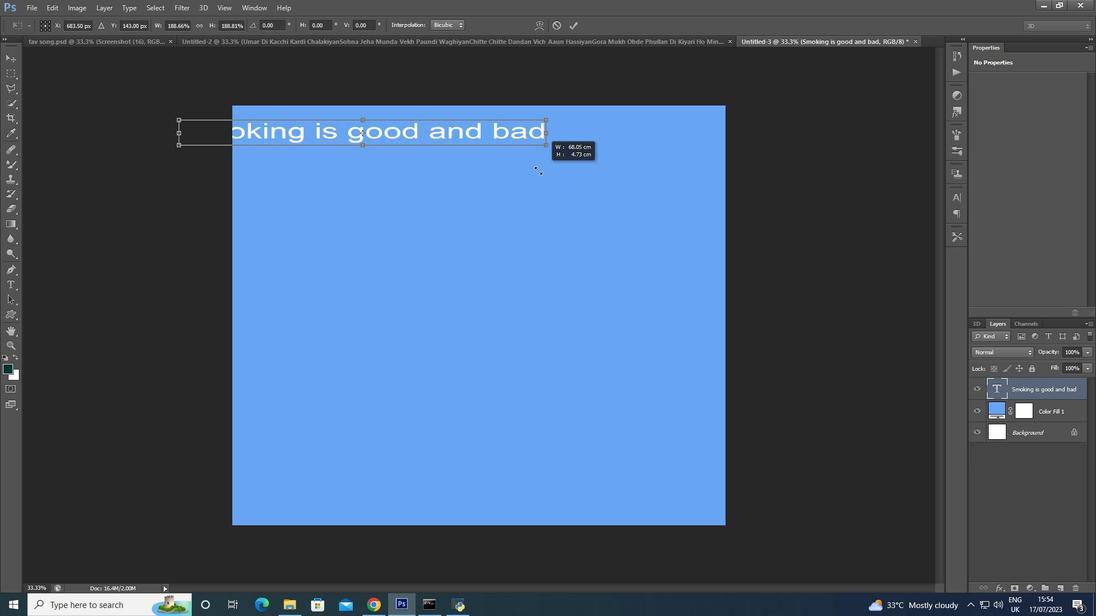 
Action: Key pressed <Key.shift>
Screenshot: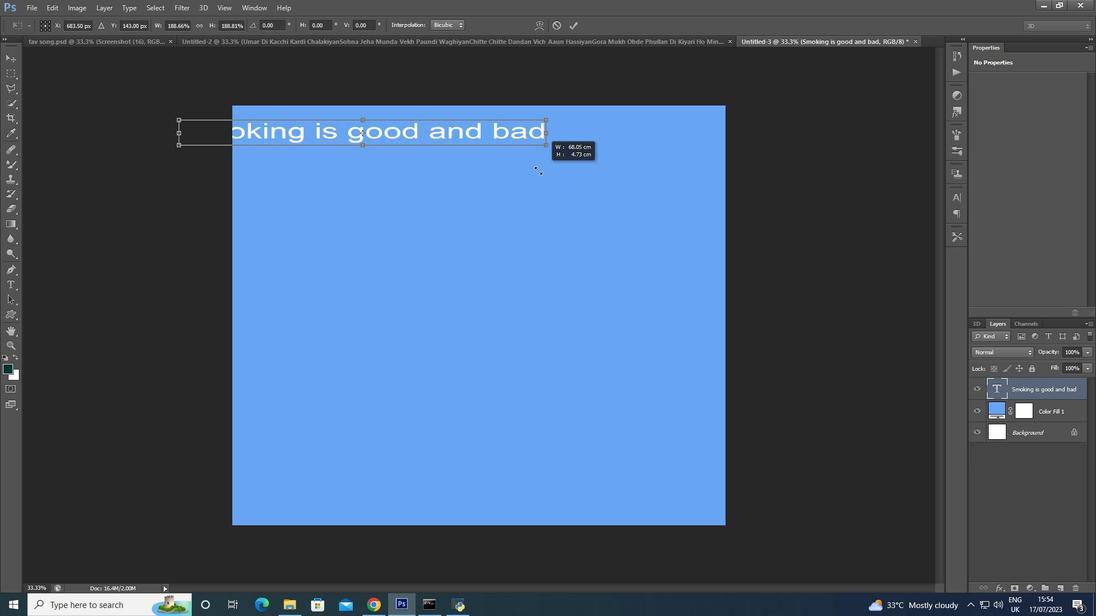 
Action: Mouse moved to (533, 169)
Screenshot: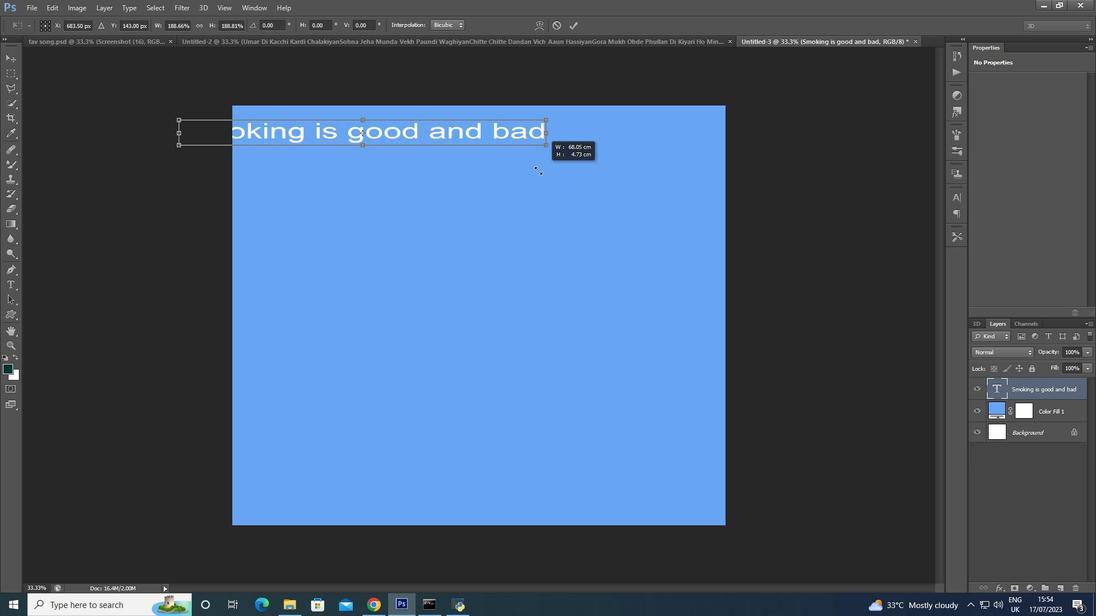 
Action: Key pressed <Key.alt_l>
Screenshot: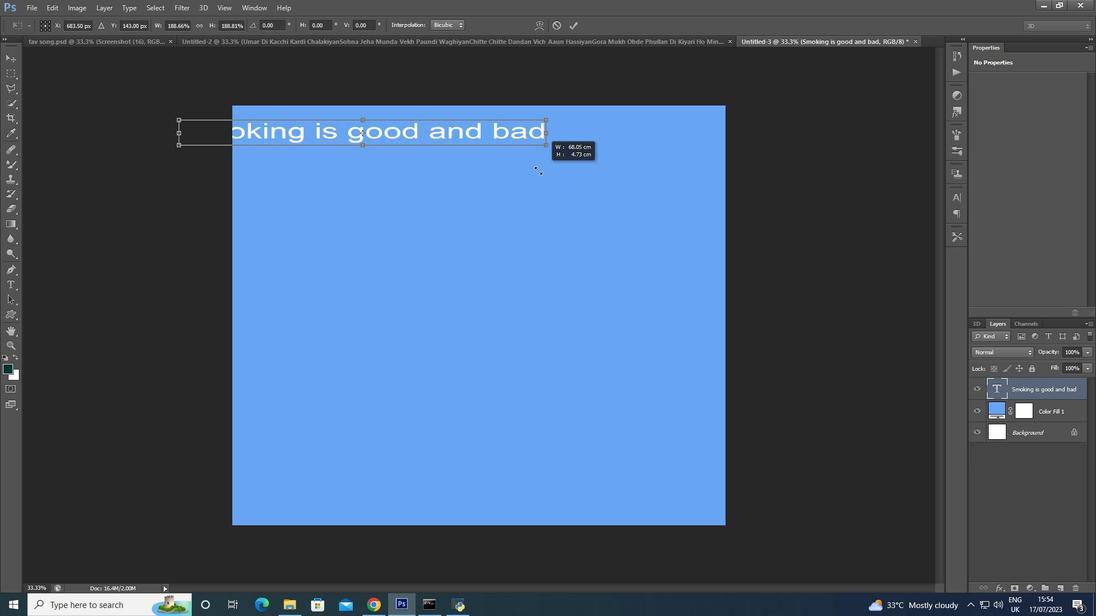 
Action: Mouse moved to (532, 169)
Screenshot: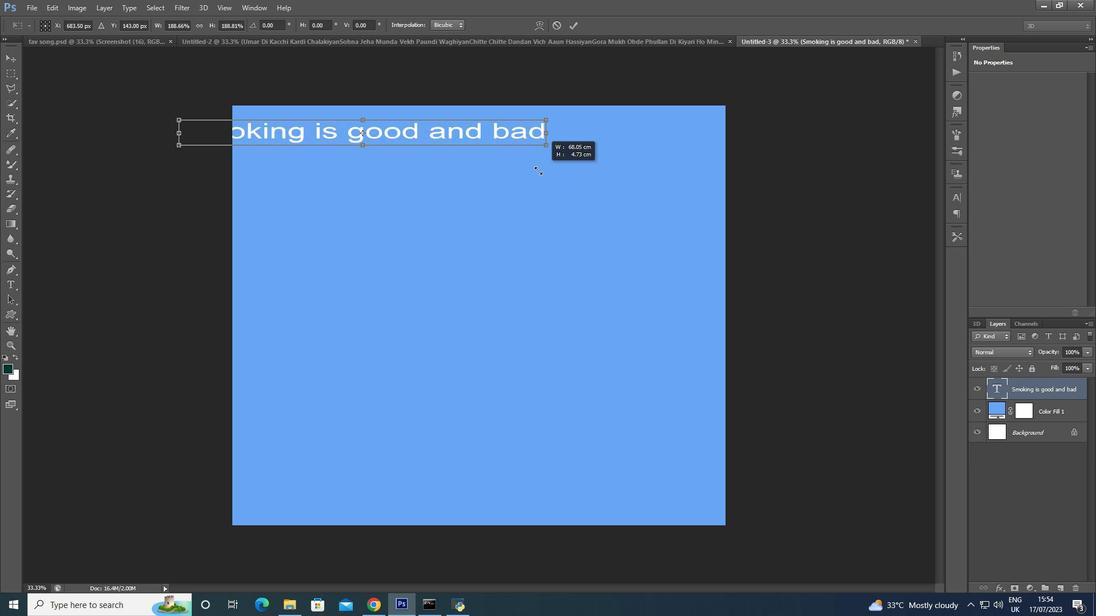 
Action: Key pressed <Key.shift>
Screenshot: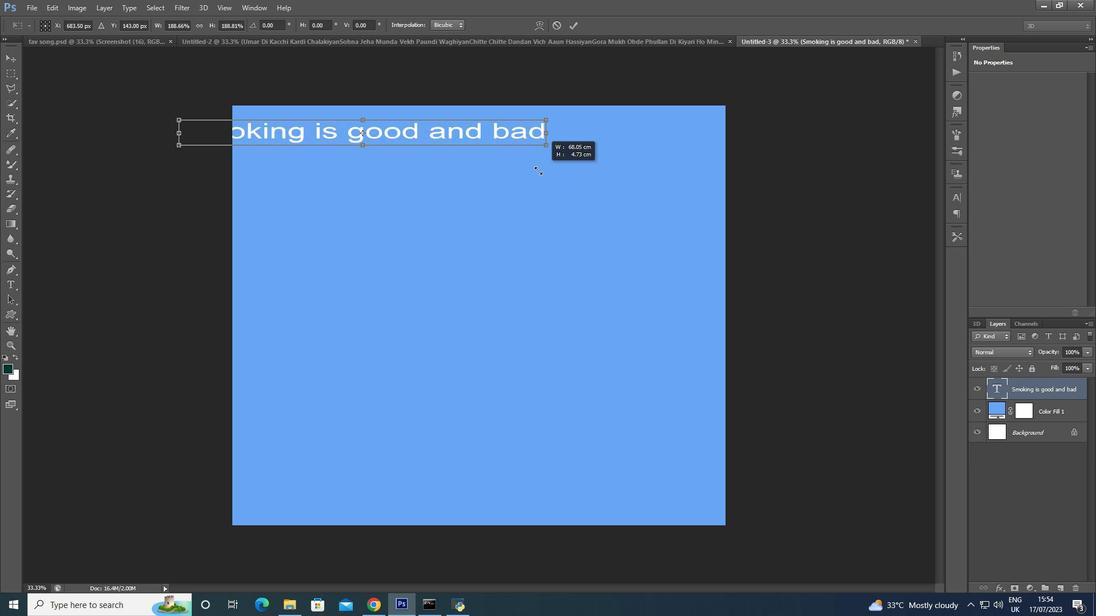 
Action: Mouse moved to (532, 169)
Screenshot: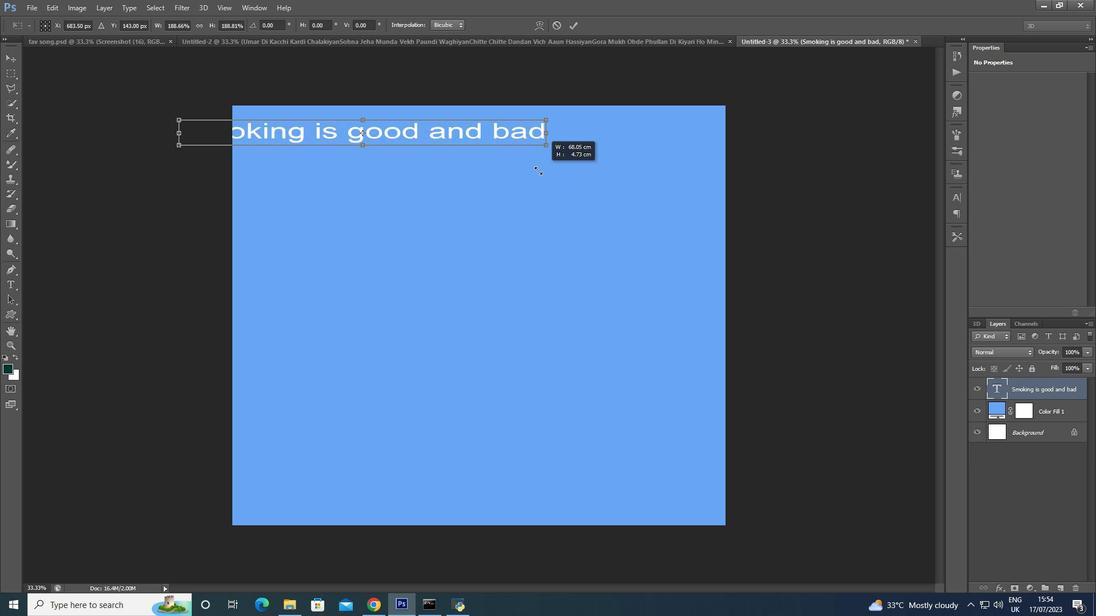 
Action: Key pressed <Key.alt_l>
Screenshot: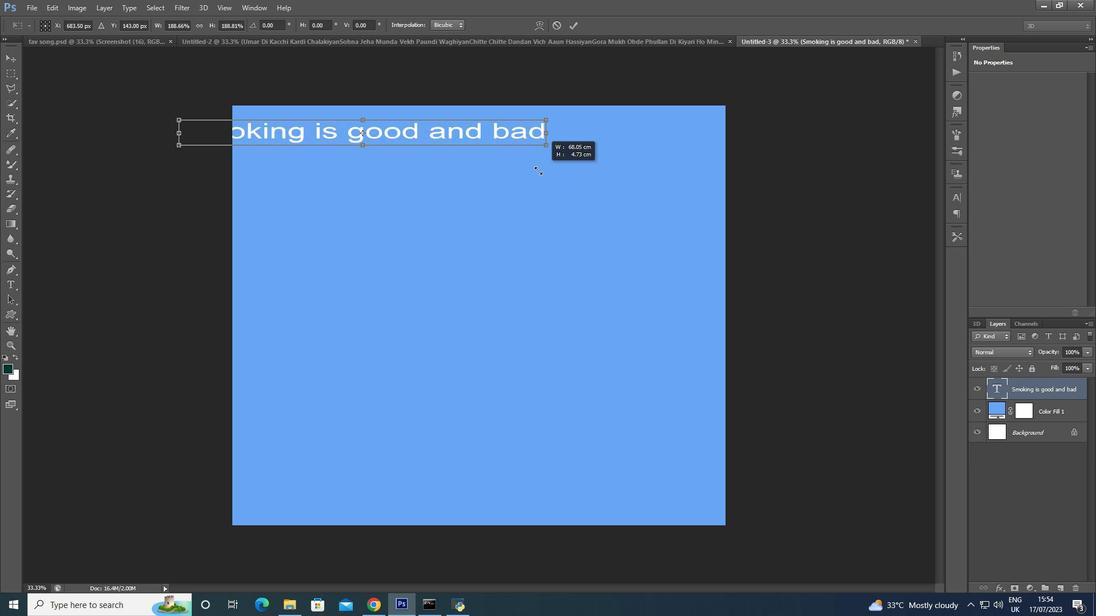 
Action: Mouse moved to (532, 169)
Screenshot: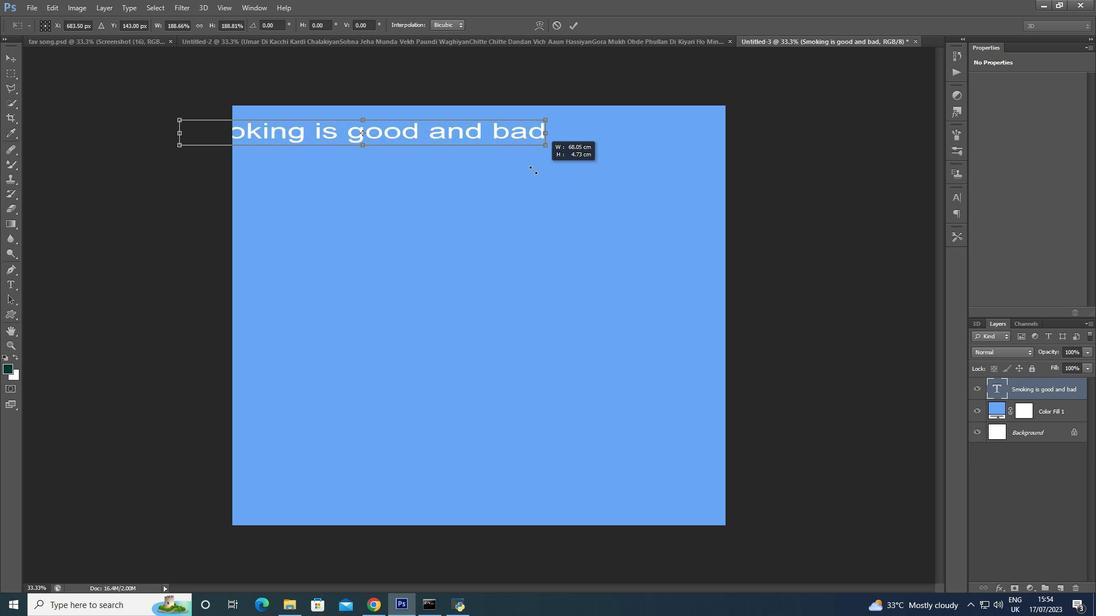 
Action: Key pressed <Key.shift><Key.alt_l>
Screenshot: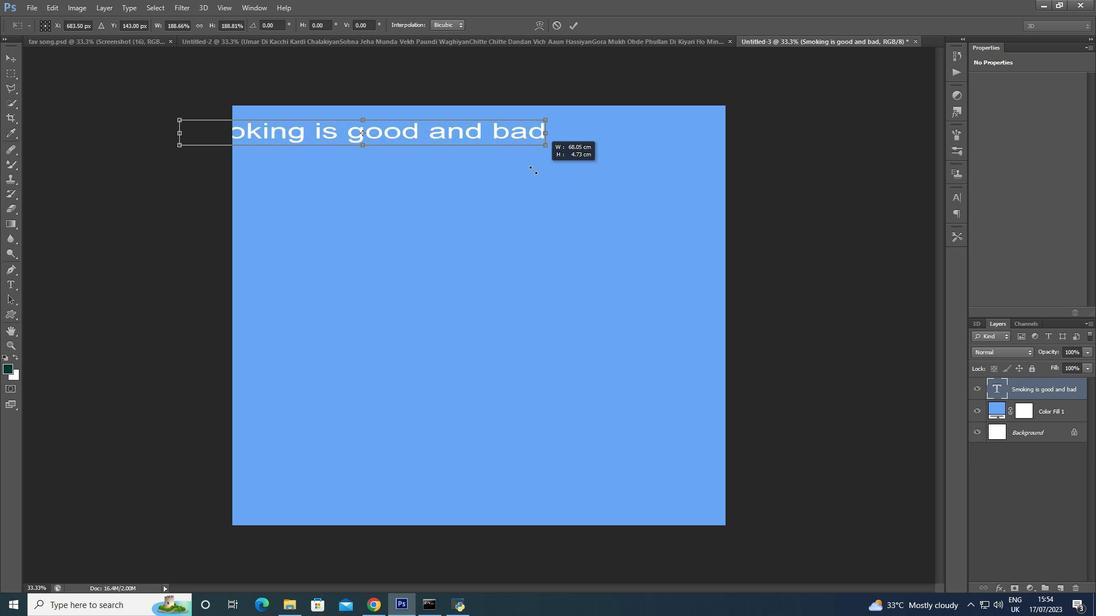 
Action: Mouse moved to (531, 169)
Screenshot: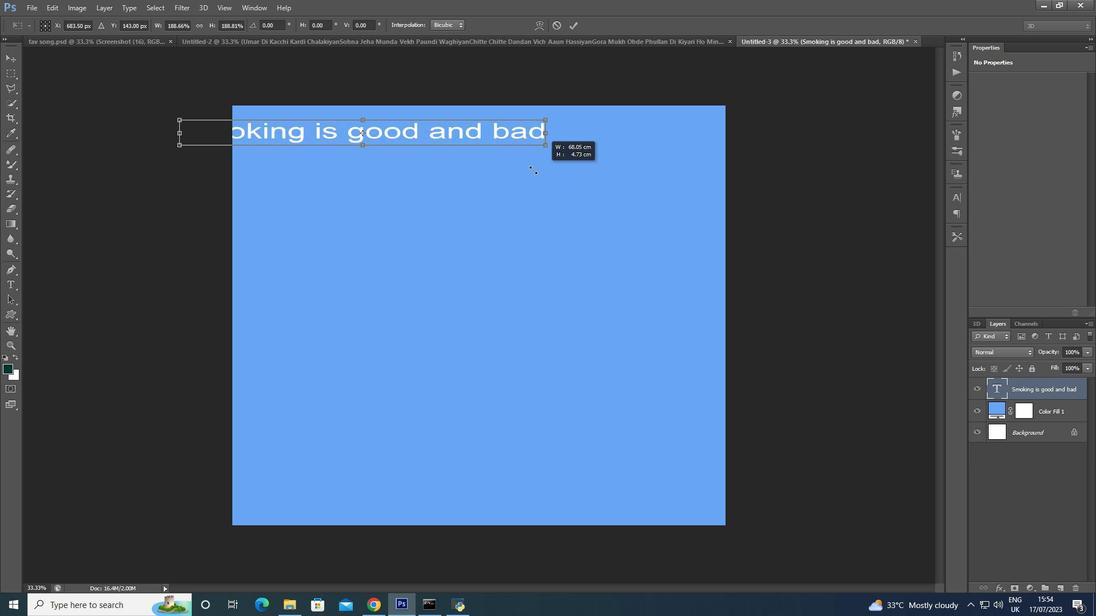 
Action: Key pressed <Key.shift><Key.alt_l><Key.shift><Key.alt_l><Key.shift><Key.alt_l>
Screenshot: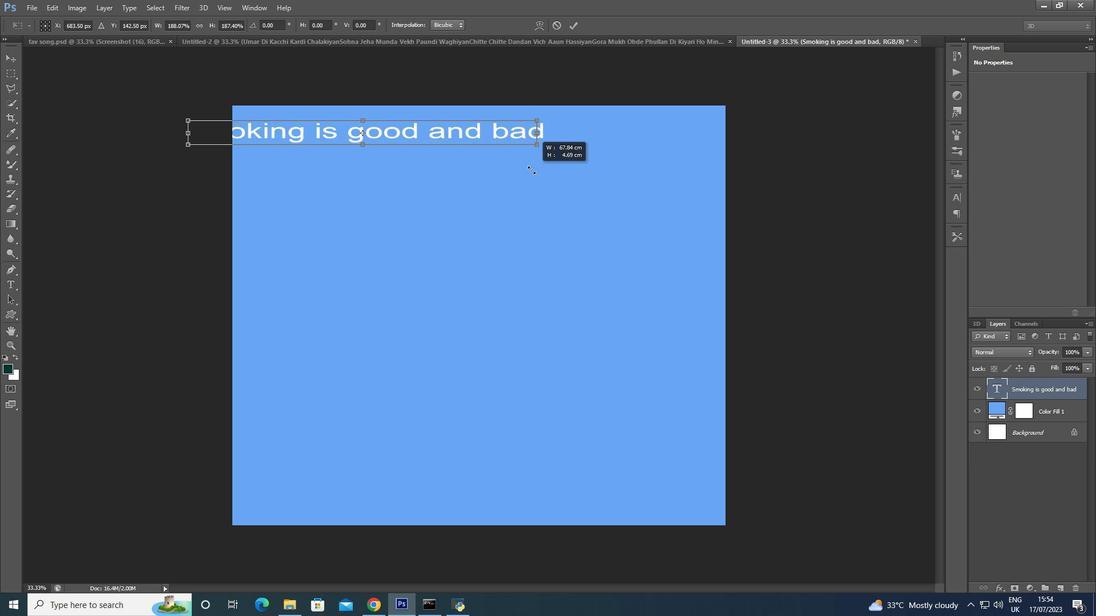 
Action: Mouse moved to (530, 169)
Screenshot: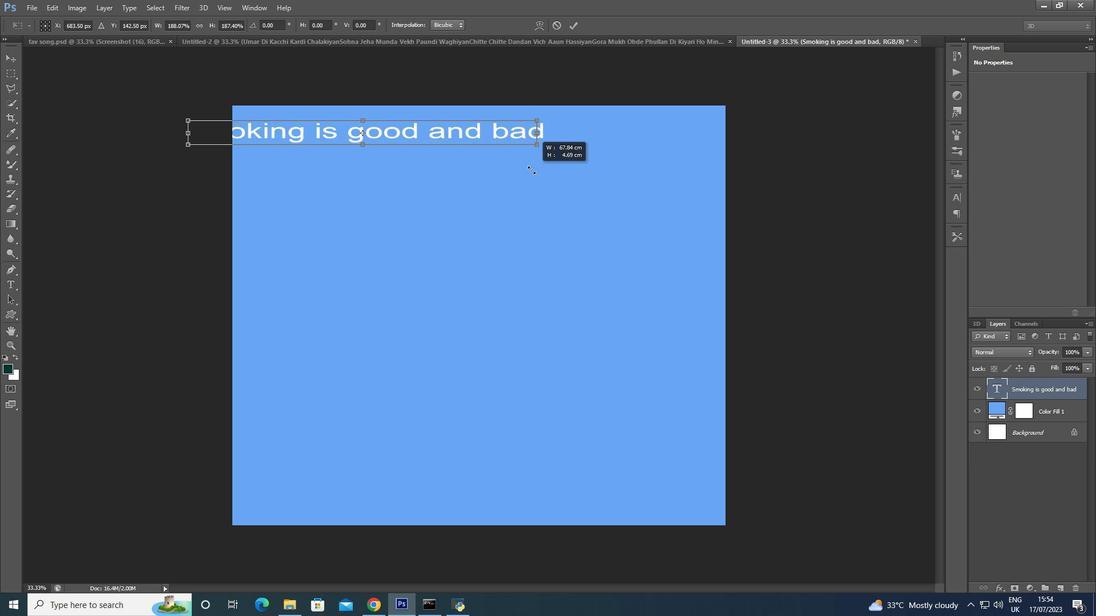 
Action: Key pressed <Key.shift><Key.alt_l><Key.shift><Key.alt_l><Key.shift><Key.alt_l><Key.shift><Key.alt_l><Key.shift><Key.alt_l><Key.shift><Key.alt_l><Key.shift><Key.alt_l><Key.shift><Key.alt_l><Key.shift><Key.alt_l><Key.shift><Key.alt_l>
Screenshot: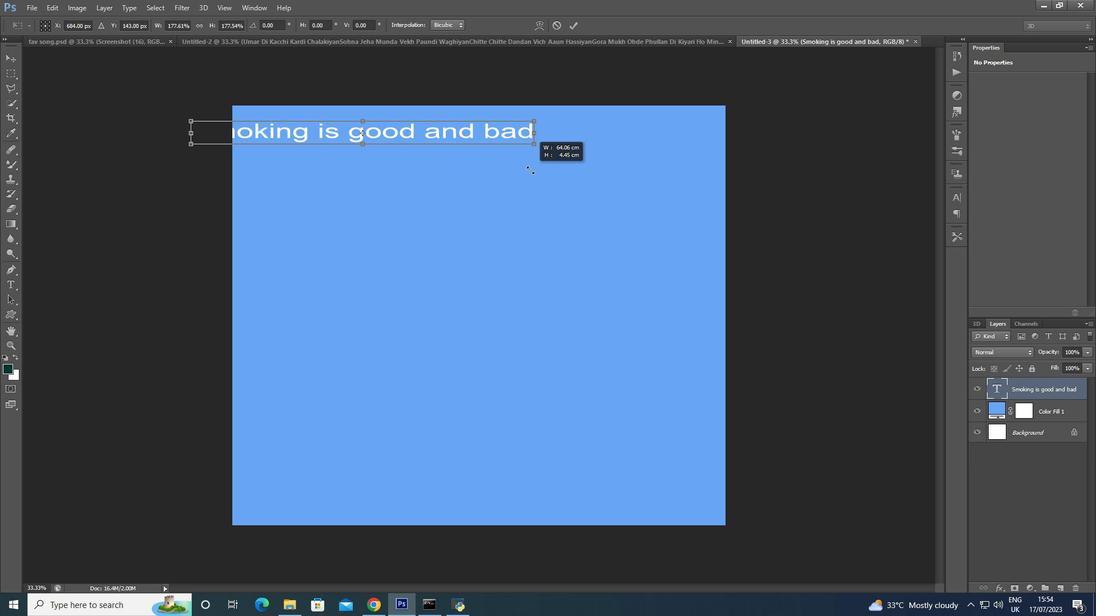 
Action: Mouse moved to (529, 169)
Screenshot: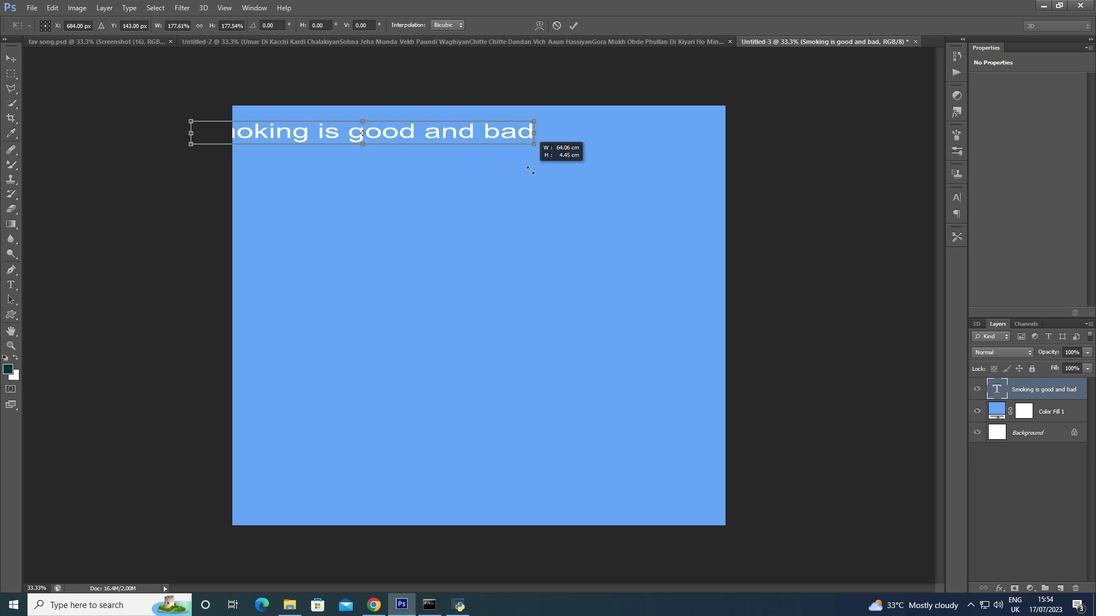 
Action: Key pressed <Key.shift>
Screenshot: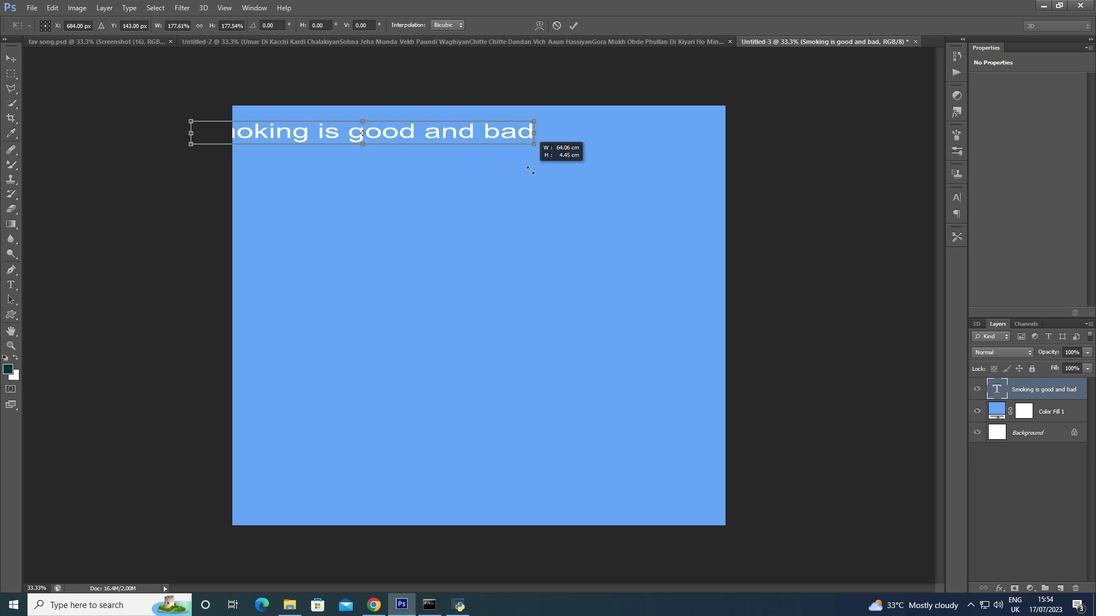 
Action: Mouse moved to (528, 167)
Screenshot: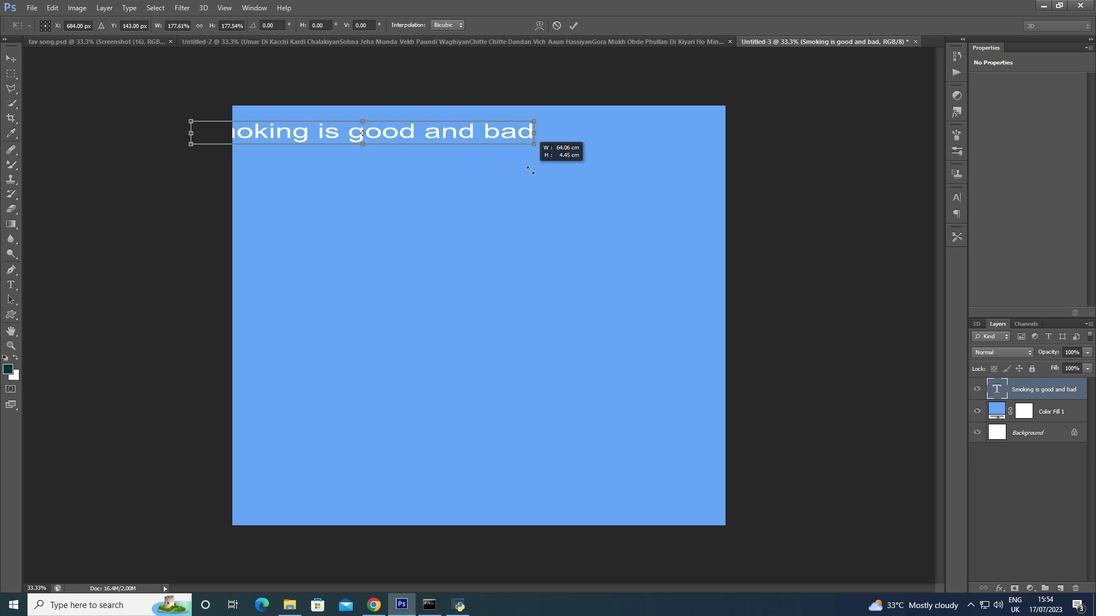 
Action: Key pressed <Key.alt_l>
Screenshot: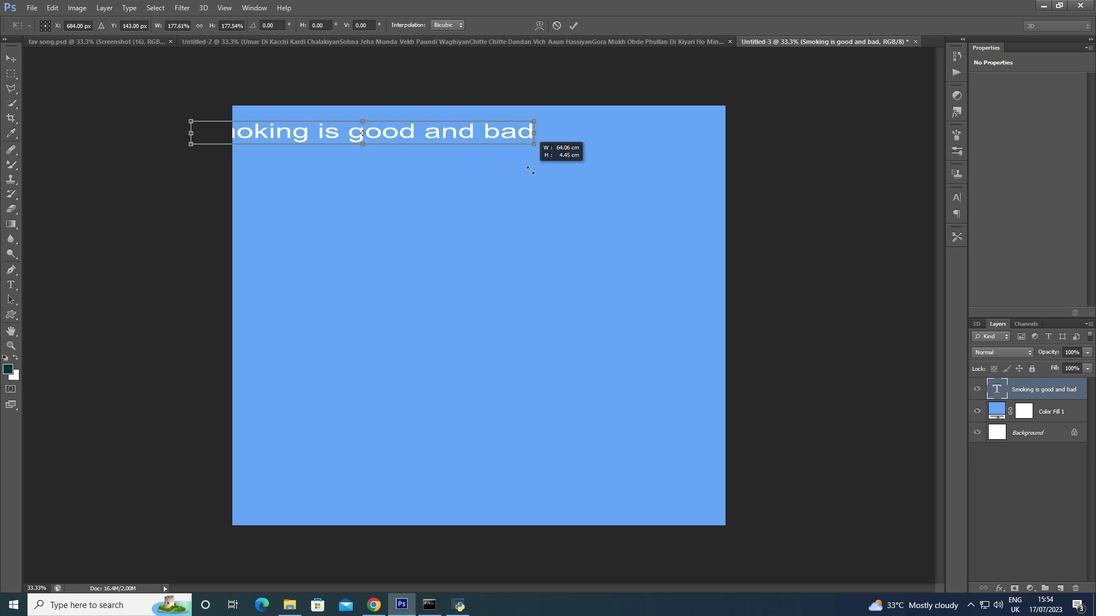 
Action: Mouse moved to (522, 162)
Screenshot: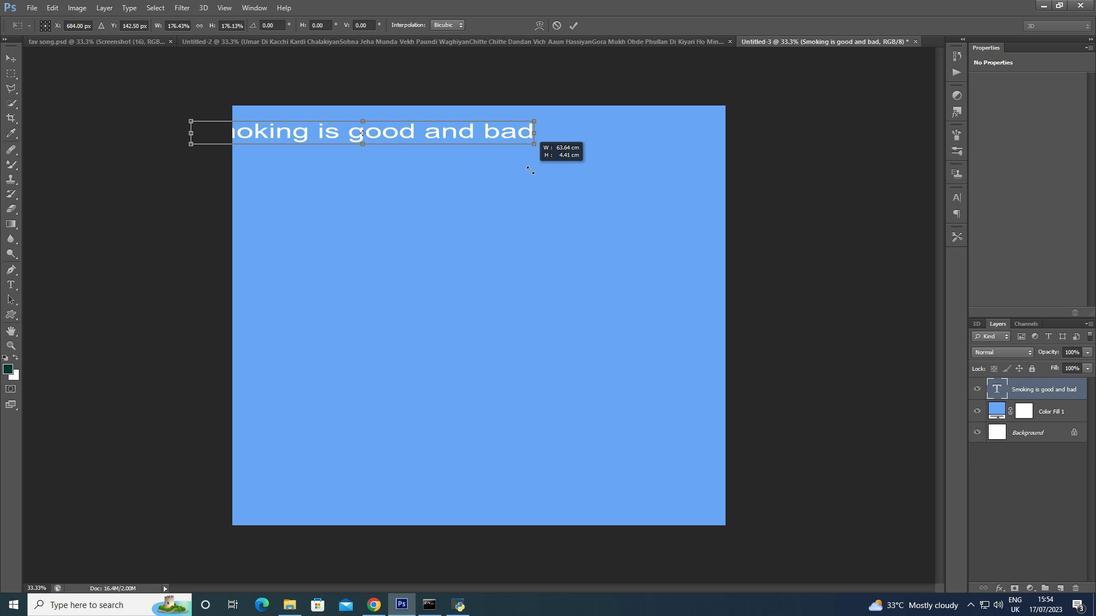 
Action: Key pressed <Key.shift>
Screenshot: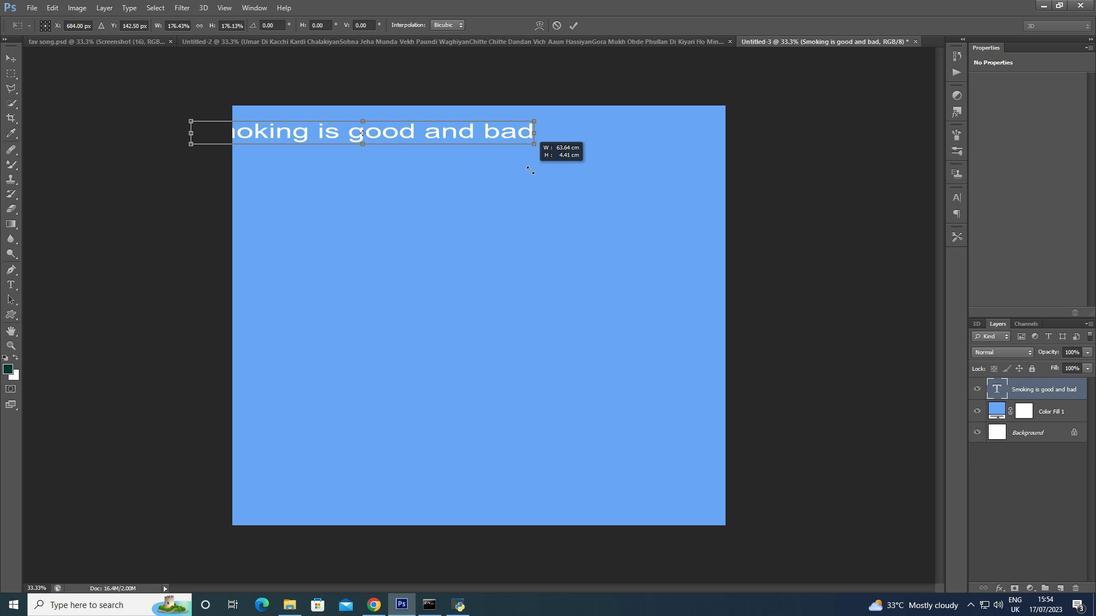 
Action: Mouse moved to (514, 159)
Screenshot: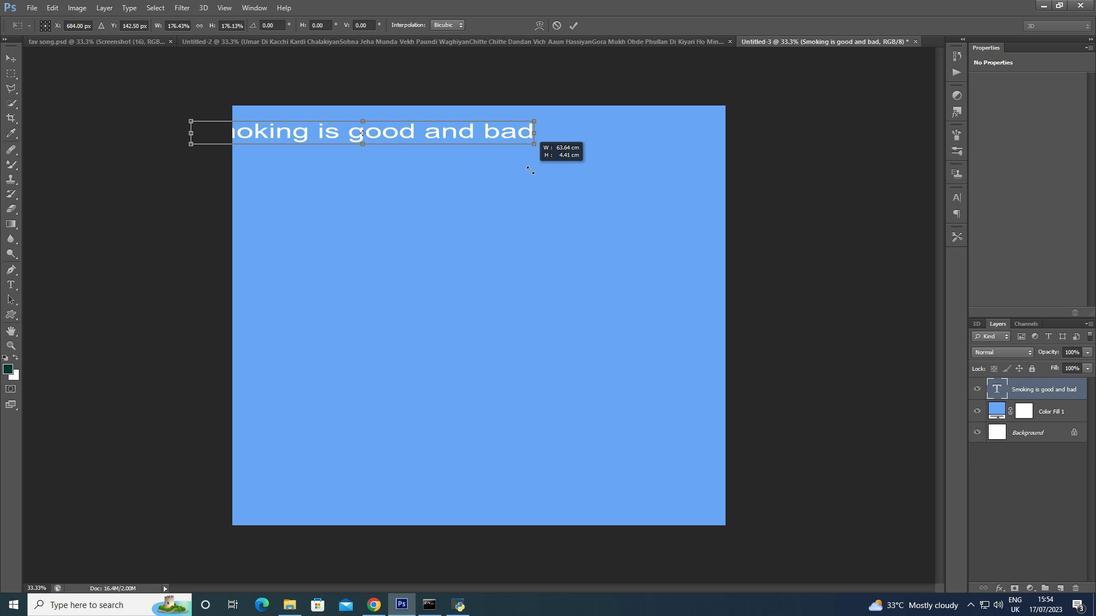 
Action: Key pressed <Key.alt_l>
Screenshot: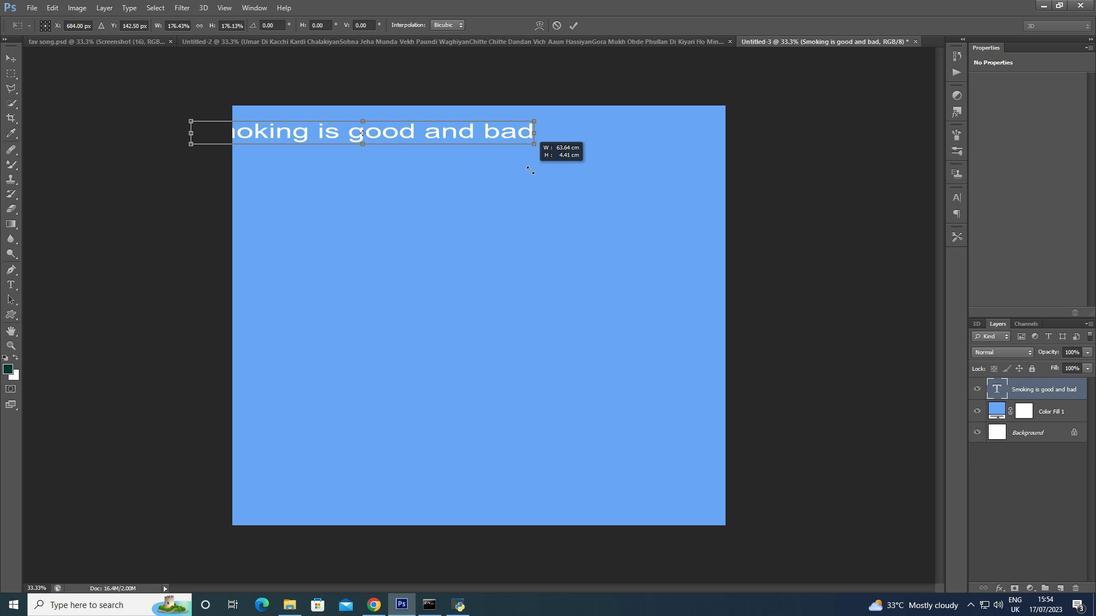 
Action: Mouse moved to (504, 154)
Screenshot: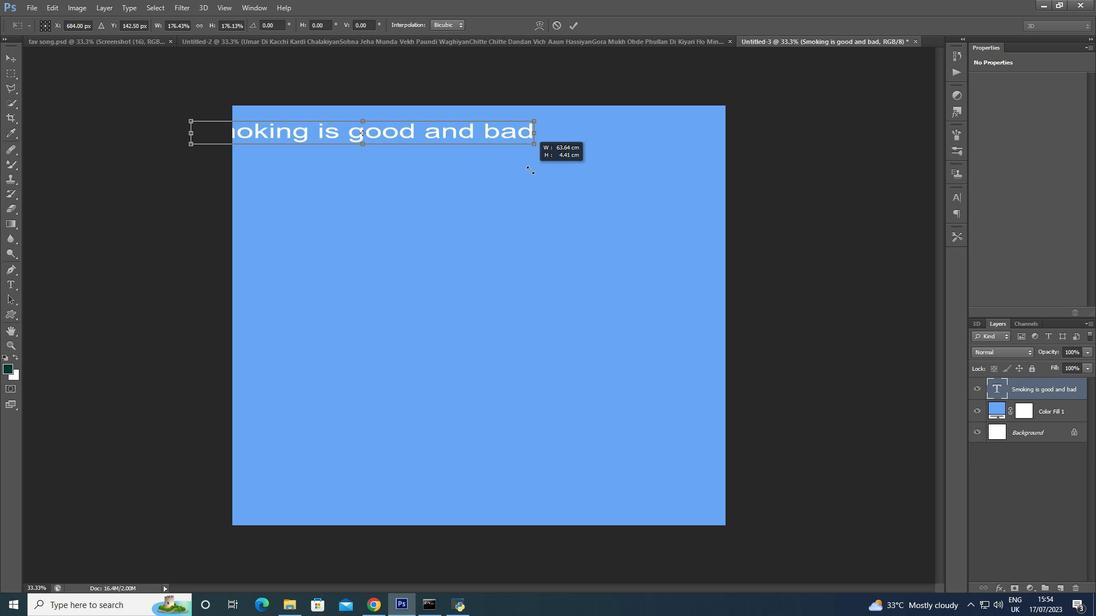 
Action: Key pressed <Key.shift>
Screenshot: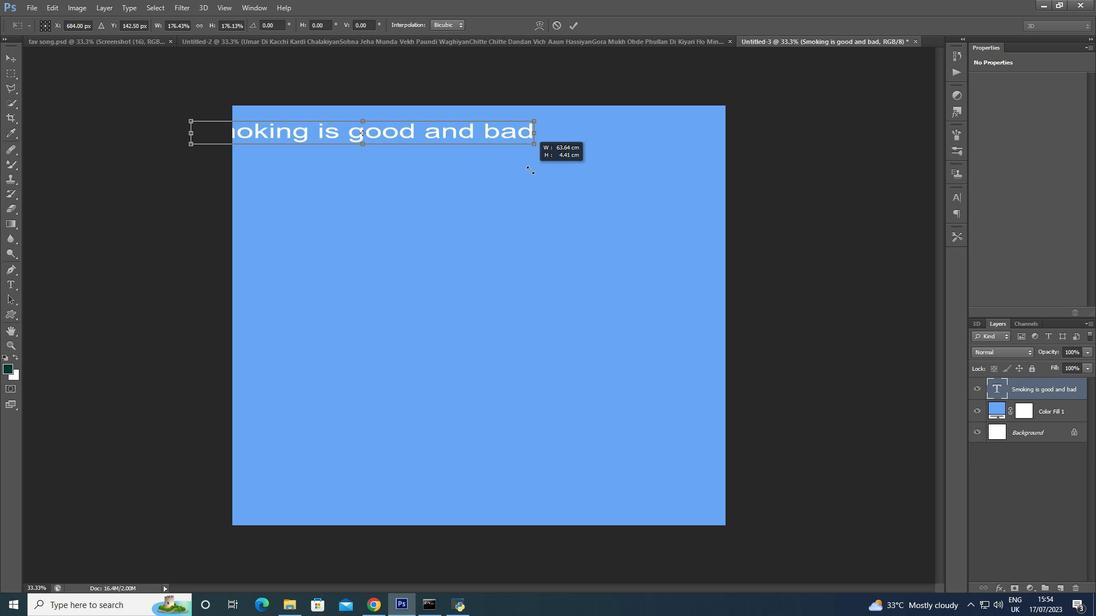 
Action: Mouse moved to (503, 153)
Screenshot: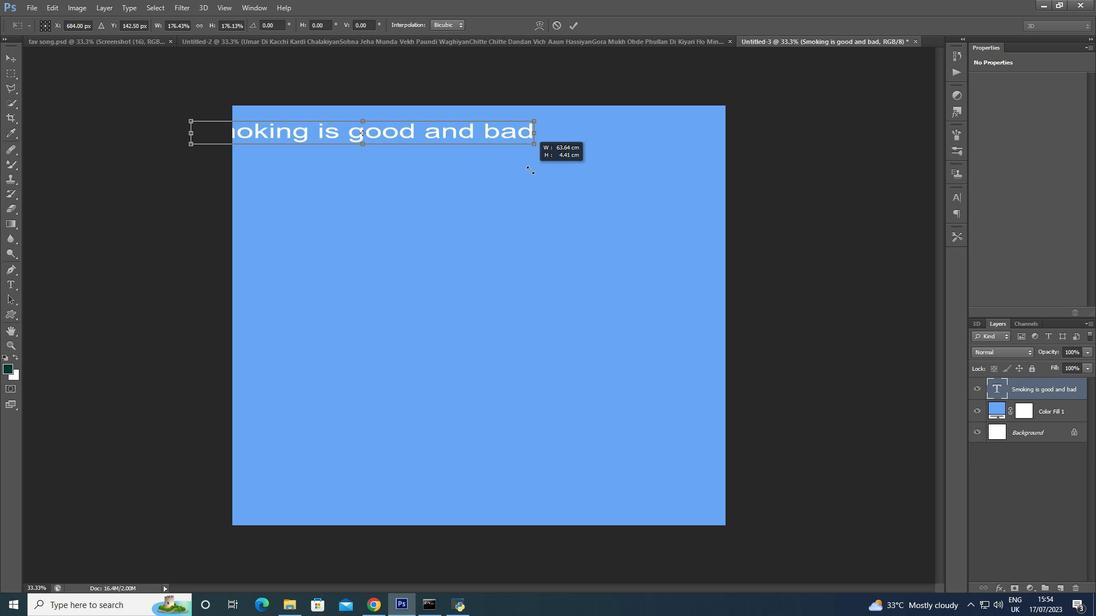 
Action: Key pressed <Key.alt_l>
Screenshot: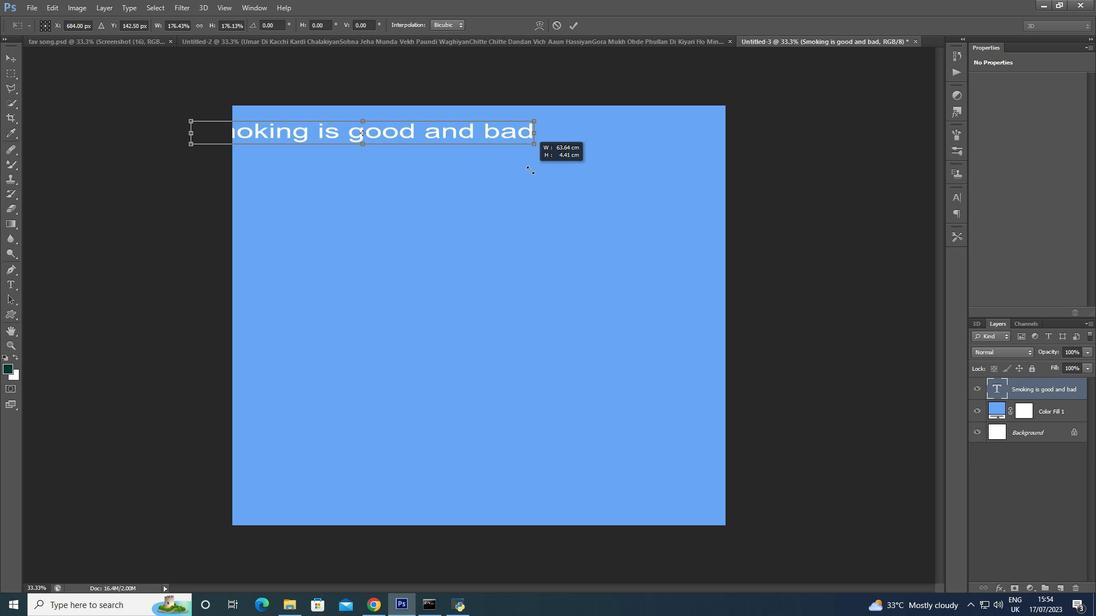 
Action: Mouse moved to (498, 149)
Screenshot: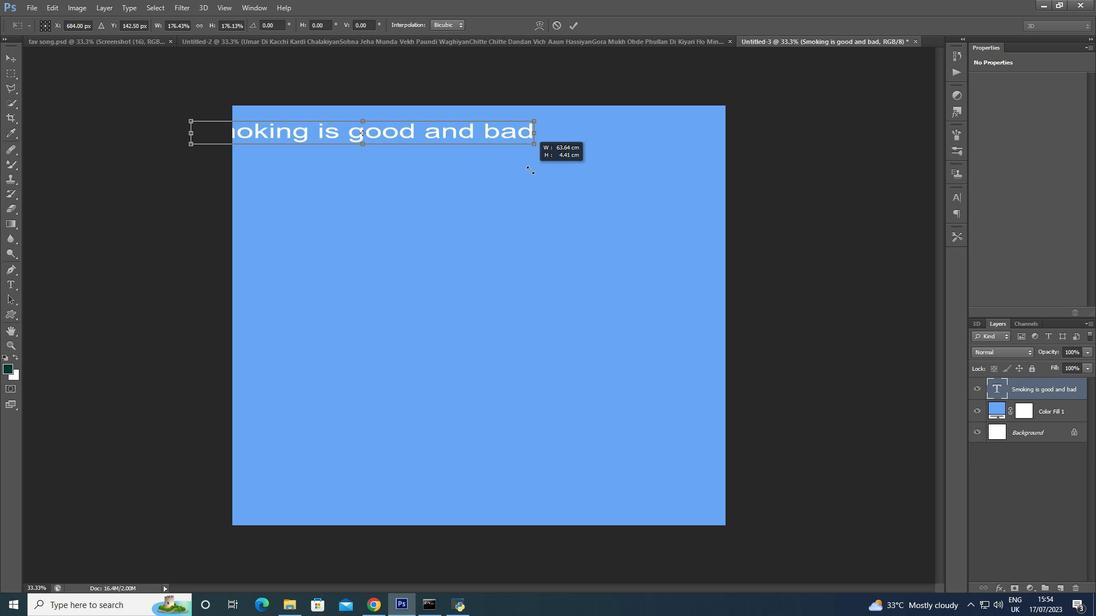 
Action: Key pressed <Key.shift><Key.alt_l>
Screenshot: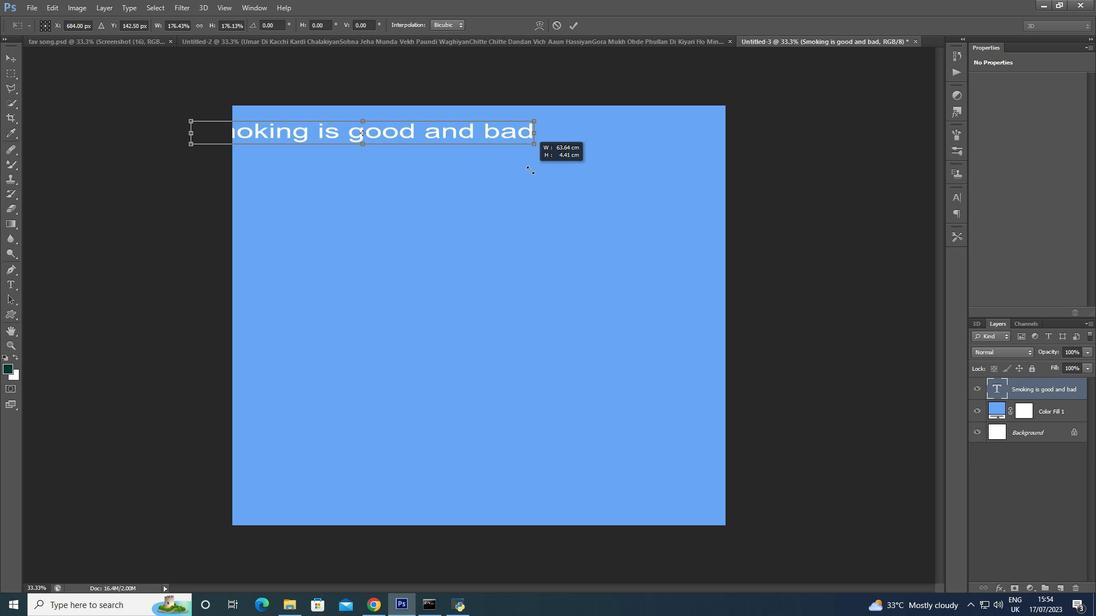 
Action: Mouse moved to (362, 145)
Screenshot: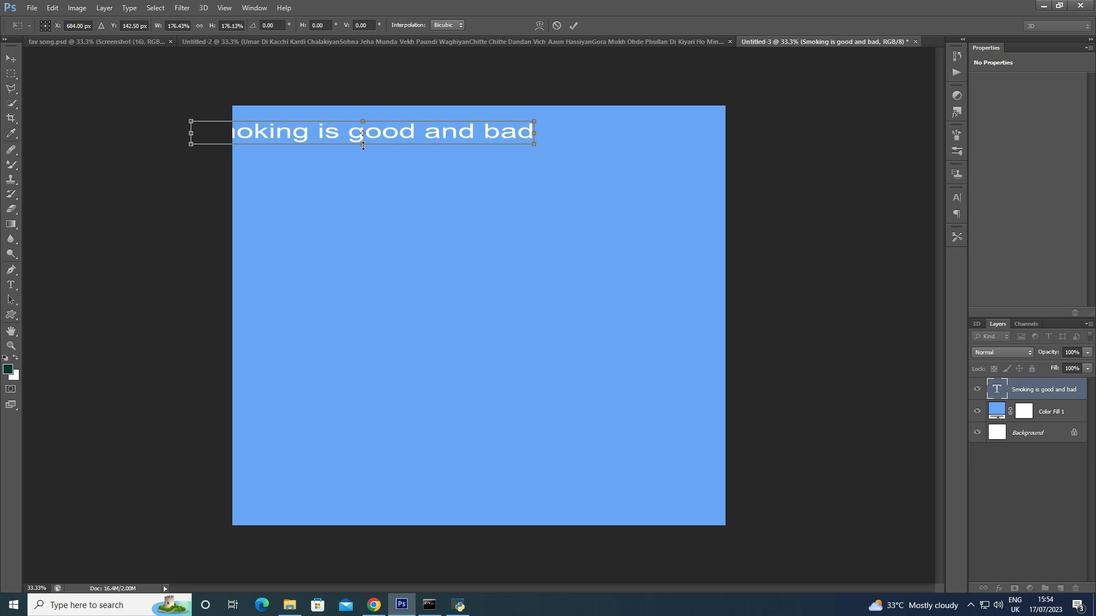 
Action: Mouse pressed left at (362, 145)
Screenshot: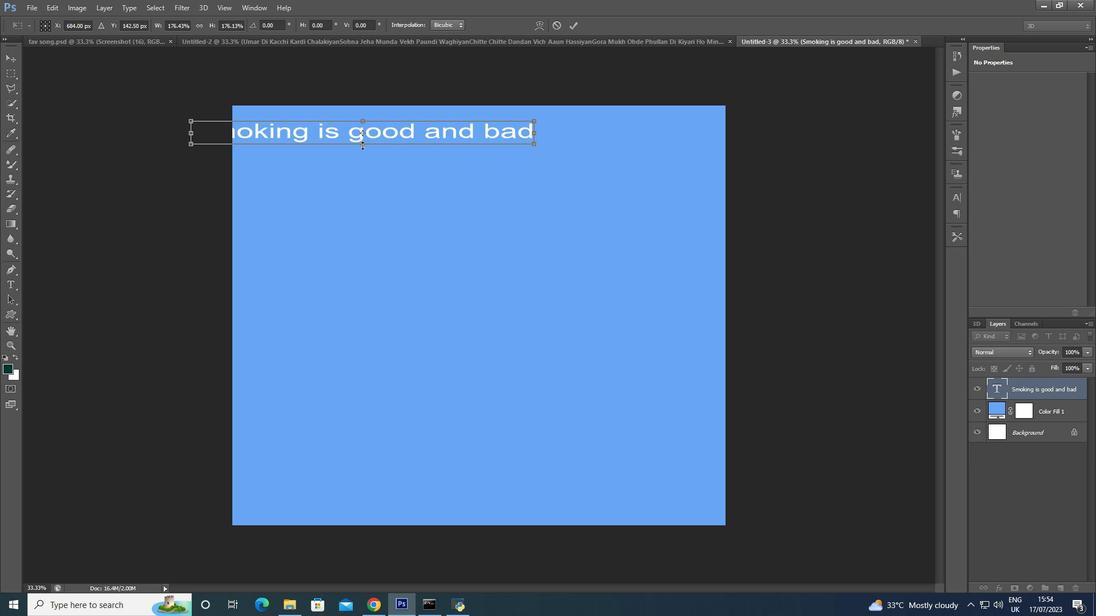 
Action: Mouse moved to (420, 184)
Screenshot: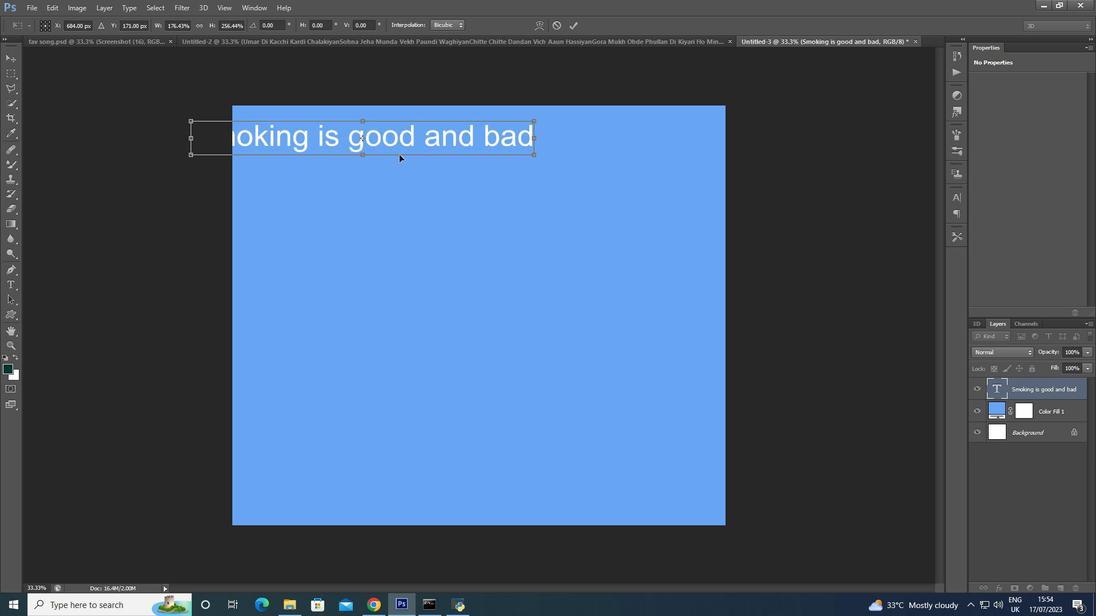 
Action: Key pressed <Key.enter>
Screenshot: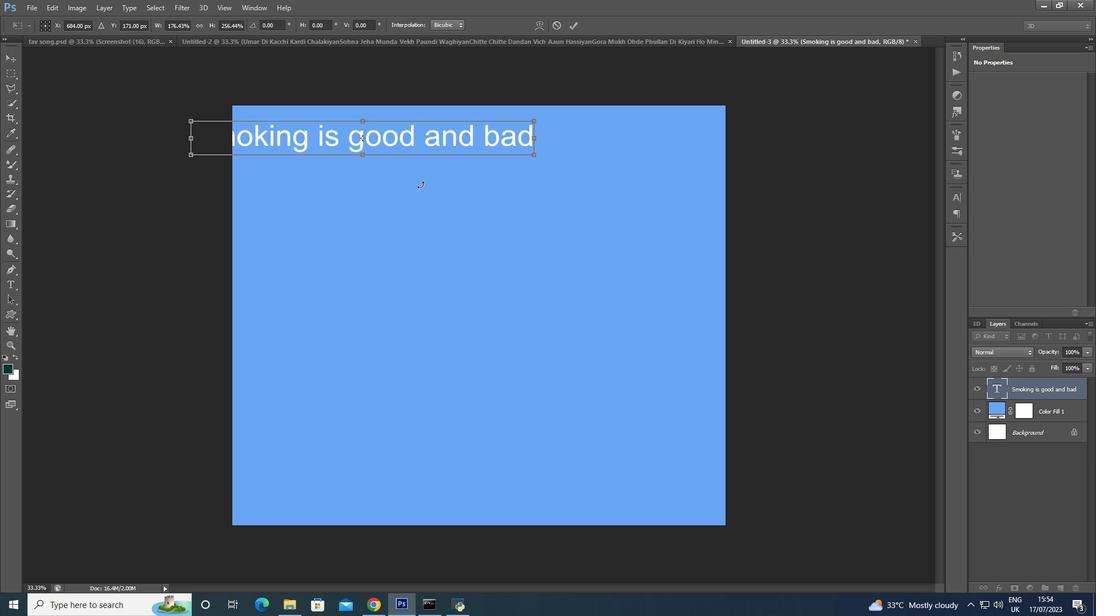 
Action: Mouse moved to (397, 137)
Screenshot: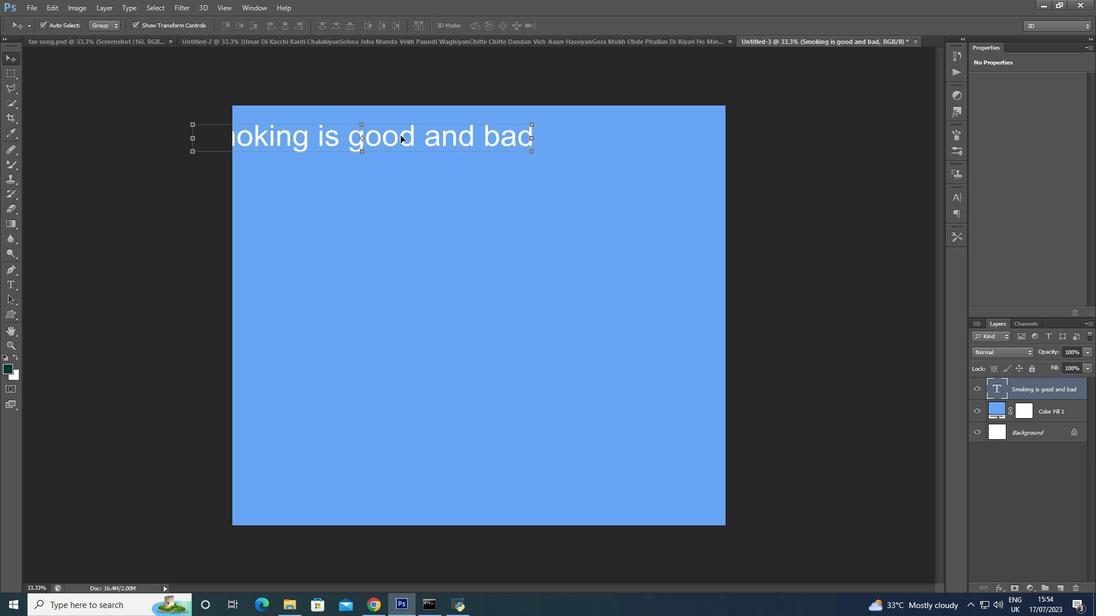 
Action: Mouse pressed left at (397, 137)
Screenshot: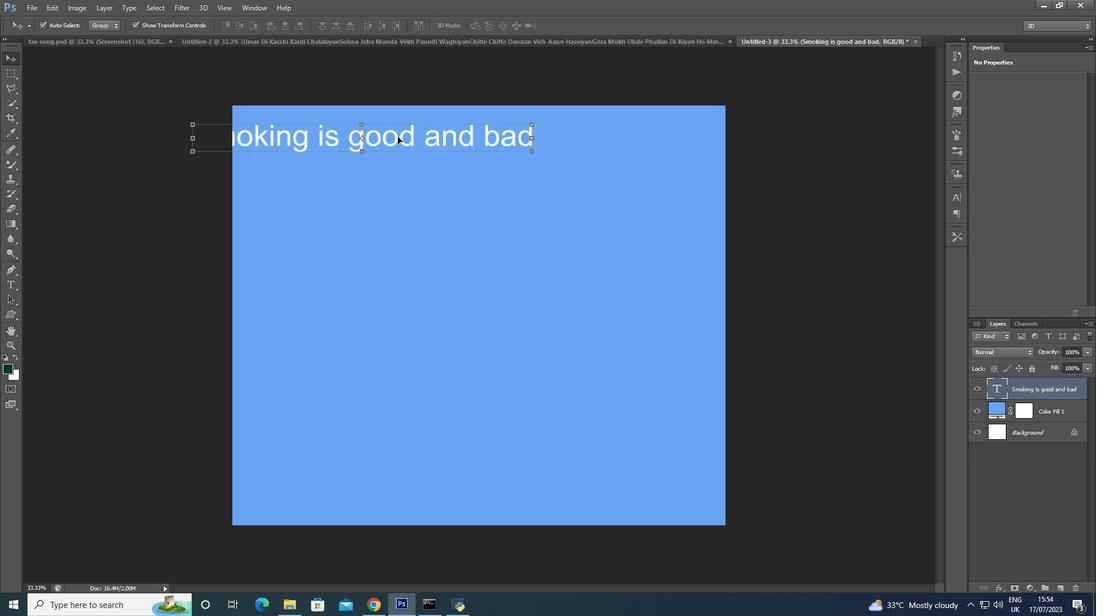 
Action: Mouse moved to (525, 136)
Screenshot: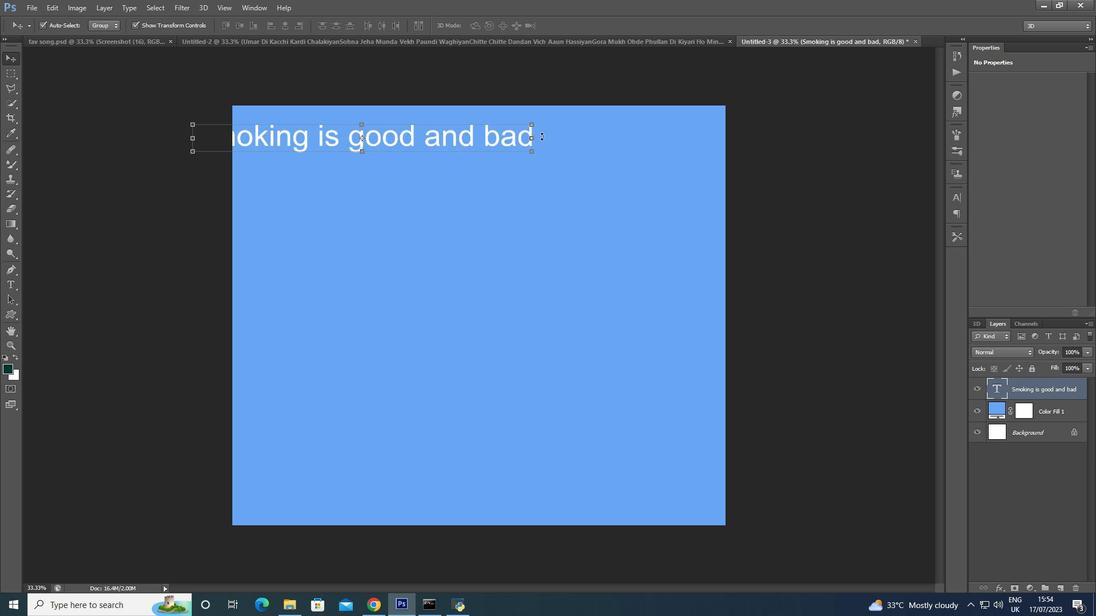 
Action: Key pressed <Key.right>
Screenshot: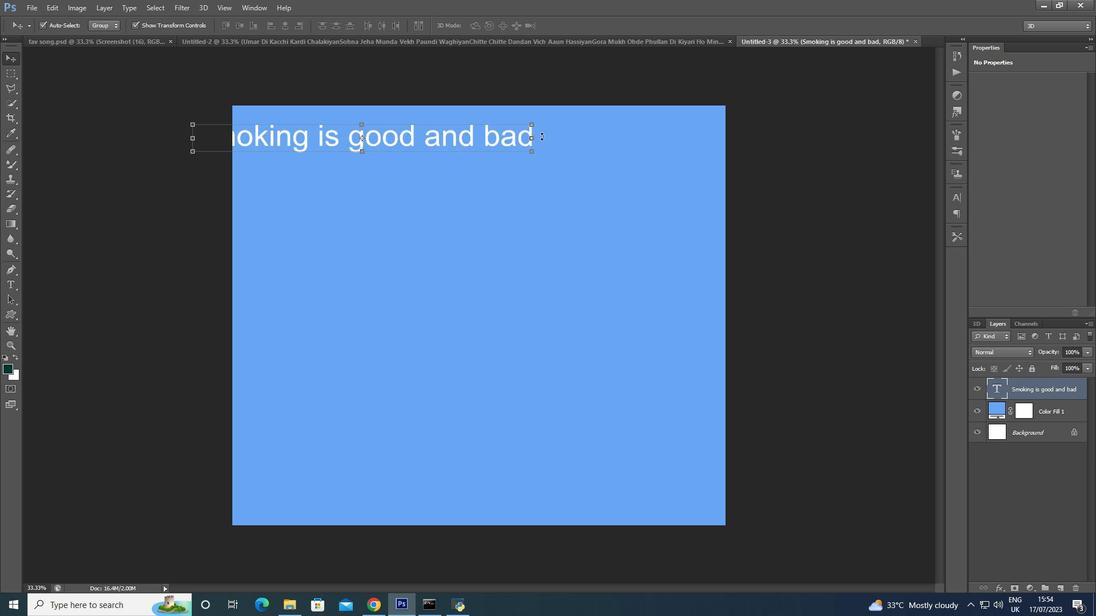 
Action: Mouse moved to (519, 137)
Screenshot: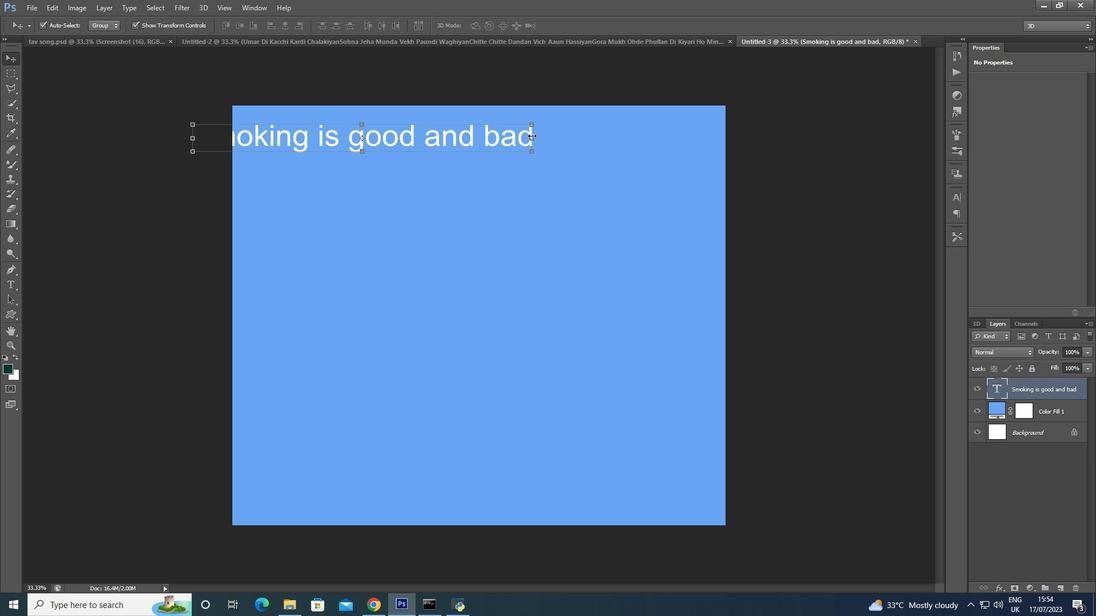 
Action: Key pressed <Key.right><Key.right><Key.right>
Screenshot: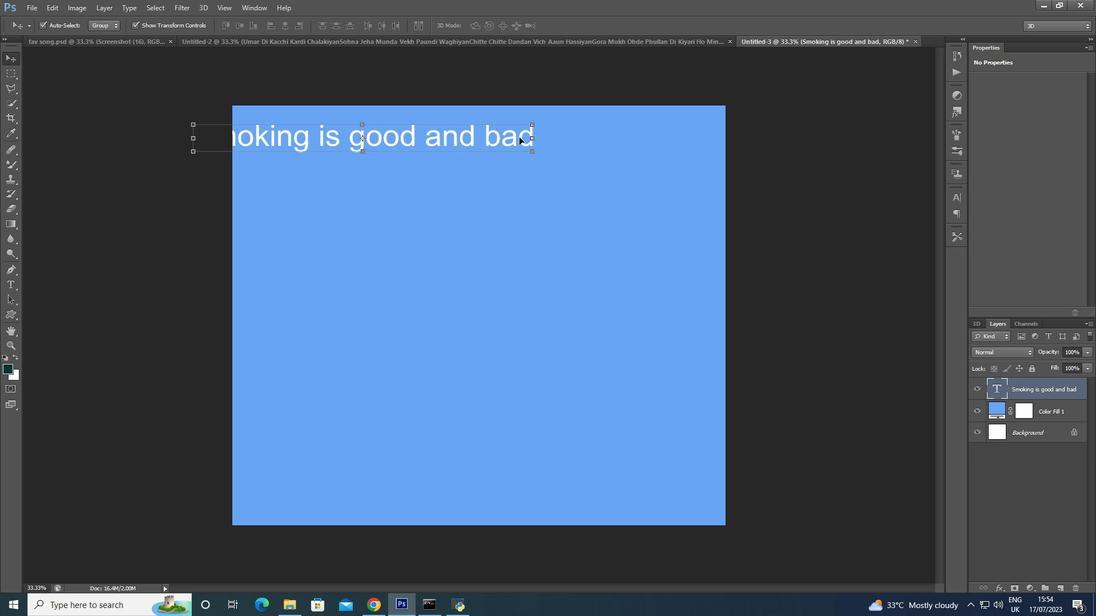 
Action: Mouse moved to (516, 138)
Screenshot: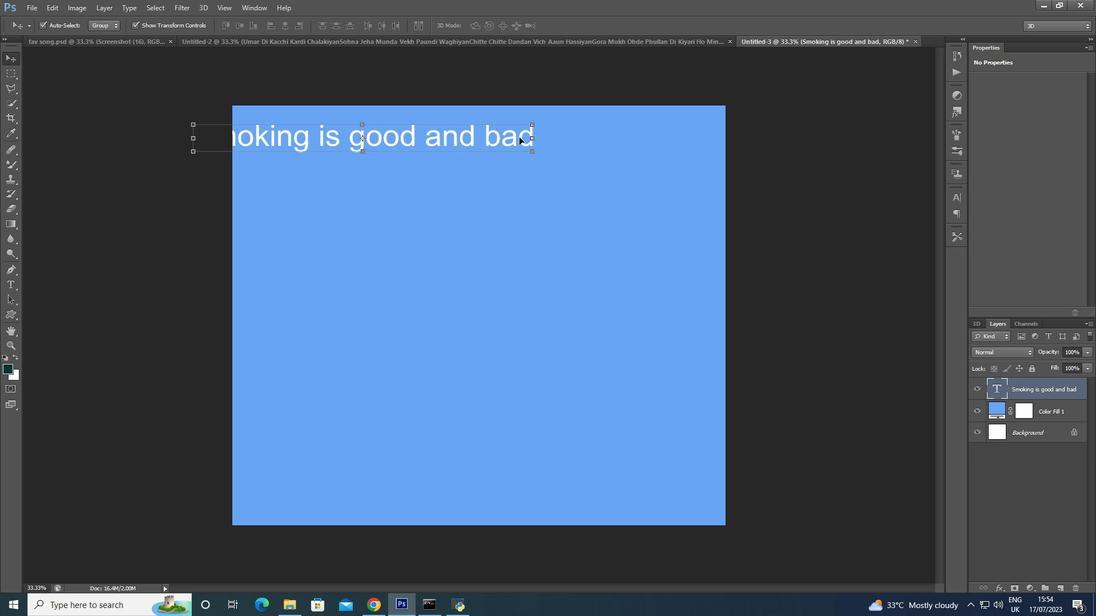 
Action: Key pressed <Key.right>
Screenshot: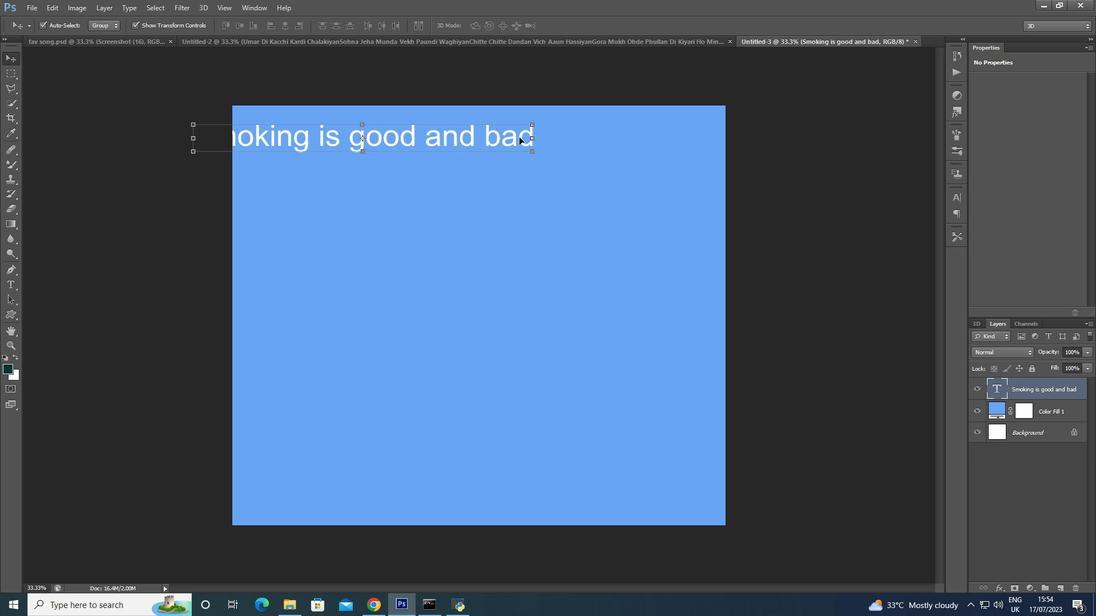 
Action: Mouse moved to (500, 138)
Screenshot: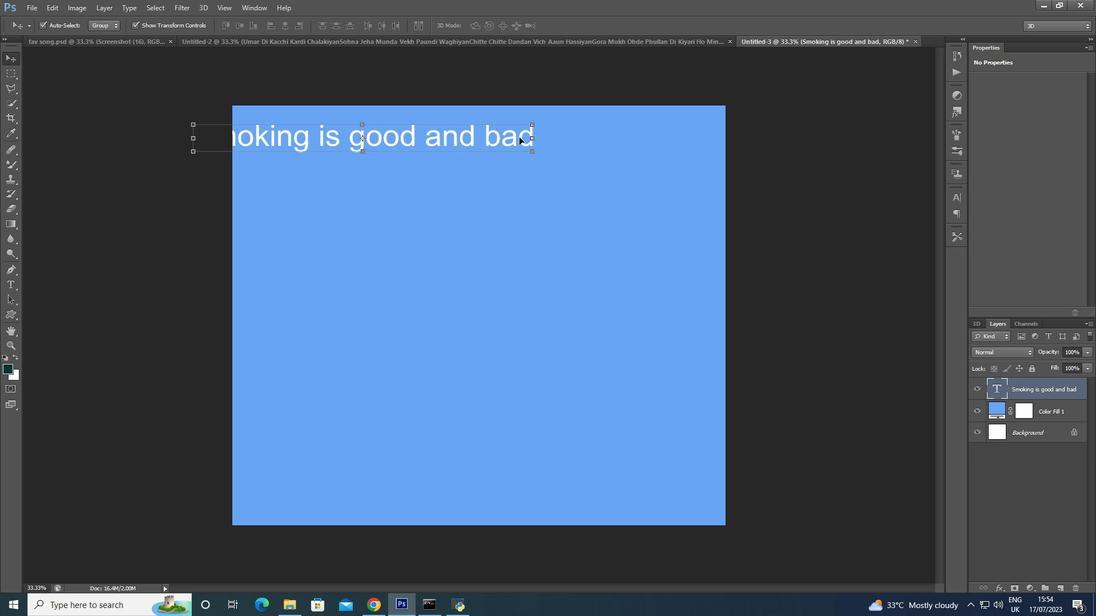 
Action: Key pressed <Key.right>
Screenshot: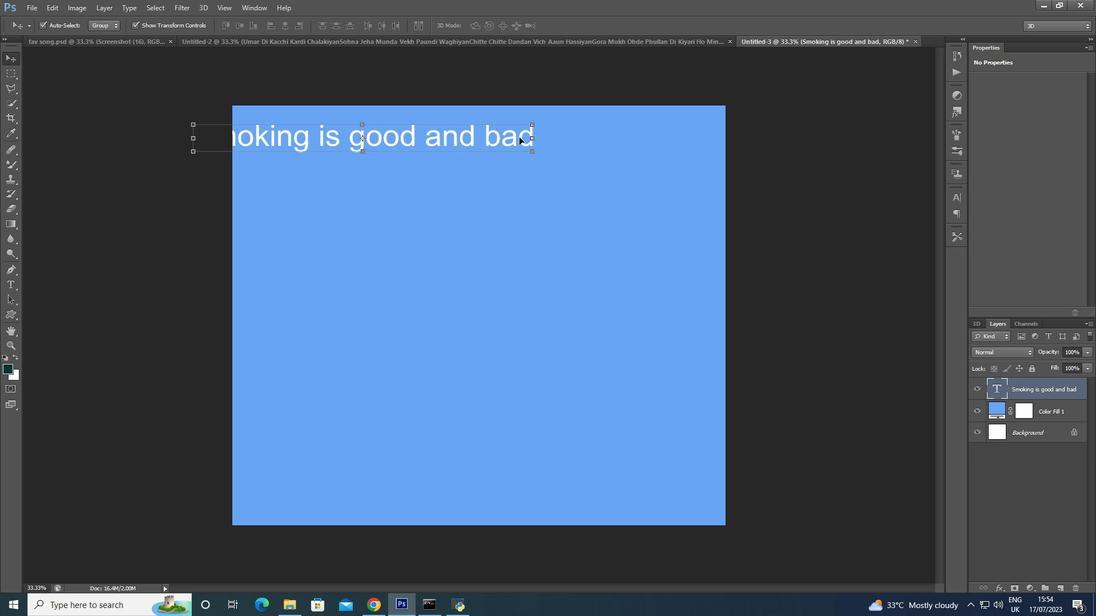
Action: Mouse moved to (493, 138)
Screenshot: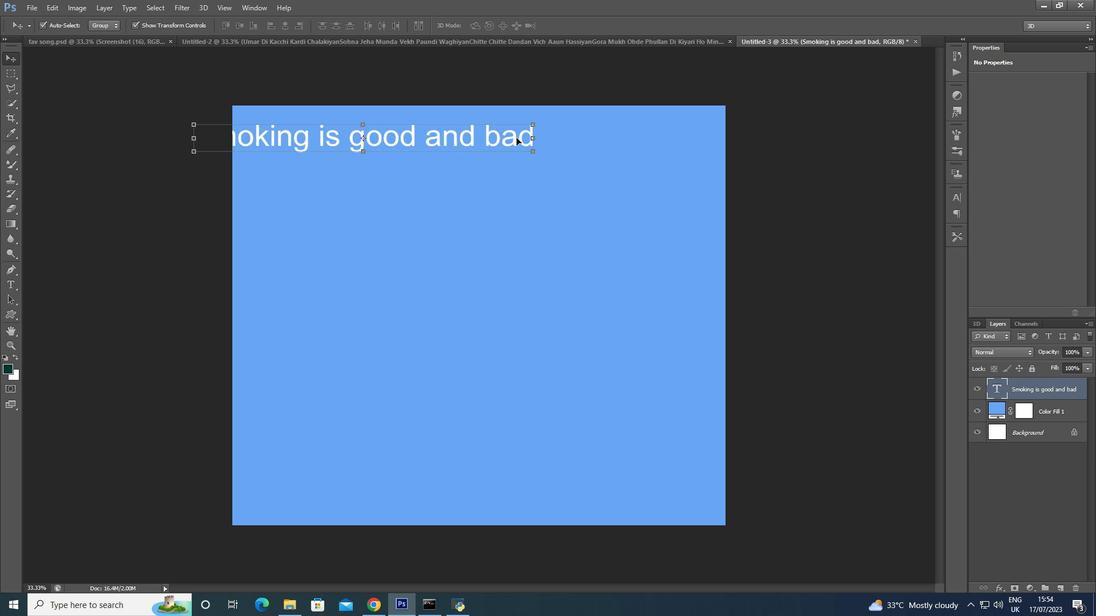 
Action: Key pressed <Key.right><Key.right>
Screenshot: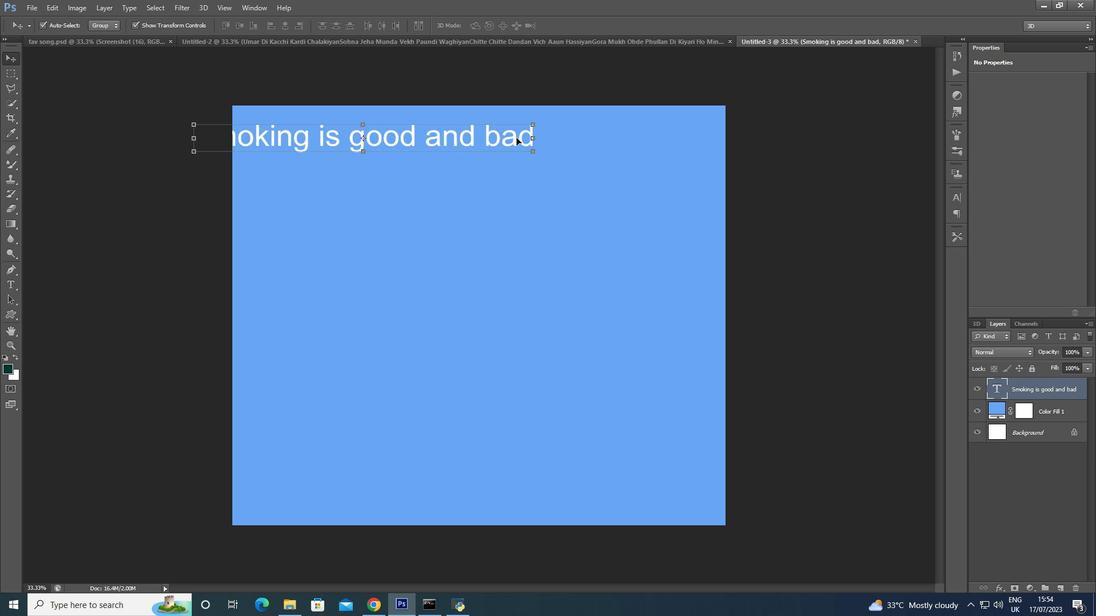 
Action: Mouse moved to (491, 138)
Screenshot: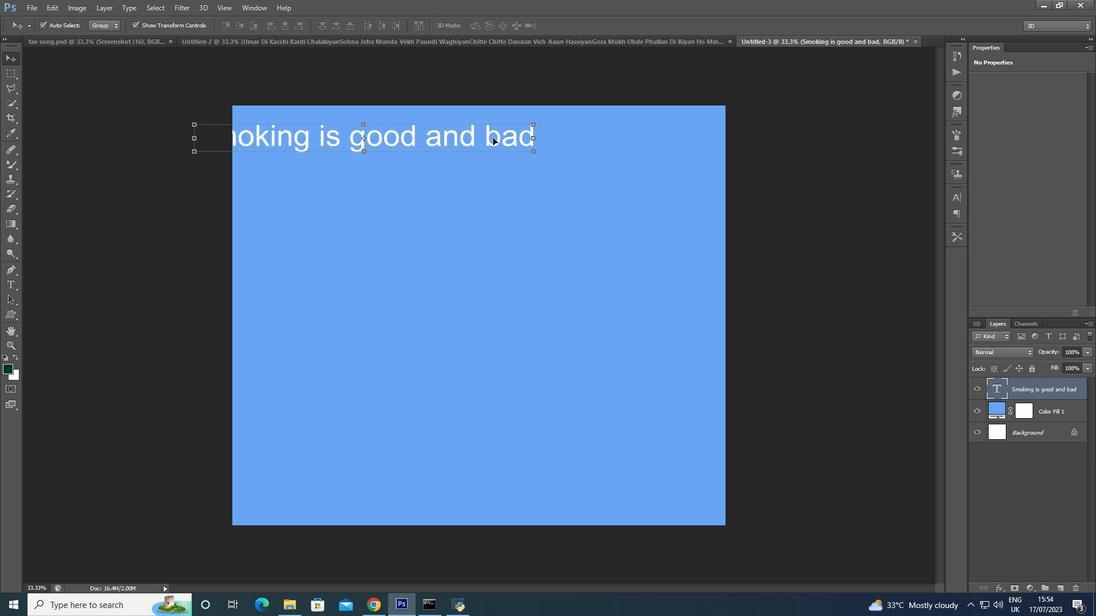 
Action: Key pressed <Key.right><Key.right>
Screenshot: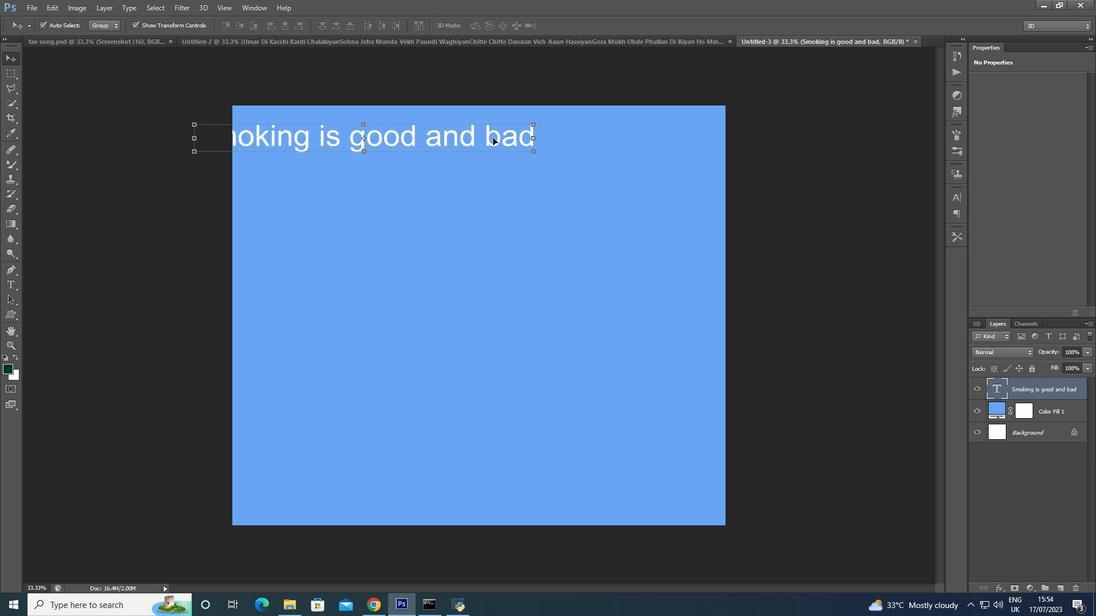 
Action: Mouse moved to (491, 138)
Screenshot: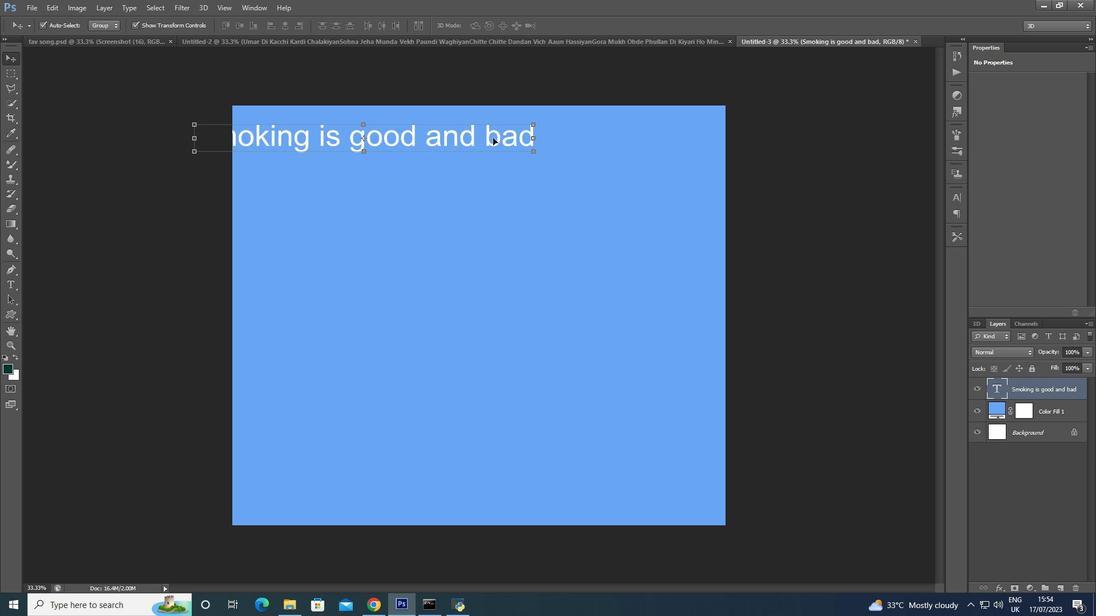 
Action: Key pressed <Key.right>
